 Task: Create new invoice with Date Opened :15-Apr-23, Select Customer: Dick's Sporting Goods, Terms: Payment Term 1. Make invoice entry for item-1 with Date: 15-Apr-23, Description: Nola Orleaner Weisse Salted Watermelon & Mint Sour Ale Cans (12 oz x 6 ct), Action: Material, Income Account: Income:Sales, Quantity: 1, Unit Price: 8.65, Discount $: 1.25. Make entry for item-2 with Date: 15-Apr-23, Description: Vanilla Almondmilk, Action: Material, Income Account: Income:Sales, Quantity: 1, Unit Price: 6.3, Discount $: 2.25. Make entry for item-3 with Date: 15-Apr-23, Description: Nesquik Chocolate_x000D_
, Action: Material, Income Account: Income:Sales, Quantity: 1, Unit Price: 7.3, Discount $: 2.75. Write Notes: 'Looking forward to serving you again.'. Post Invoice with Post Date: 15-Apr-23, Post to Accounts: Assets:Accounts Receivable. Pay / Process Payment with Transaction Date: 15-May-23, Amount: 16, Transfer Account: Checking Account. Print Invoice, display notes by going to Option, then go to Display Tab and check 'Invoice Notes'.
Action: Mouse moved to (170, 39)
Screenshot: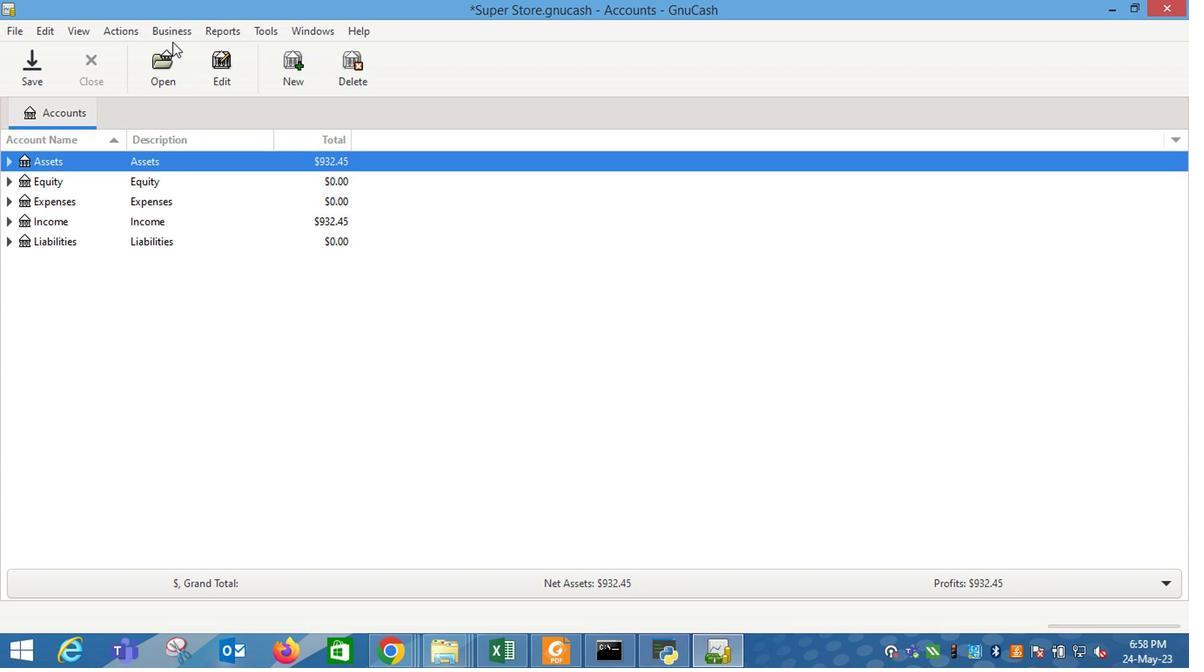 
Action: Mouse pressed left at (170, 39)
Screenshot: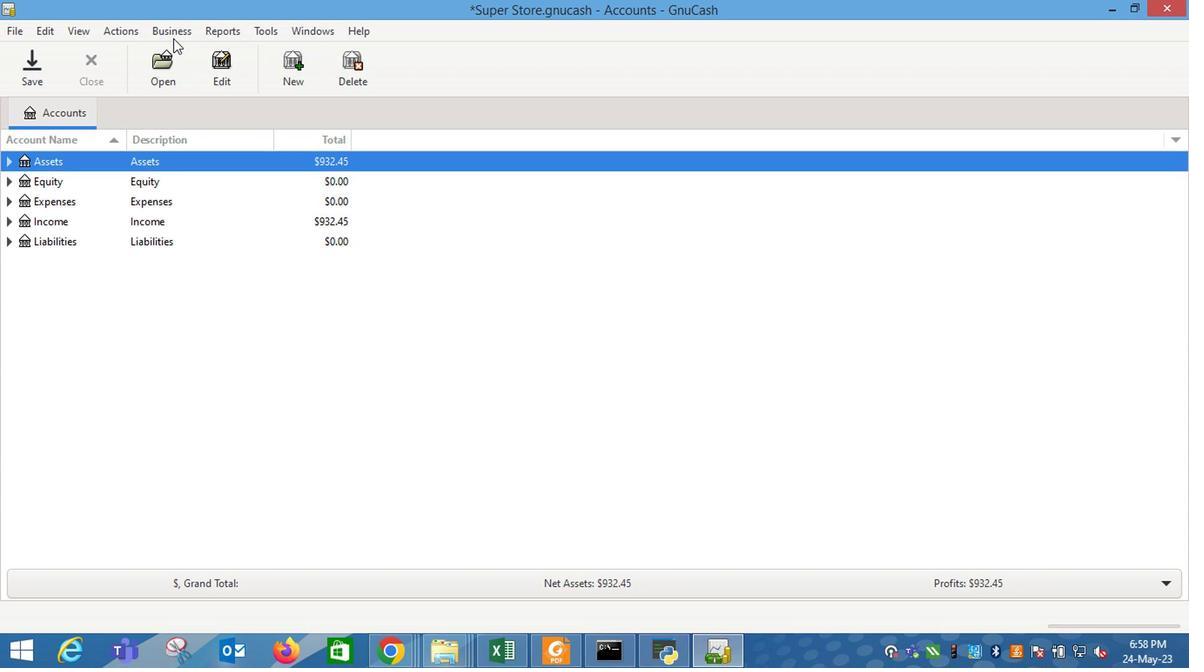 
Action: Mouse moved to (370, 125)
Screenshot: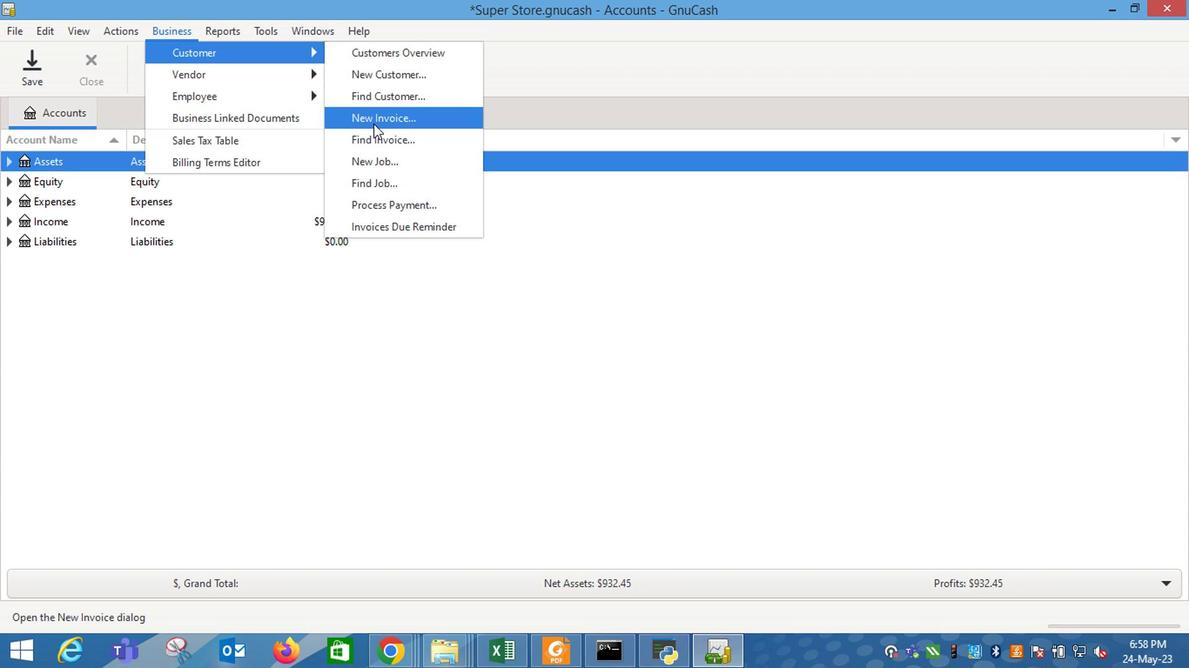 
Action: Mouse pressed left at (370, 125)
Screenshot: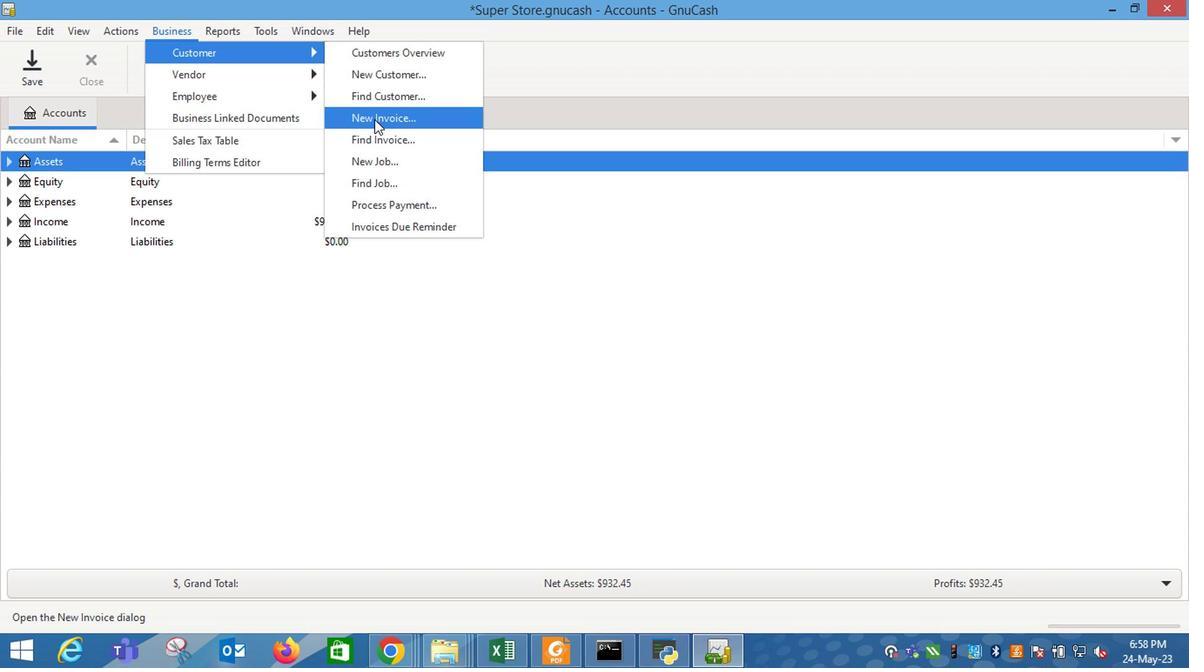 
Action: Mouse moved to (699, 275)
Screenshot: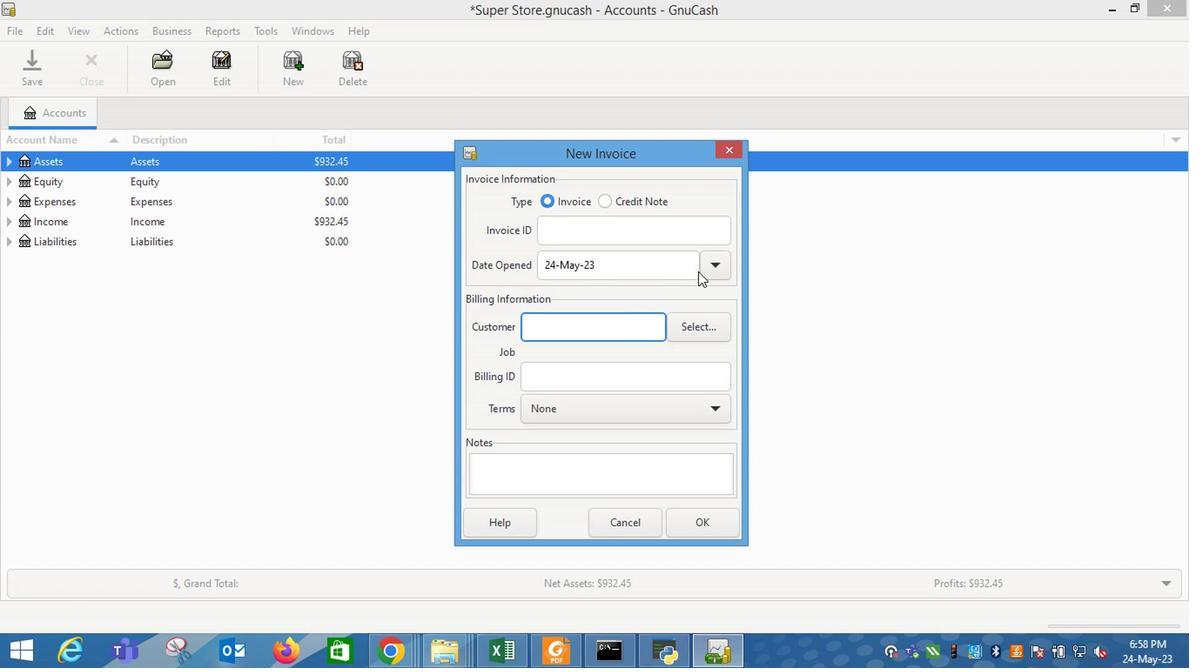 
Action: Mouse pressed left at (699, 275)
Screenshot: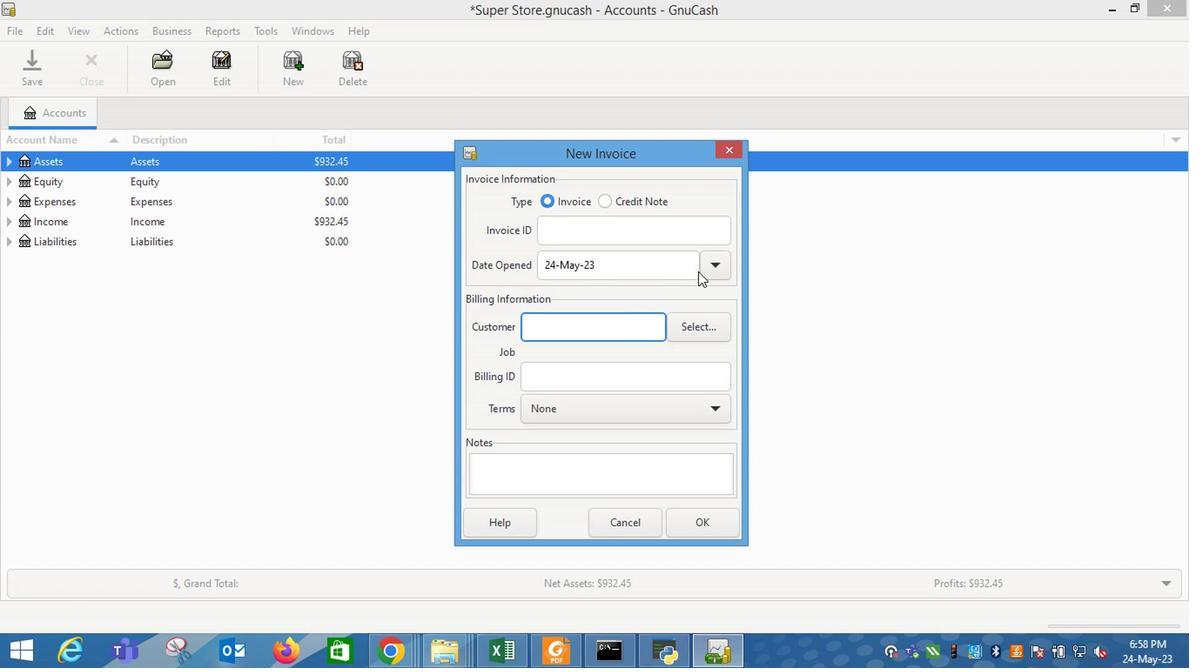 
Action: Mouse moved to (580, 299)
Screenshot: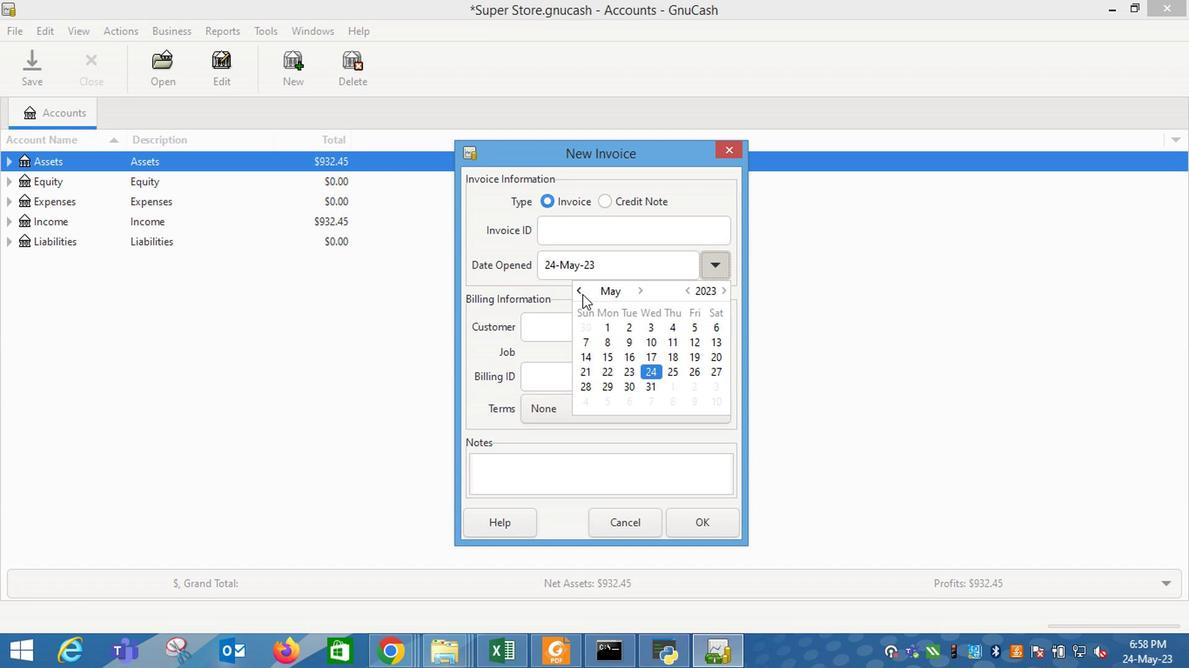 
Action: Mouse pressed left at (580, 299)
Screenshot: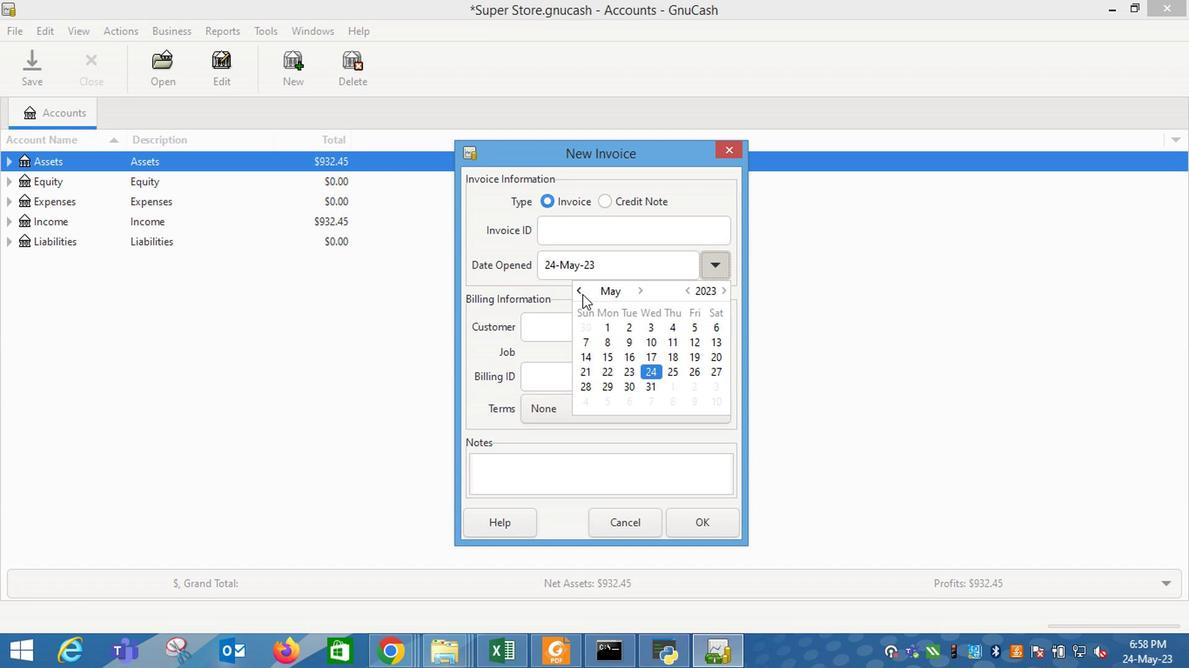 
Action: Mouse moved to (702, 360)
Screenshot: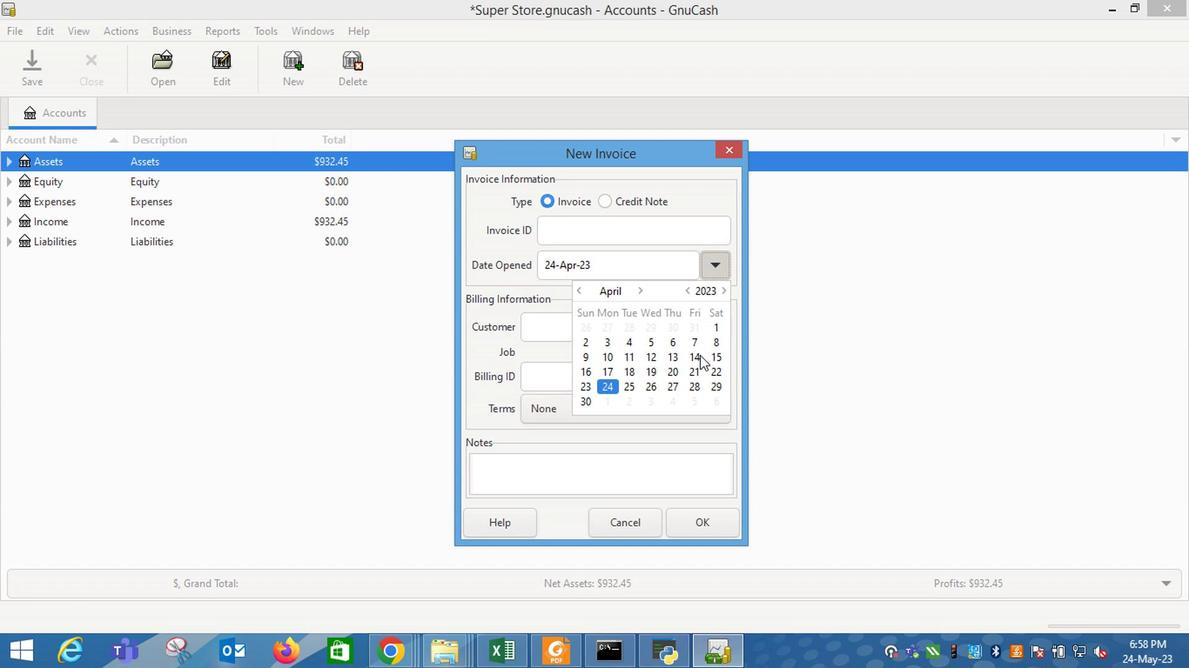
Action: Mouse pressed left at (702, 360)
Screenshot: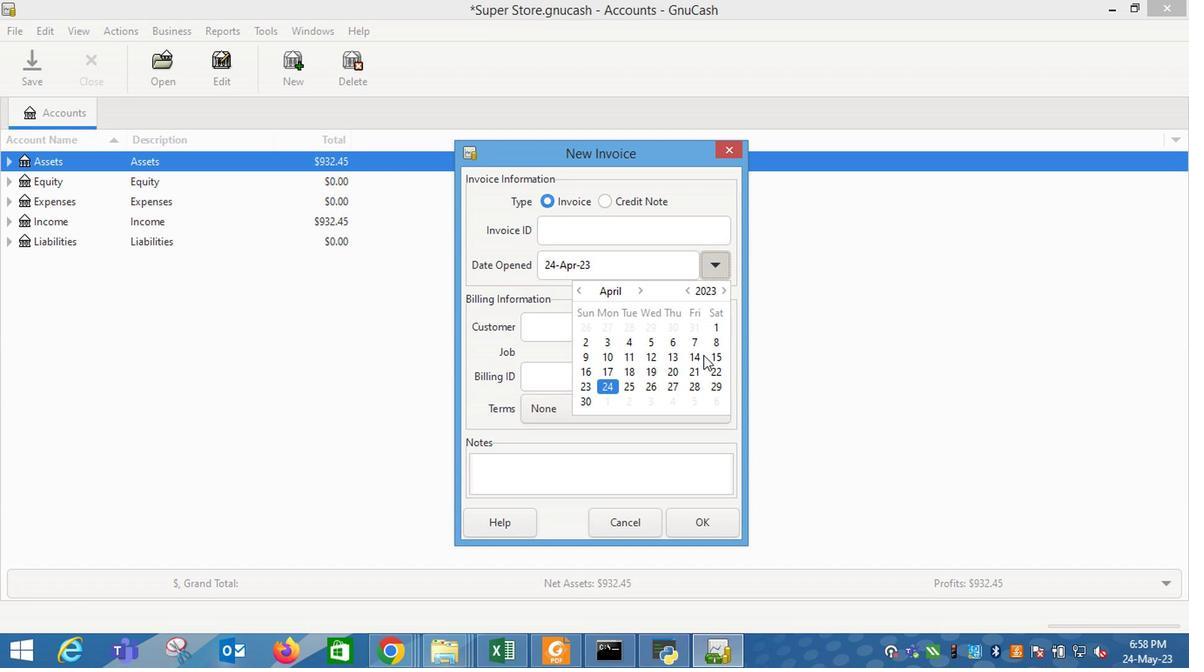 
Action: Mouse moved to (547, 340)
Screenshot: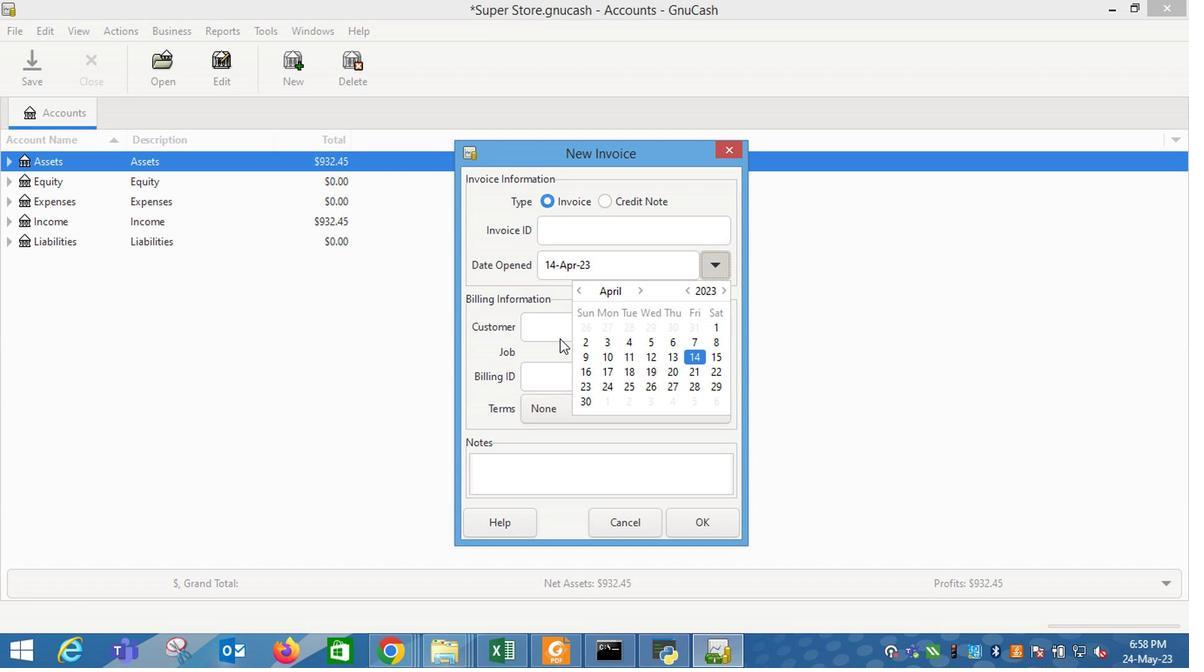
Action: Mouse pressed left at (547, 340)
Screenshot: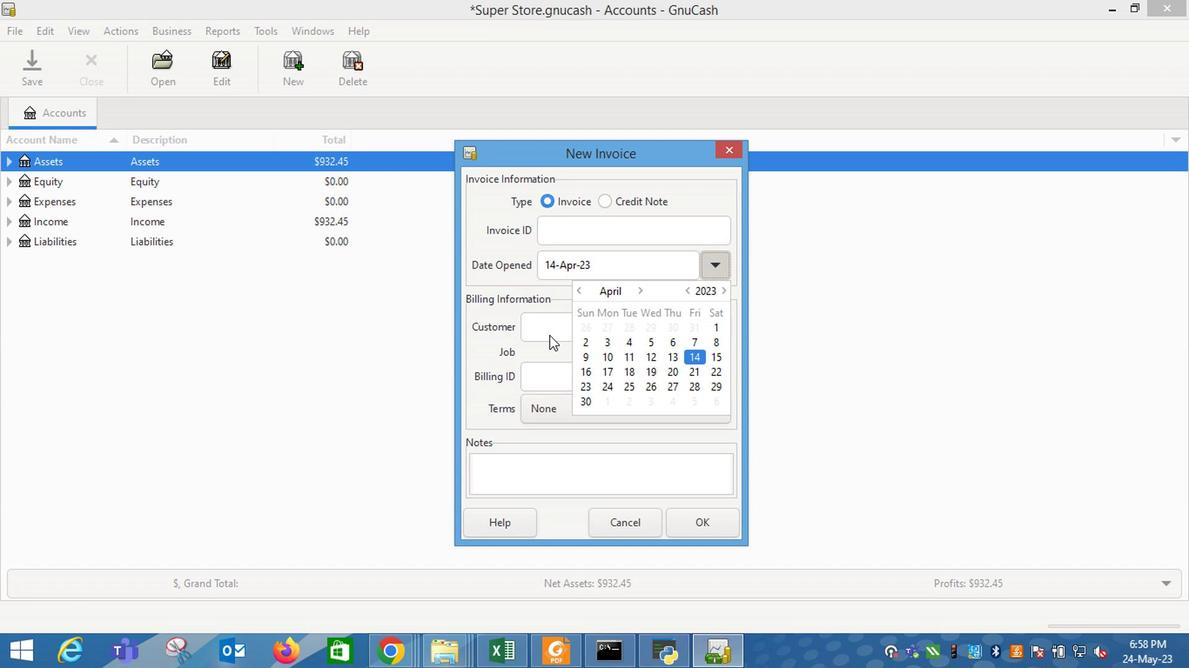 
Action: Mouse moved to (547, 338)
Screenshot: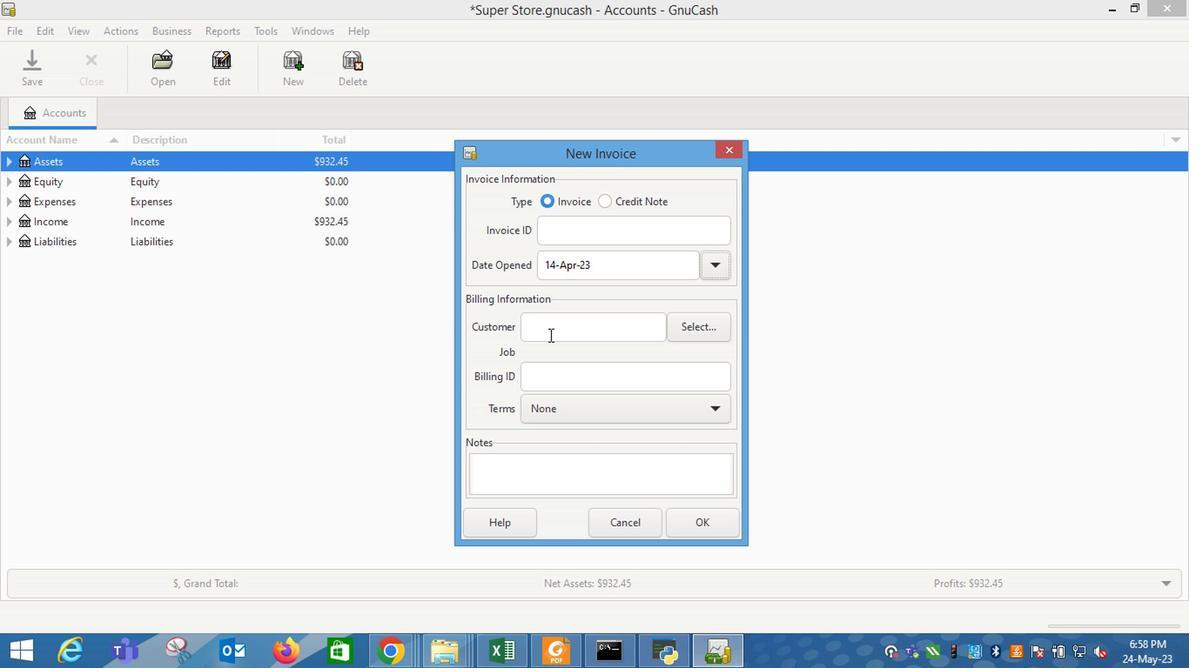 
Action: Mouse pressed left at (547, 338)
Screenshot: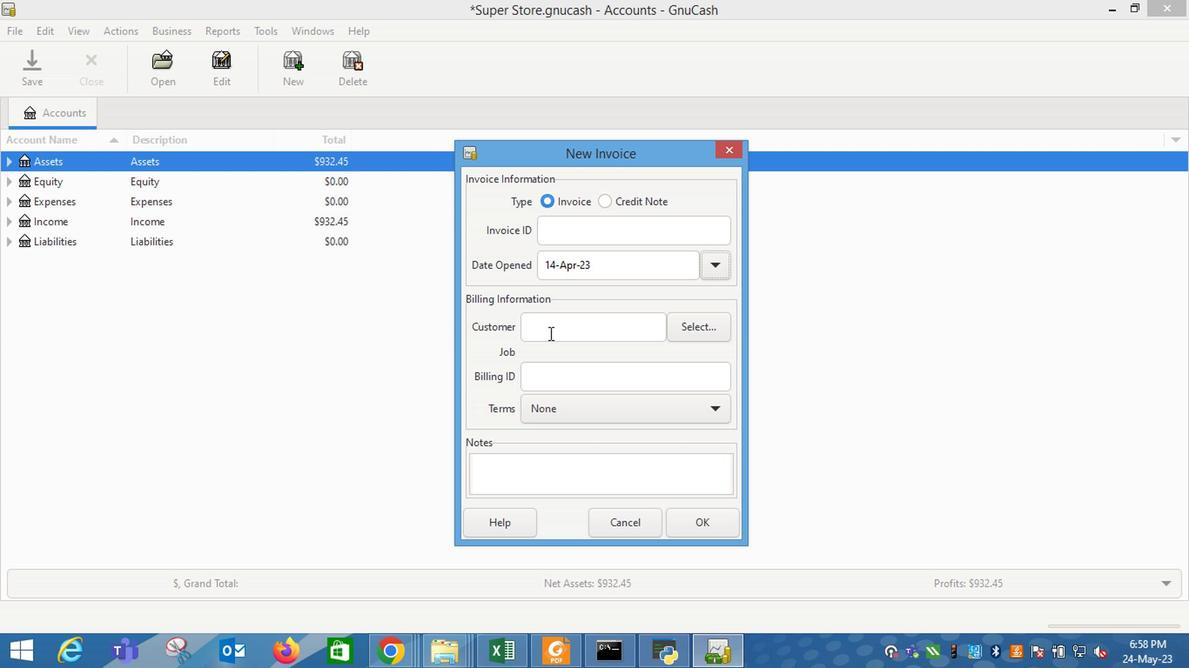 
Action: Key pressed di
Screenshot: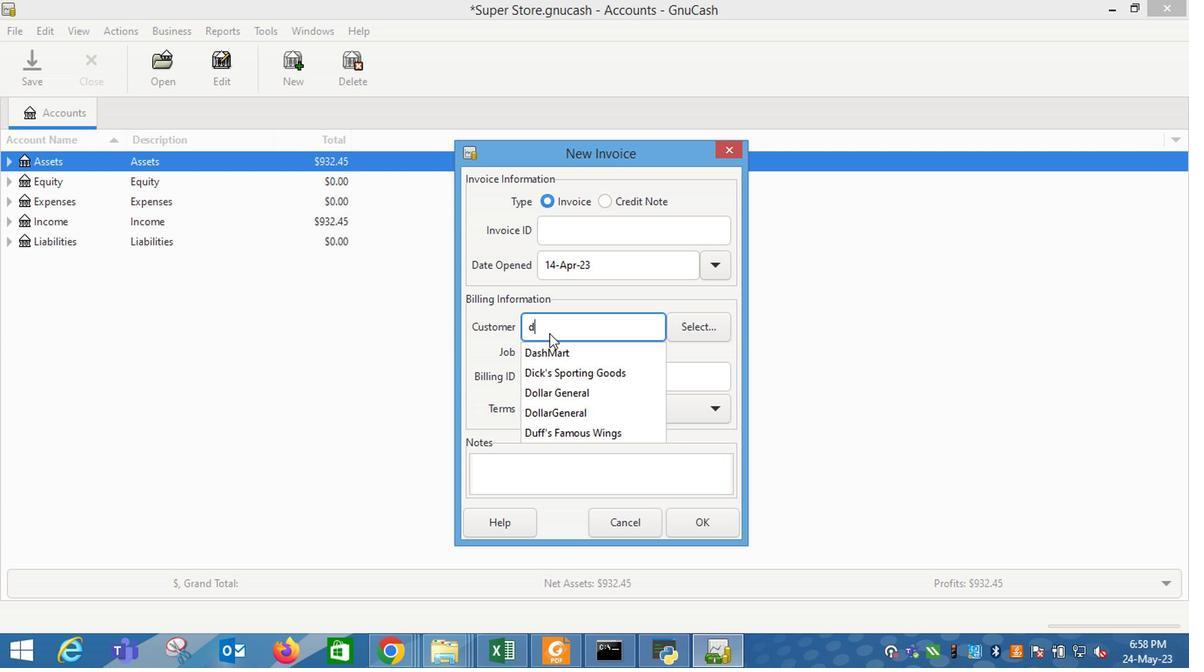 
Action: Mouse moved to (547, 357)
Screenshot: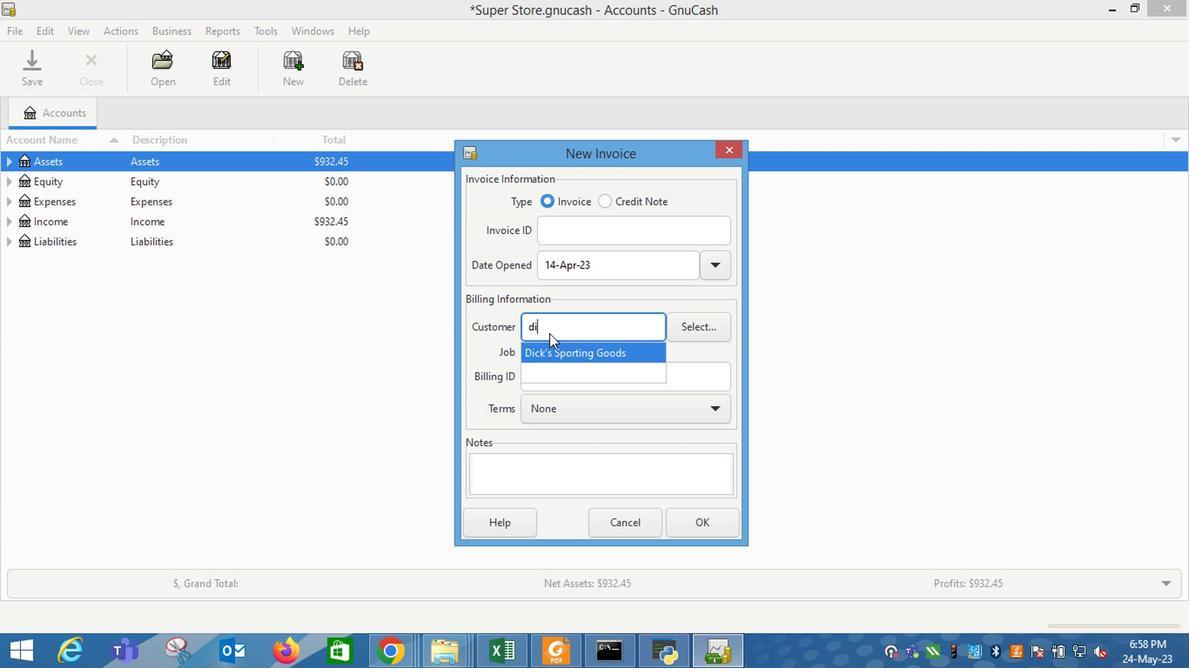 
Action: Mouse pressed left at (547, 357)
Screenshot: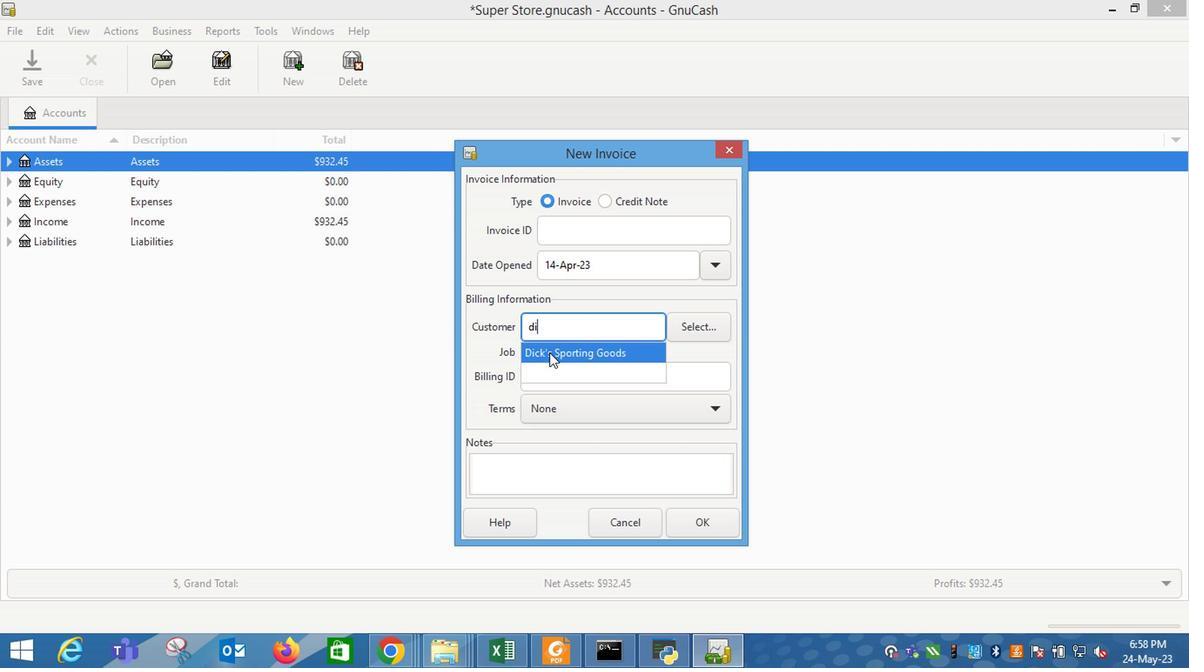 
Action: Mouse moved to (572, 434)
Screenshot: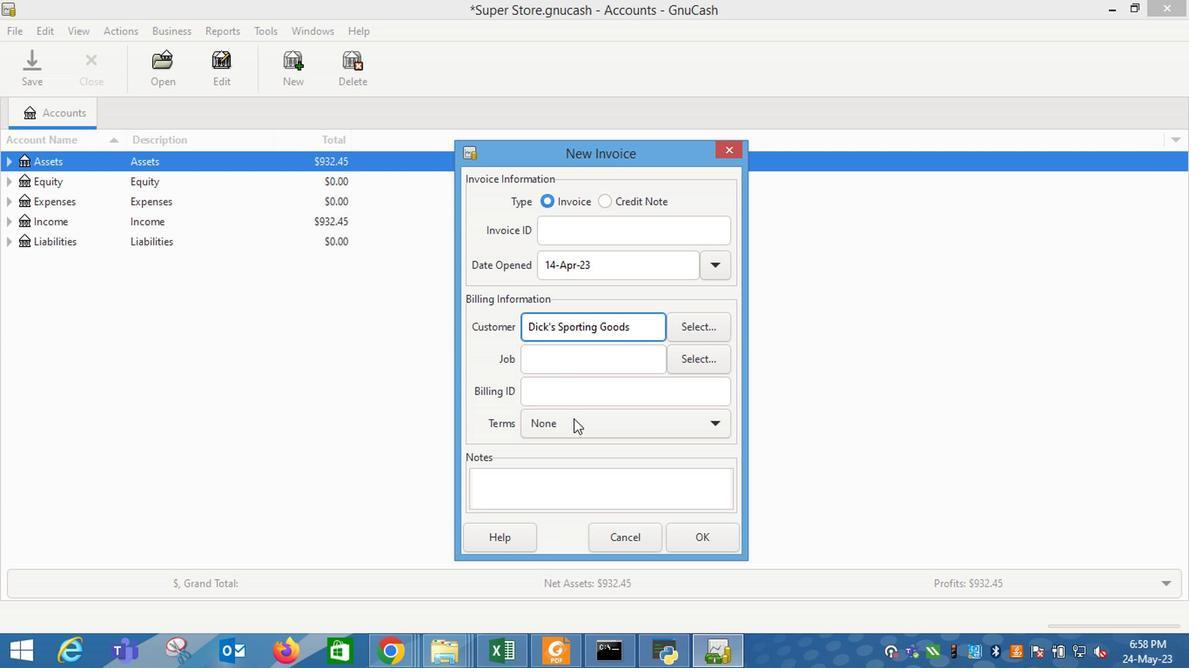 
Action: Mouse pressed left at (572, 434)
Screenshot: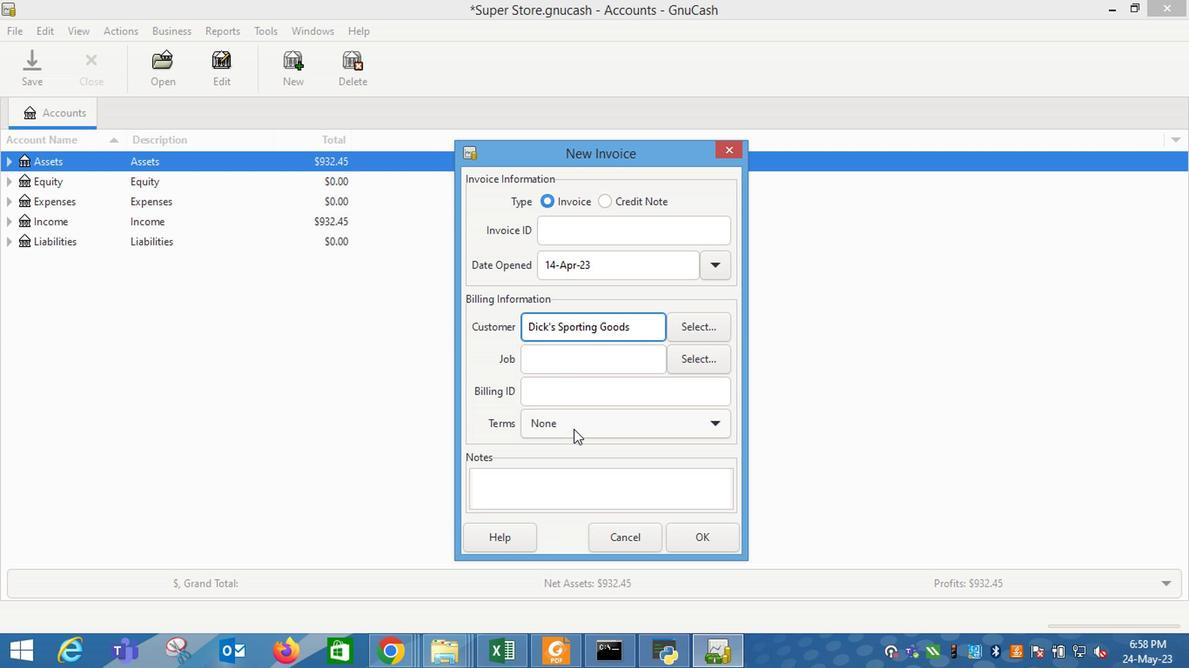 
Action: Mouse moved to (568, 453)
Screenshot: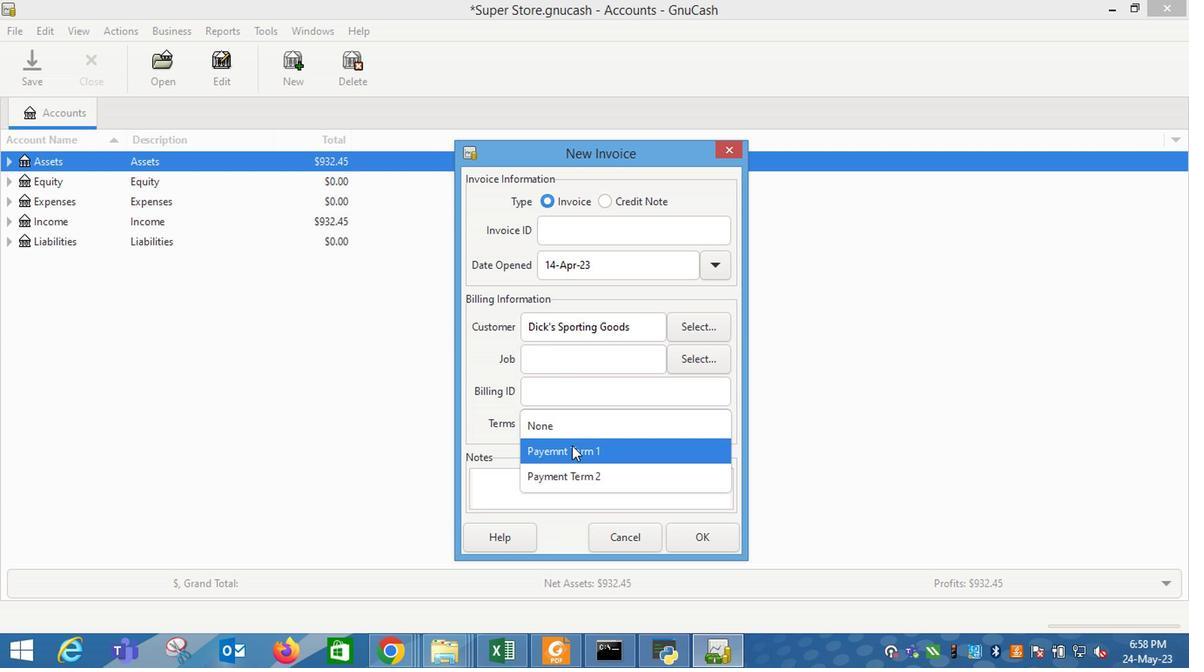 
Action: Mouse pressed left at (568, 453)
Screenshot: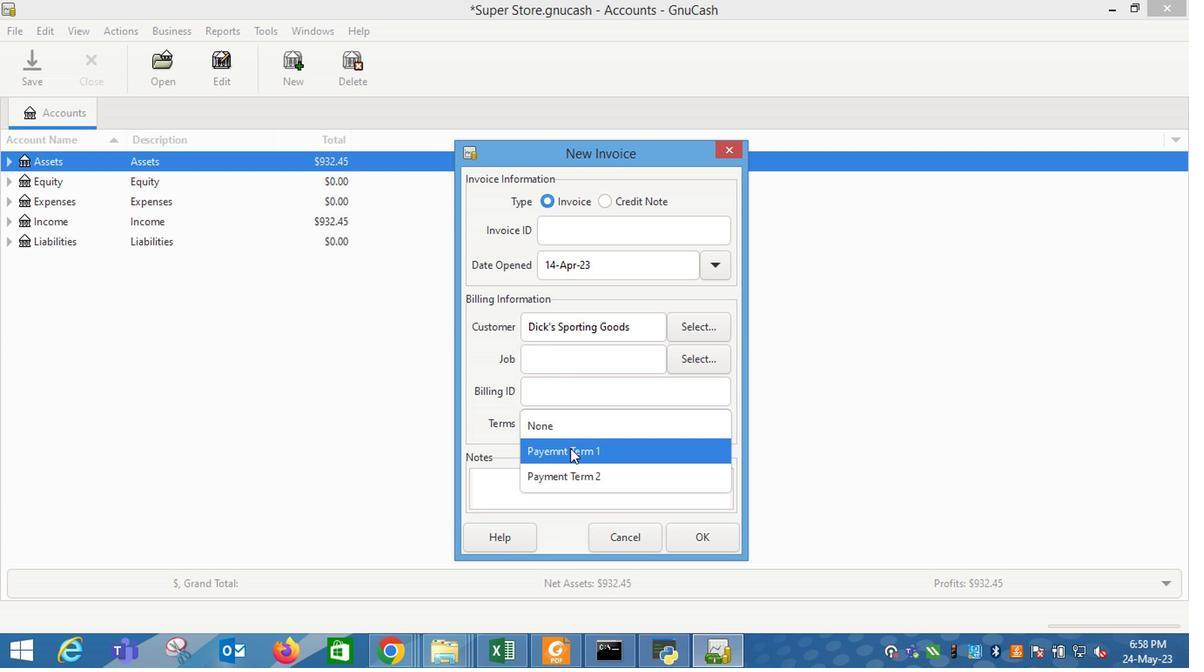 
Action: Mouse moved to (682, 545)
Screenshot: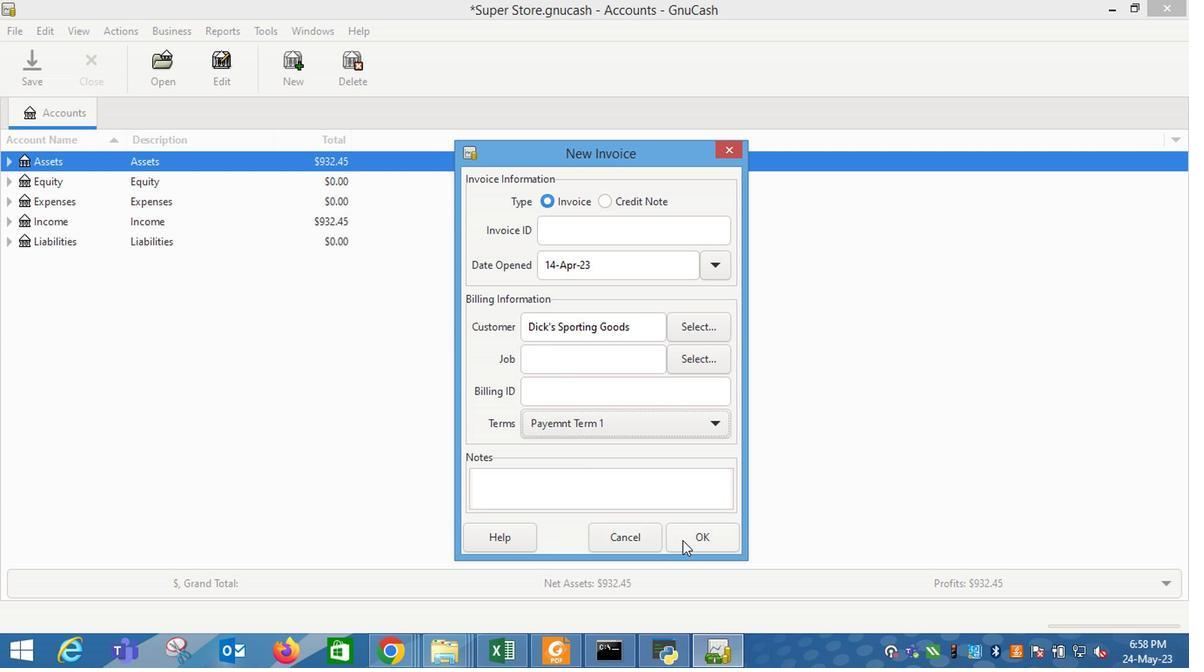
Action: Mouse pressed left at (682, 545)
Screenshot: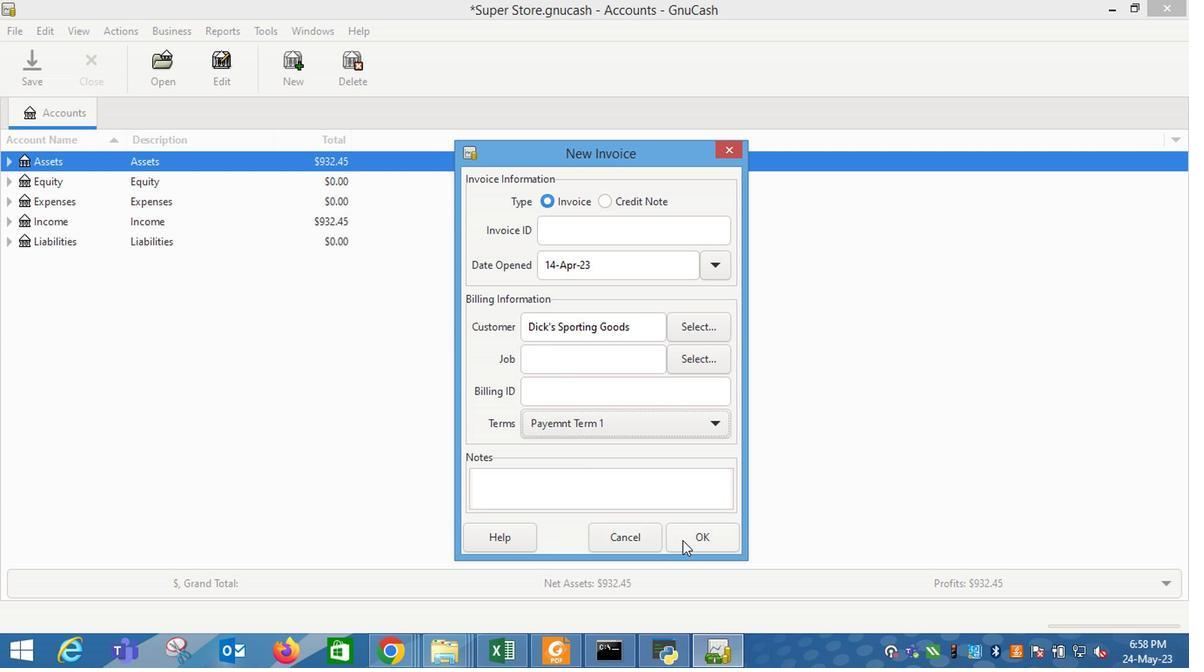 
Action: Mouse moved to (69, 348)
Screenshot: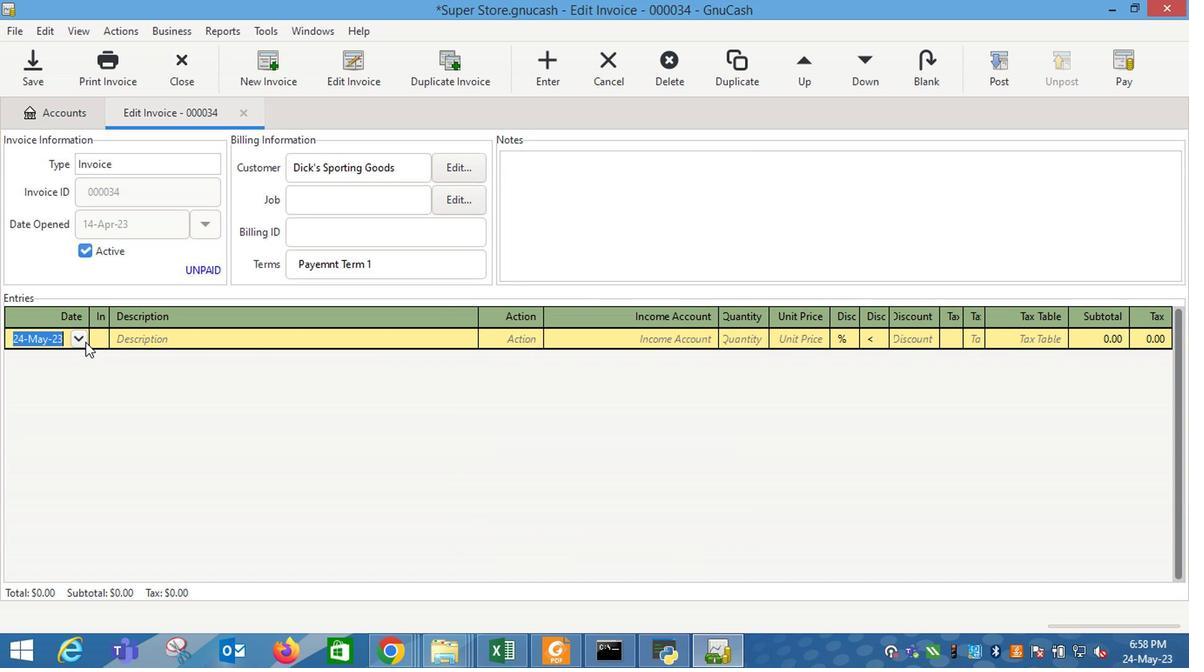 
Action: Mouse pressed left at (69, 348)
Screenshot: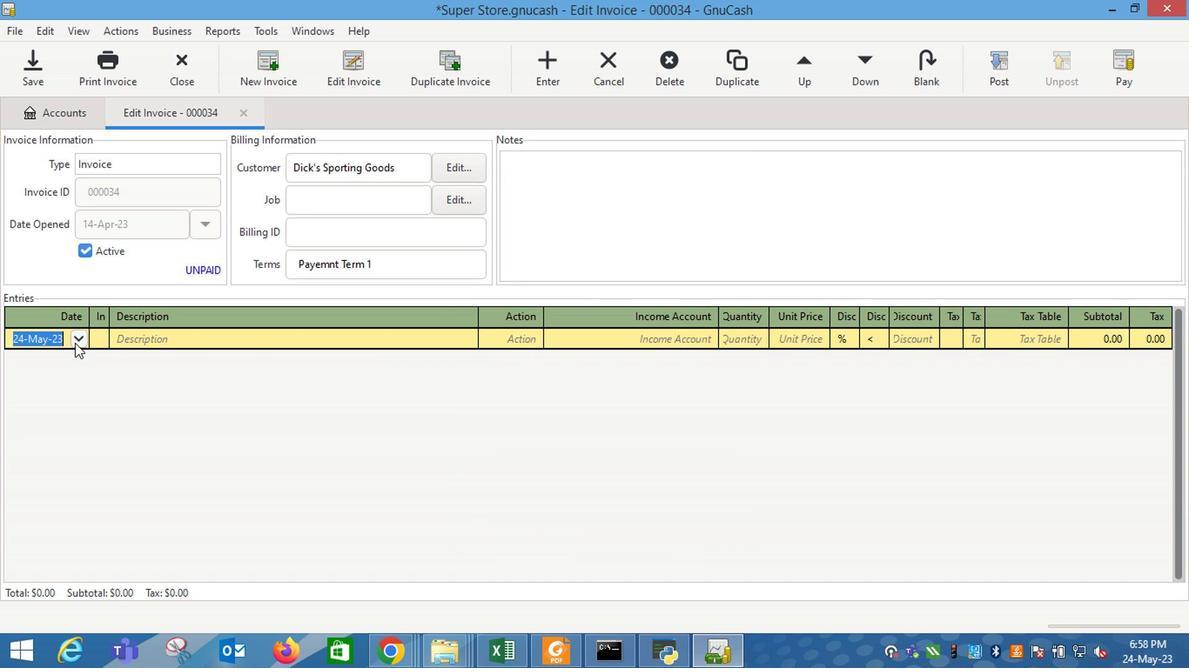 
Action: Mouse moved to (11, 367)
Screenshot: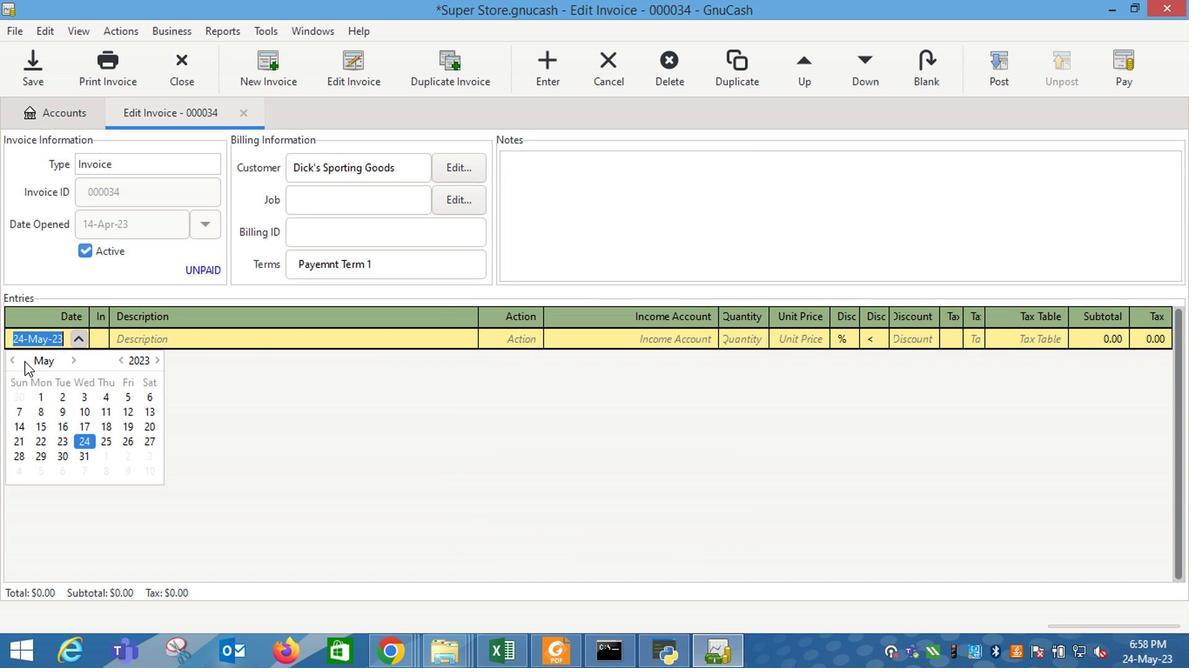 
Action: Mouse pressed left at (11, 367)
Screenshot: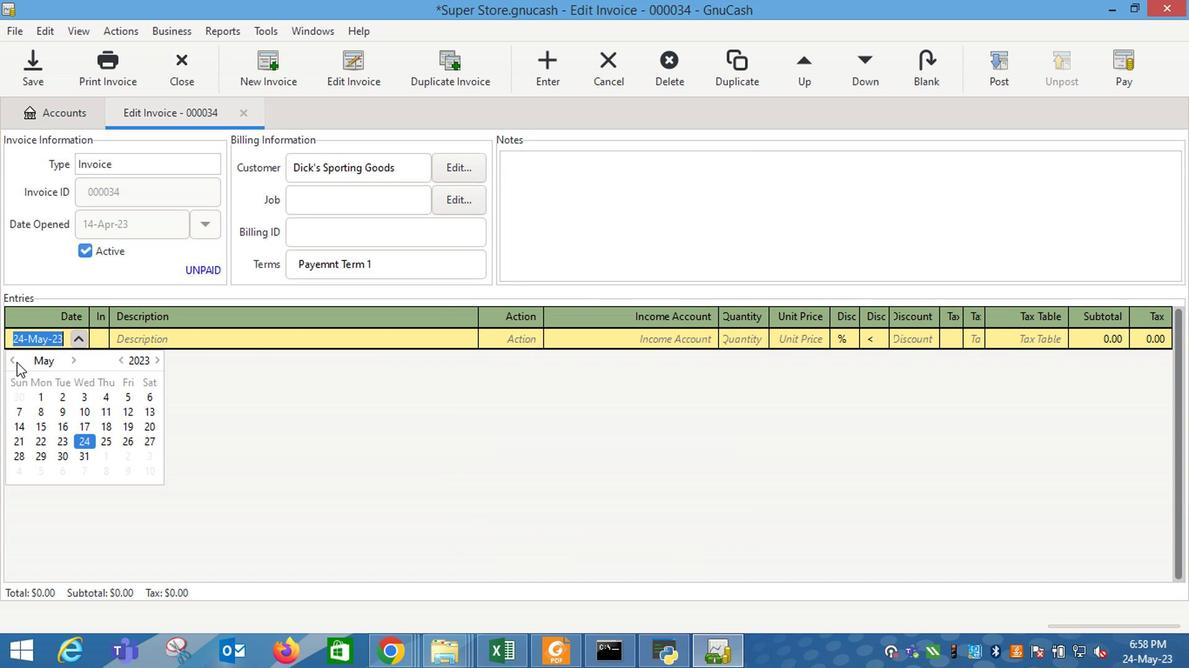 
Action: Mouse moved to (3, 370)
Screenshot: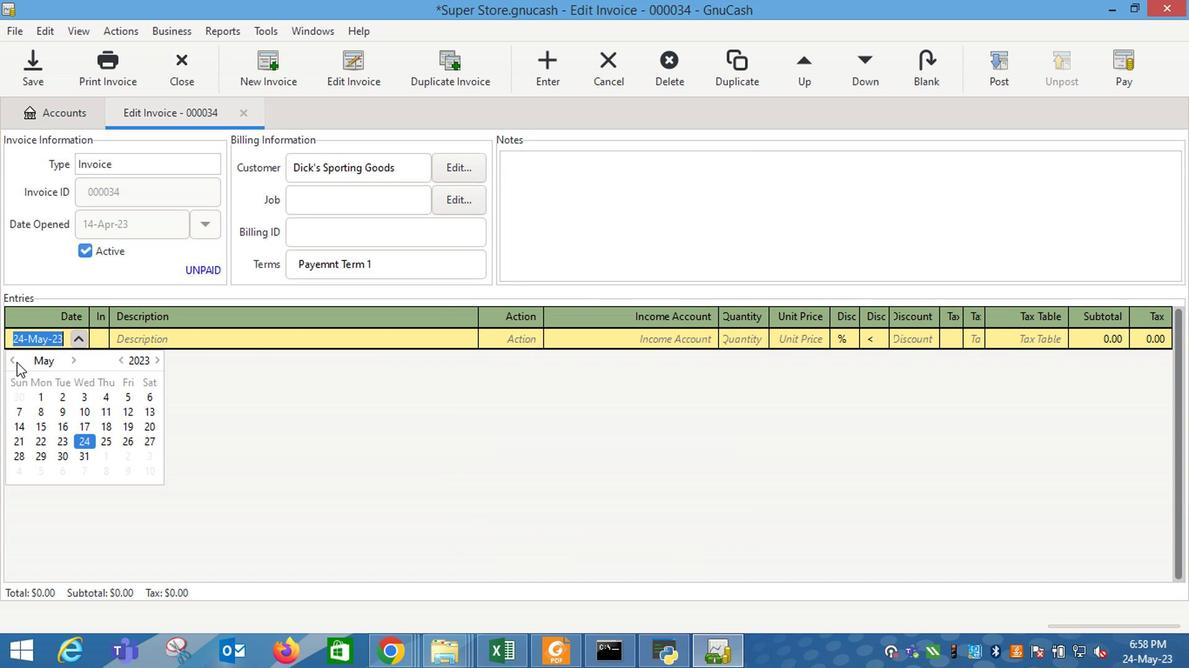 
Action: Mouse pressed left at (3, 370)
Screenshot: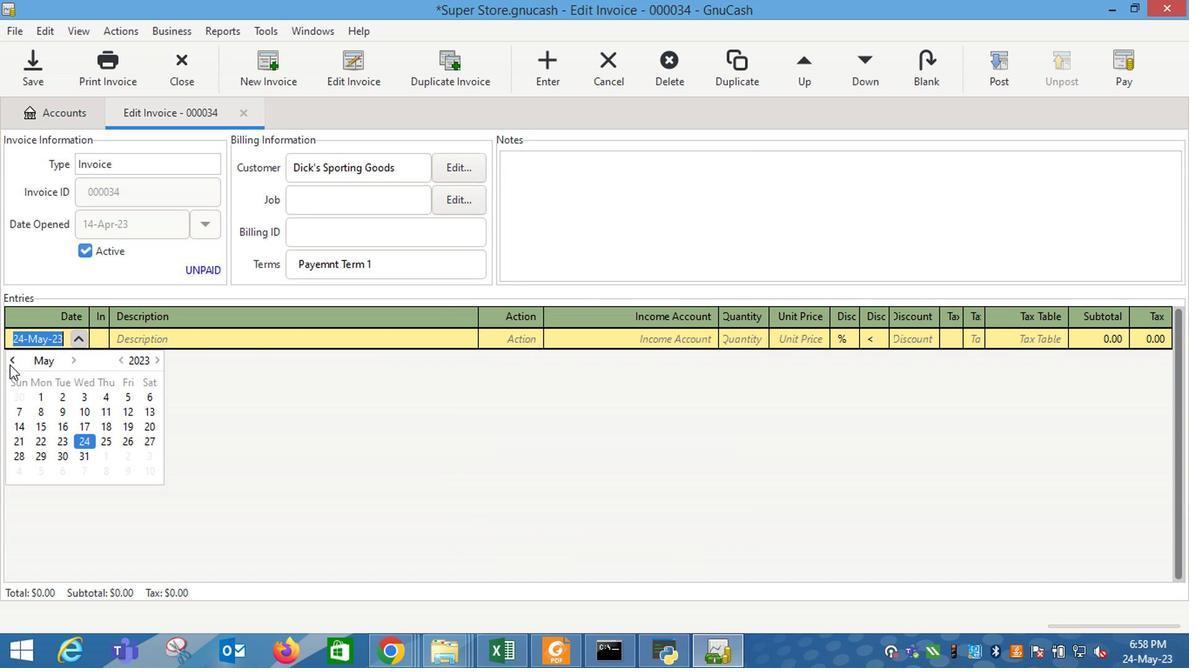 
Action: Mouse moved to (138, 431)
Screenshot: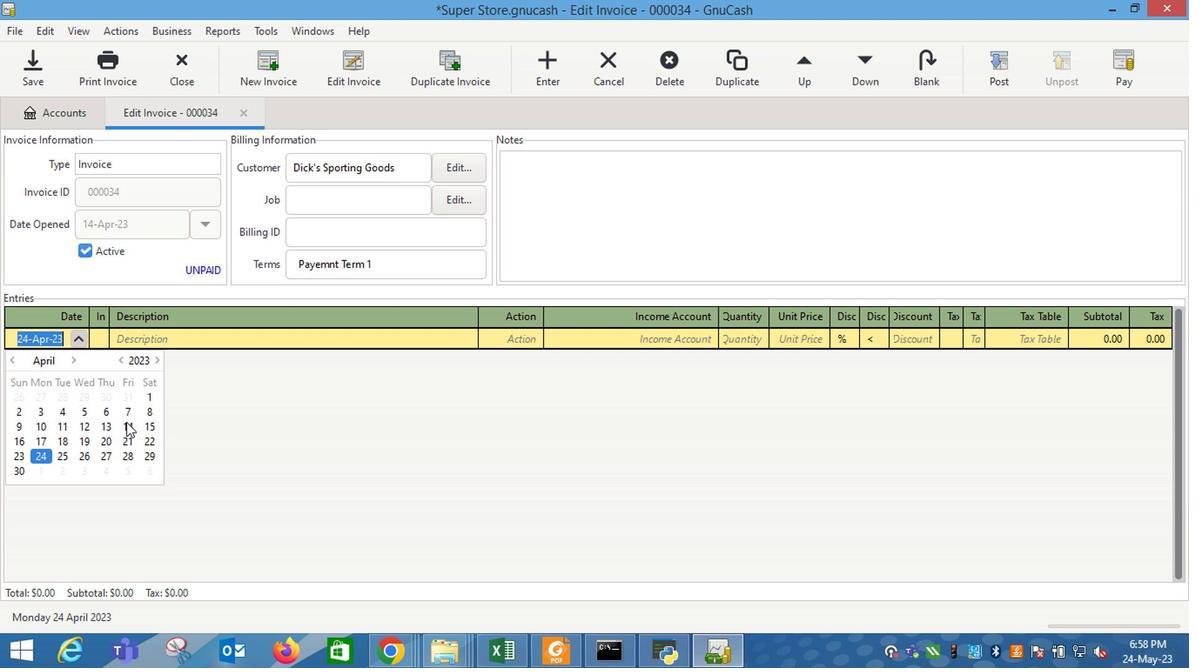 
Action: Mouse pressed left at (138, 431)
Screenshot: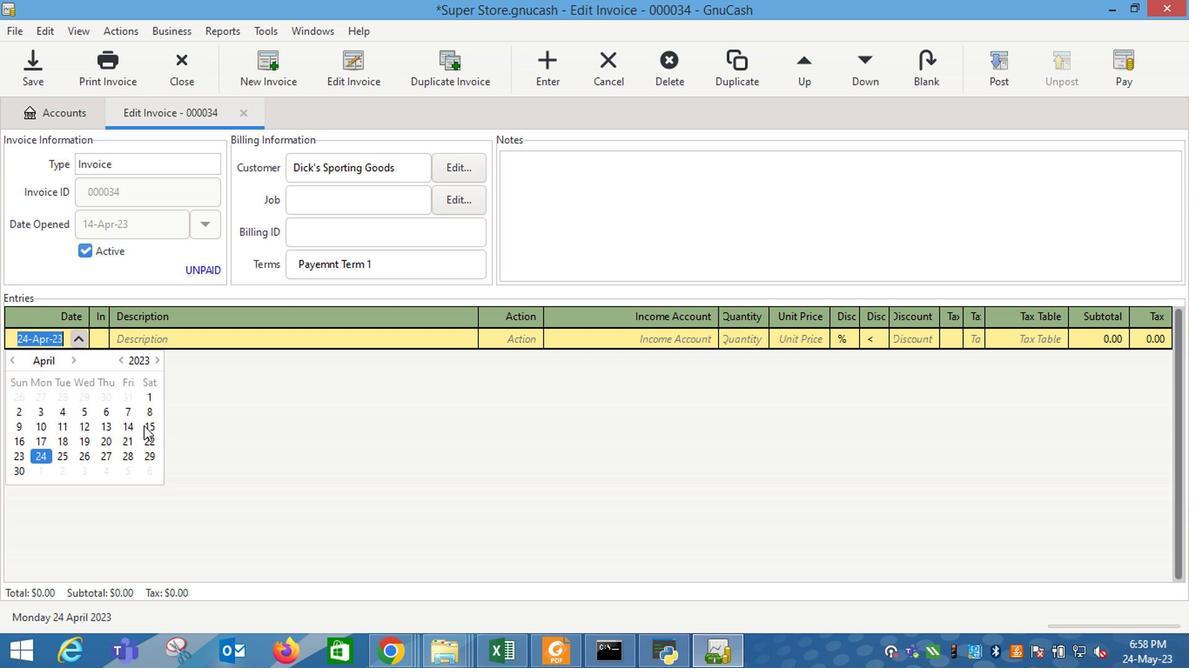 
Action: Mouse moved to (167, 349)
Screenshot: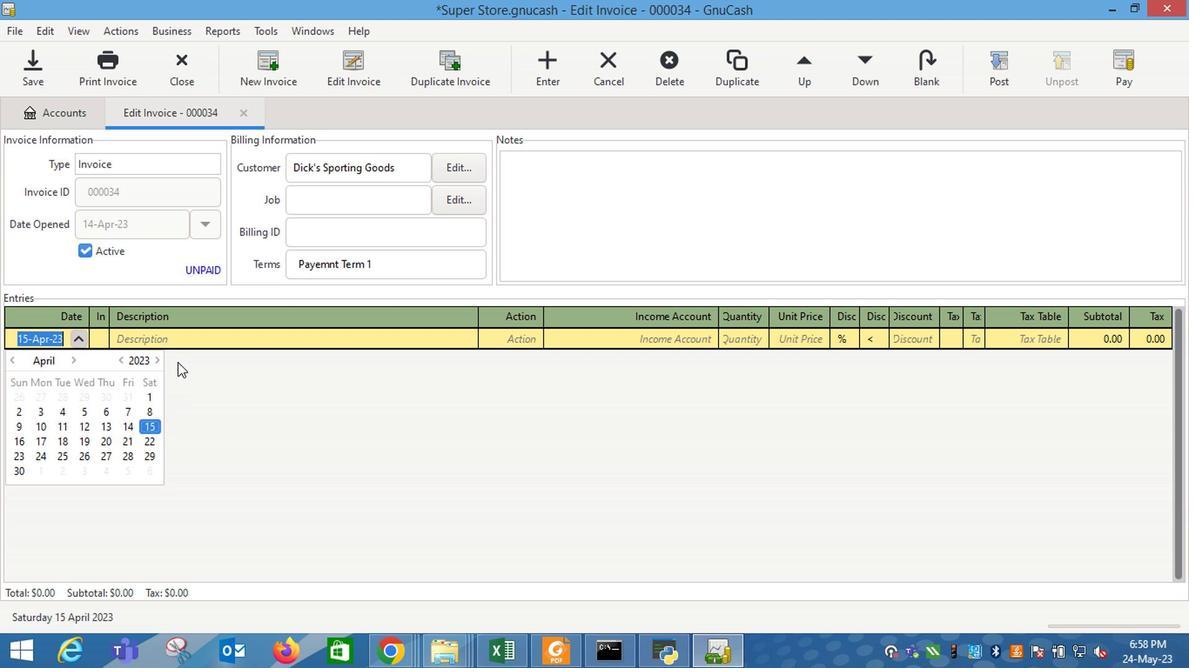 
Action: Mouse pressed left at (167, 349)
Screenshot: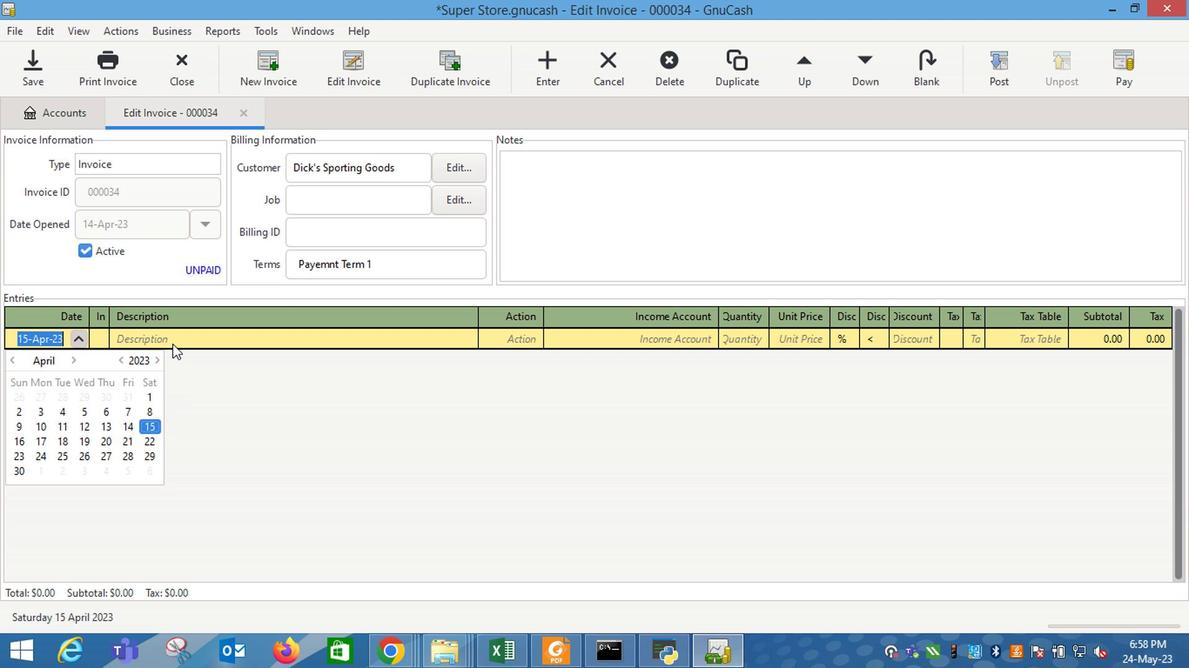 
Action: Key pressed <Key.shift_r>Nola
Screenshot: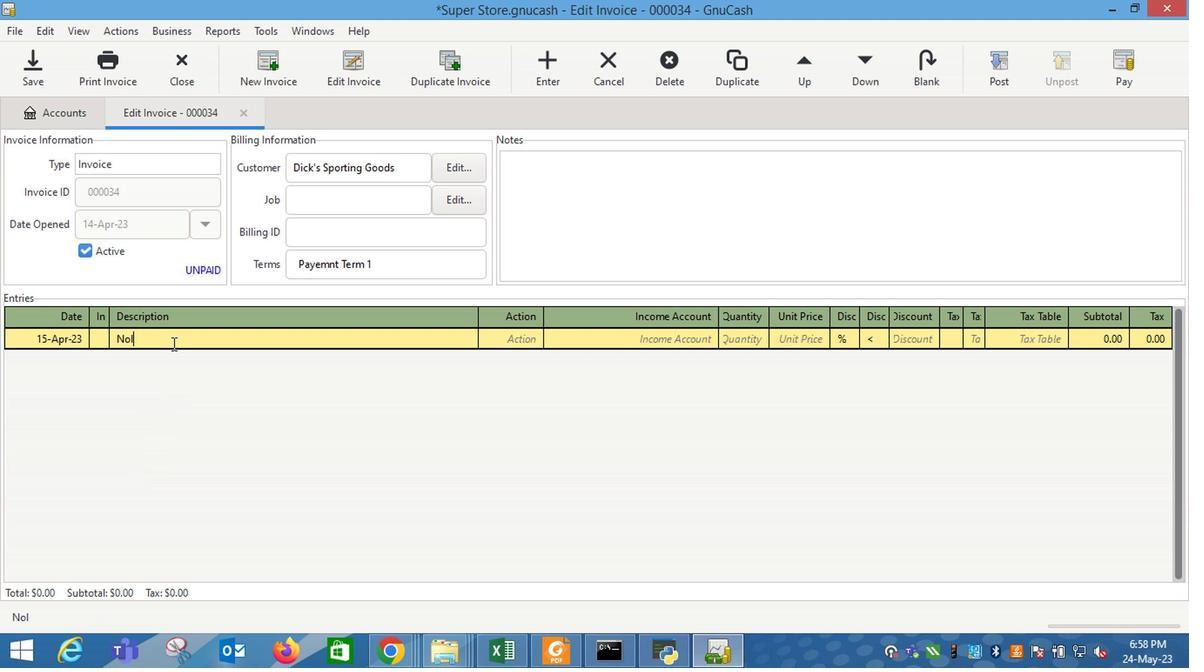 
Action: Mouse pressed left at (167, 349)
Screenshot: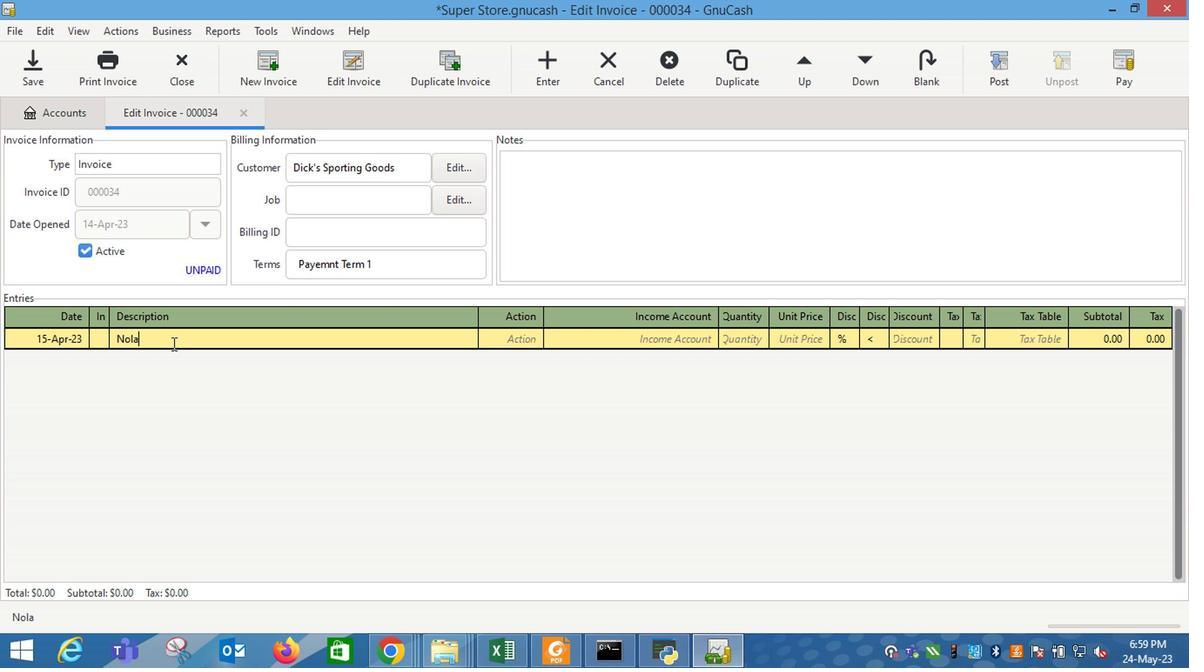 
Action: Mouse moved to (169, 353)
Screenshot: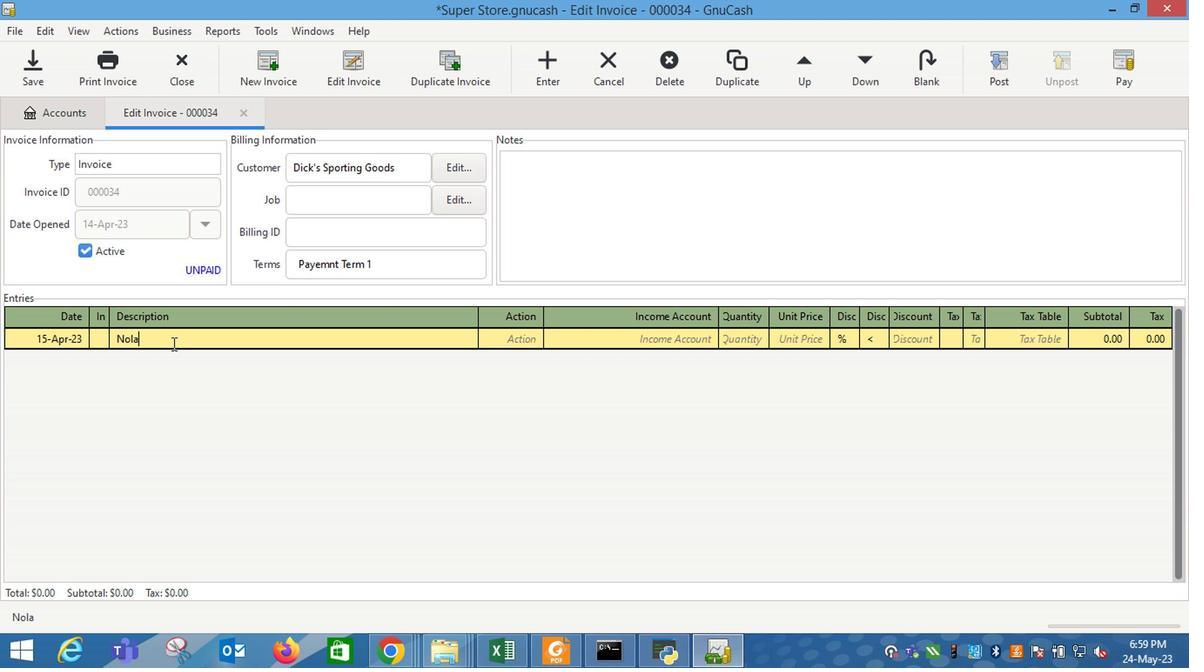
Action: Key pressed <Key.space><Key.shift_r><Key.shift_r>Orleaner<Key.space><Key.shift_r>Weisse<Key.space><Key.shift_r>Salted<Key.space><Key.shift_r>Watermelon<Key.space><Key.shift_r>&<Key.space><Key.shift_r>Mint<Key.space><Key.shift_r>Sour<Key.space><Key.shift_r>Ale<Key.space><Key.shift_r>Cans
Screenshot: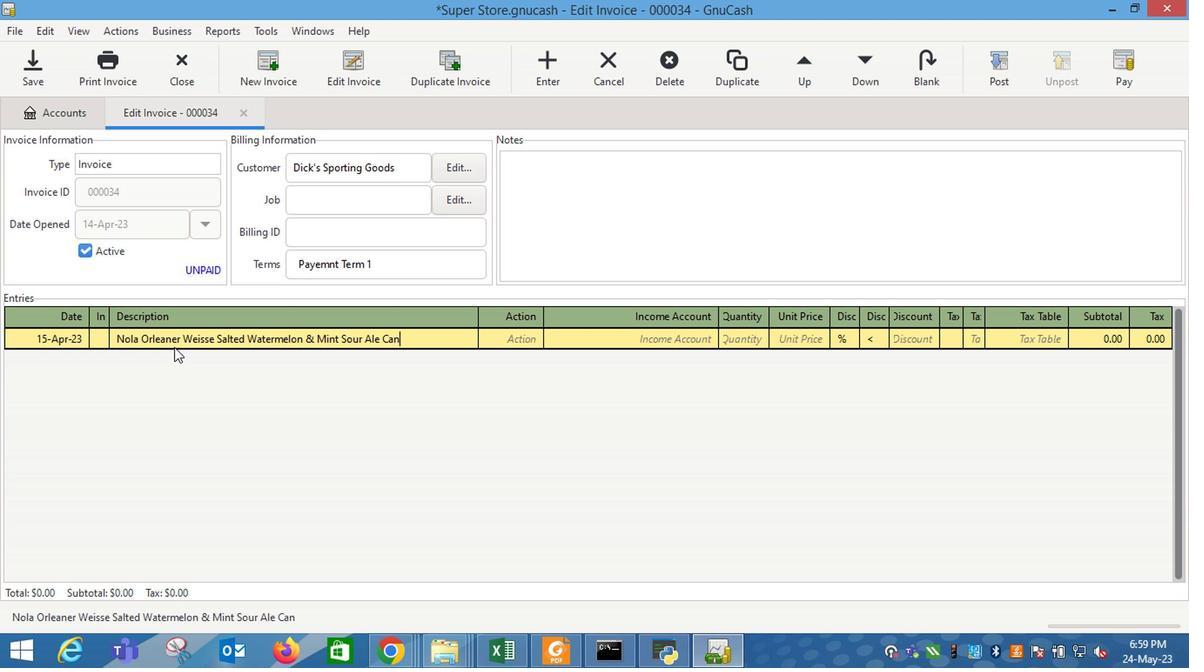 
Action: Mouse moved to (384, 309)
Screenshot: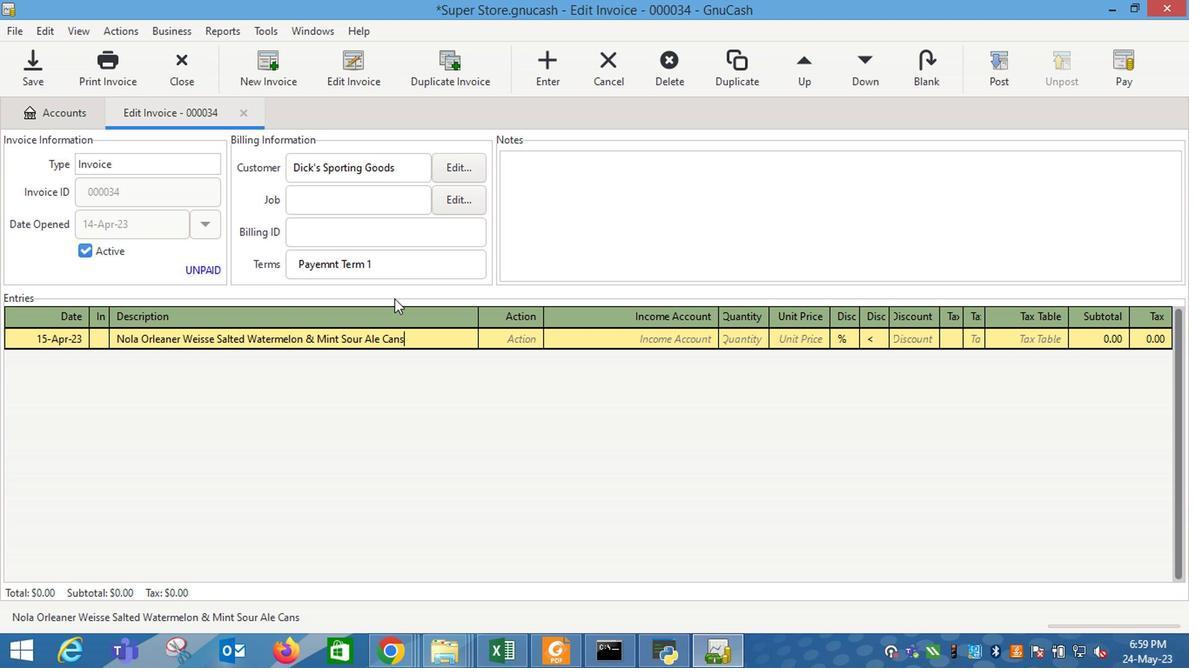 
Action: Key pressed <Key.space><Key.shift_r>(12<Key.space>oz<Key.space>s<Key.backspace>x<Key.space>6<Key.space>ct<Key.shift_r><Key.shift_r><Key.shift_r><Key.shift_r><Key.shift_r><Key.shift_r><Key.shift_r><Key.shift_r><Key.shift_r><Key.shift_r><Key.shift_r><Key.shift_r><Key.shift_r><Key.shift_r><Key.shift_r>)
Screenshot: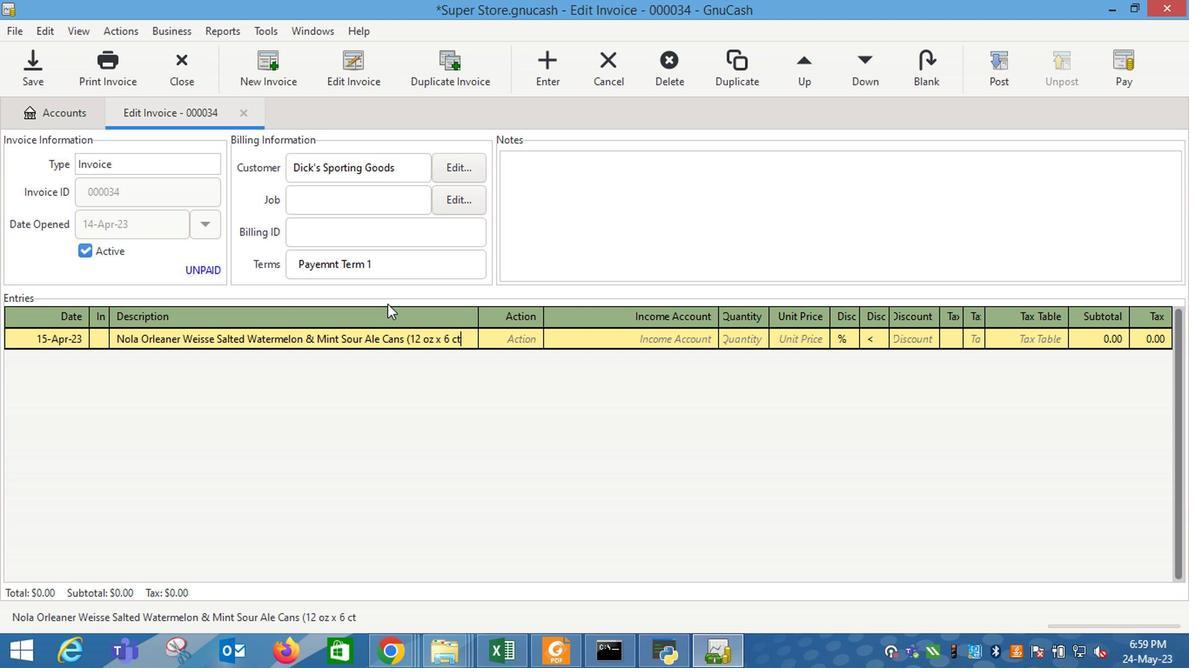 
Action: Mouse moved to (538, 351)
Screenshot: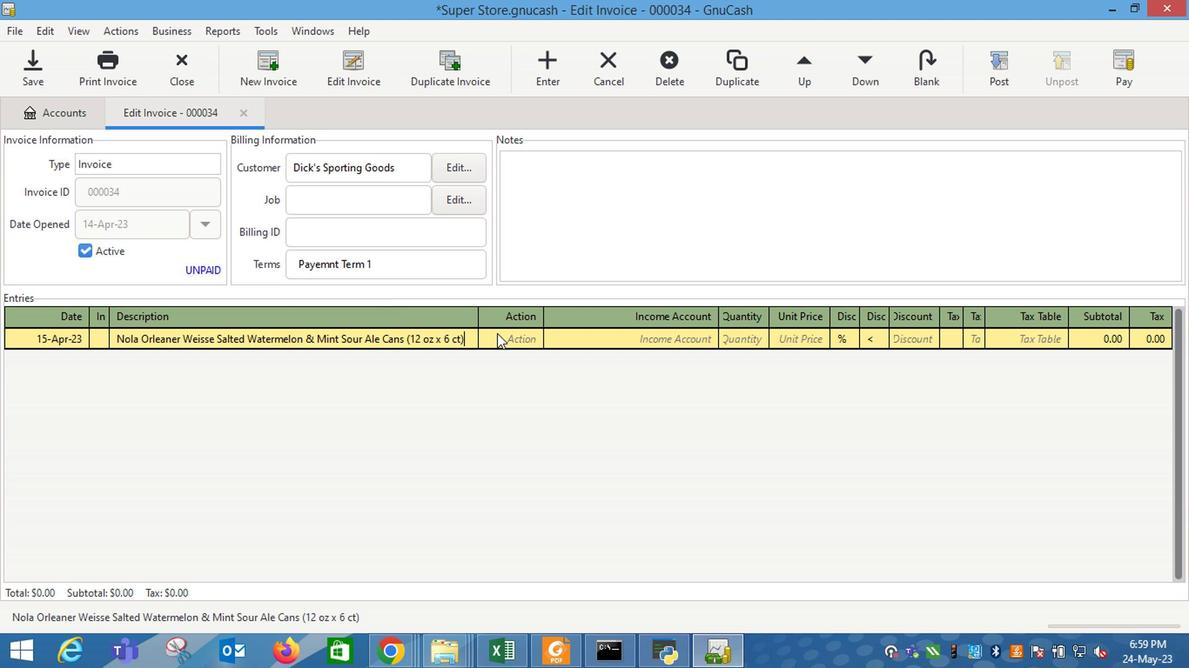 
Action: Mouse pressed left at (538, 351)
Screenshot: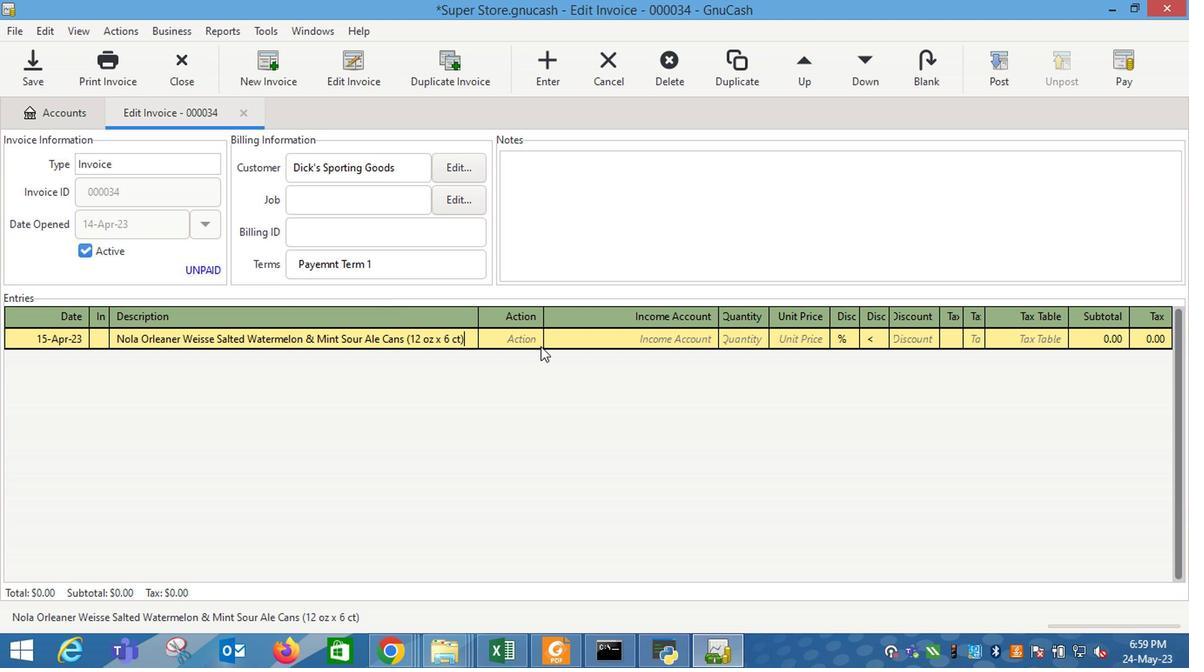 
Action: Mouse moved to (530, 341)
Screenshot: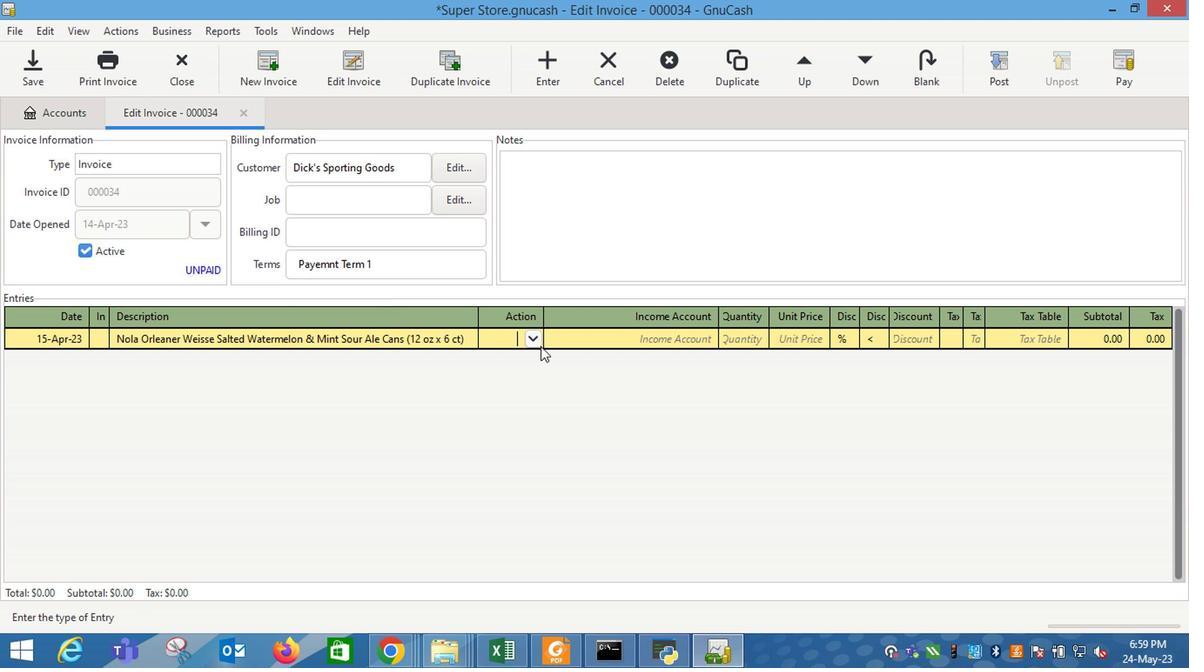 
Action: Mouse pressed left at (530, 341)
Screenshot: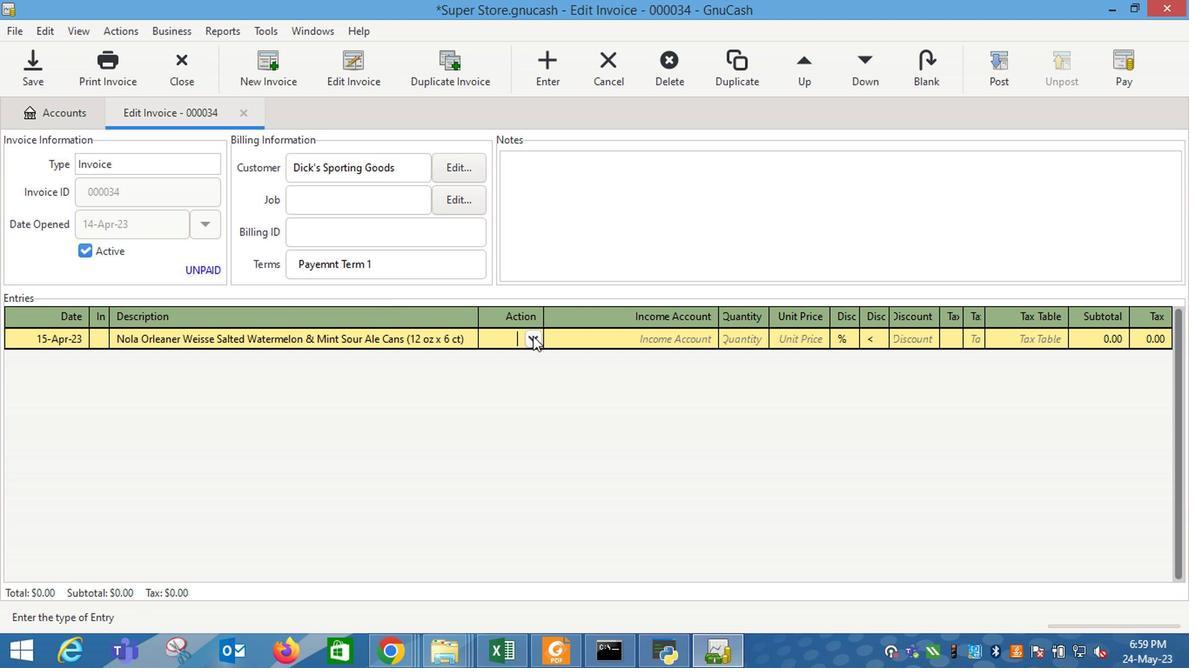 
Action: Mouse moved to (509, 386)
Screenshot: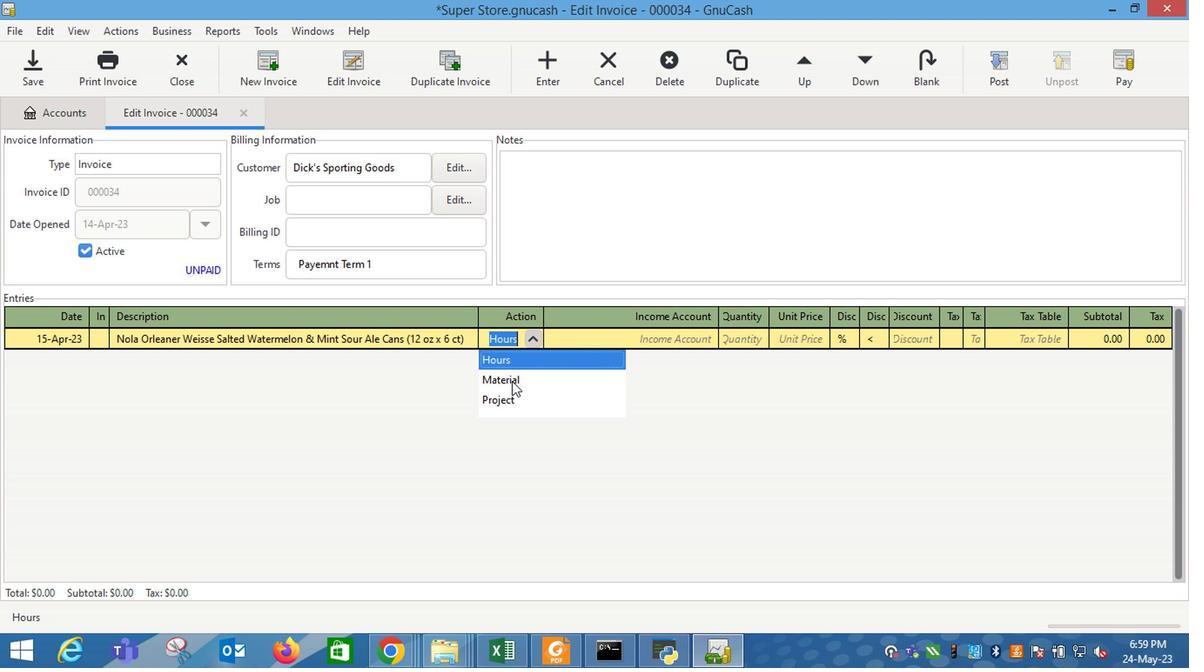 
Action: Mouse pressed left at (509, 386)
Screenshot: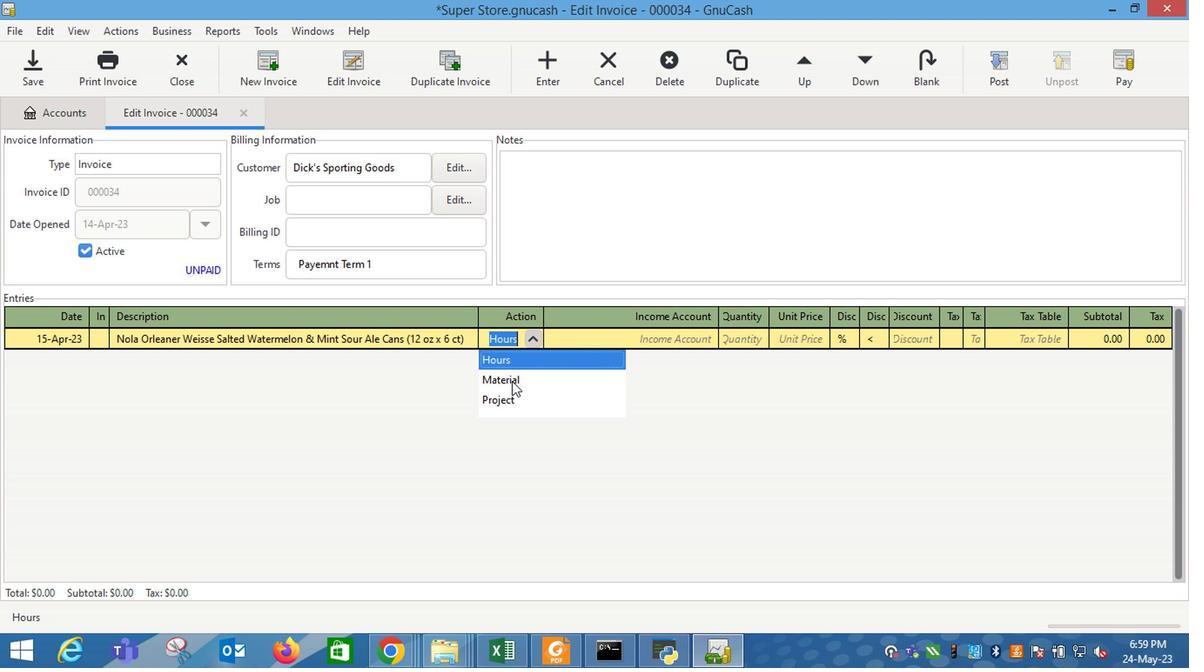 
Action: Mouse moved to (648, 343)
Screenshot: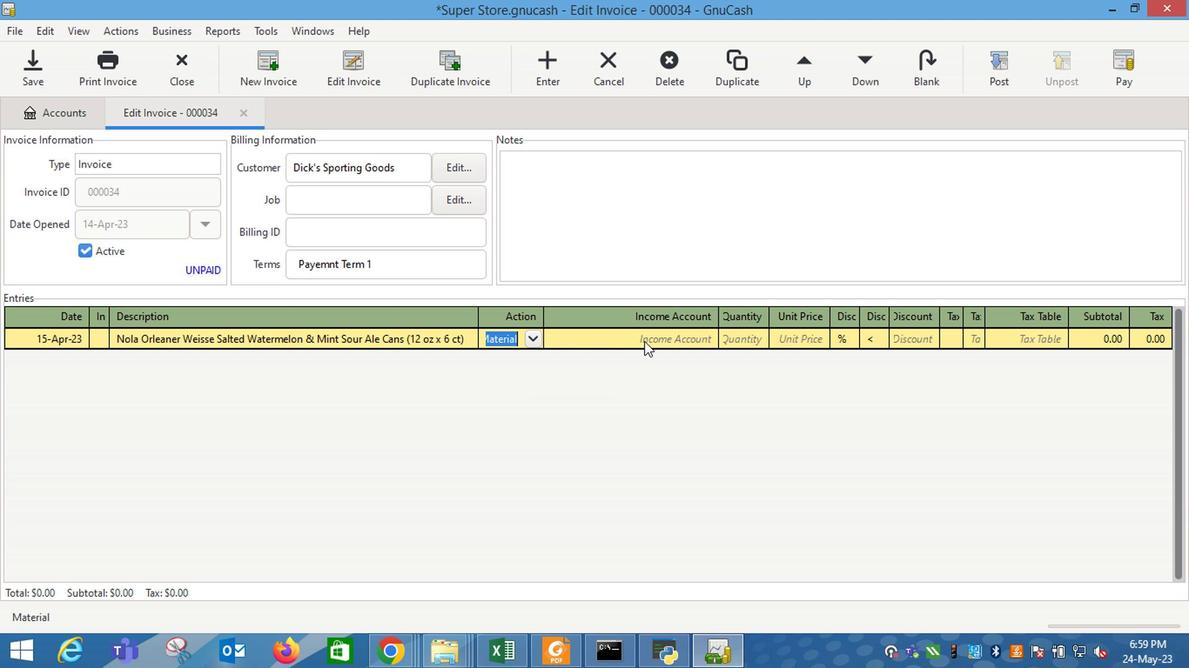 
Action: Mouse pressed left at (648, 343)
Screenshot: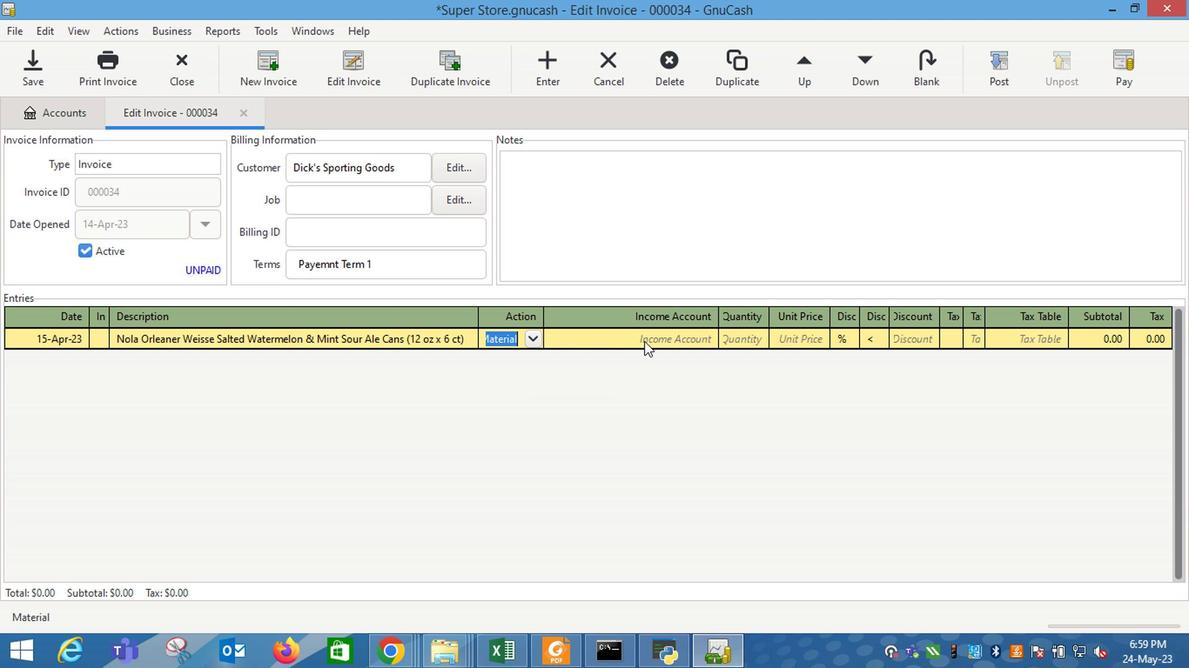 
Action: Mouse moved to (707, 341)
Screenshot: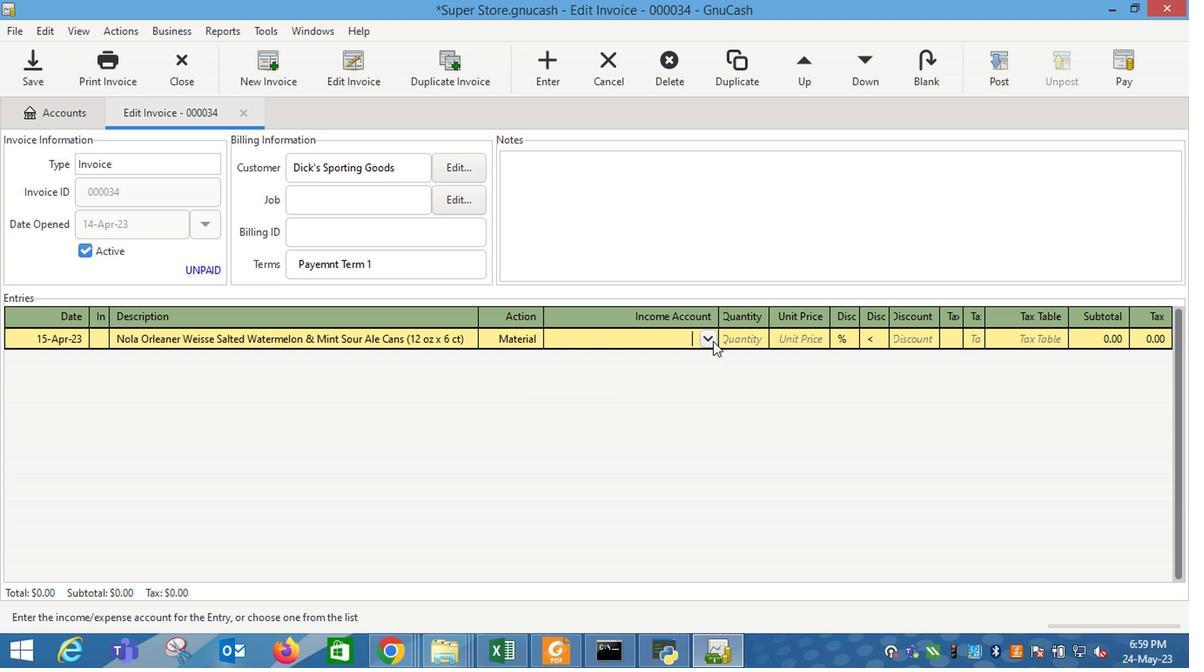 
Action: Mouse pressed left at (707, 341)
Screenshot: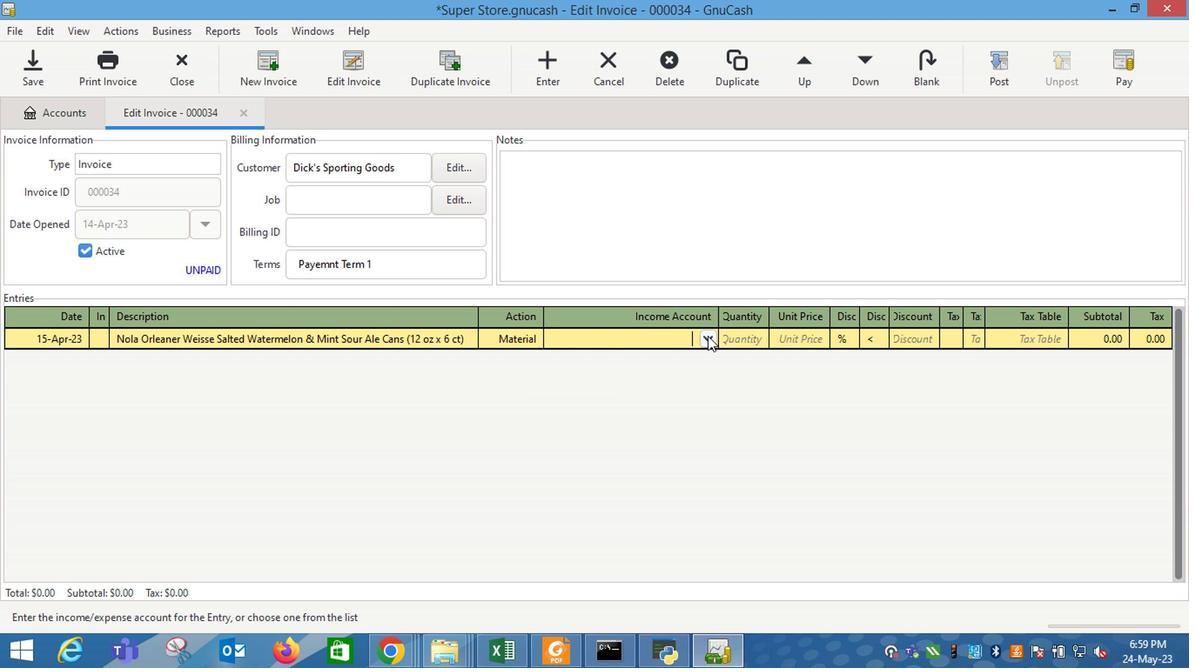 
Action: Mouse moved to (619, 424)
Screenshot: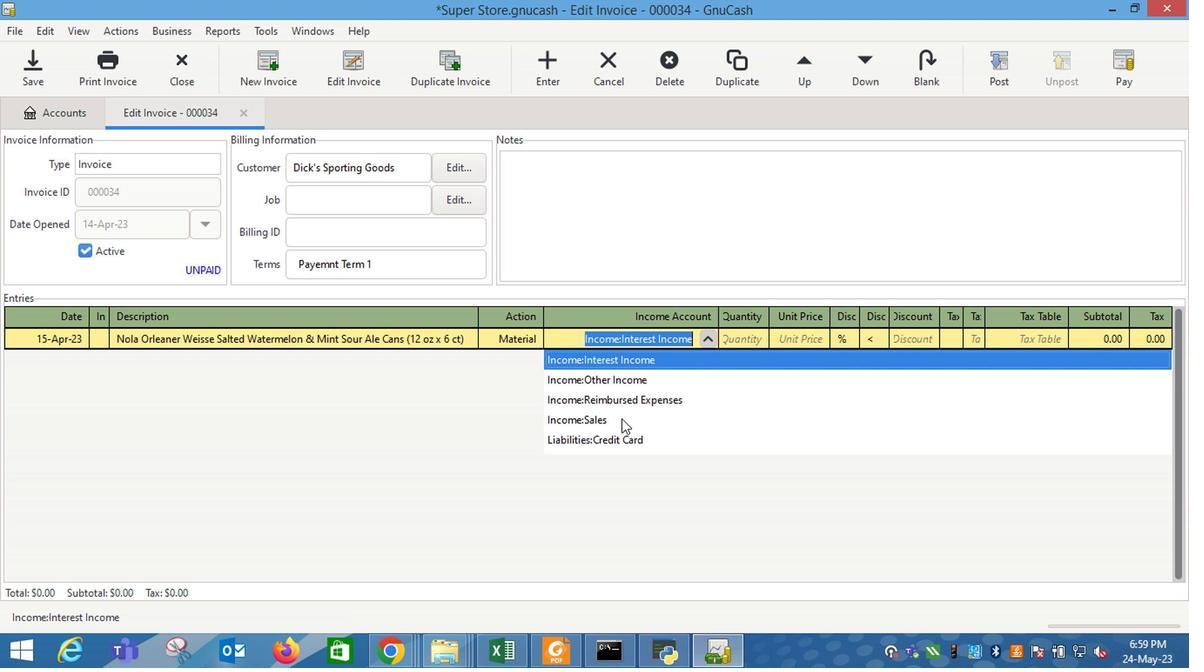
Action: Mouse pressed left at (619, 424)
Screenshot: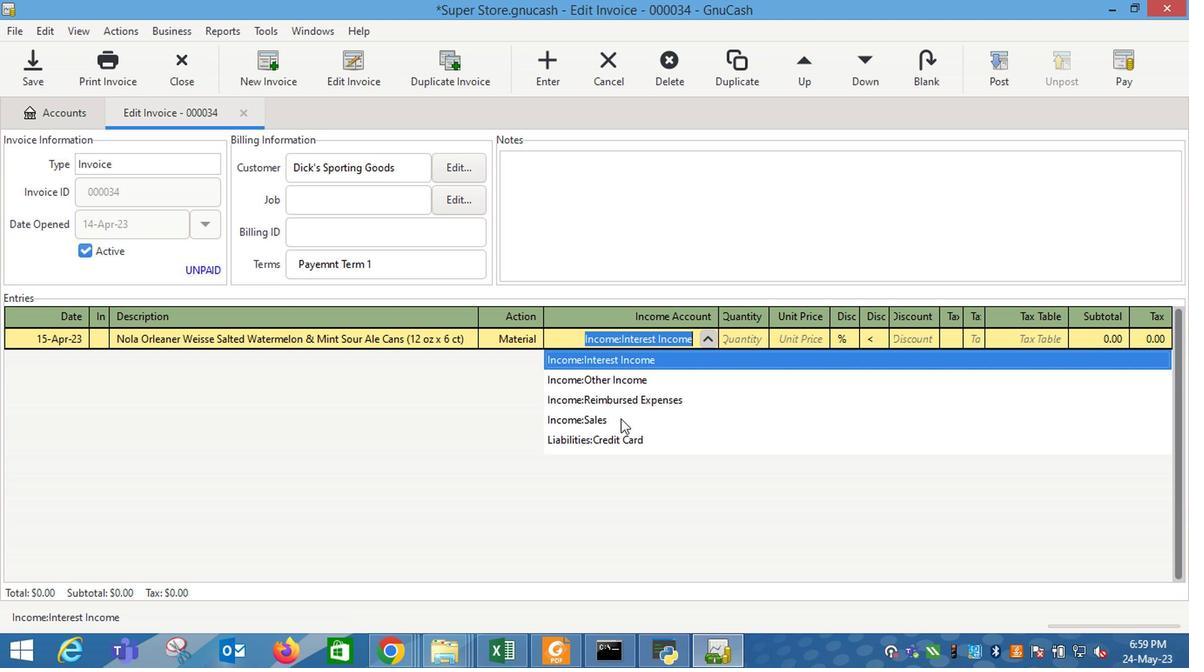 
Action: Mouse moved to (740, 348)
Screenshot: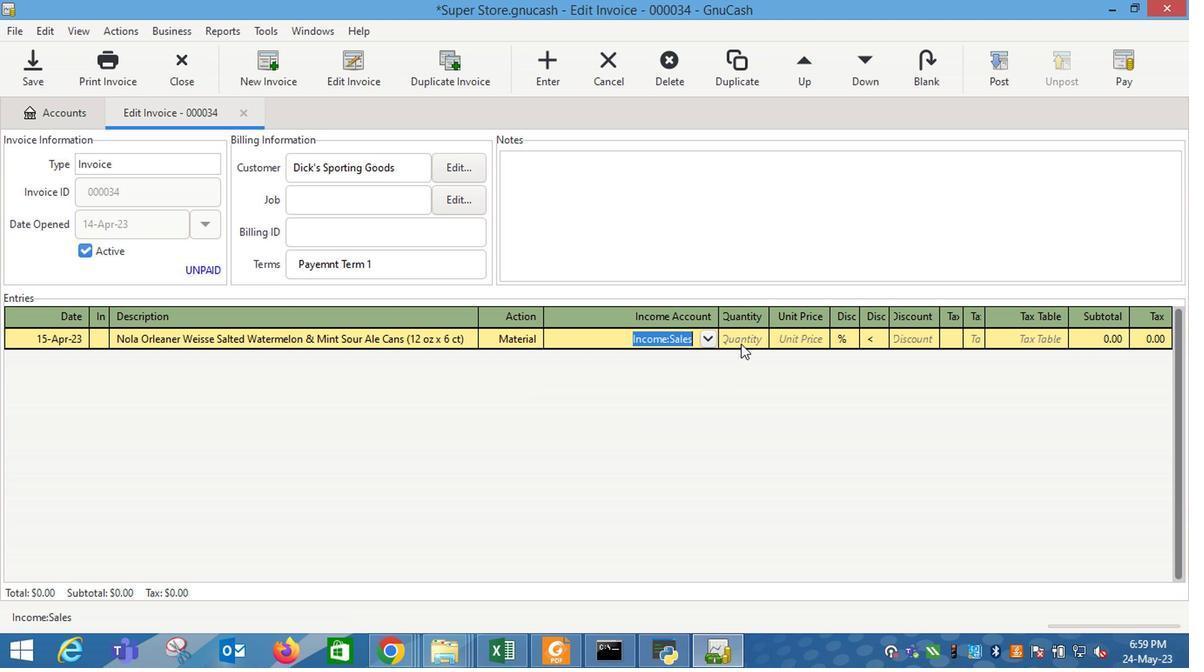 
Action: Mouse pressed left at (740, 348)
Screenshot: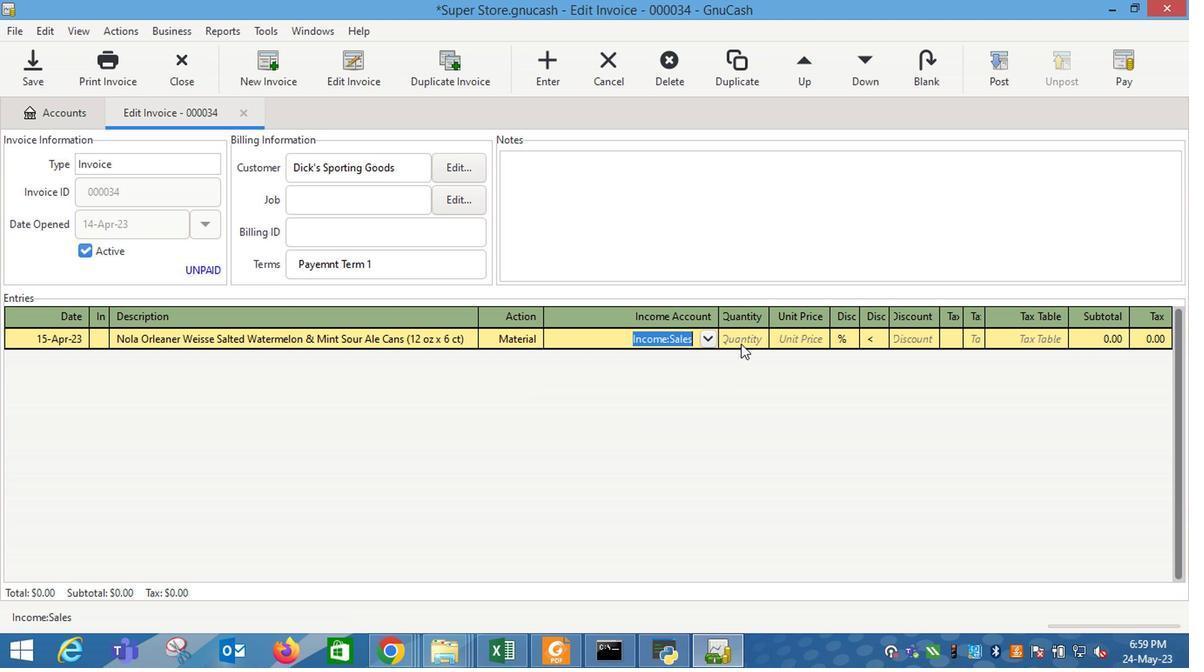 
Action: Mouse moved to (732, 345)
Screenshot: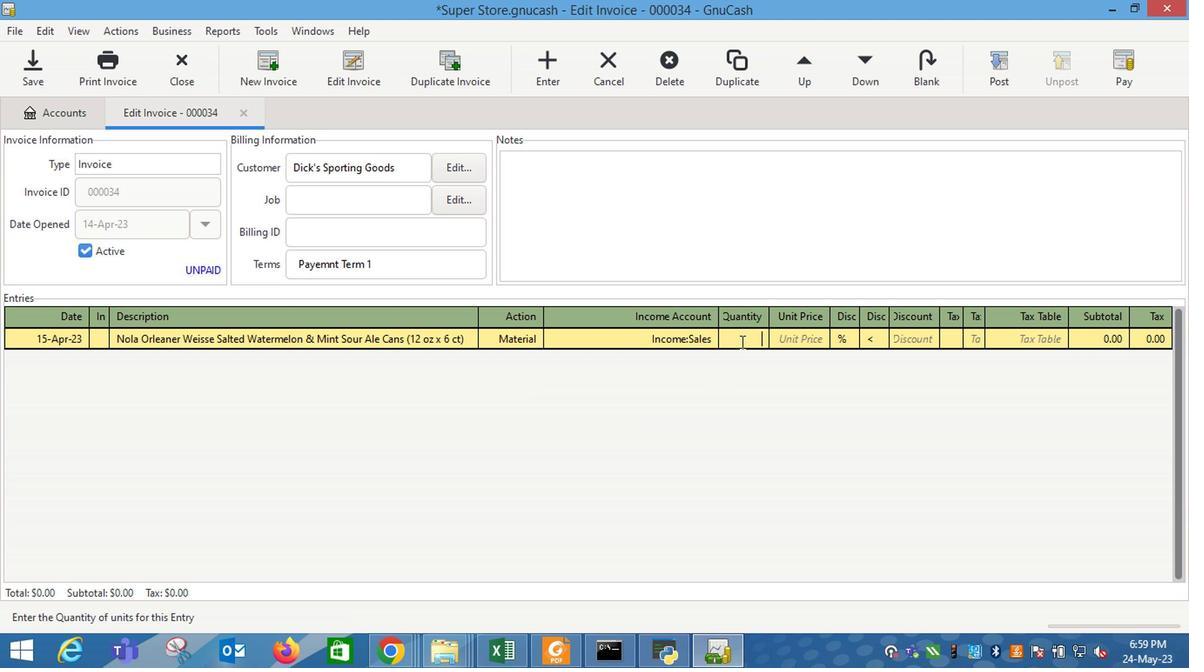 
Action: Key pressed 1
Screenshot: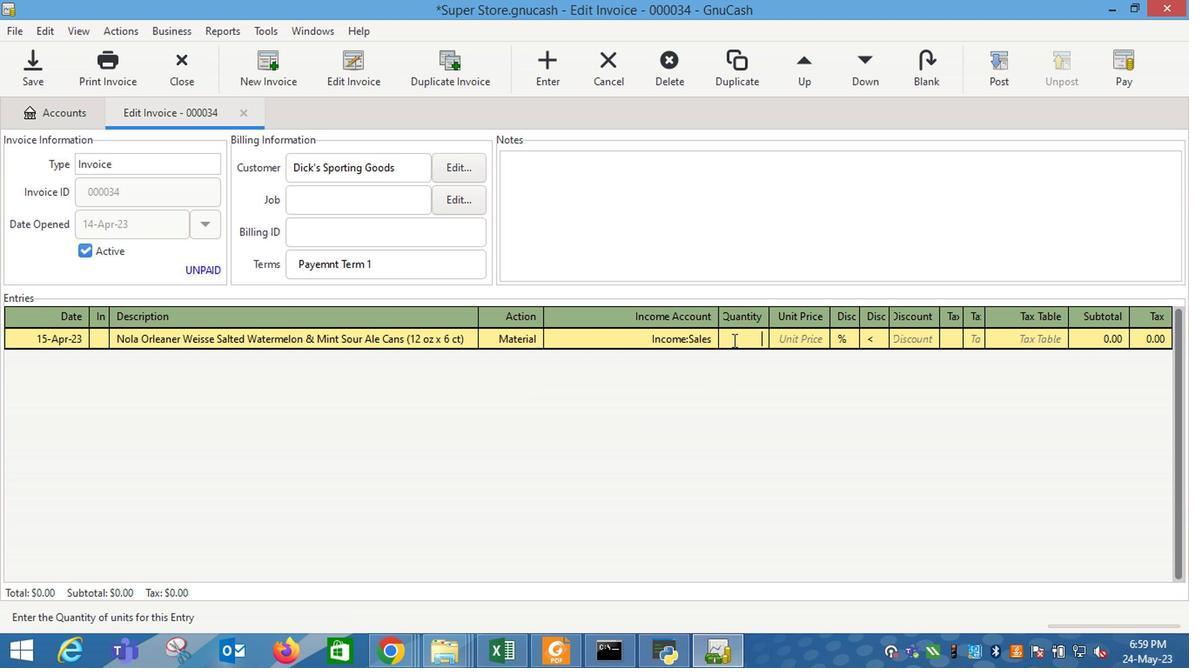 
Action: Mouse moved to (815, 351)
Screenshot: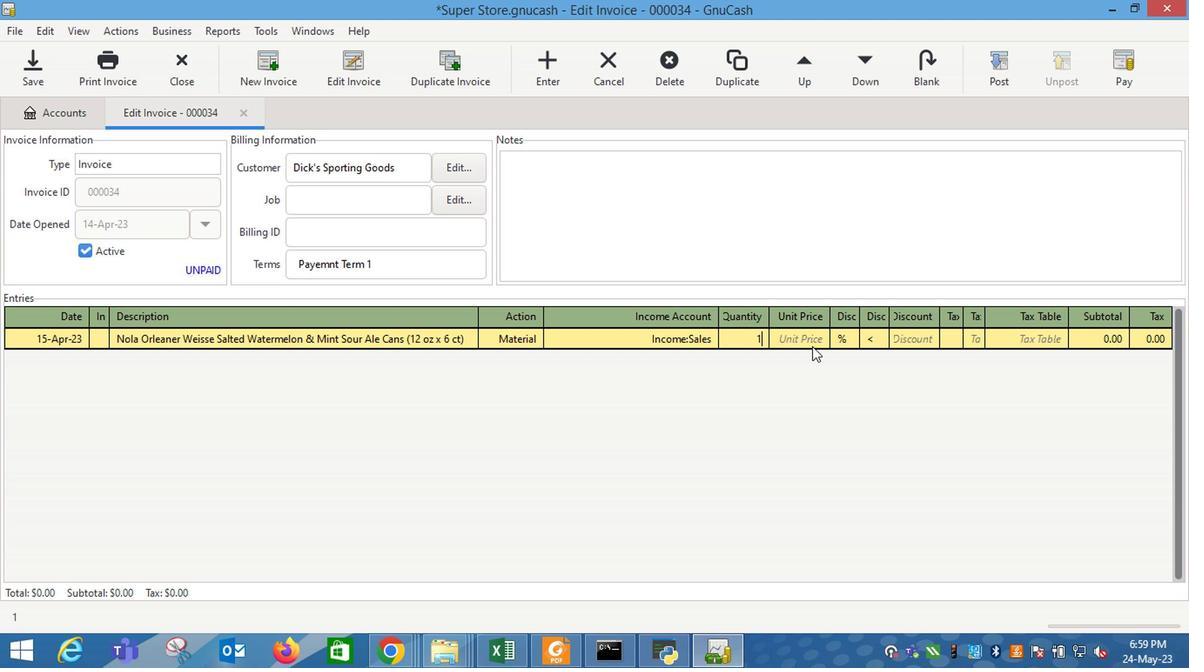 
Action: Mouse pressed left at (815, 351)
Screenshot: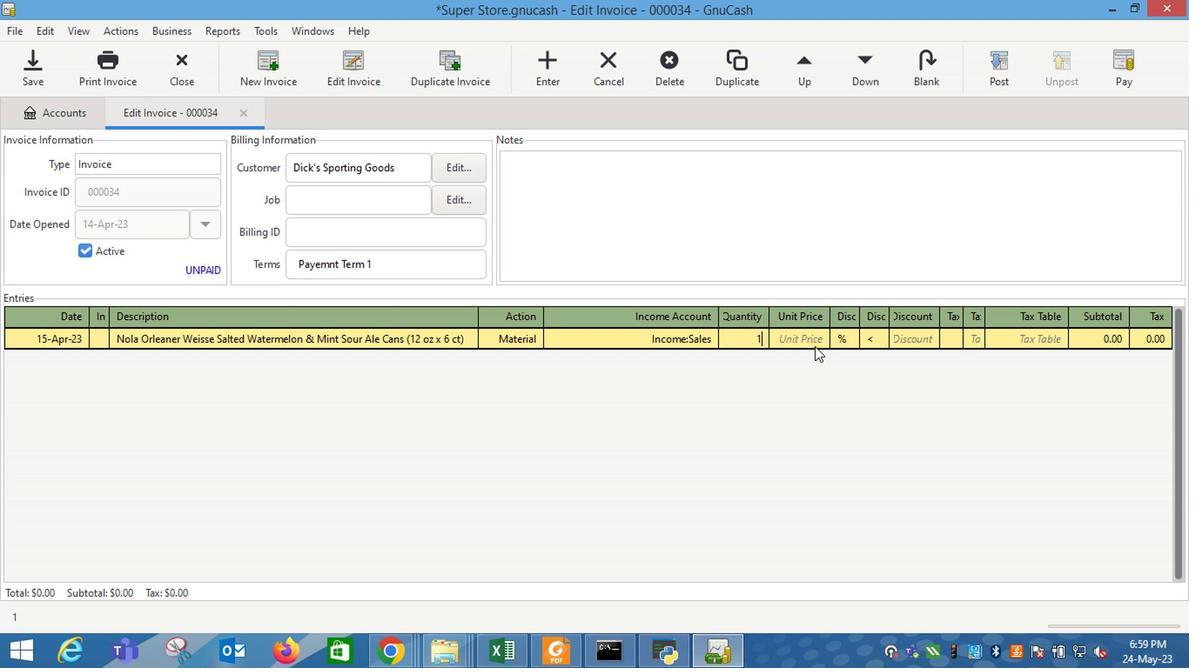 
Action: Key pressed 8.65
Screenshot: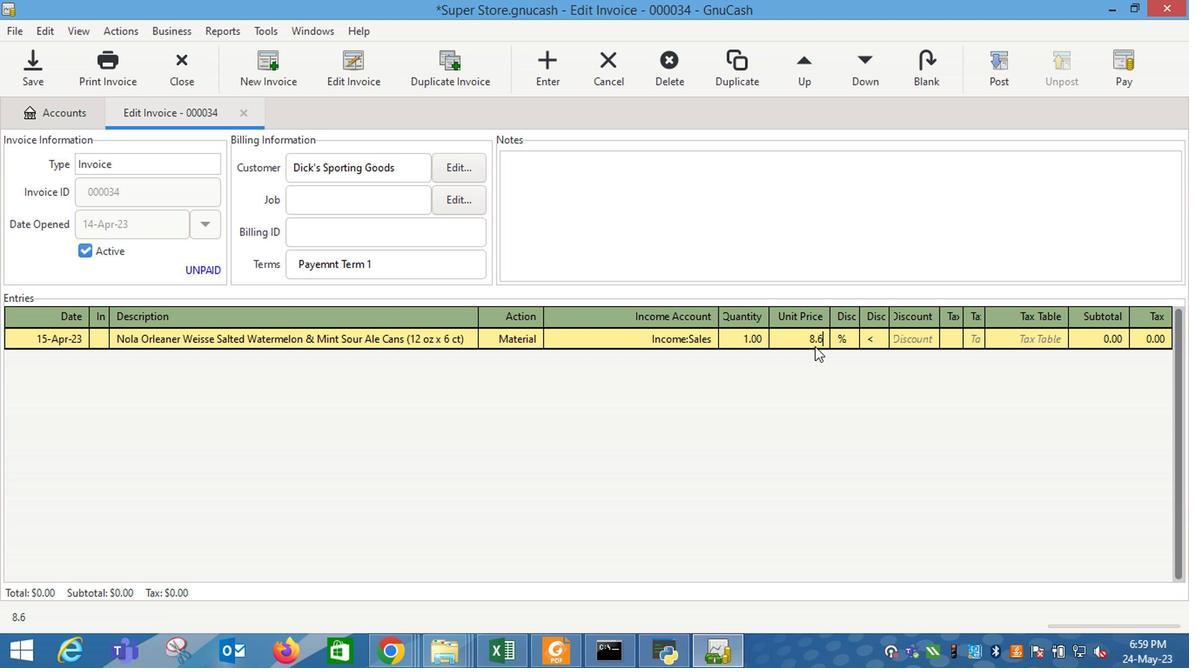 
Action: Mouse moved to (836, 345)
Screenshot: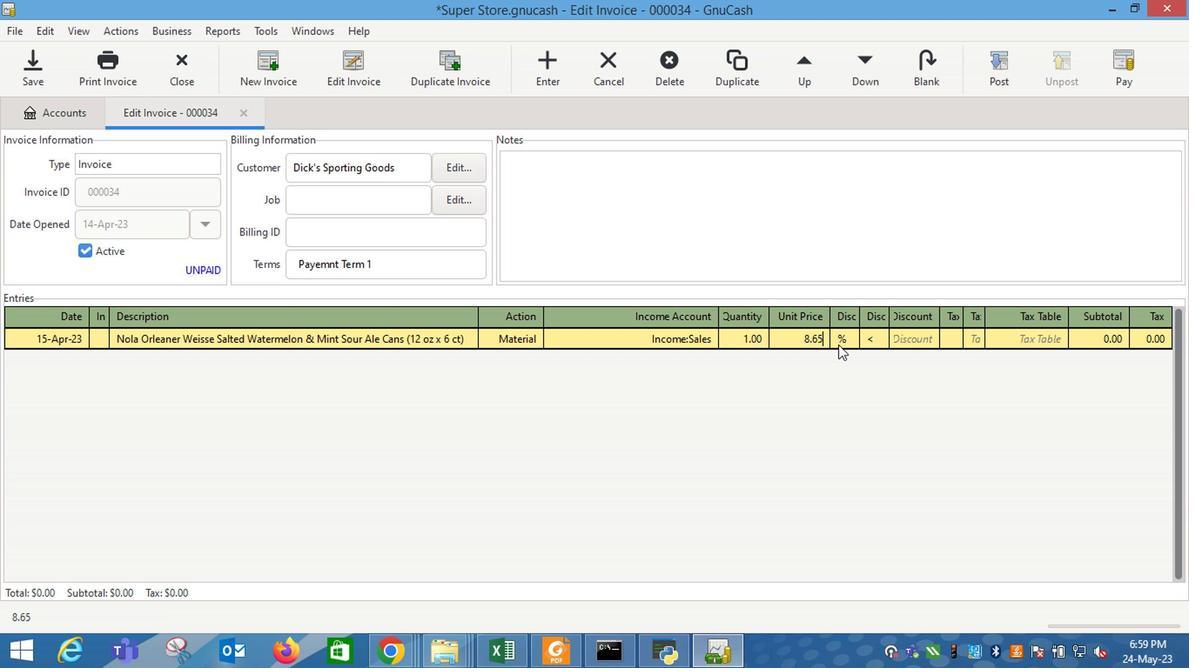 
Action: Mouse pressed left at (836, 345)
Screenshot: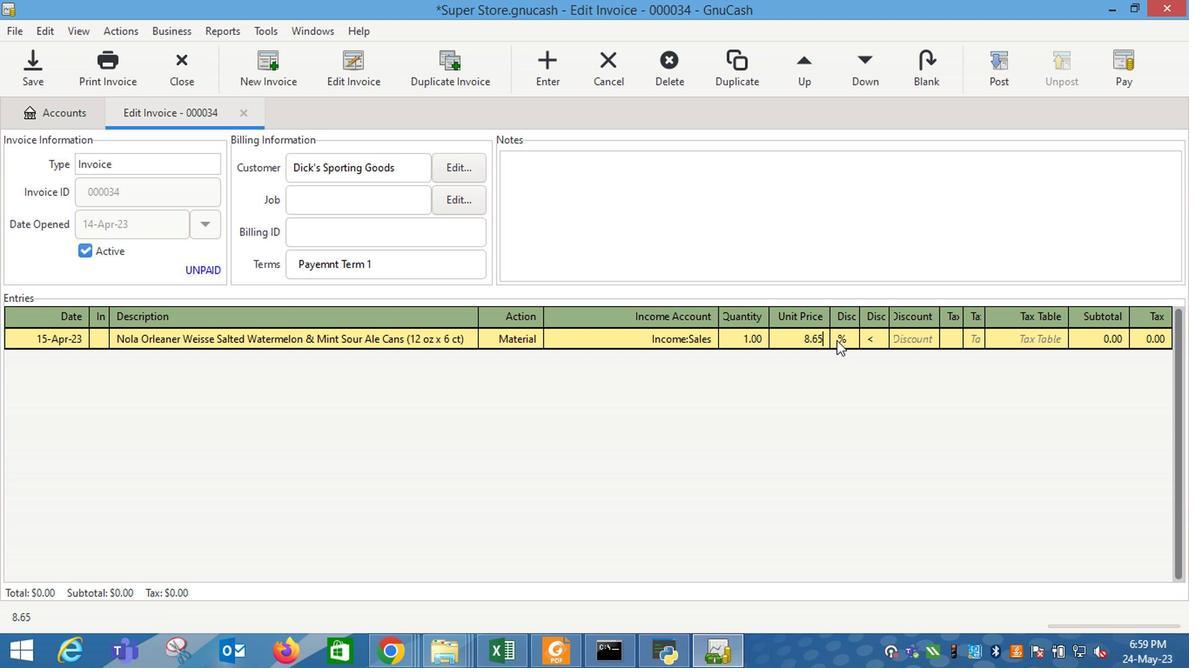 
Action: Mouse moved to (866, 344)
Screenshot: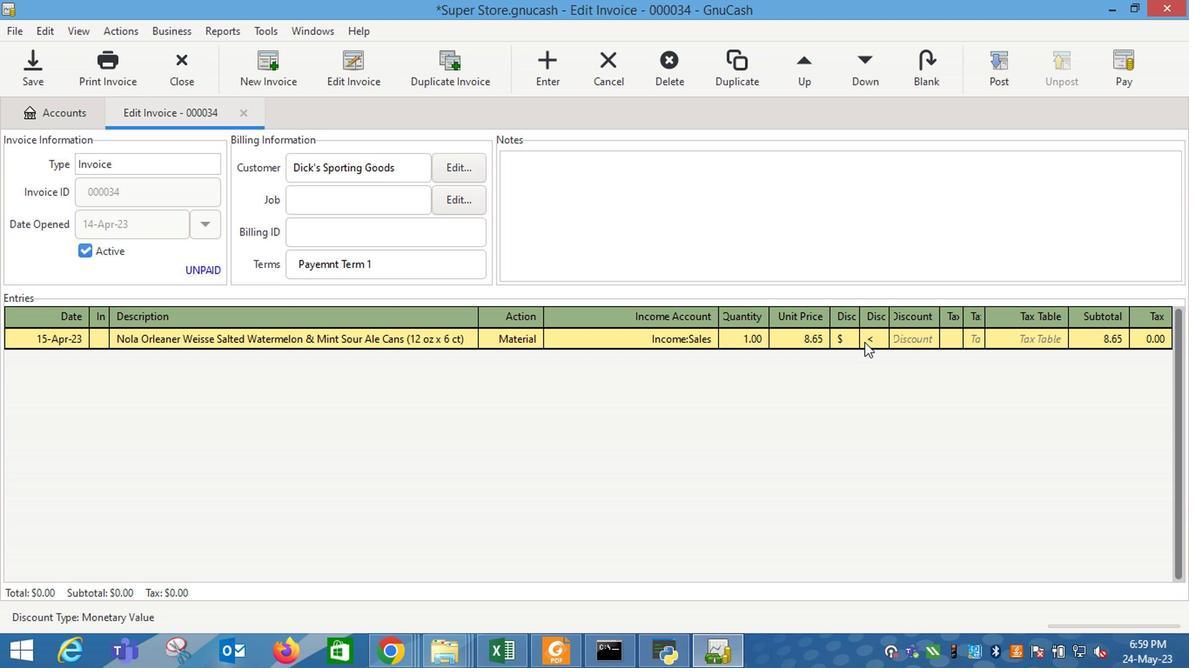 
Action: Mouse pressed left at (866, 344)
Screenshot: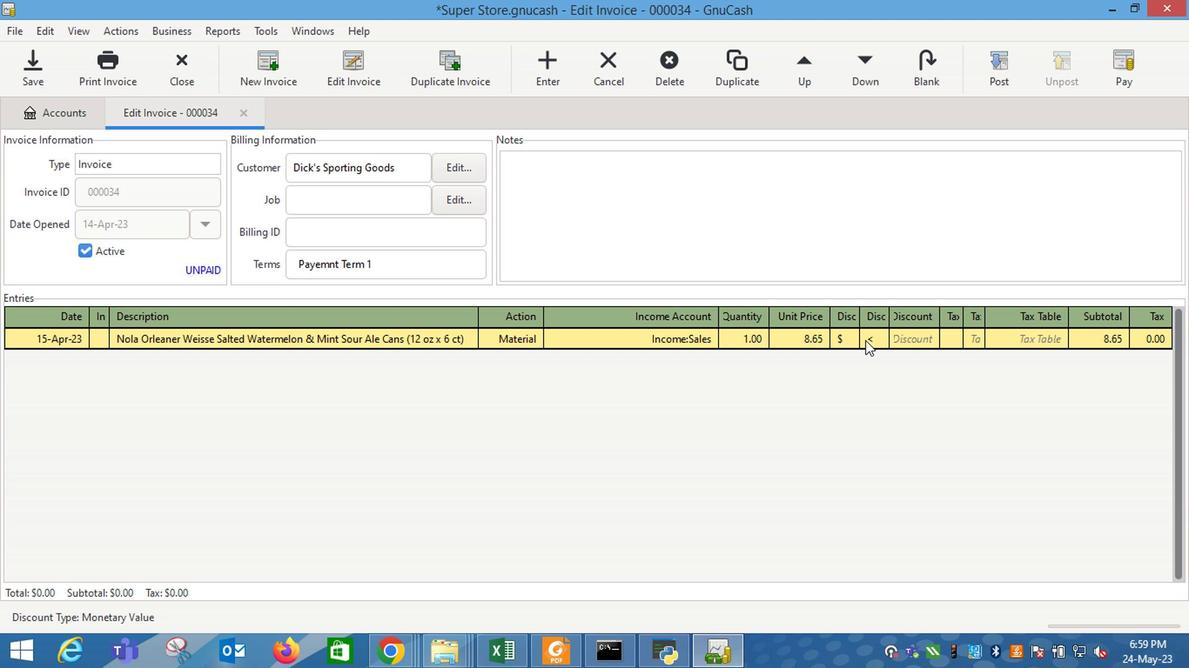 
Action: Mouse moved to (899, 342)
Screenshot: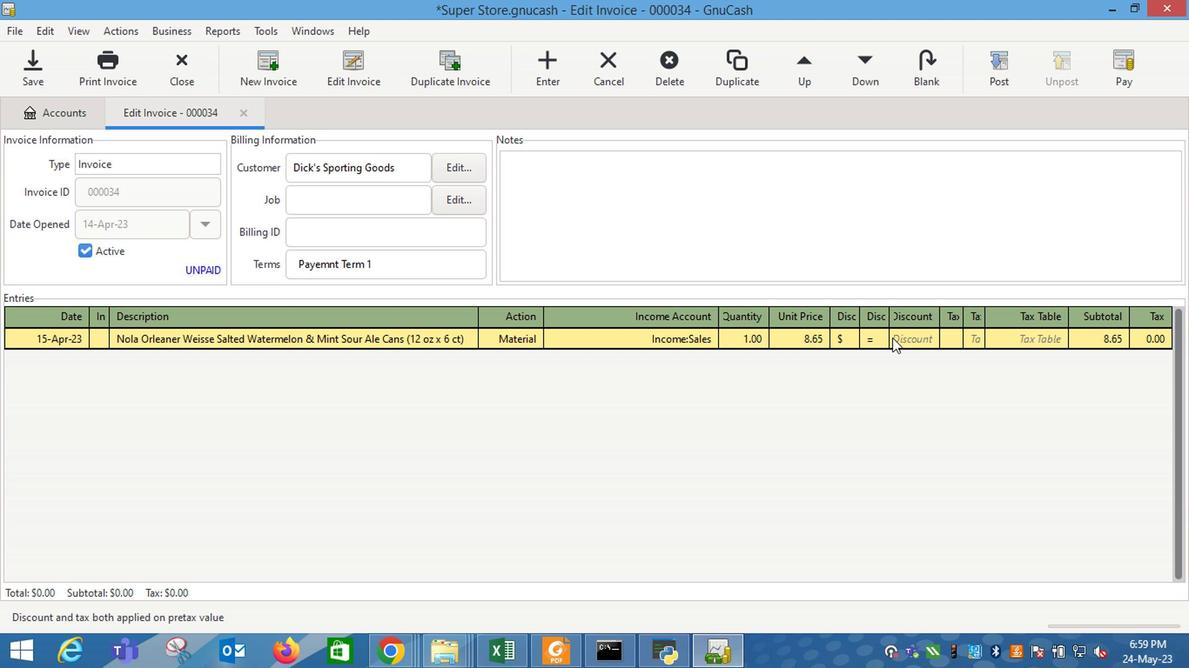 
Action: Mouse pressed left at (899, 342)
Screenshot: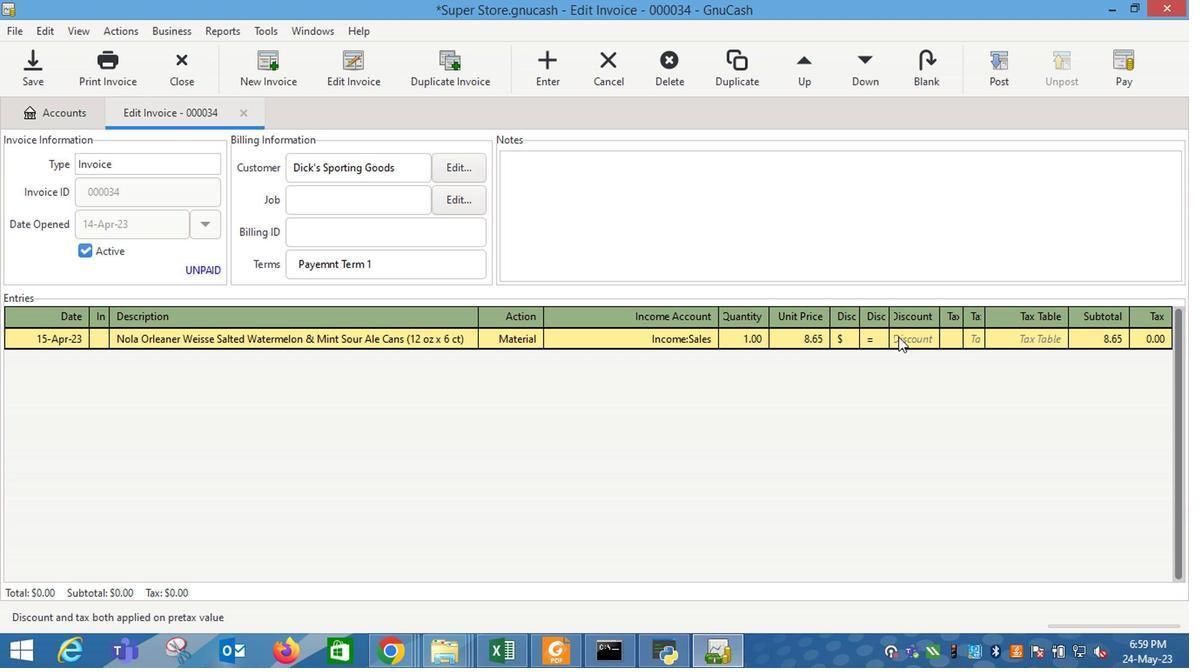 
Action: Mouse moved to (889, 382)
Screenshot: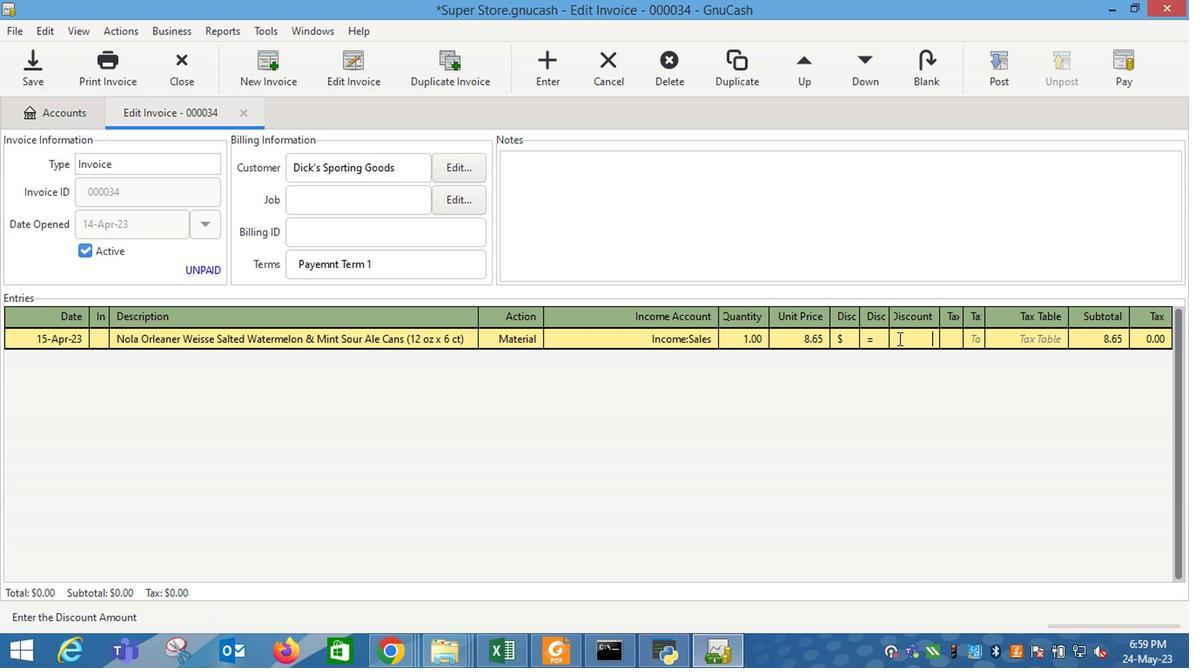 
Action: Key pressed 1.25
Screenshot: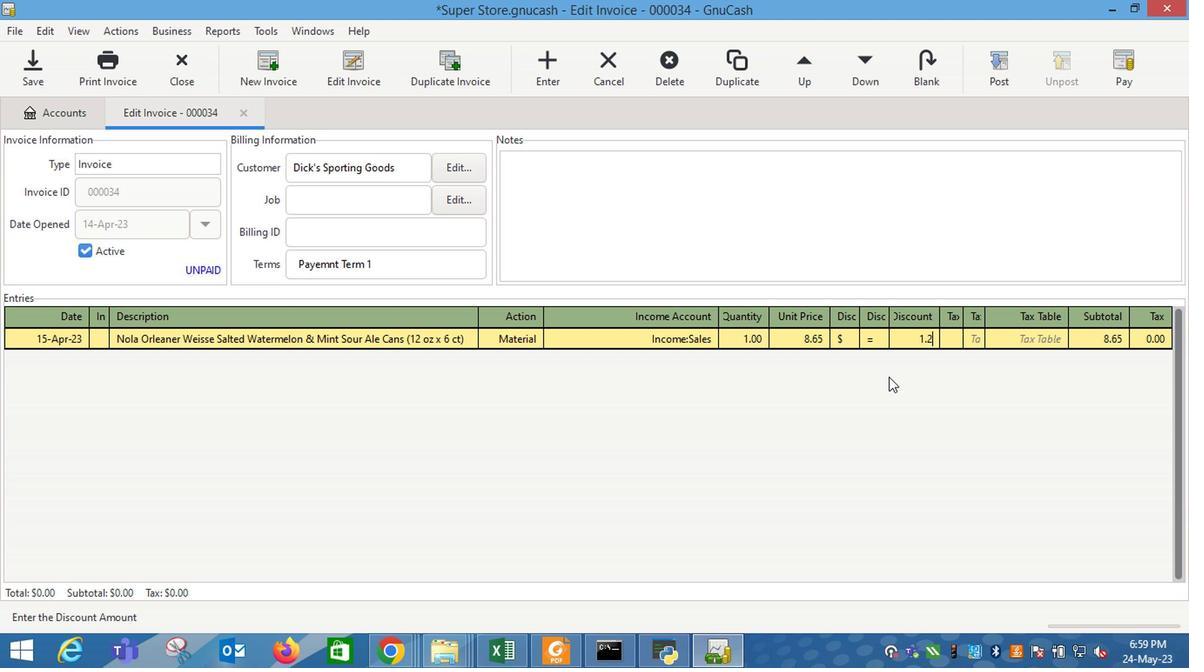 
Action: Mouse moved to (969, 351)
Screenshot: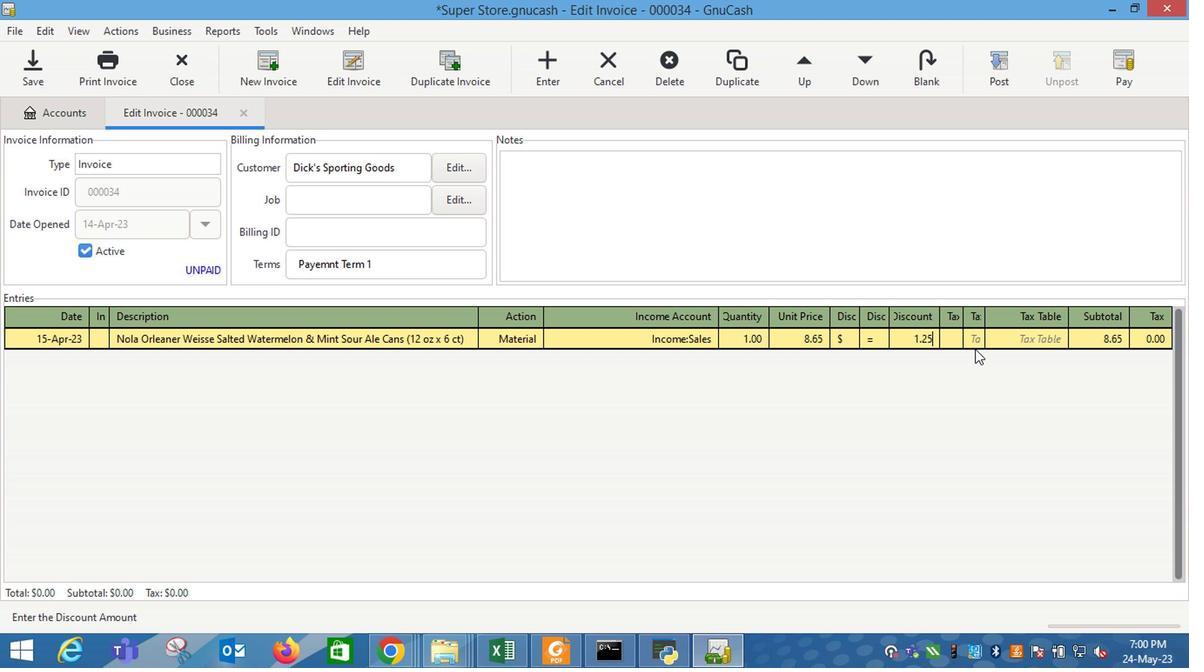 
Action: Key pressed <Key.enter><Key.shift_r>Vanill
Screenshot: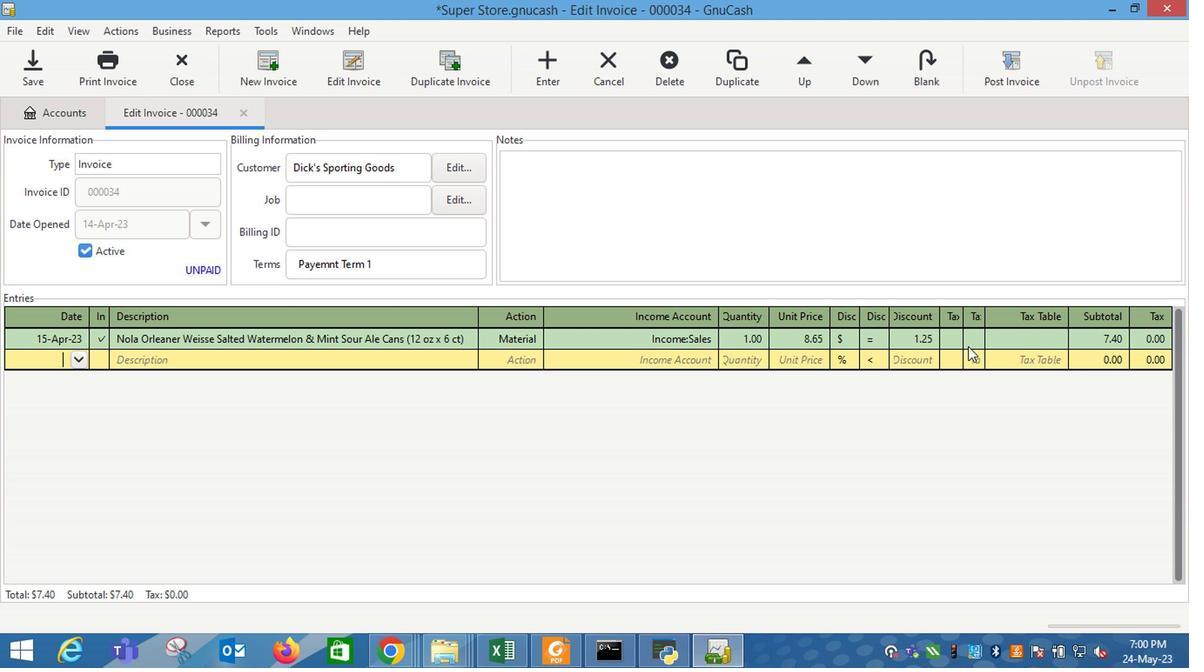 
Action: Mouse moved to (68, 359)
Screenshot: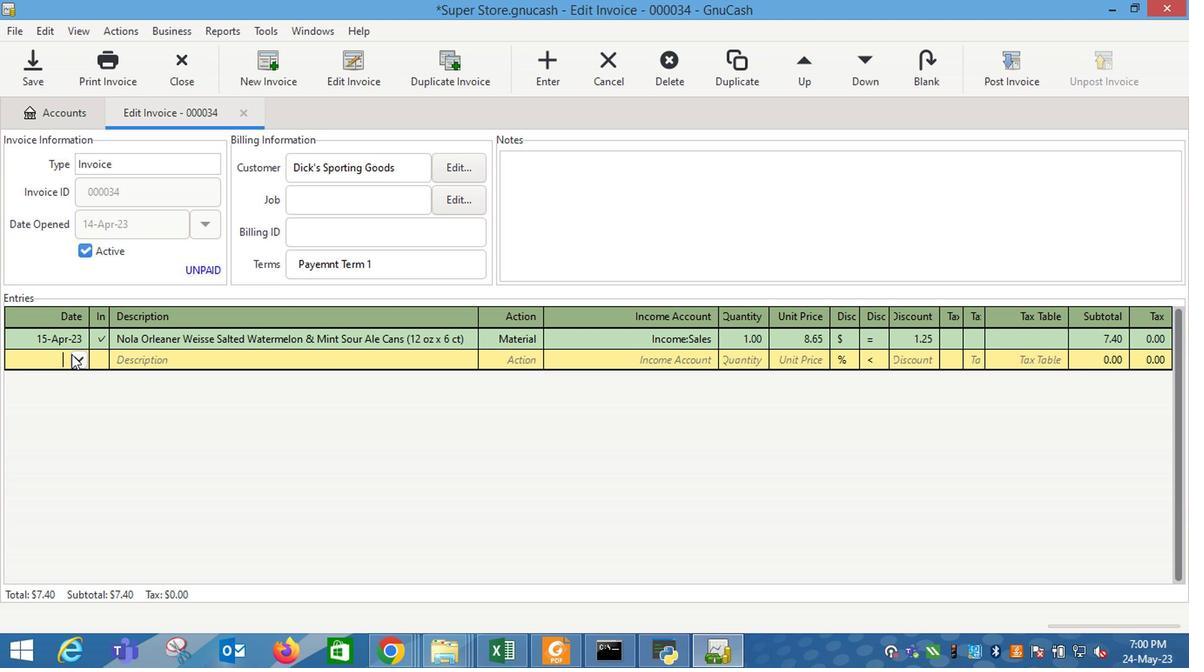 
Action: Mouse pressed left at (68, 359)
Screenshot: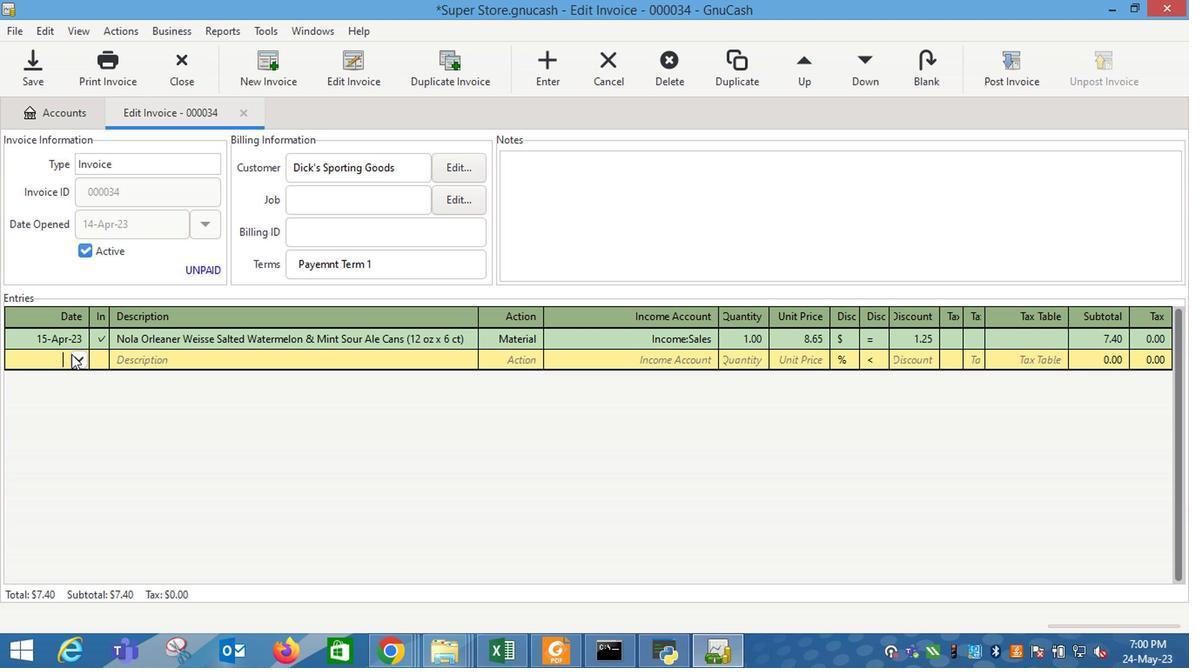 
Action: Mouse moved to (11, 386)
Screenshot: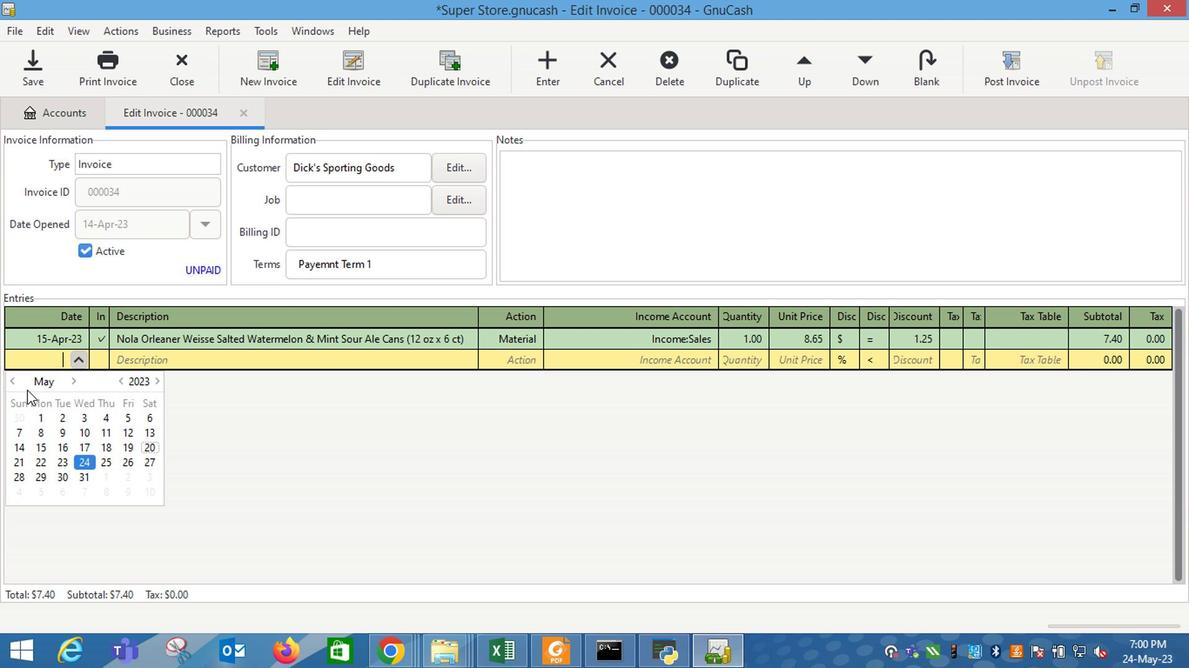 
Action: Mouse pressed left at (11, 386)
Screenshot: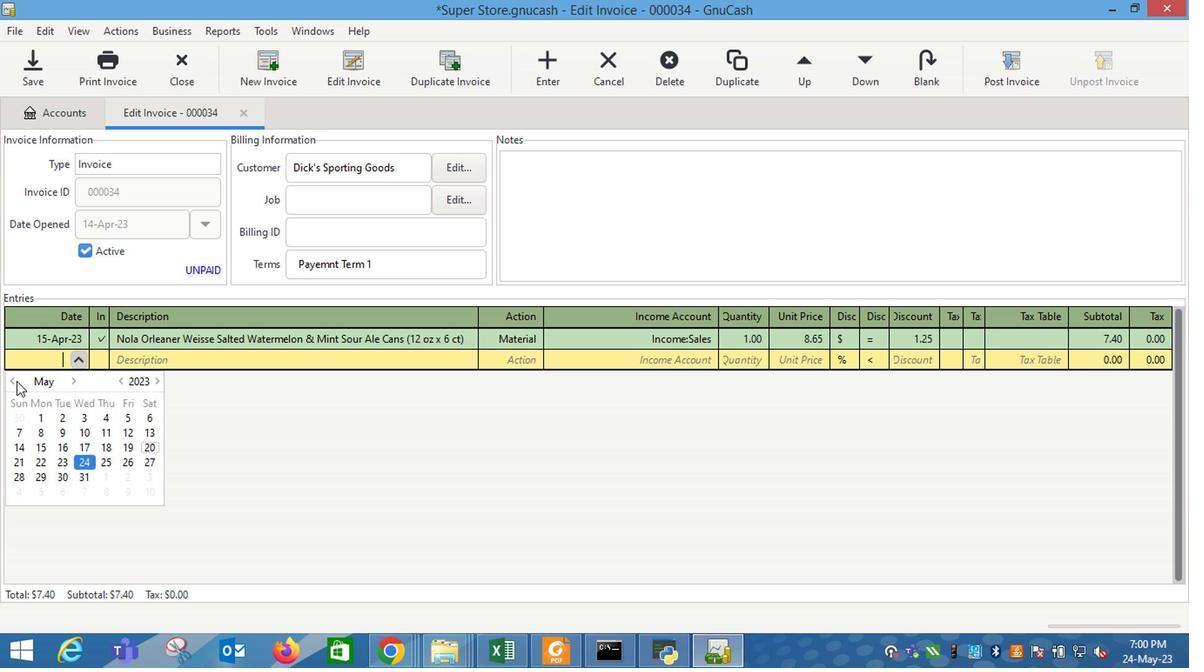 
Action: Mouse moved to (7, 388)
Screenshot: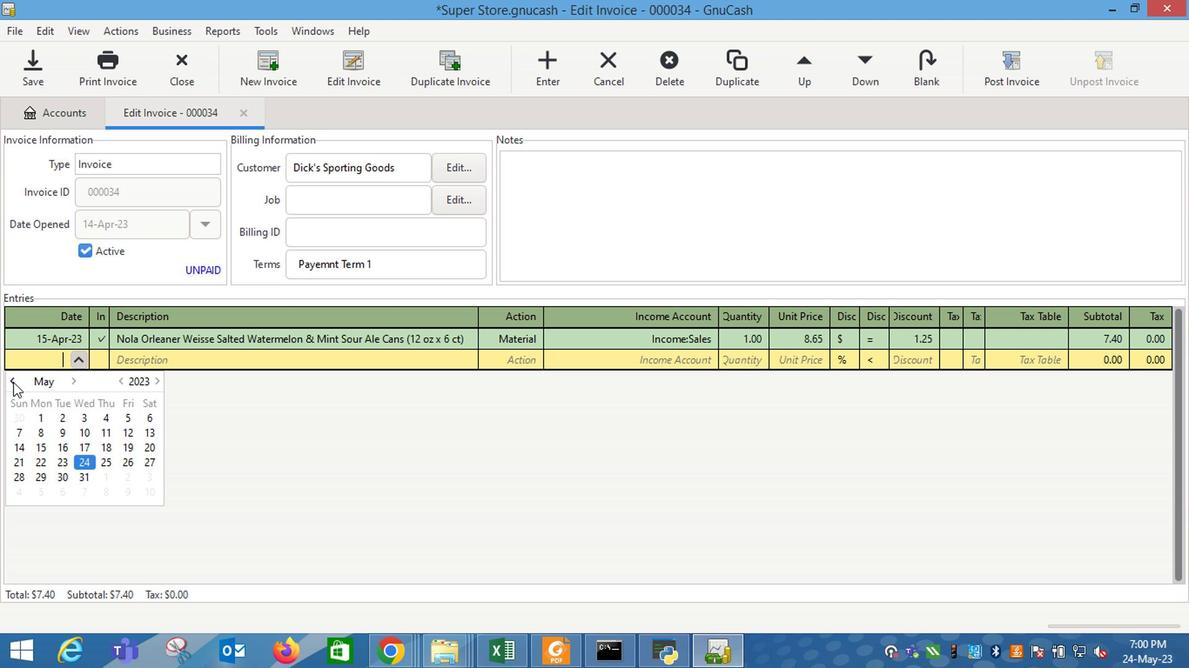 
Action: Mouse pressed left at (7, 388)
Screenshot: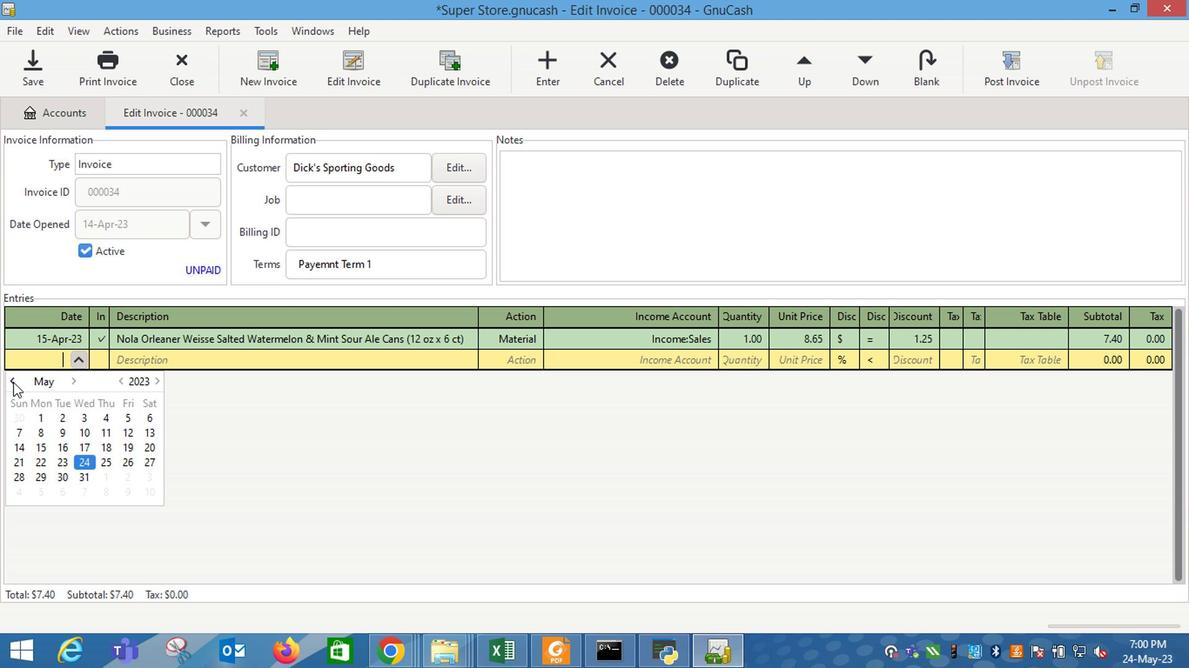 
Action: Mouse moved to (140, 452)
Screenshot: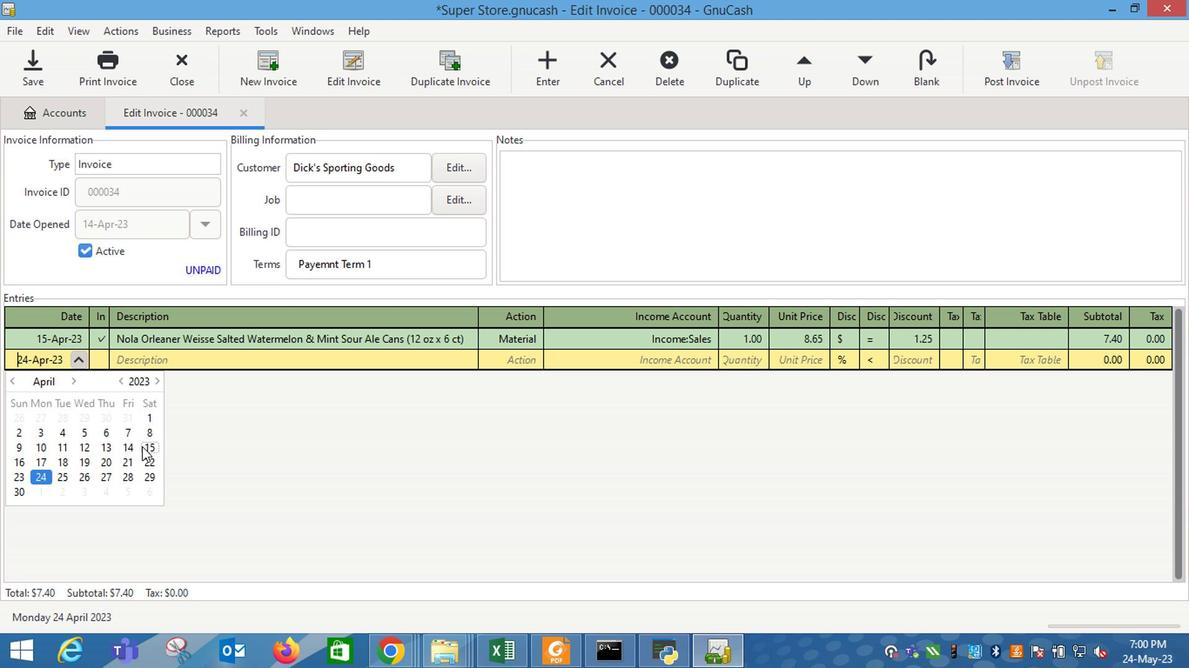 
Action: Mouse pressed left at (140, 452)
Screenshot: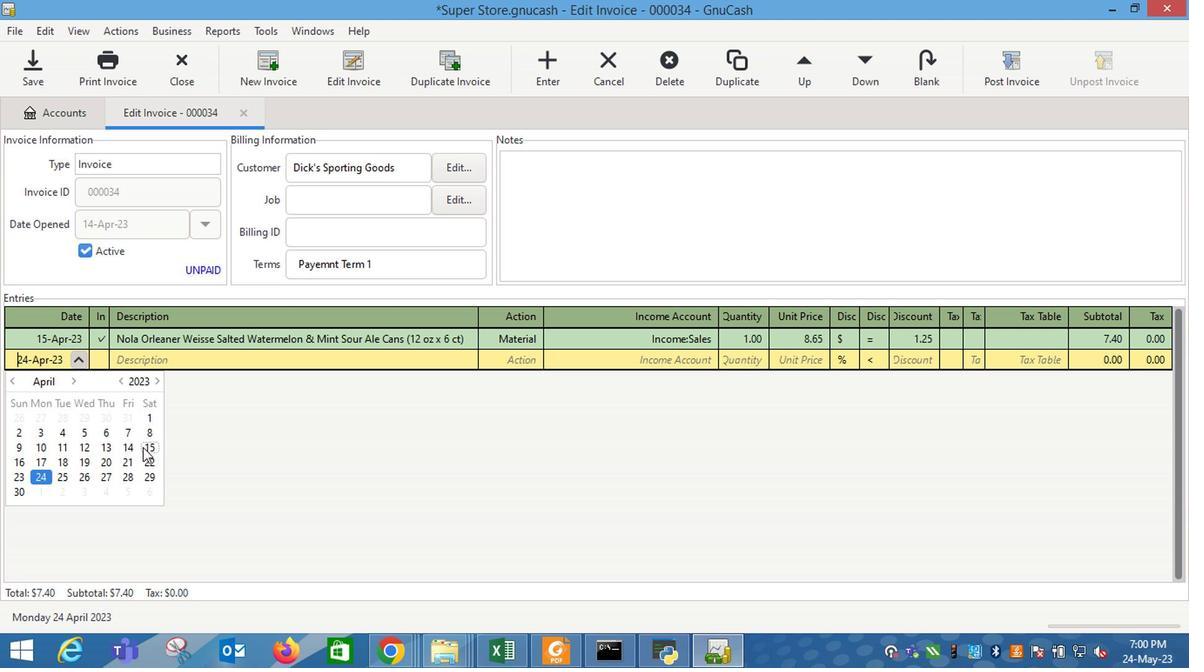 
Action: Mouse moved to (149, 366)
Screenshot: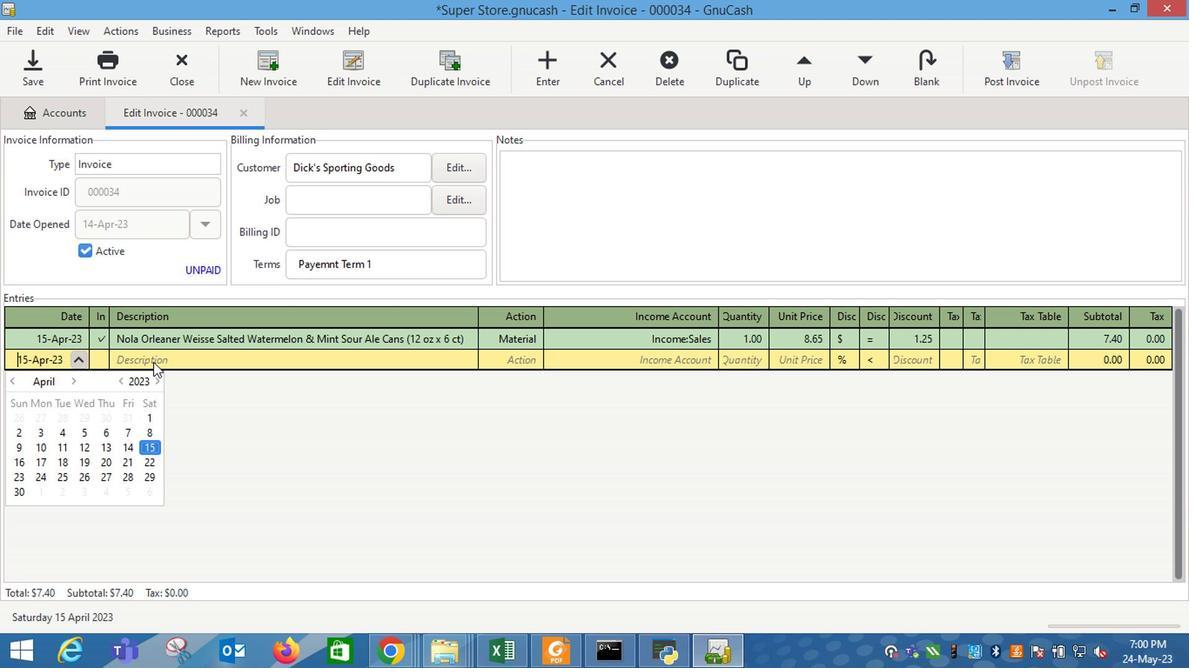 
Action: Mouse pressed left at (149, 366)
Screenshot: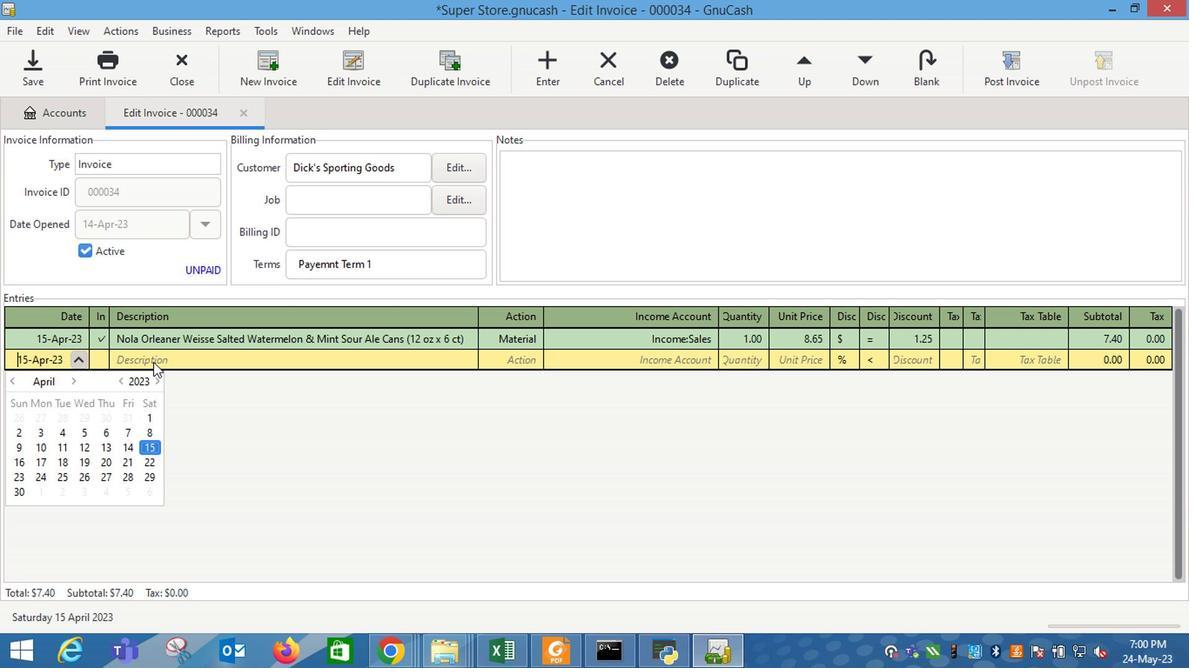 
Action: Key pressed <Key.shift_r>Vanilla<Key.space><Key.shift_r>Almondmilk
Screenshot: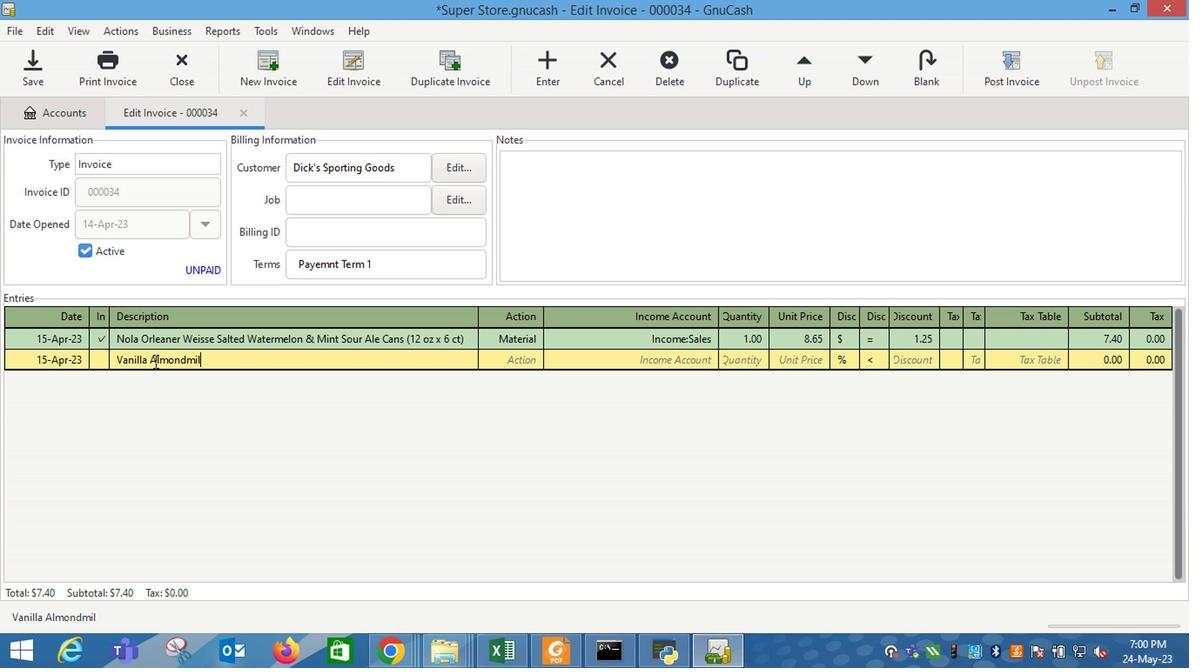 
Action: Mouse moved to (522, 361)
Screenshot: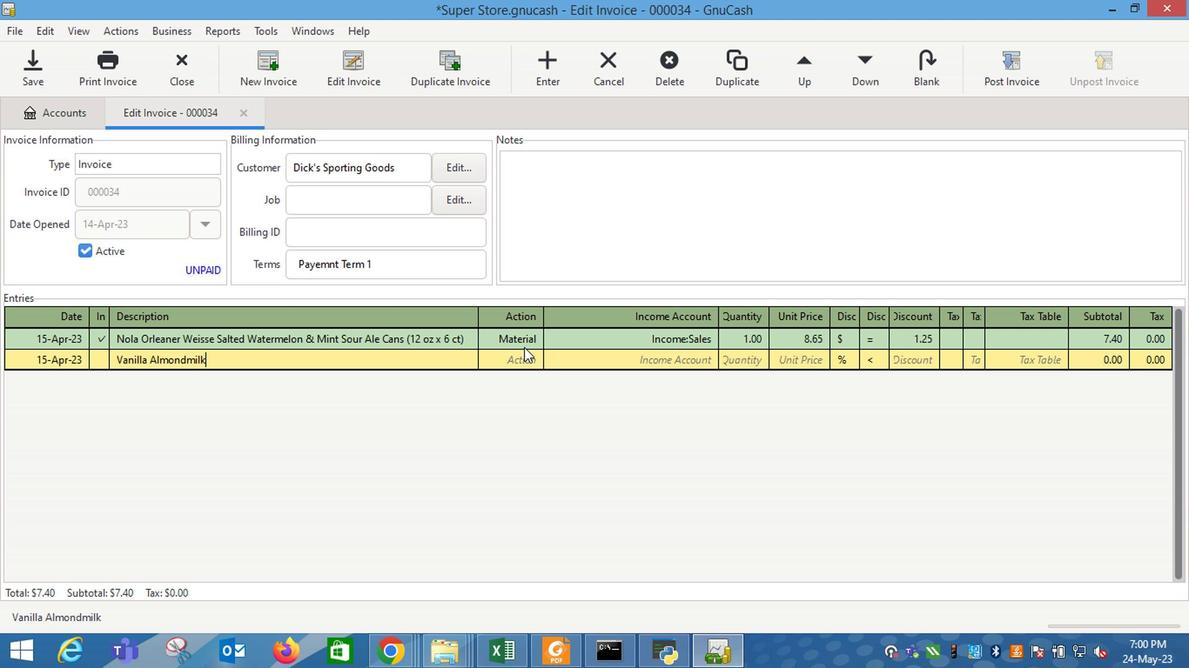 
Action: Mouse pressed left at (522, 361)
Screenshot: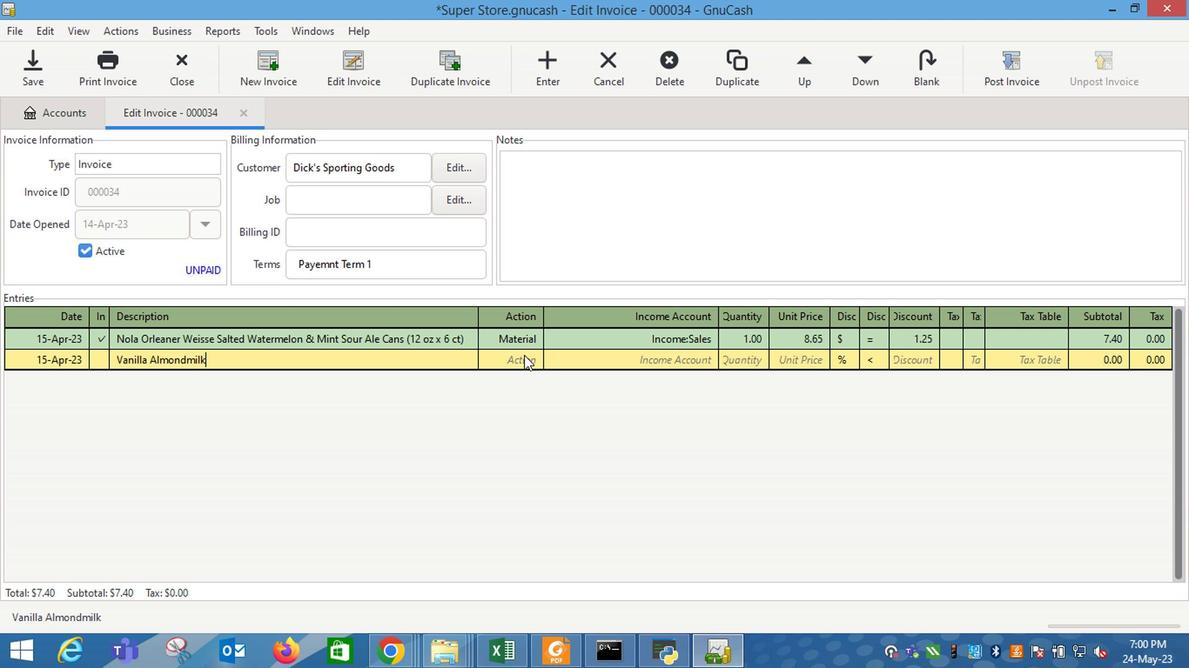 
Action: Mouse moved to (525, 364)
Screenshot: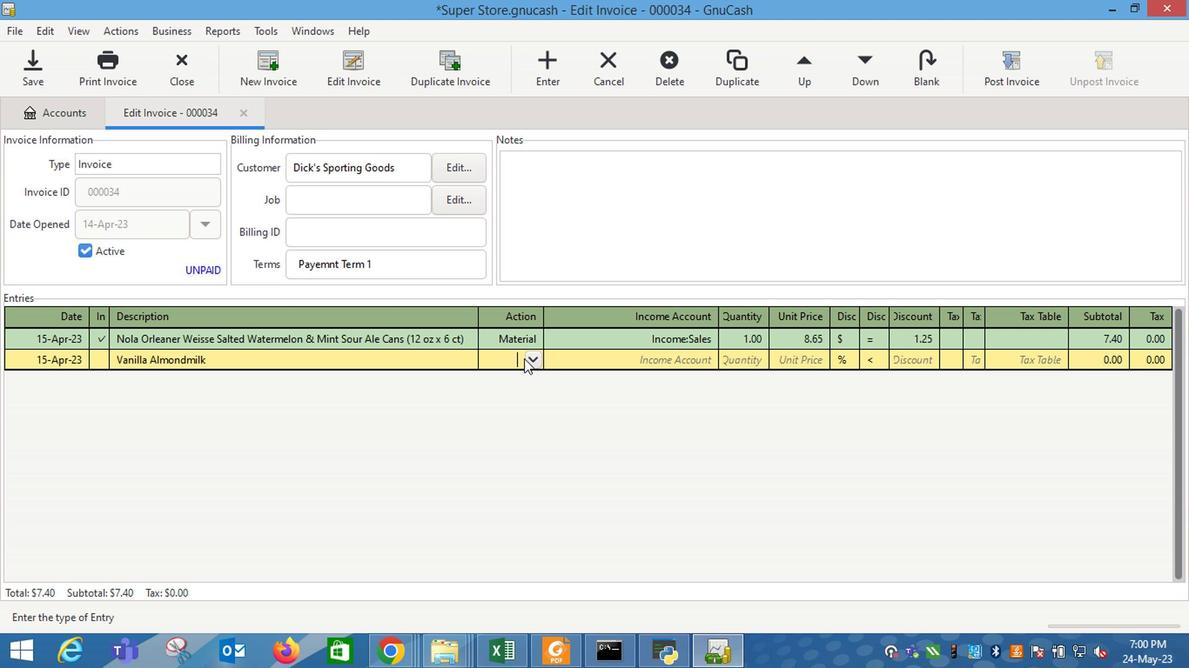 
Action: Mouse pressed left at (525, 364)
Screenshot: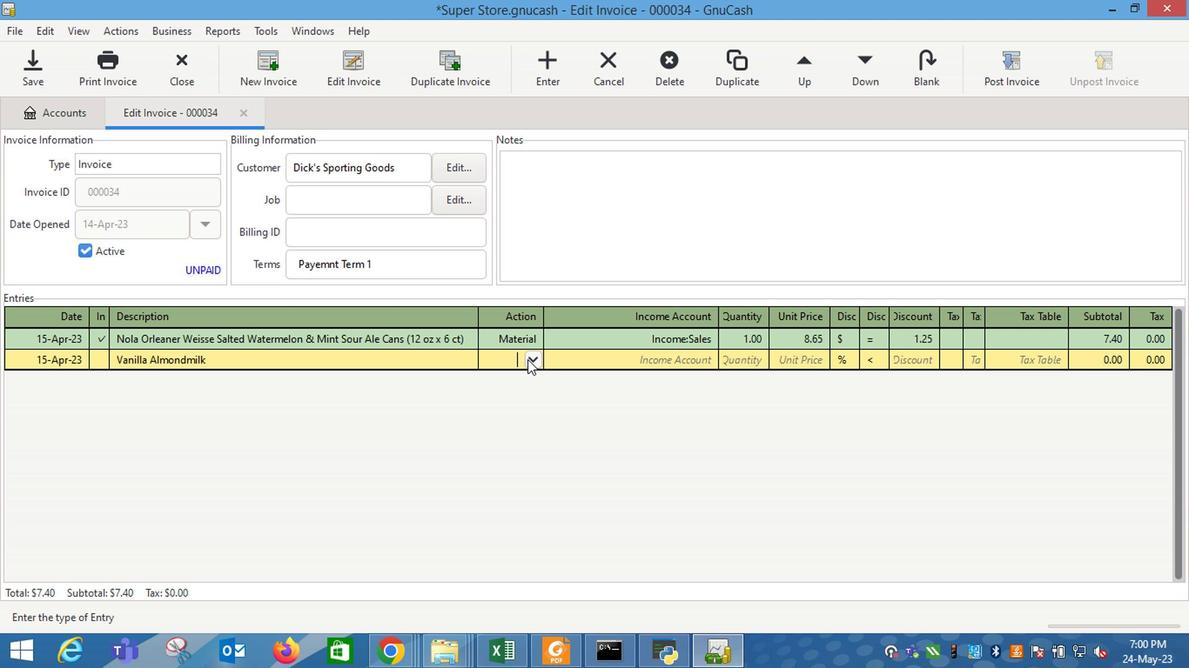 
Action: Mouse moved to (510, 405)
Screenshot: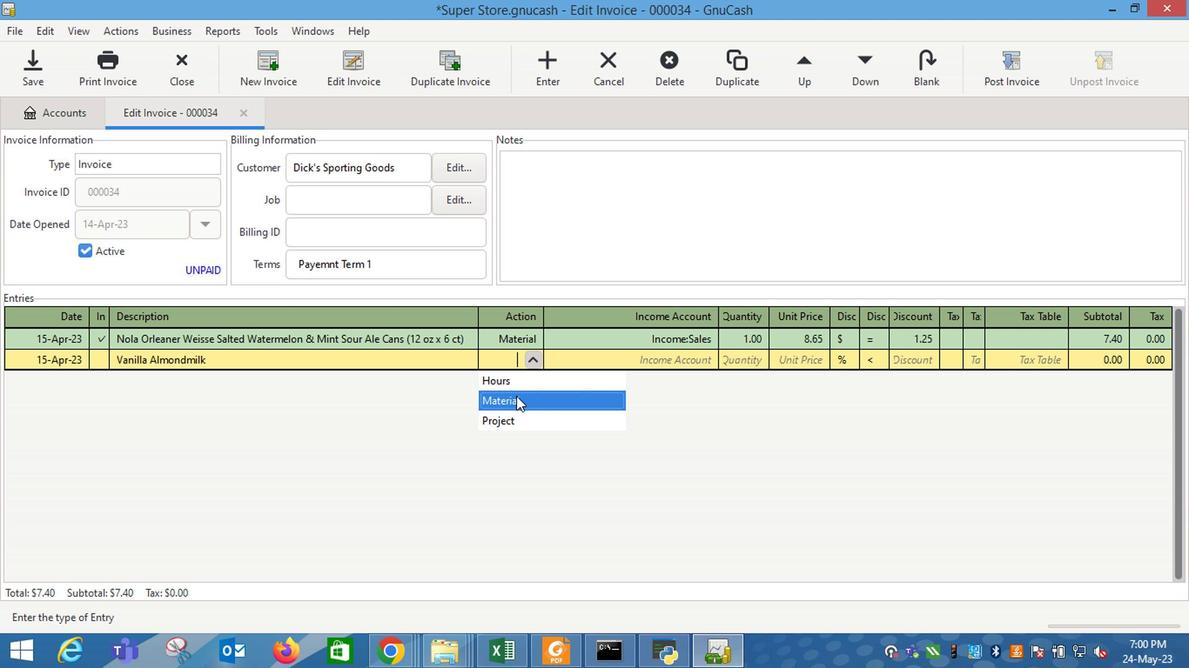 
Action: Mouse pressed left at (510, 405)
Screenshot: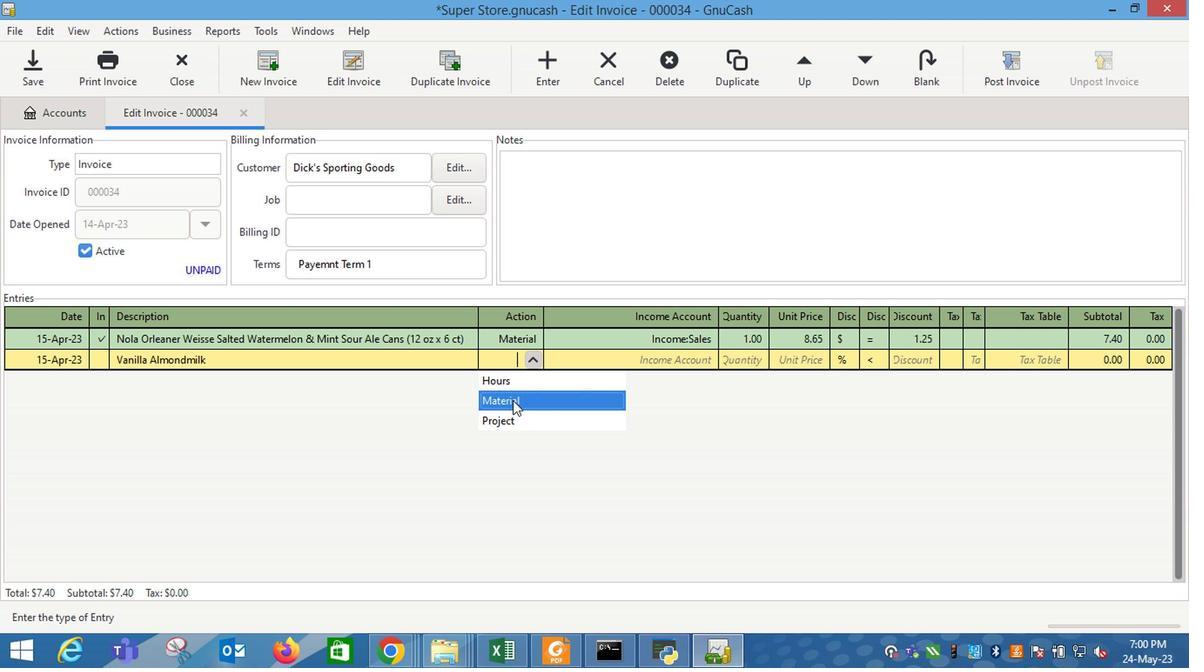 
Action: Mouse moved to (641, 370)
Screenshot: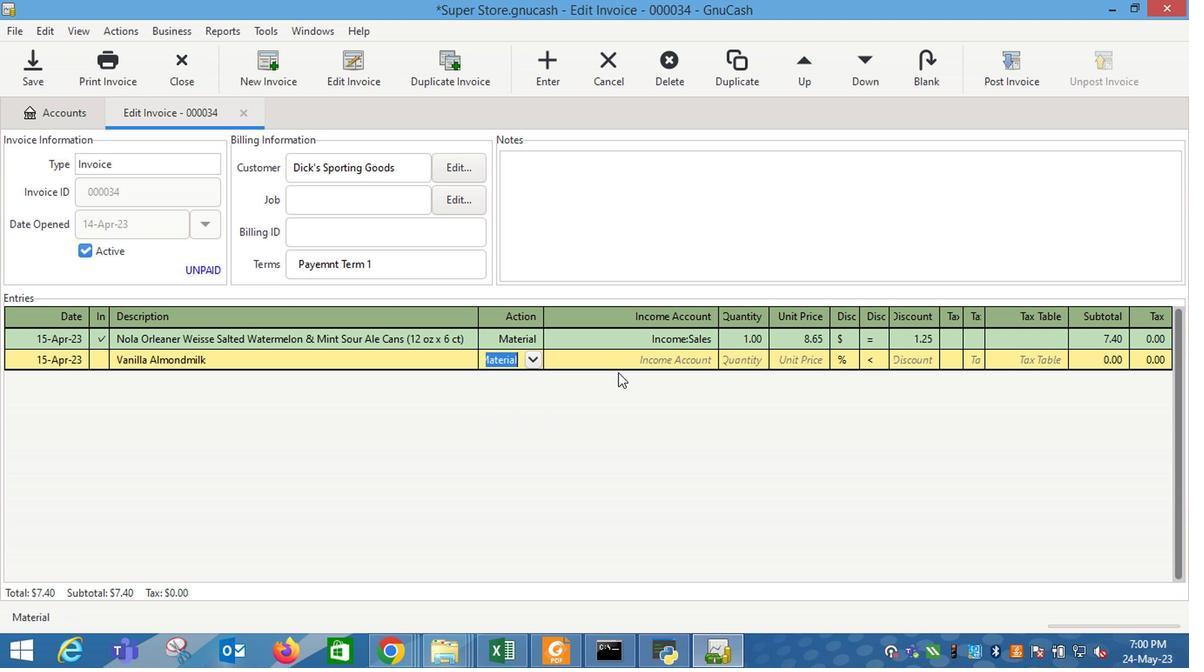 
Action: Mouse pressed left at (641, 370)
Screenshot: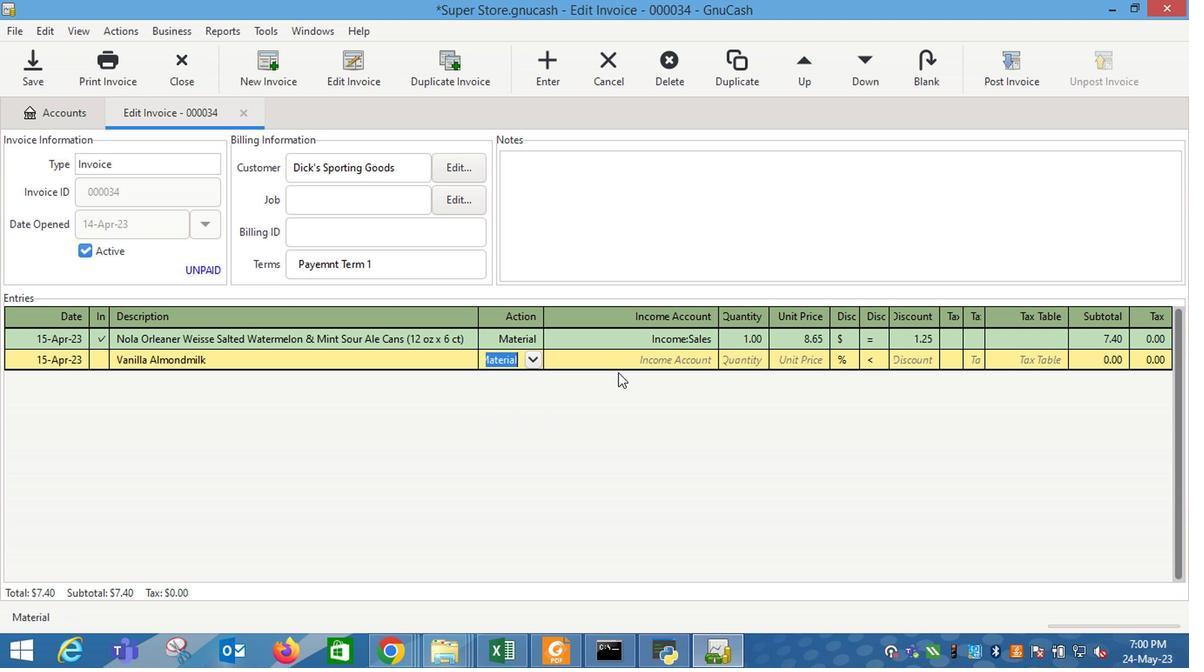 
Action: Mouse moved to (699, 369)
Screenshot: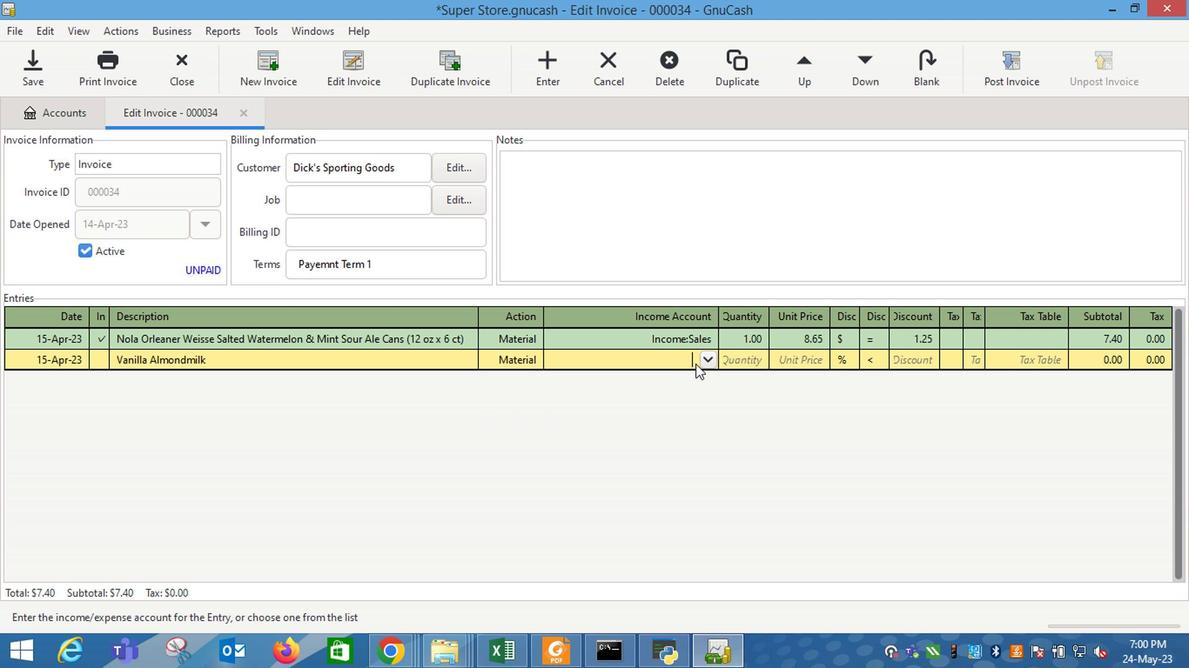 
Action: Mouse pressed left at (699, 369)
Screenshot: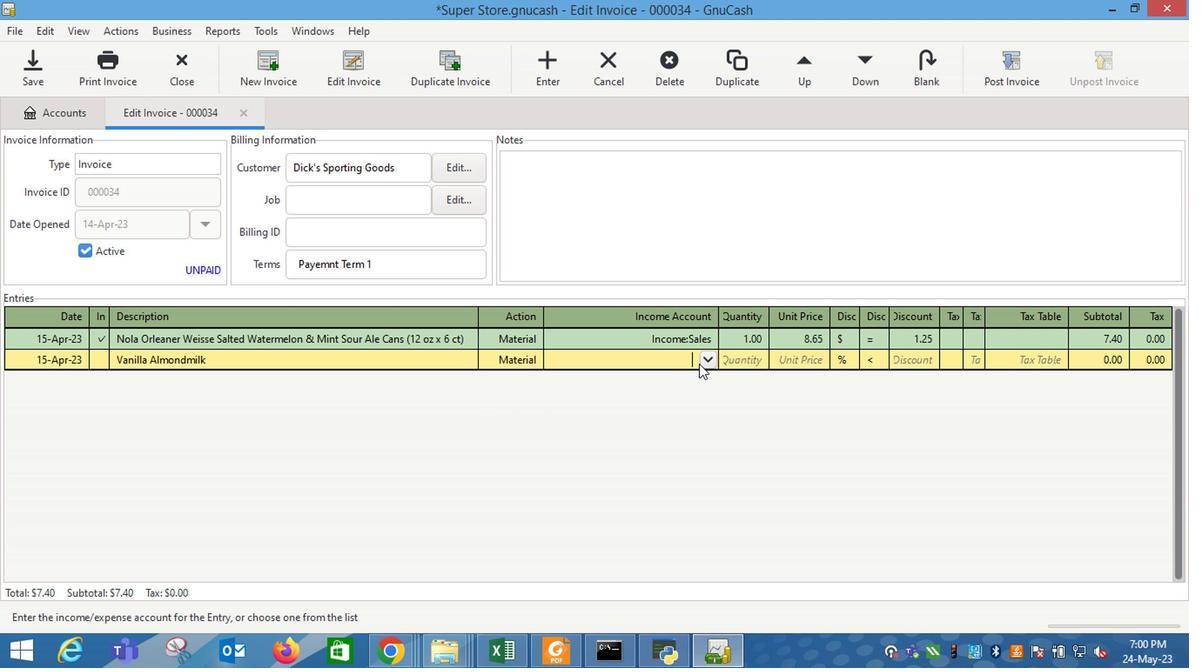 
Action: Mouse moved to (593, 444)
Screenshot: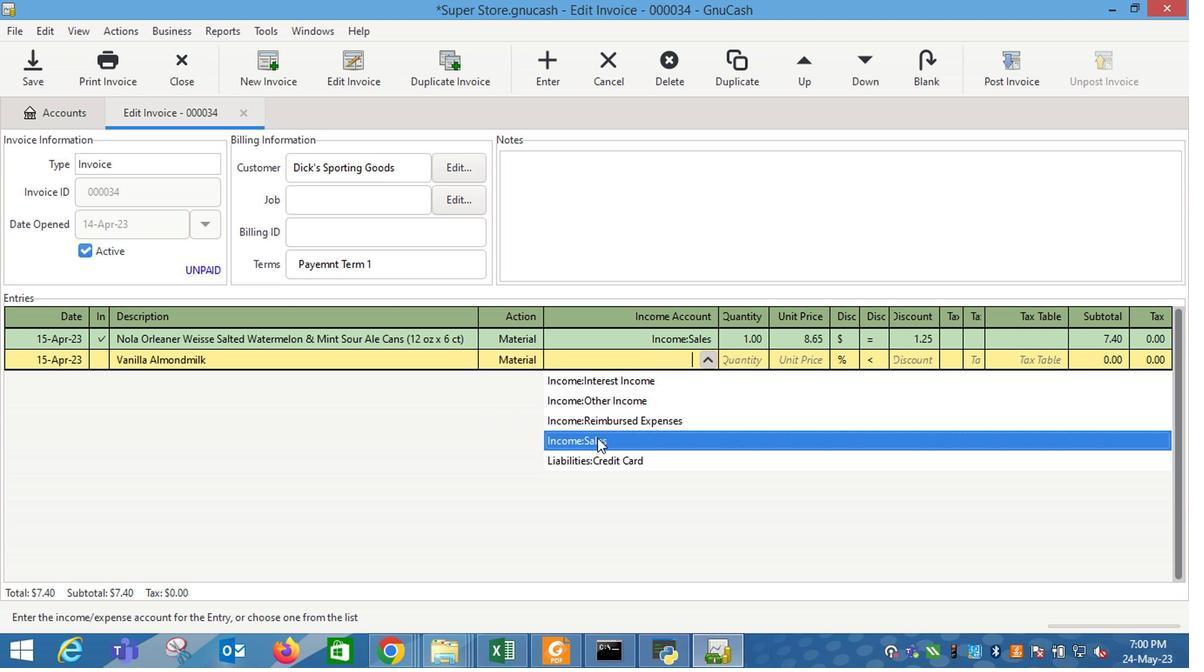 
Action: Mouse pressed left at (593, 444)
Screenshot: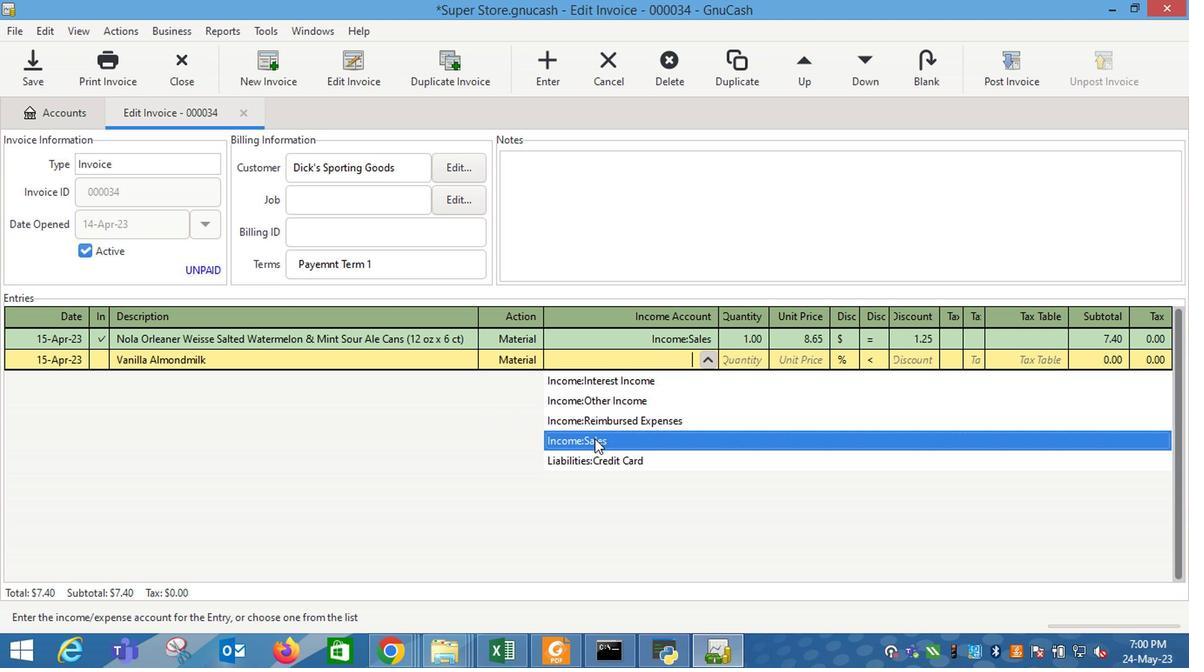
Action: Mouse moved to (730, 372)
Screenshot: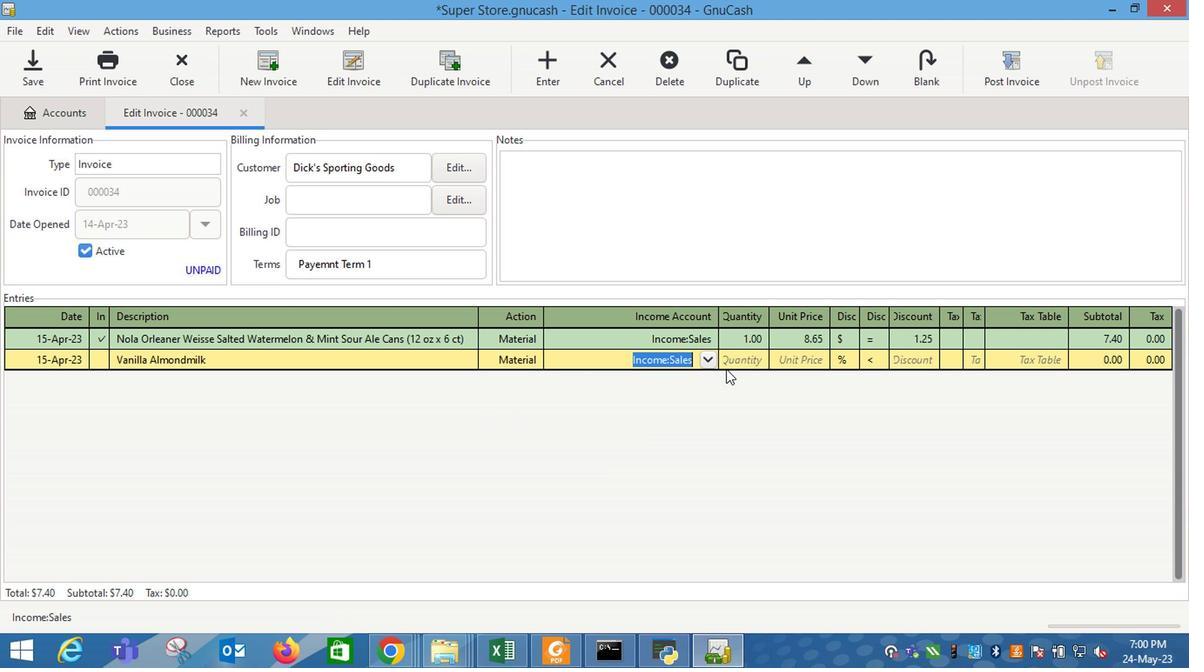 
Action: Mouse pressed left at (730, 372)
Screenshot: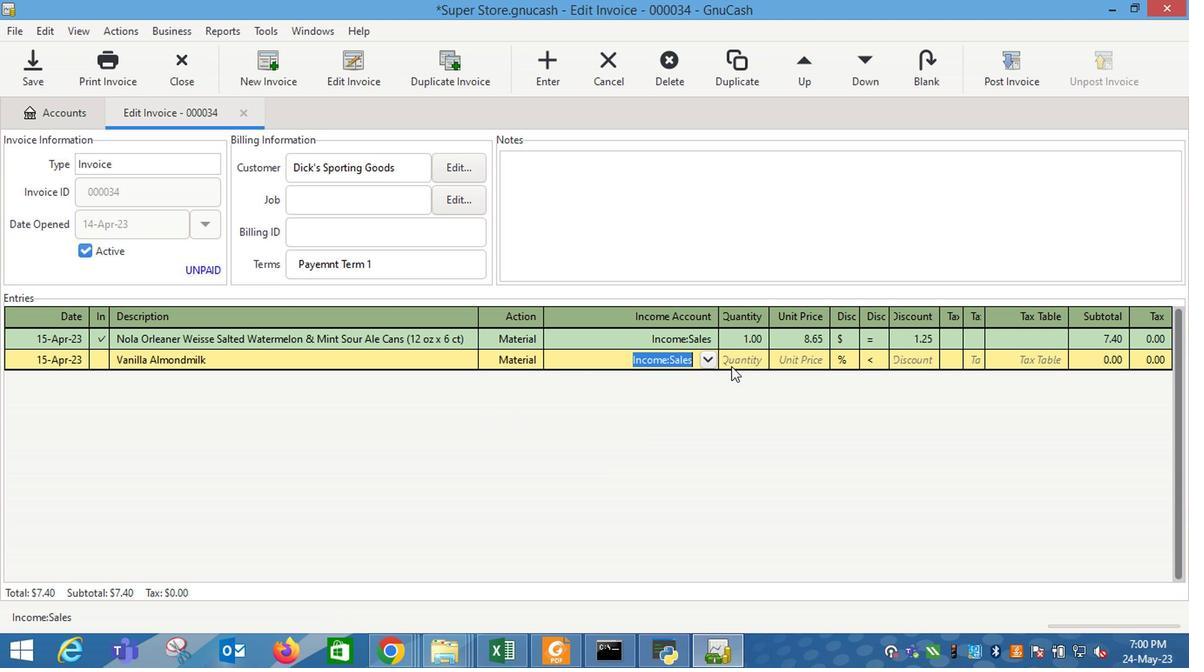 
Action: Mouse moved to (732, 372)
Screenshot: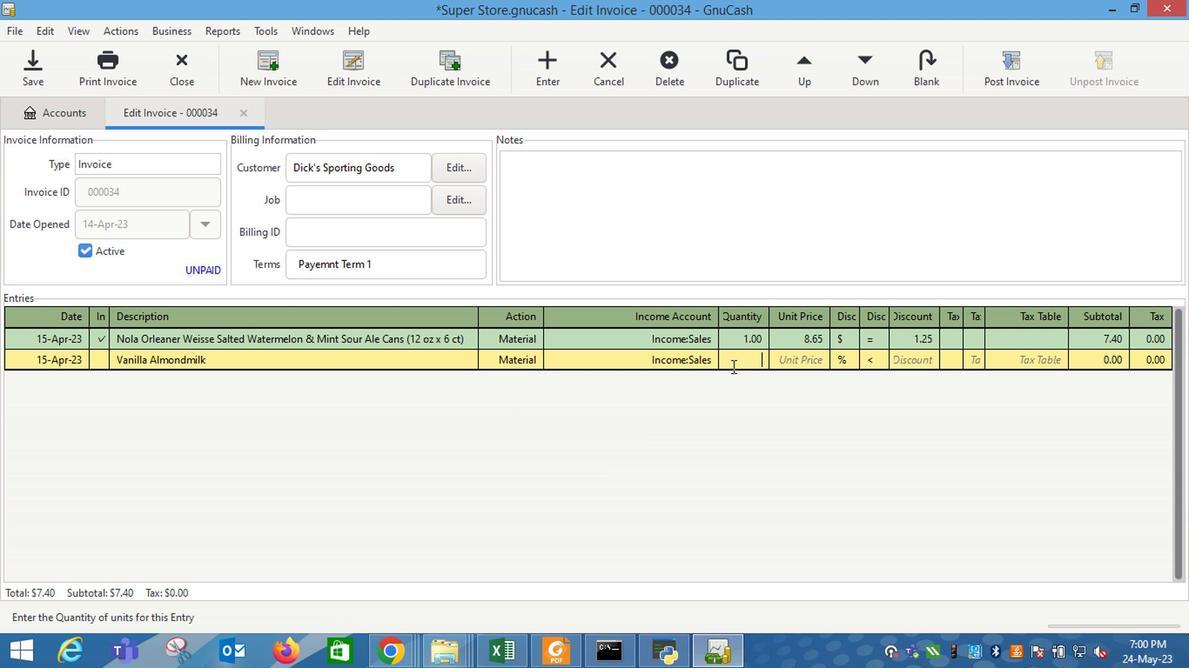 
Action: Key pressed 1
Screenshot: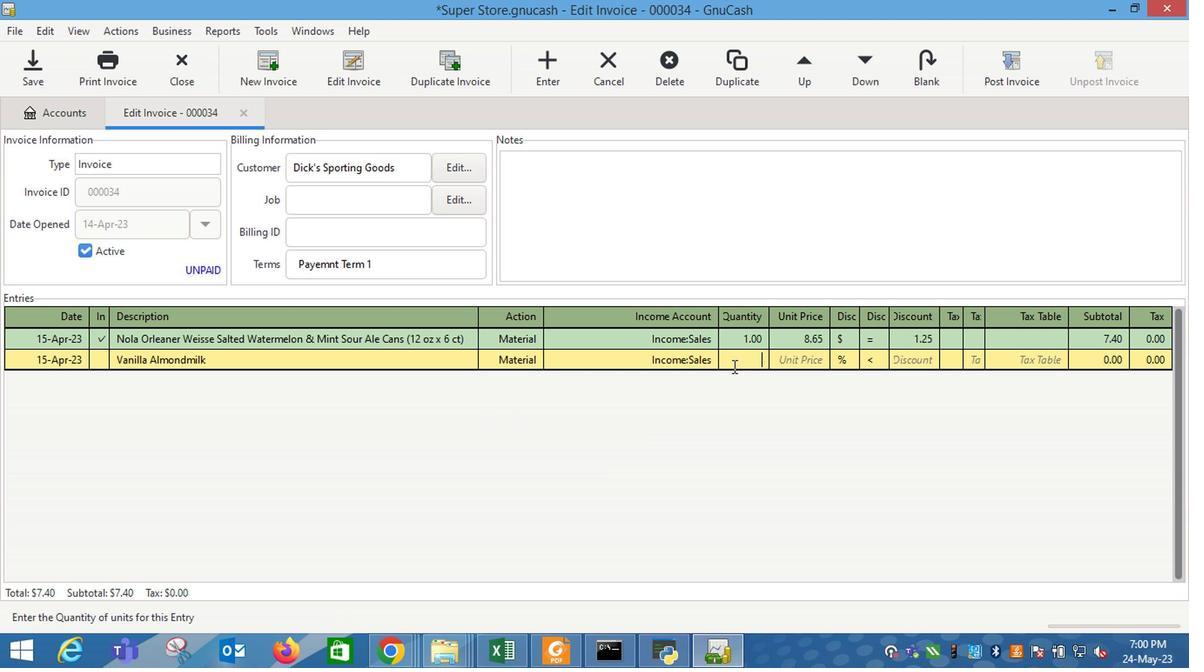 
Action: Mouse moved to (832, 368)
Screenshot: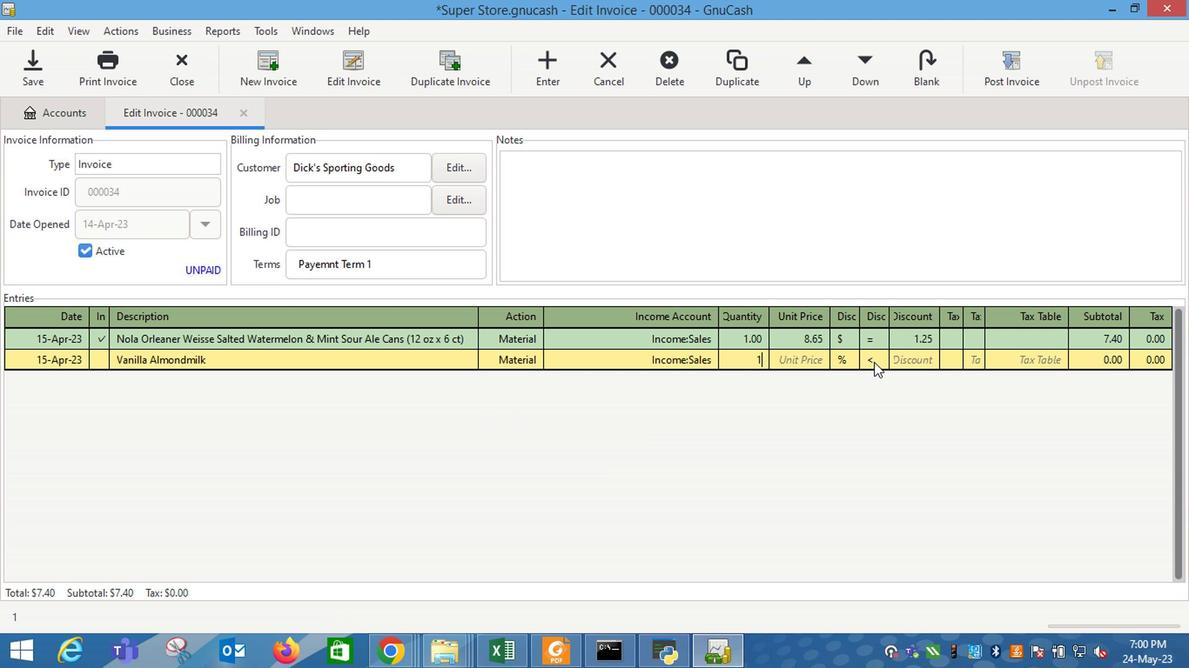 
Action: Mouse pressed left at (832, 368)
Screenshot: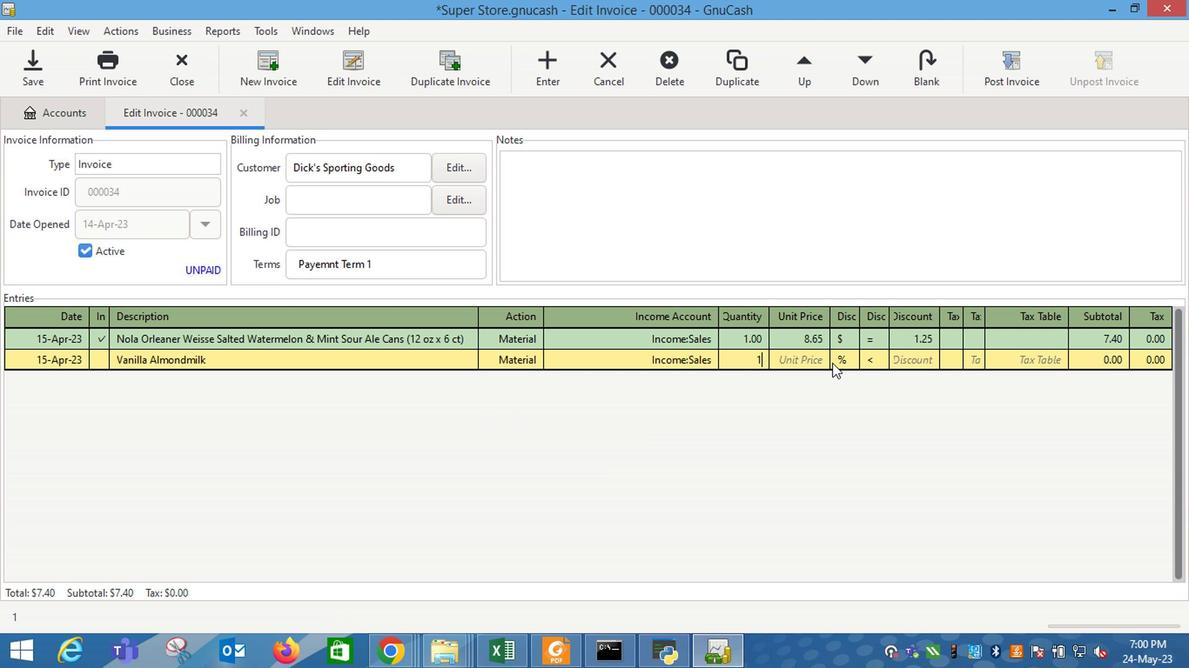 
Action: Mouse moved to (811, 367)
Screenshot: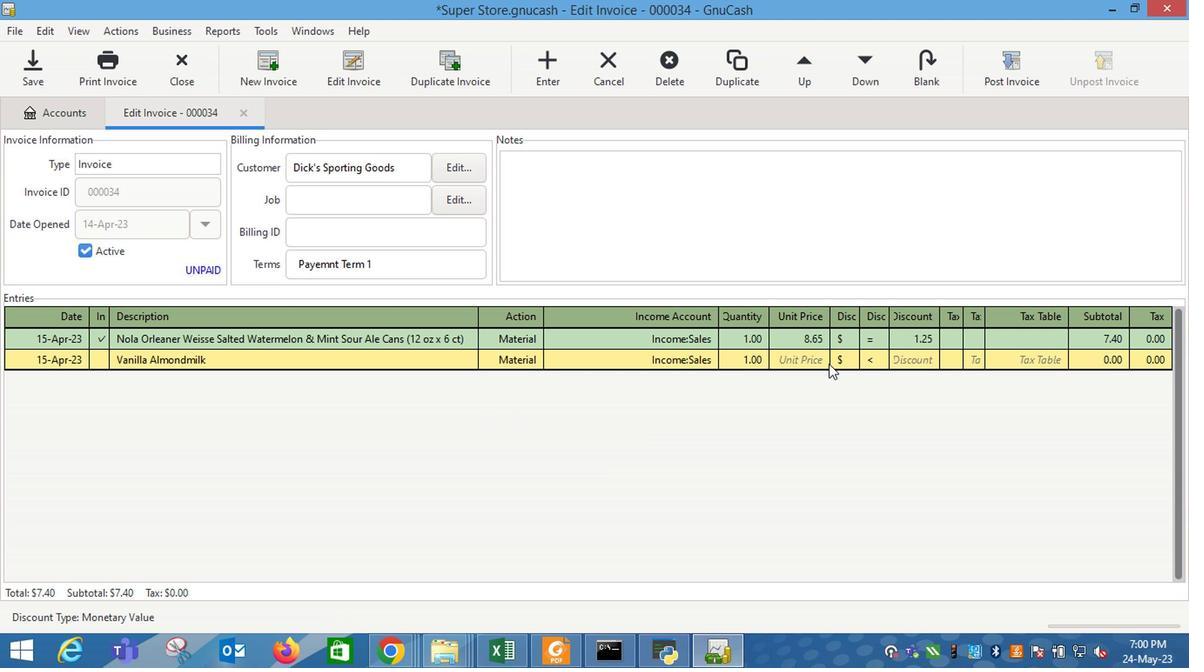 
Action: Mouse pressed left at (811, 367)
Screenshot: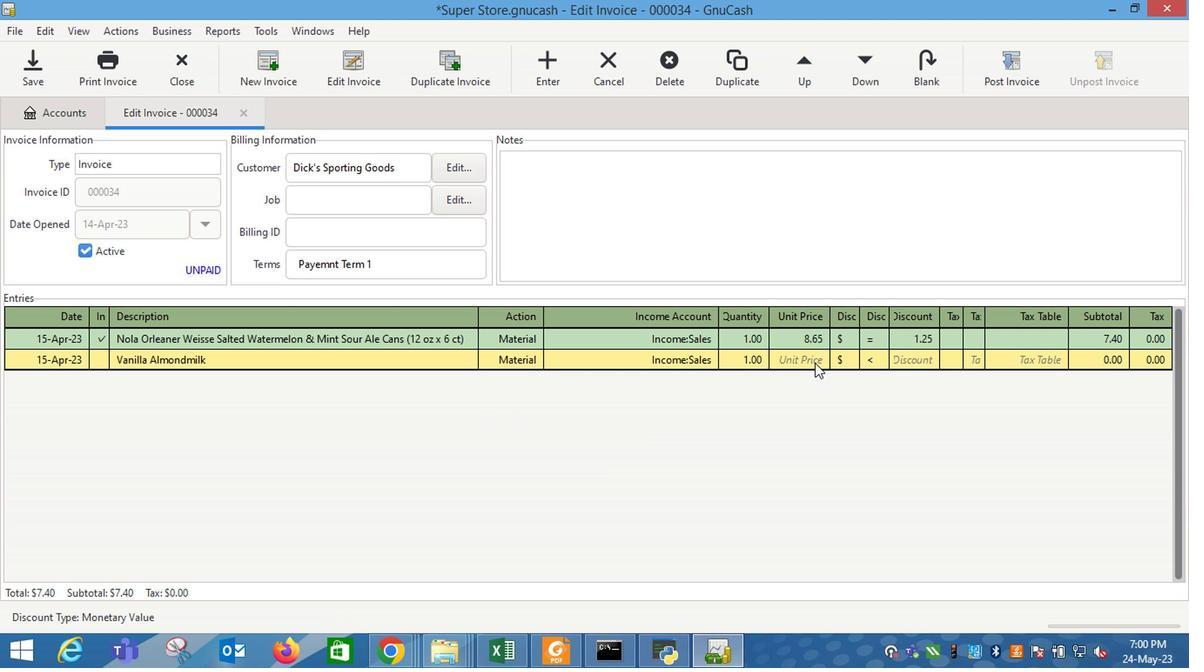 
Action: Key pressed 6.3
Screenshot: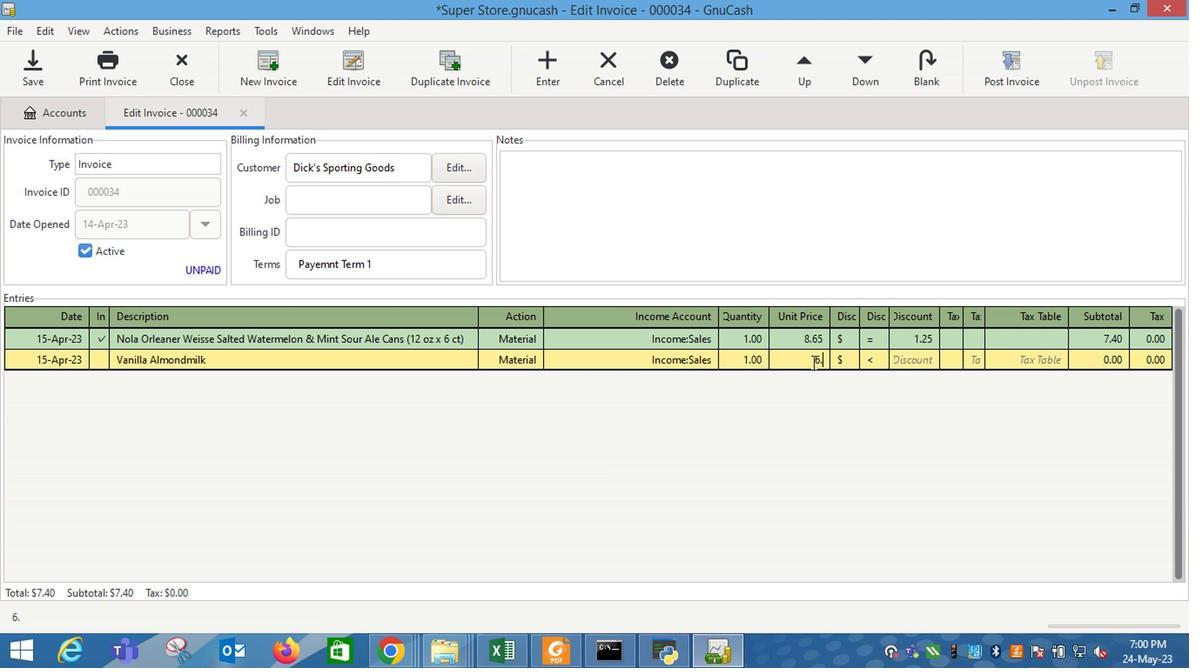 
Action: Mouse moved to (868, 364)
Screenshot: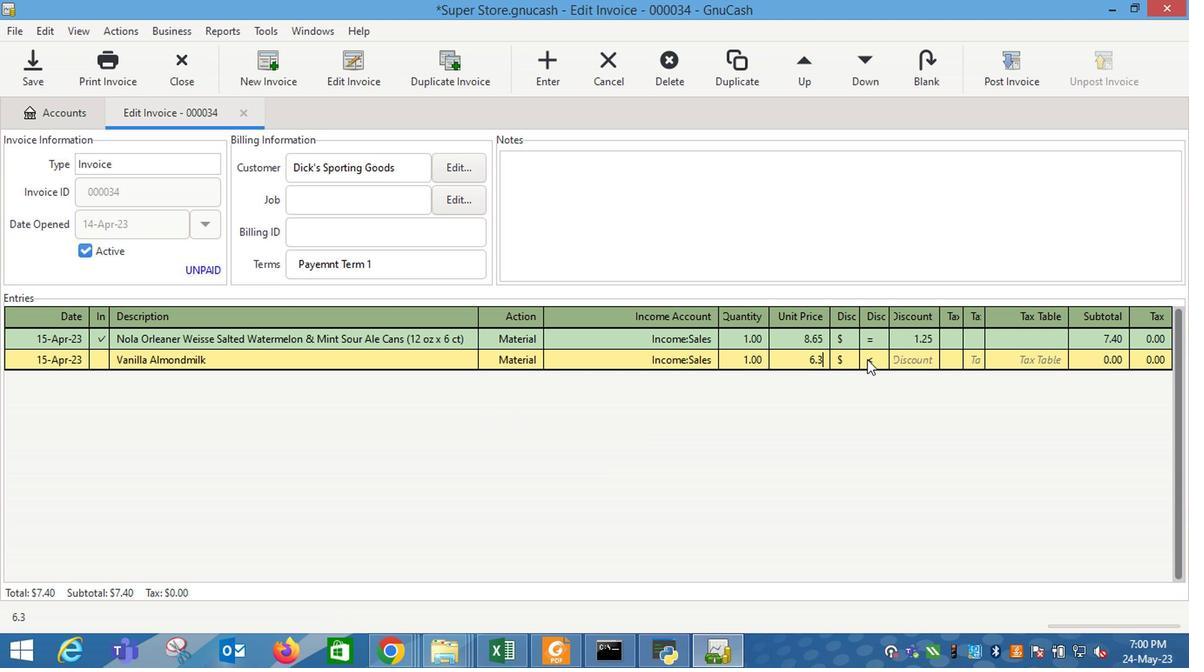 
Action: Mouse pressed left at (868, 364)
Screenshot: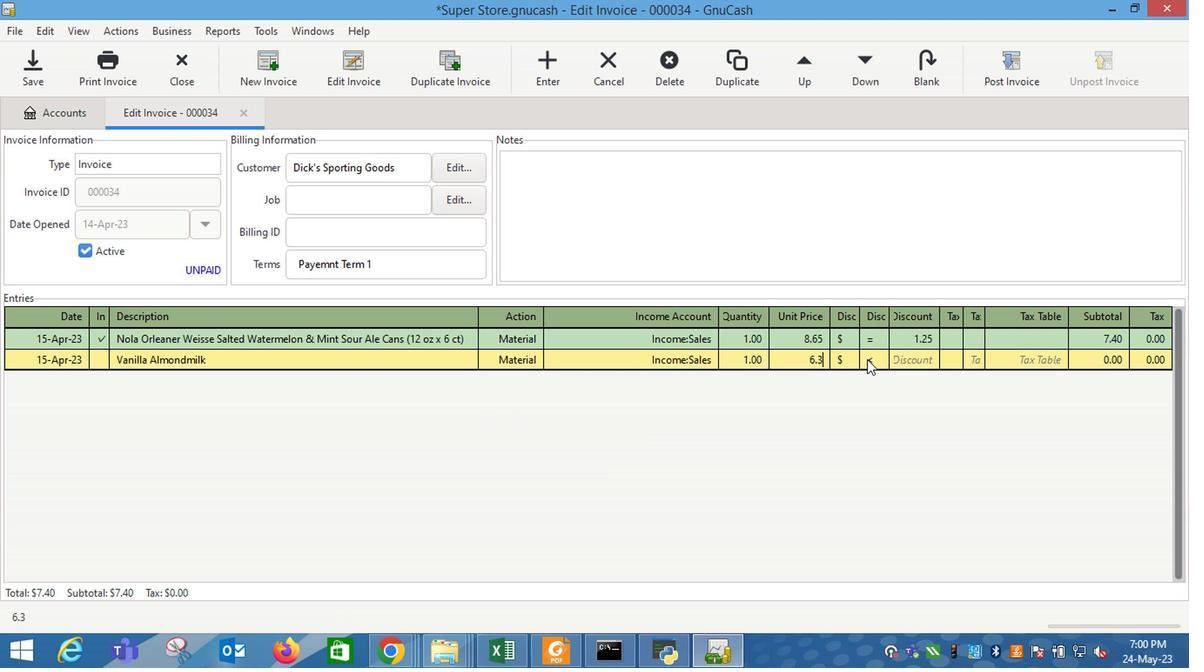 
Action: Mouse moved to (941, 370)
Screenshot: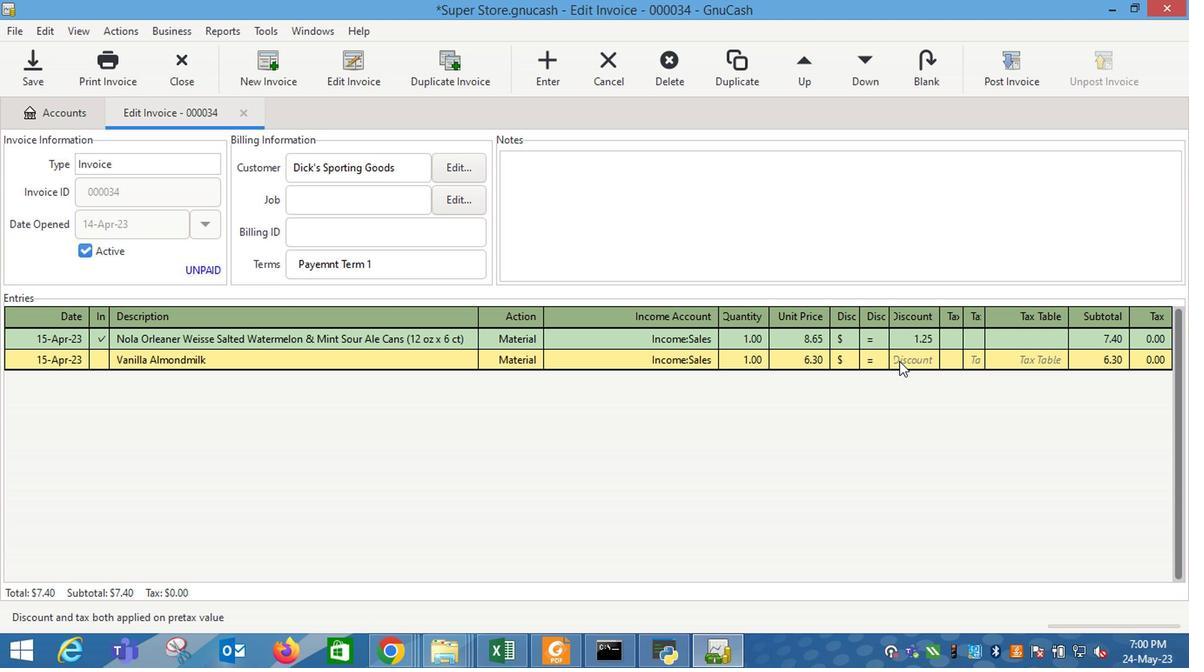 
Action: Mouse pressed left at (941, 370)
Screenshot: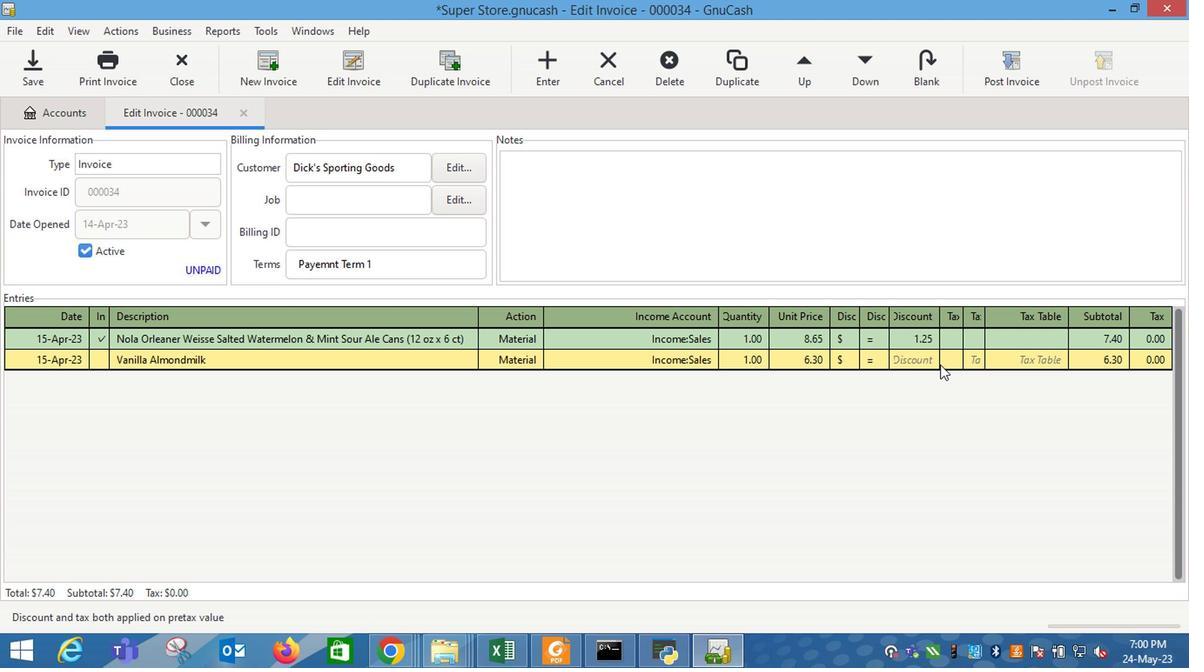 
Action: Mouse moved to (954, 364)
Screenshot: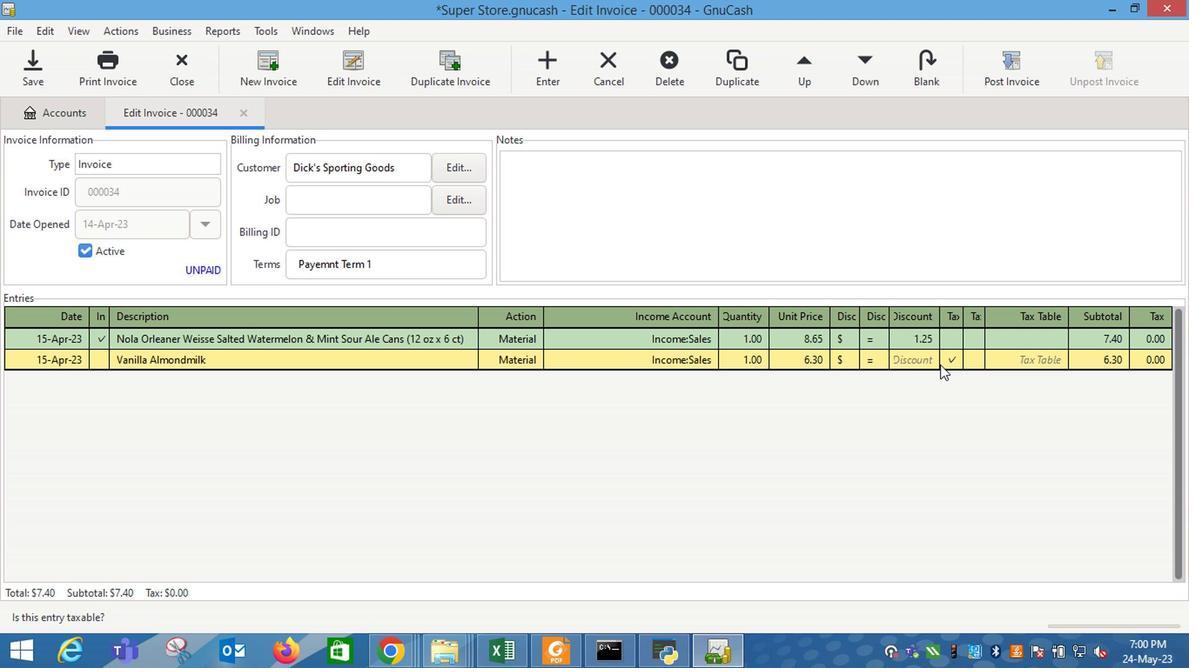 
Action: Mouse pressed left at (954, 364)
Screenshot: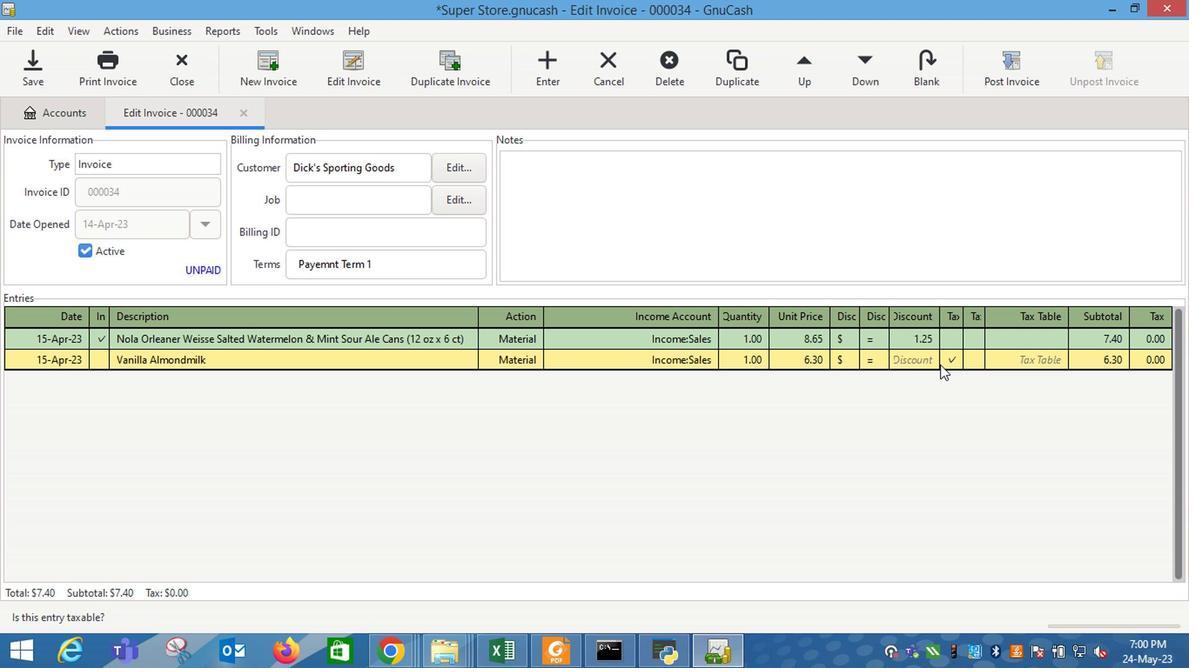
Action: Mouse moved to (904, 374)
Screenshot: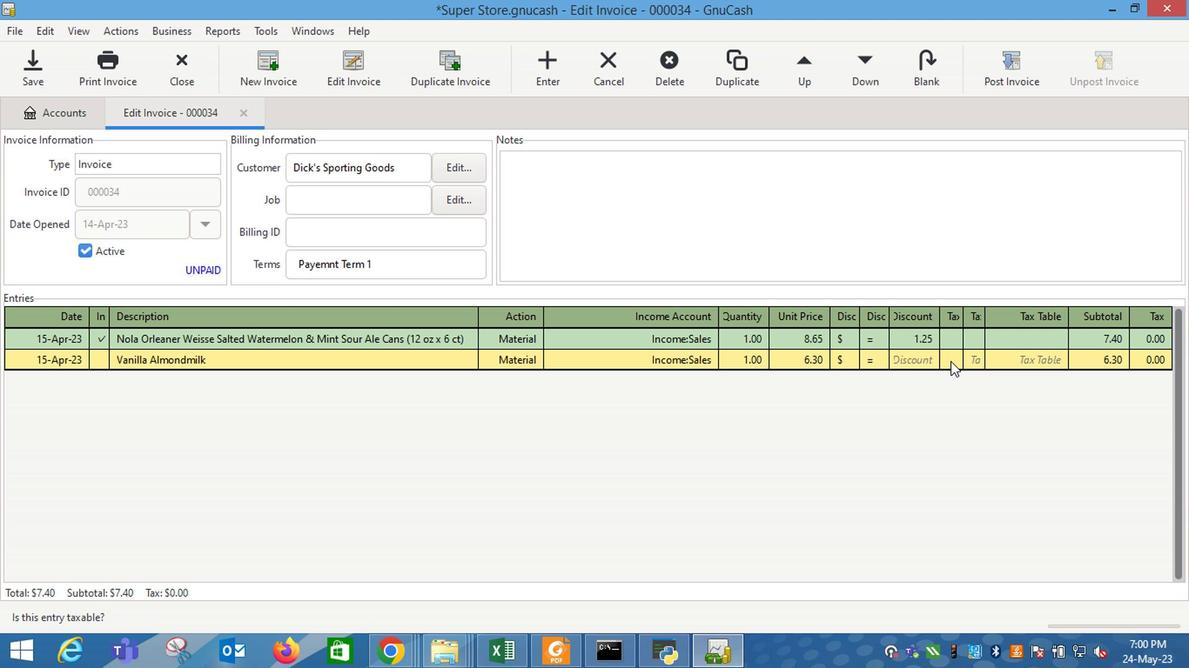 
Action: Mouse pressed left at (904, 374)
Screenshot: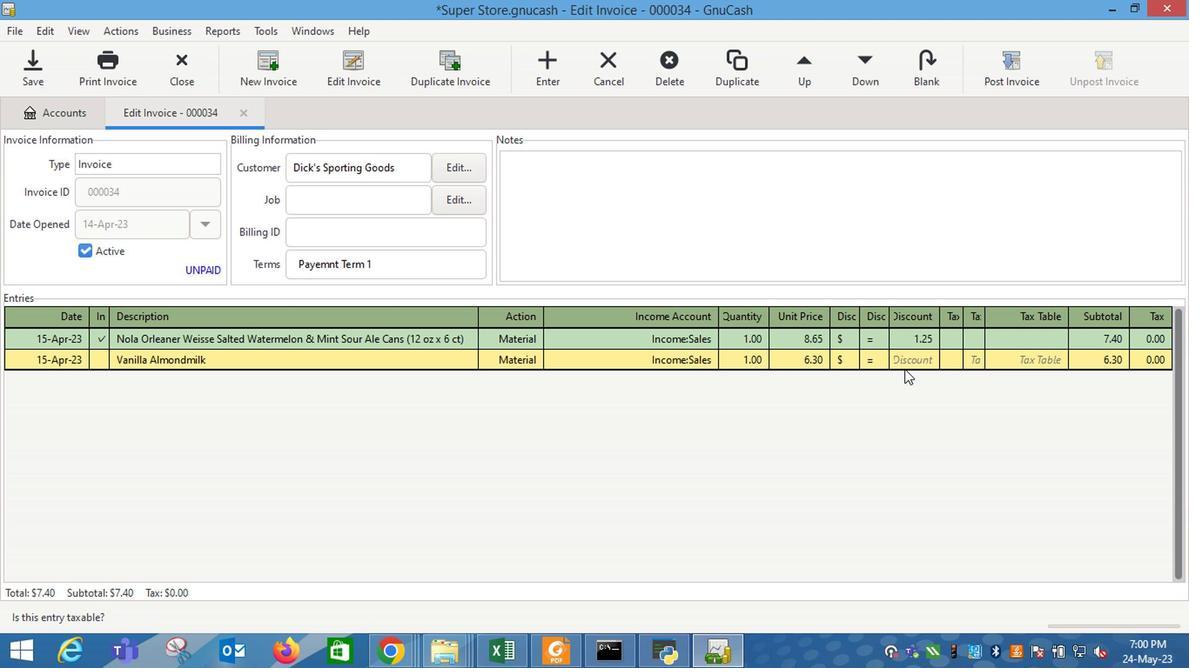 
Action: Mouse moved to (906, 362)
Screenshot: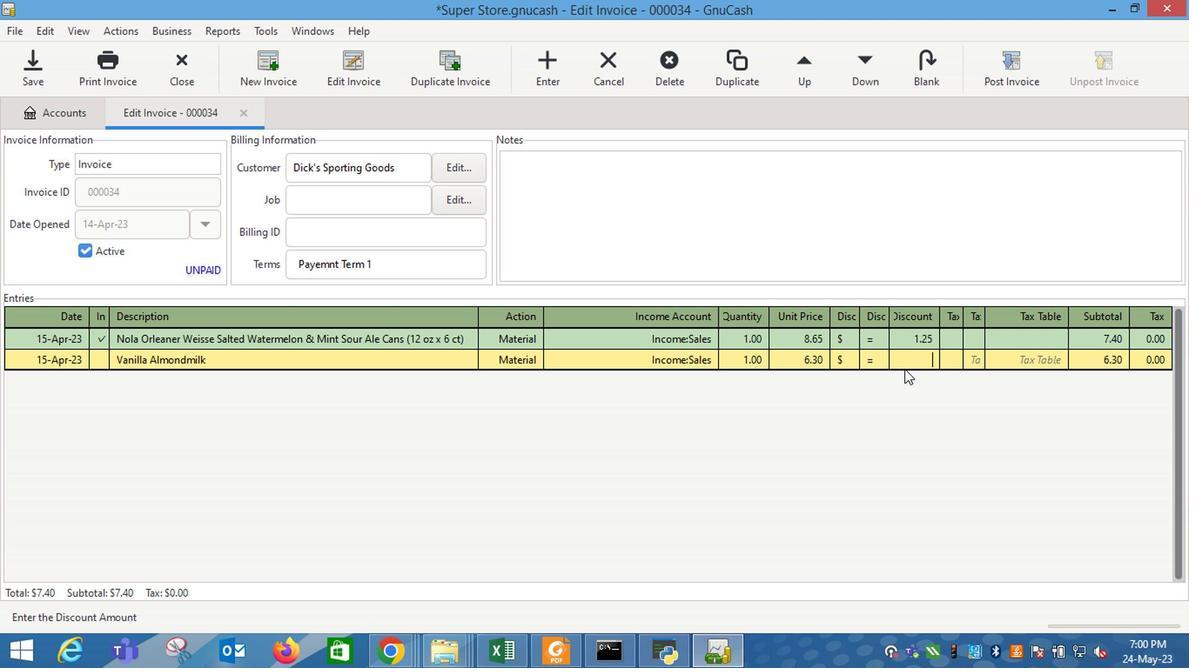 
Action: Key pressed 2.25<Key.enter>
Screenshot: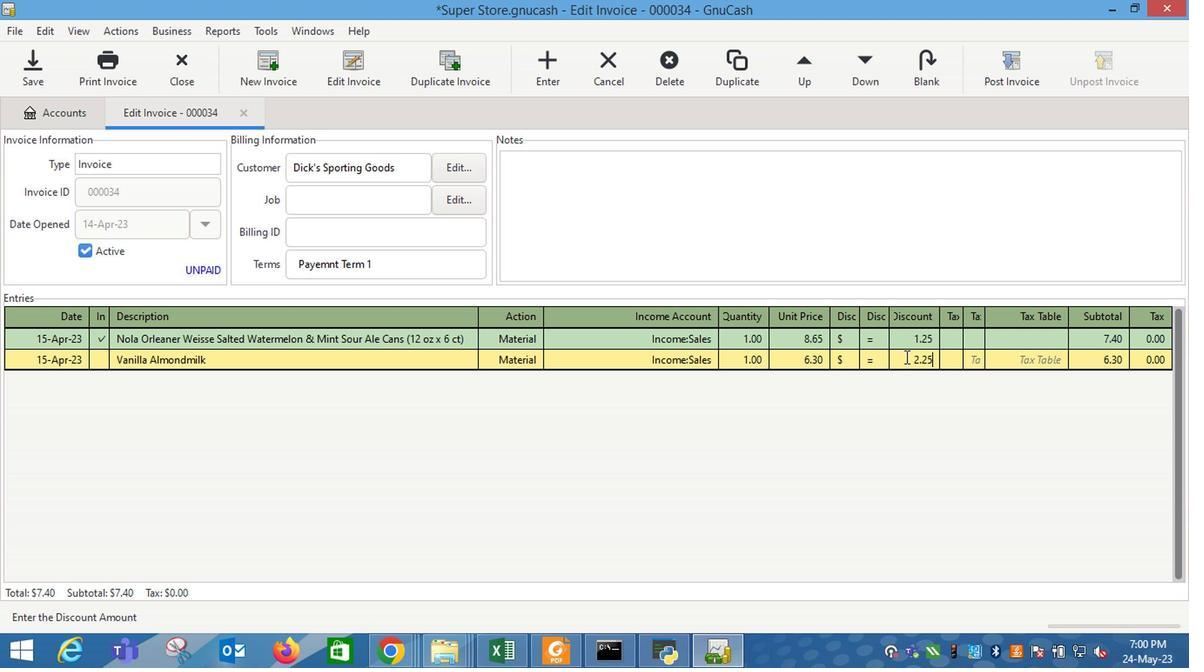 
Action: Mouse moved to (150, 386)
Screenshot: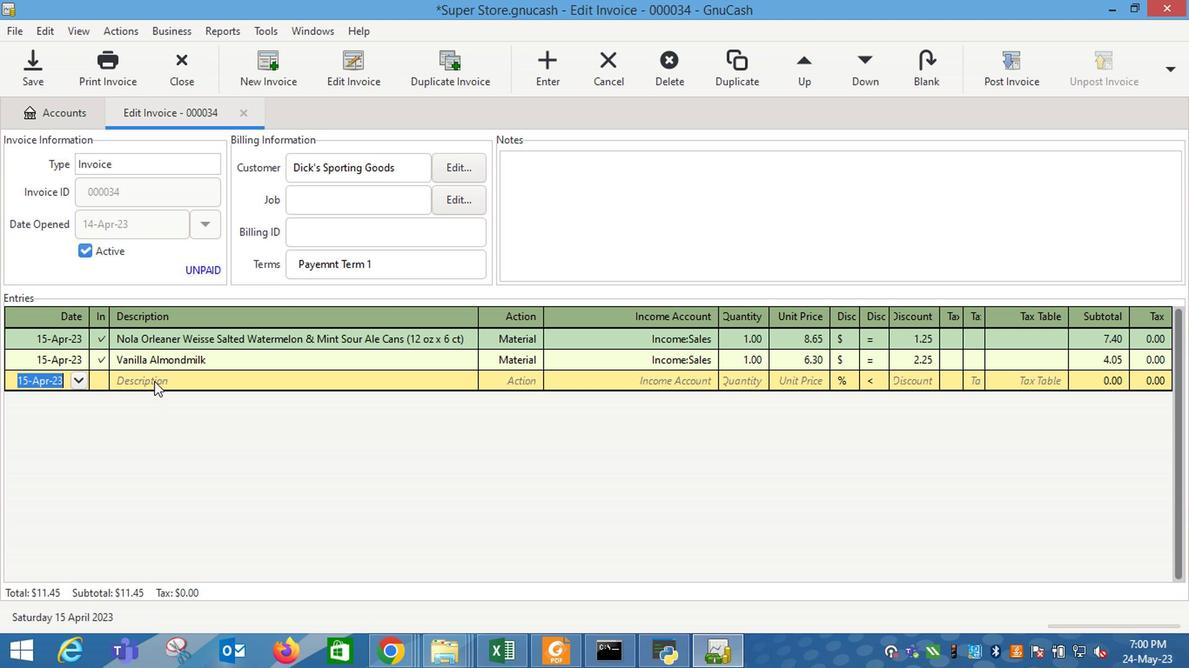 
Action: Mouse pressed left at (150, 386)
Screenshot: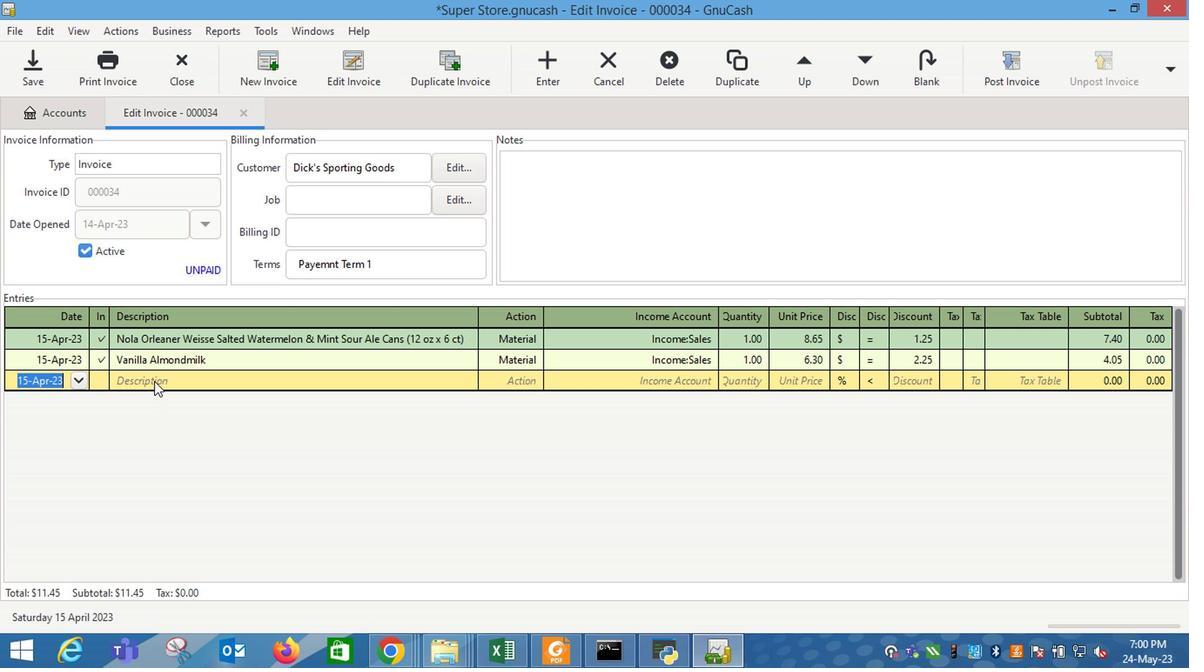 
Action: Key pressed <Key.shift_r>Nesquick<Key.space><Key.shift_r>Choco
Screenshot: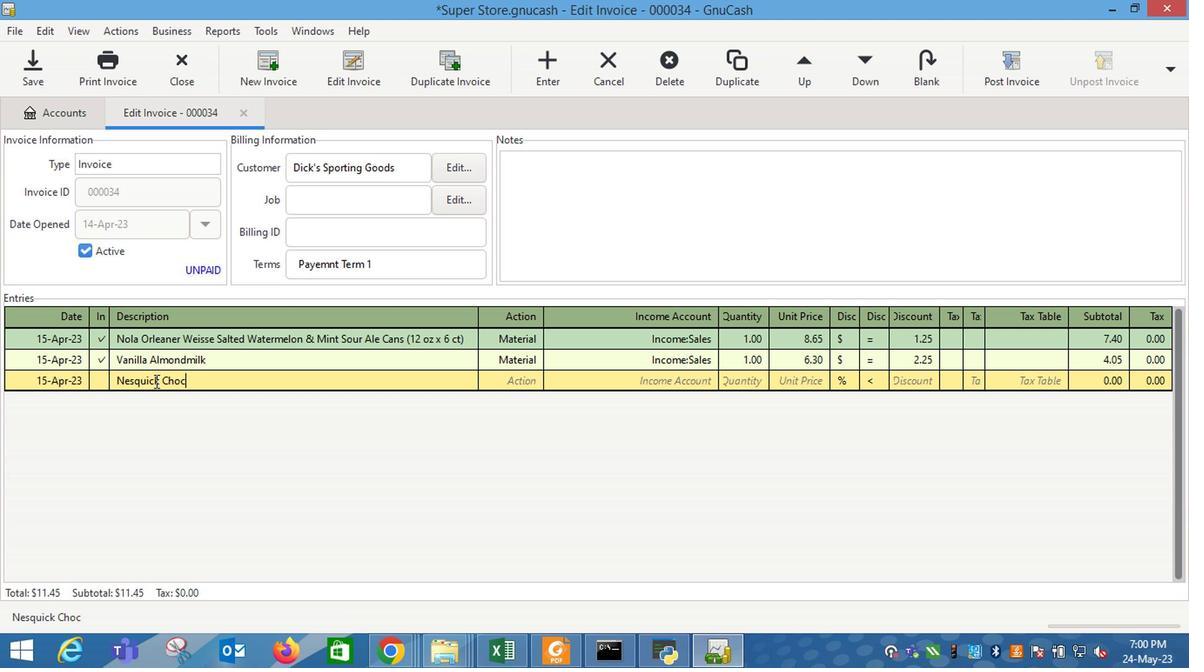 
Action: Mouse moved to (150, 385)
Screenshot: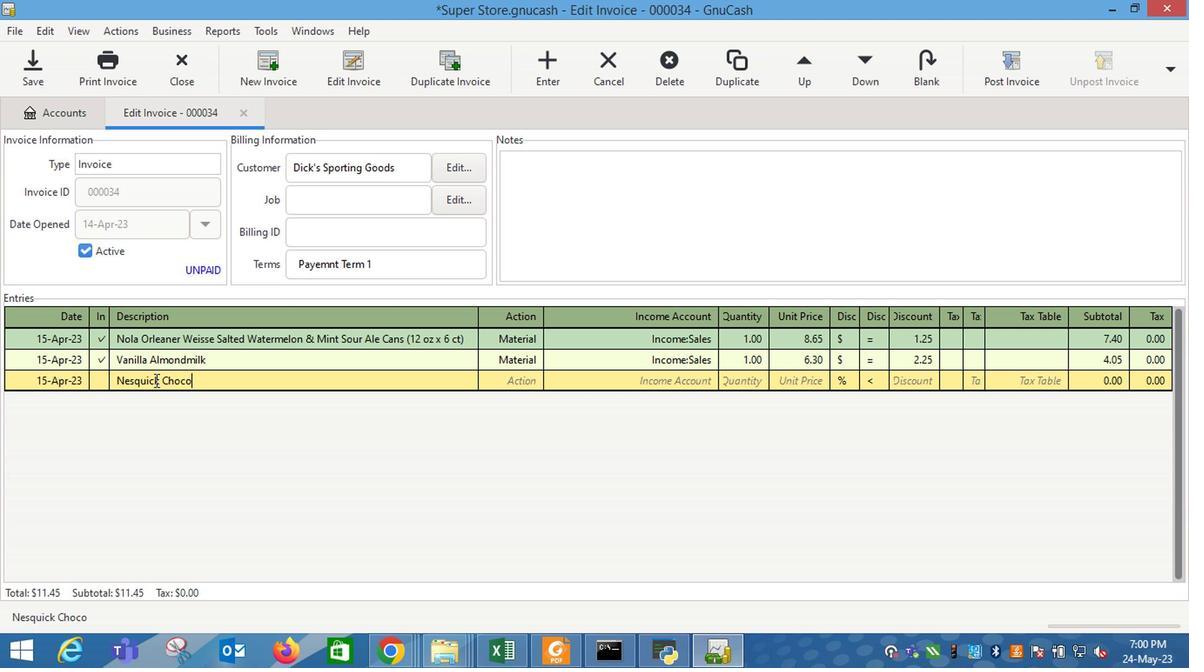 
Action: Key pressed late
Screenshot: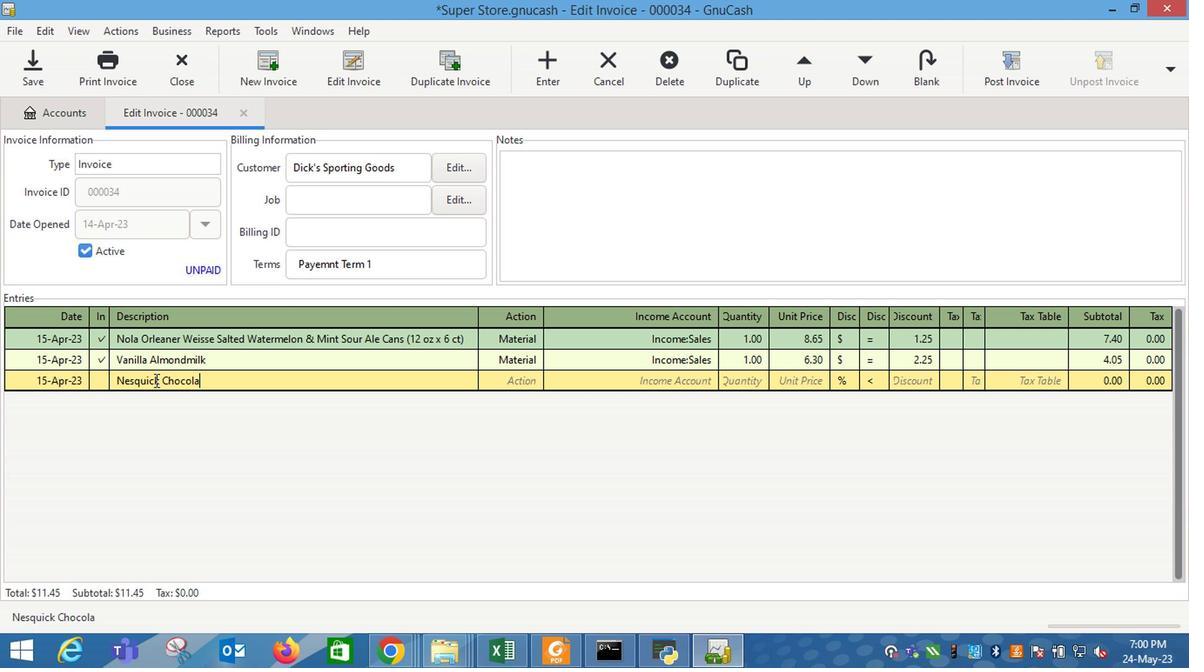 
Action: Mouse moved to (510, 390)
Screenshot: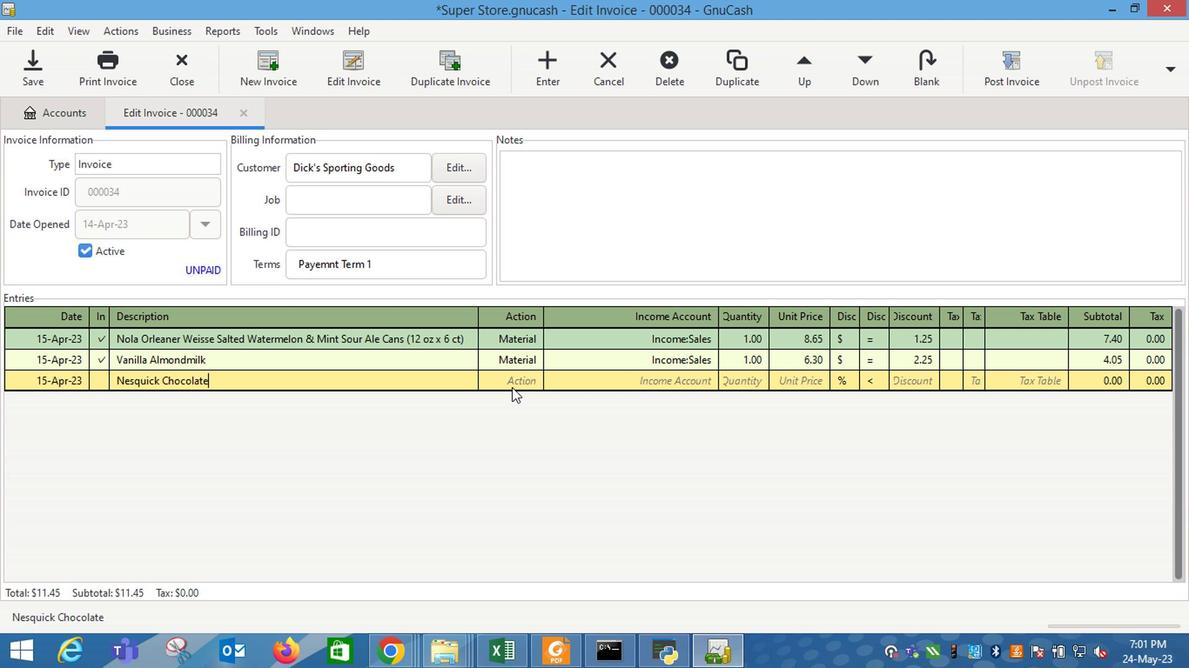 
Action: Mouse pressed left at (510, 390)
Screenshot: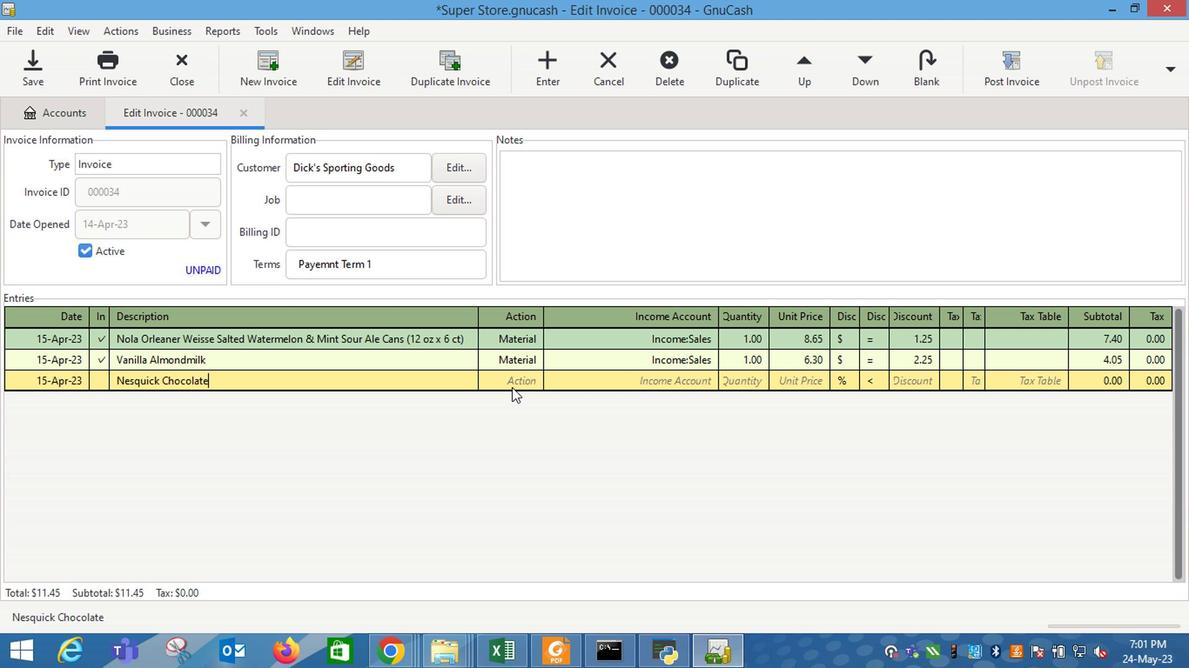 
Action: Mouse moved to (528, 386)
Screenshot: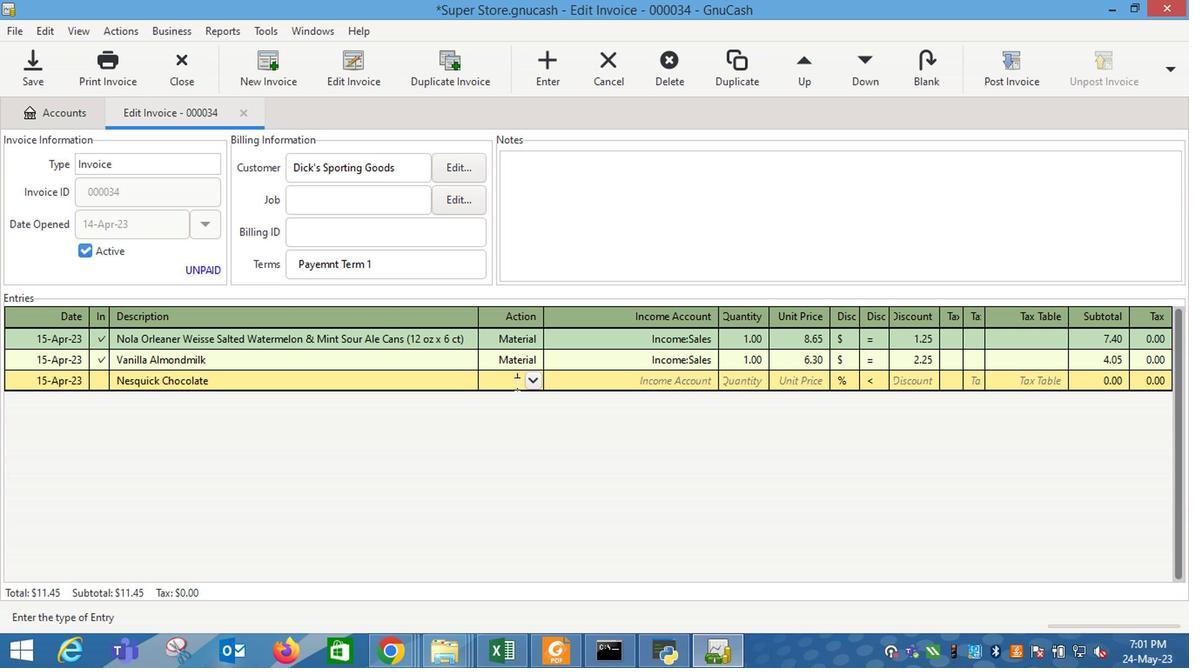 
Action: Mouse pressed left at (528, 386)
Screenshot: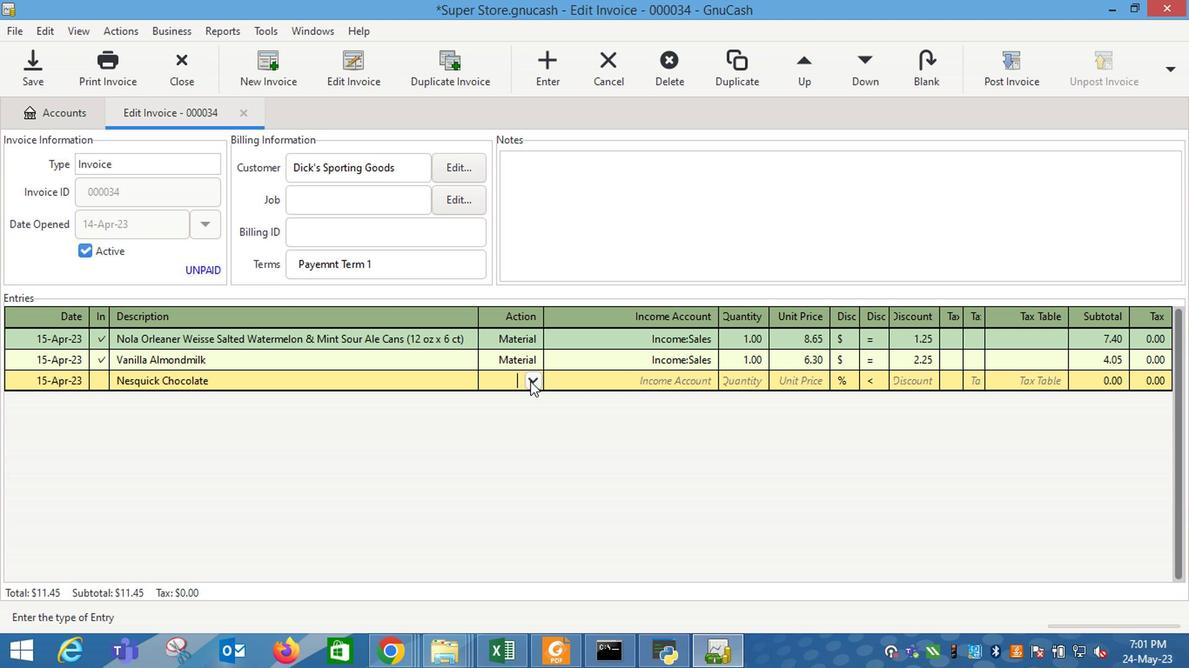 
Action: Mouse moved to (483, 426)
Screenshot: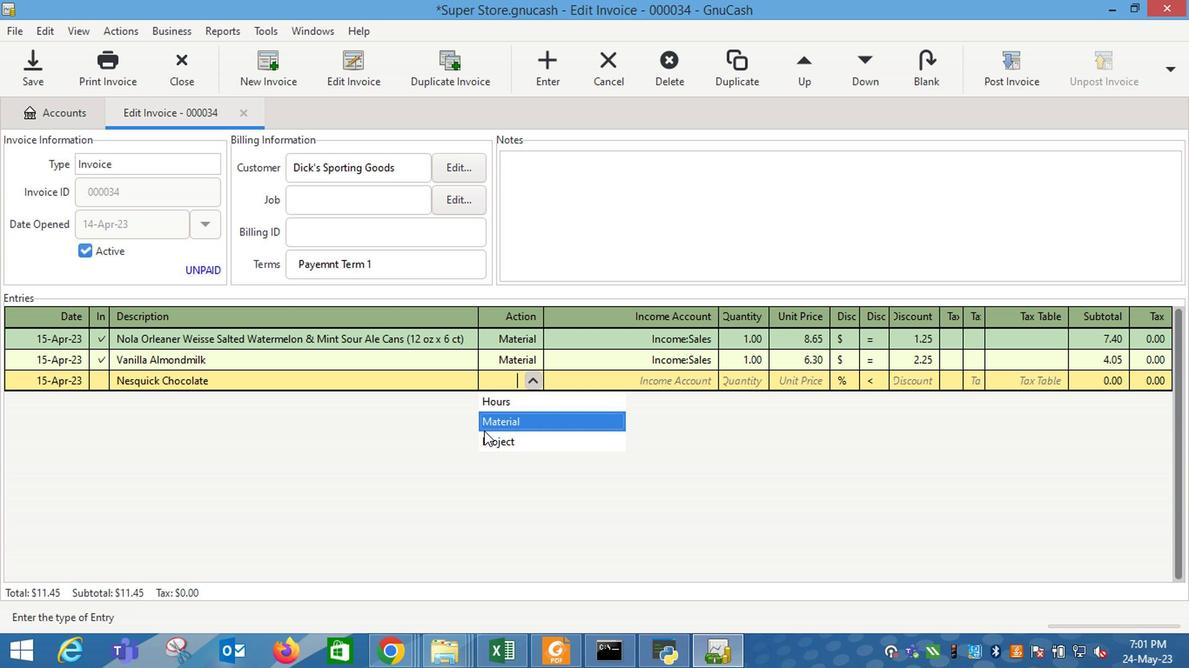 
Action: Mouse pressed left at (483, 426)
Screenshot: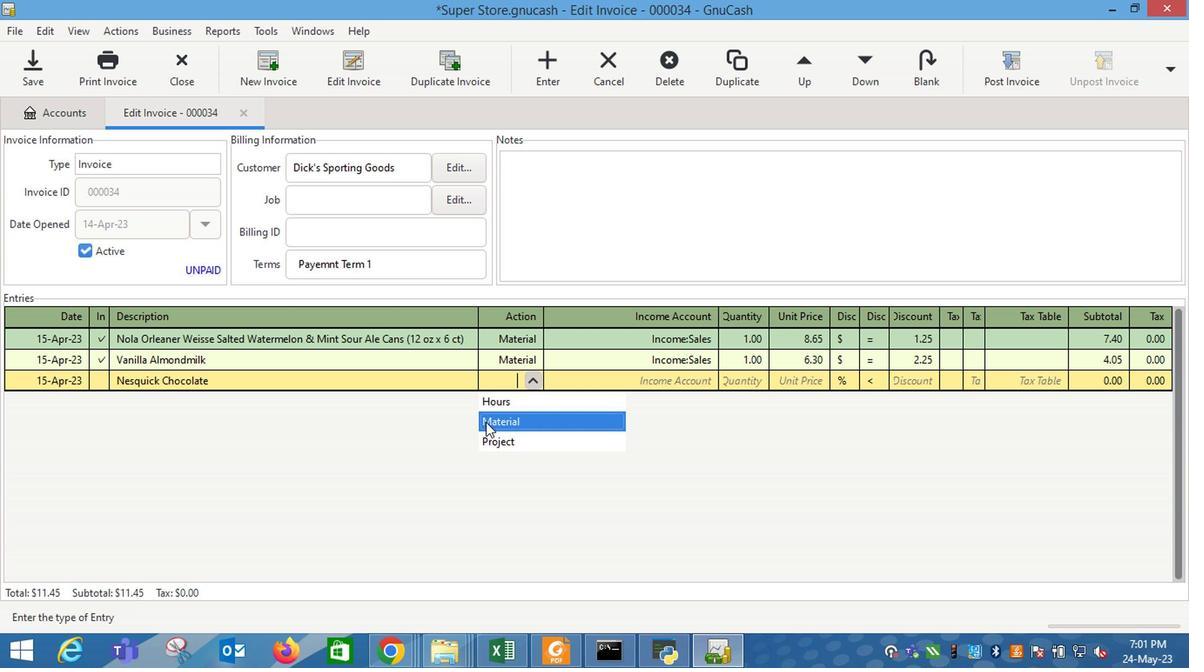 
Action: Mouse moved to (653, 386)
Screenshot: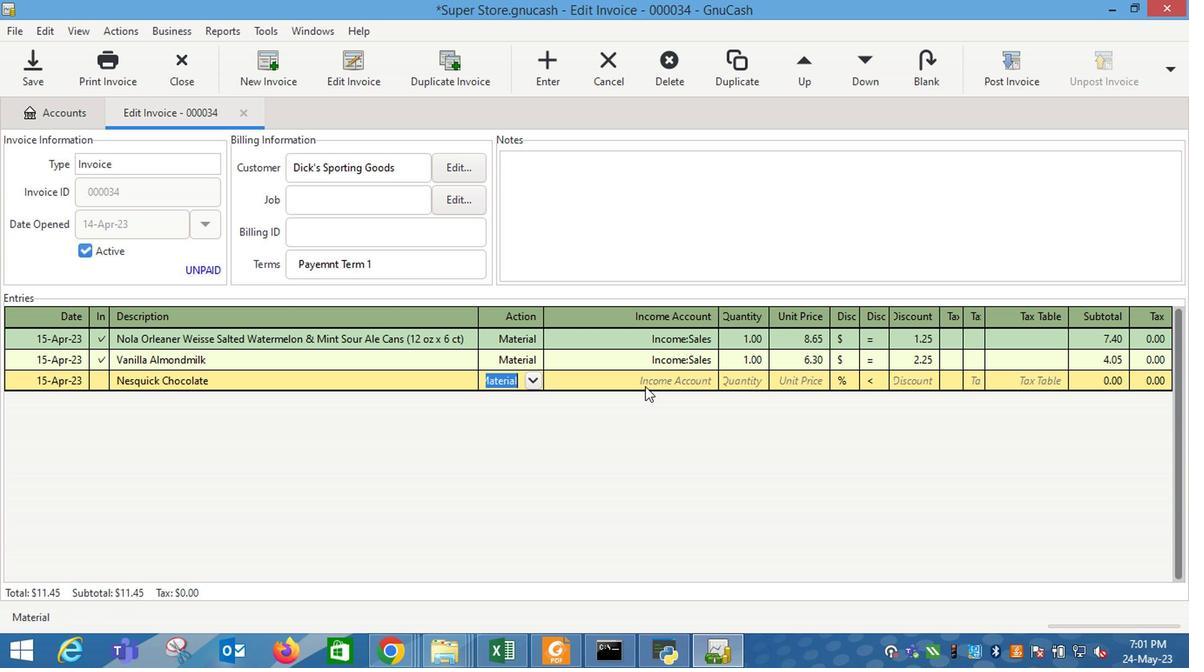 
Action: Mouse pressed left at (653, 386)
Screenshot: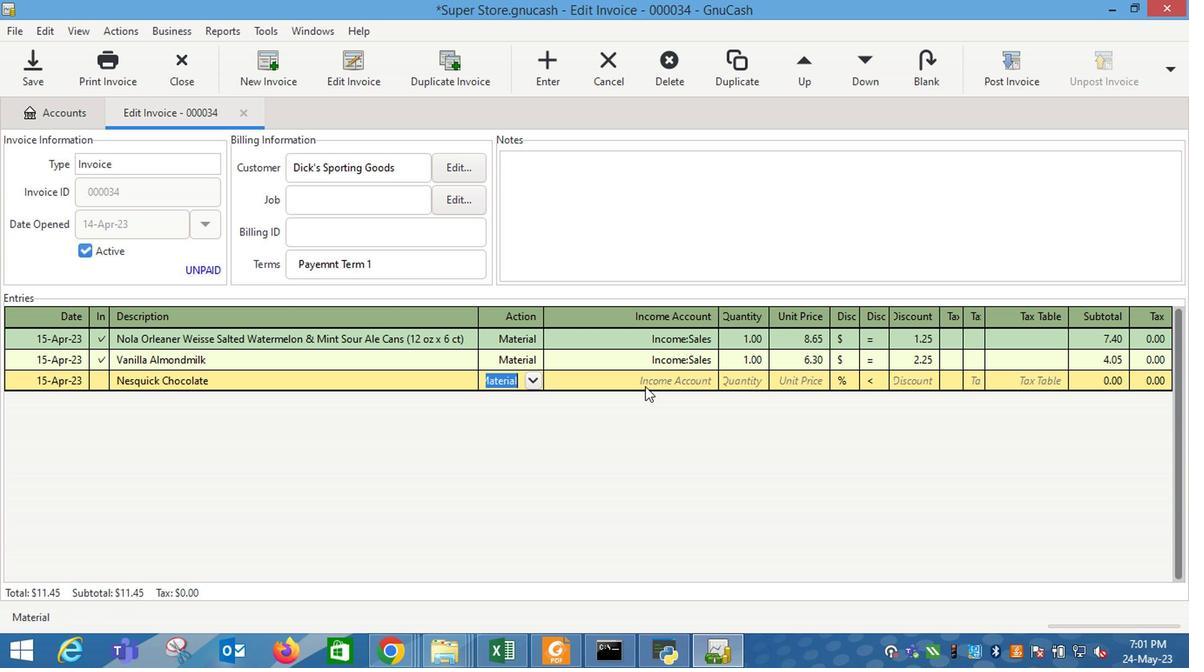 
Action: Mouse moved to (701, 385)
Screenshot: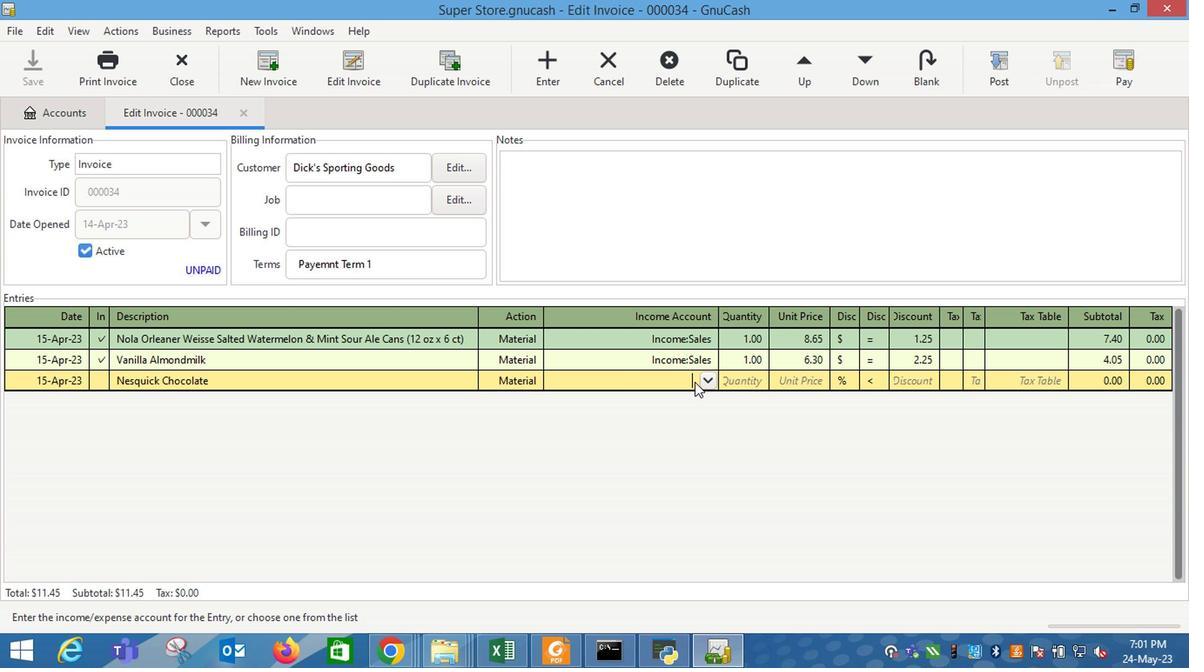 
Action: Mouse pressed left at (701, 385)
Screenshot: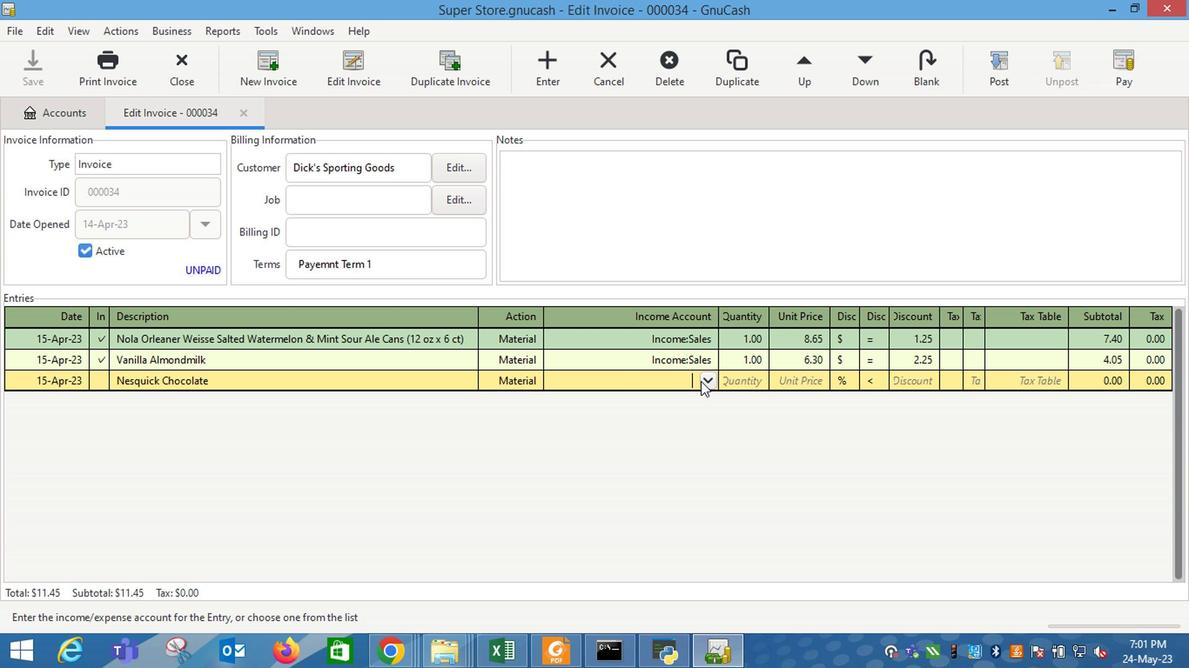 
Action: Mouse moved to (585, 471)
Screenshot: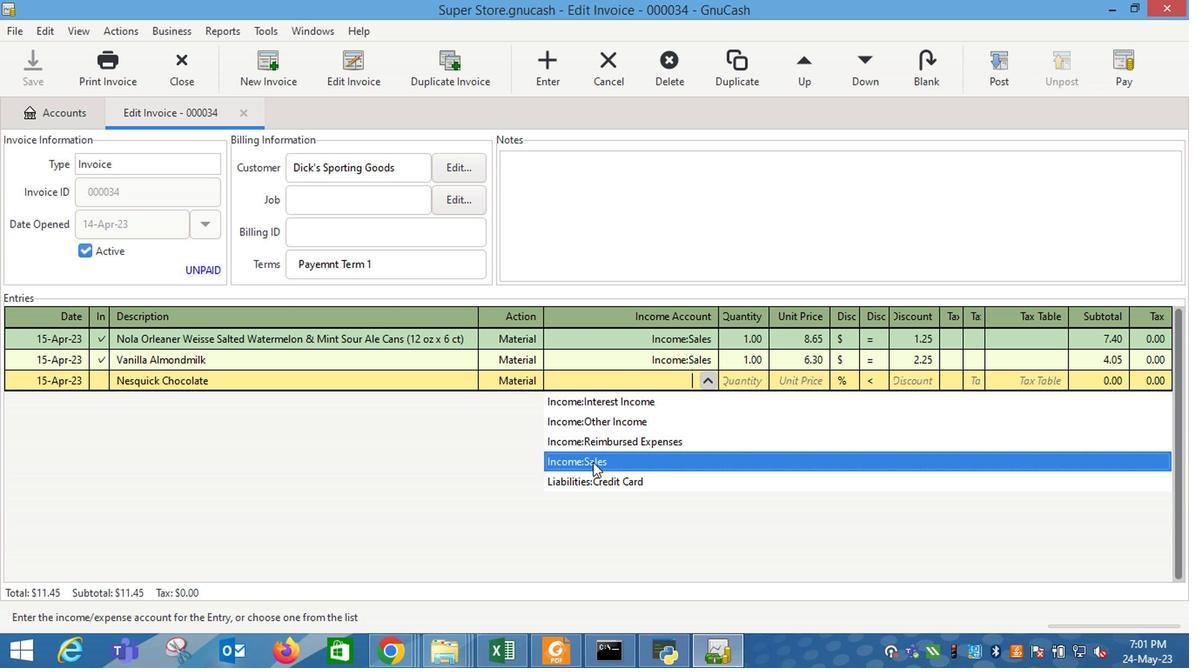 
Action: Mouse pressed left at (585, 471)
Screenshot: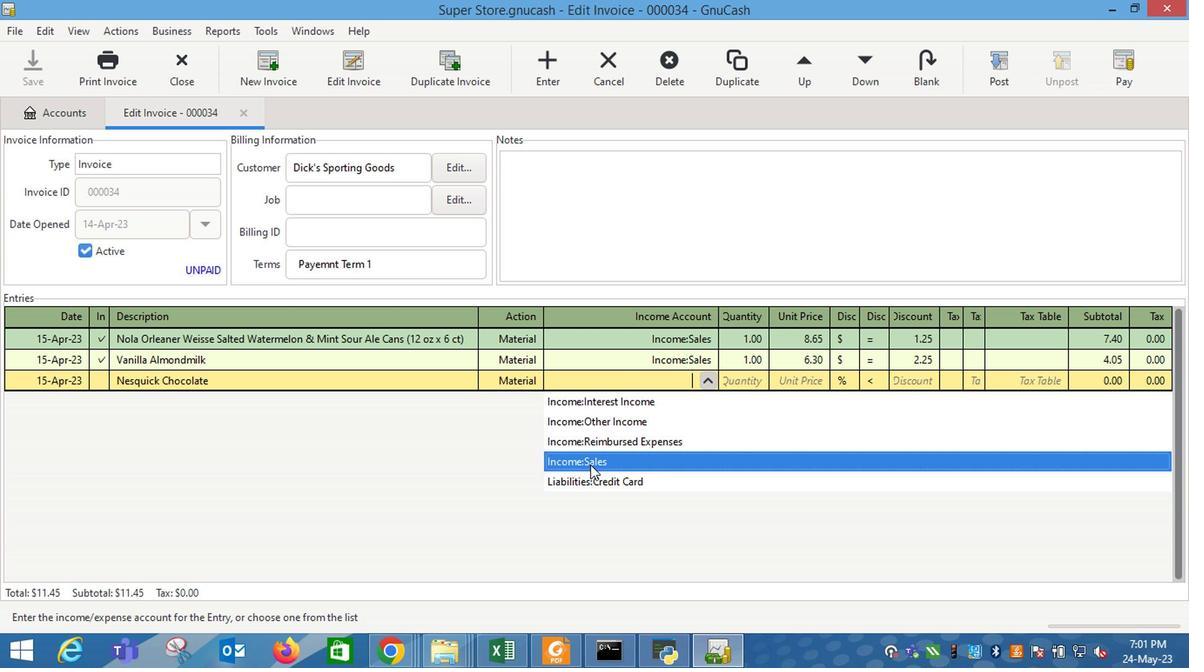 
Action: Mouse moved to (741, 389)
Screenshot: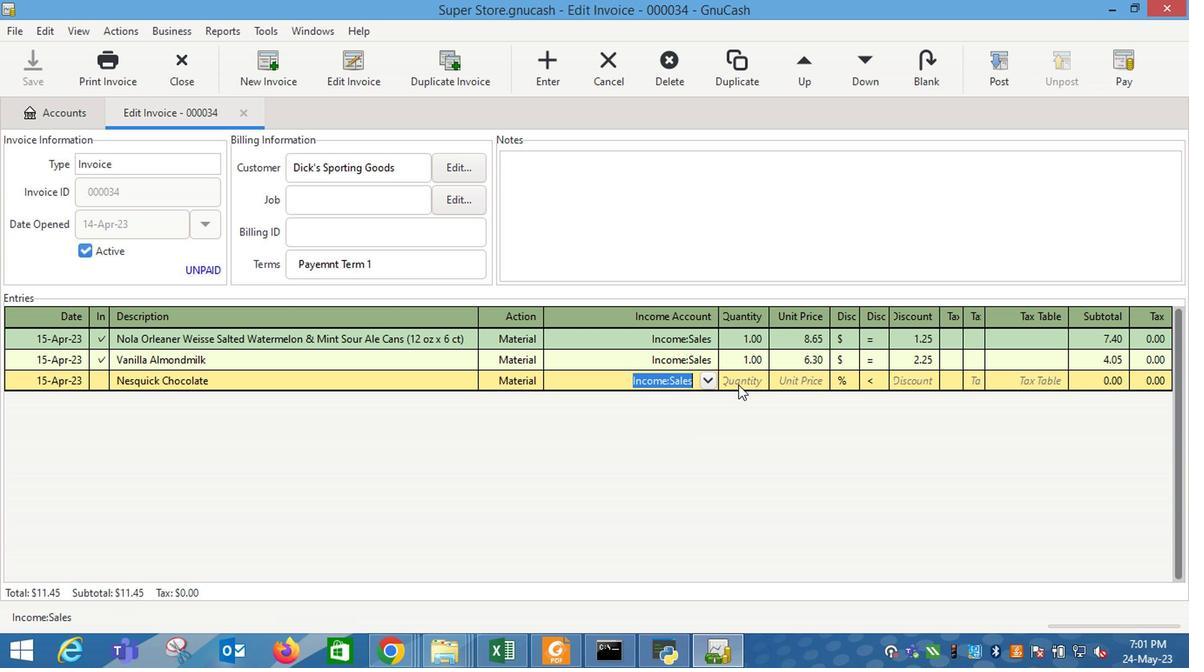 
Action: Mouse pressed left at (741, 389)
Screenshot: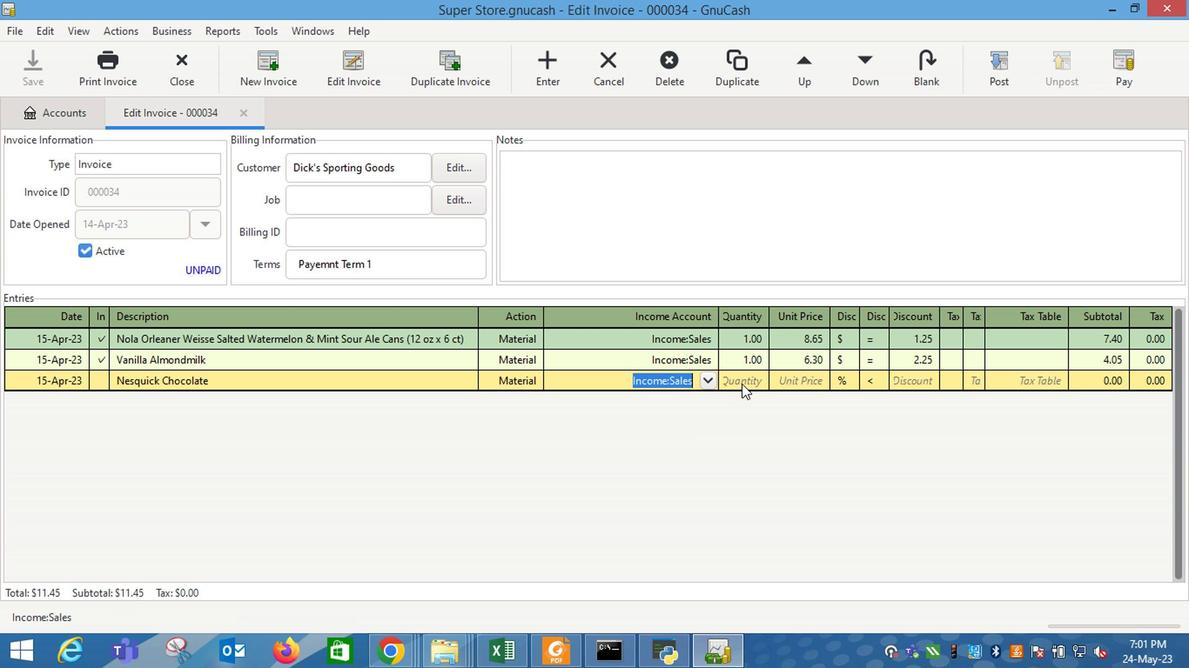 
Action: Mouse moved to (741, 389)
Screenshot: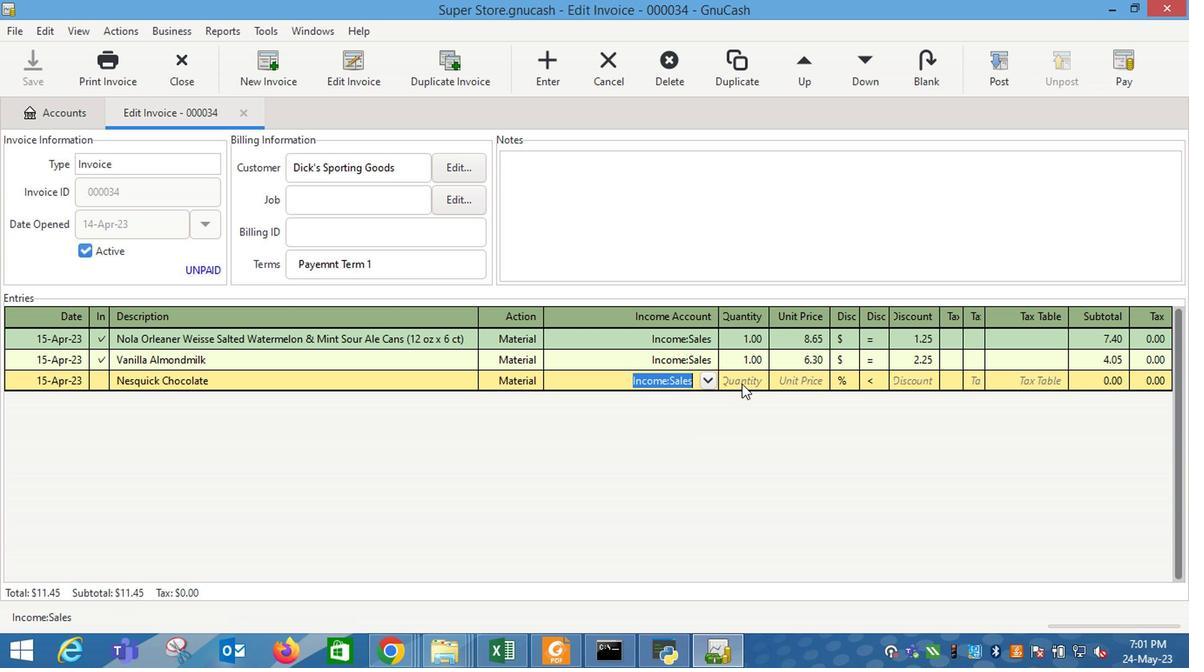 
Action: Key pressed 1
Screenshot: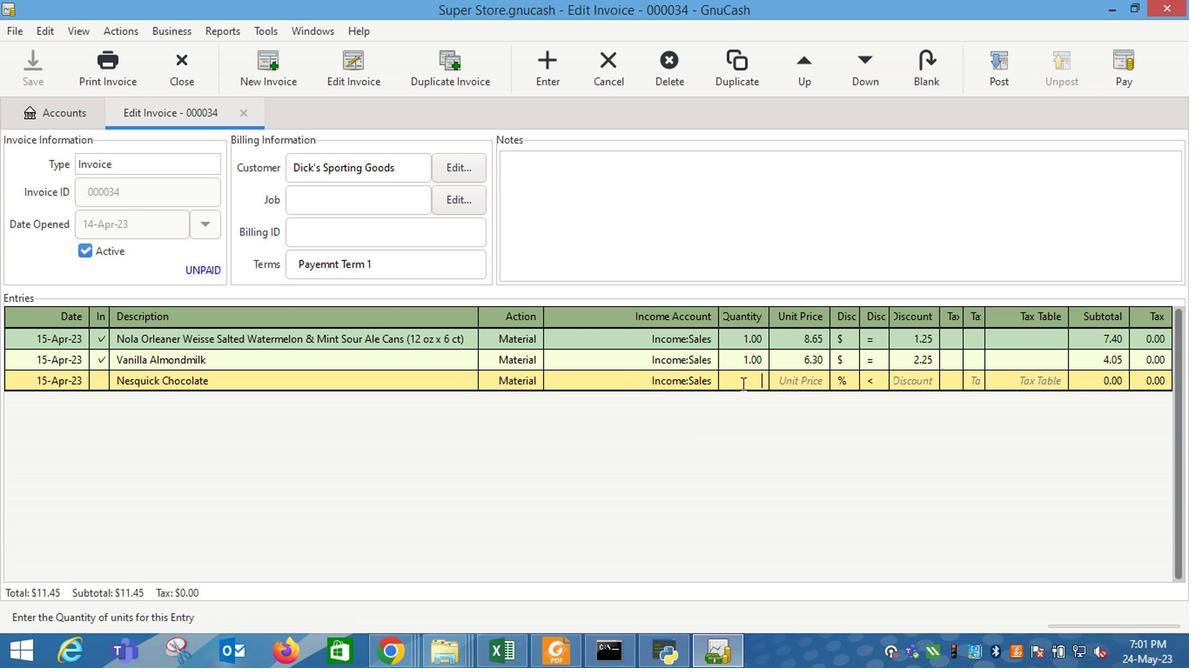
Action: Mouse moved to (796, 384)
Screenshot: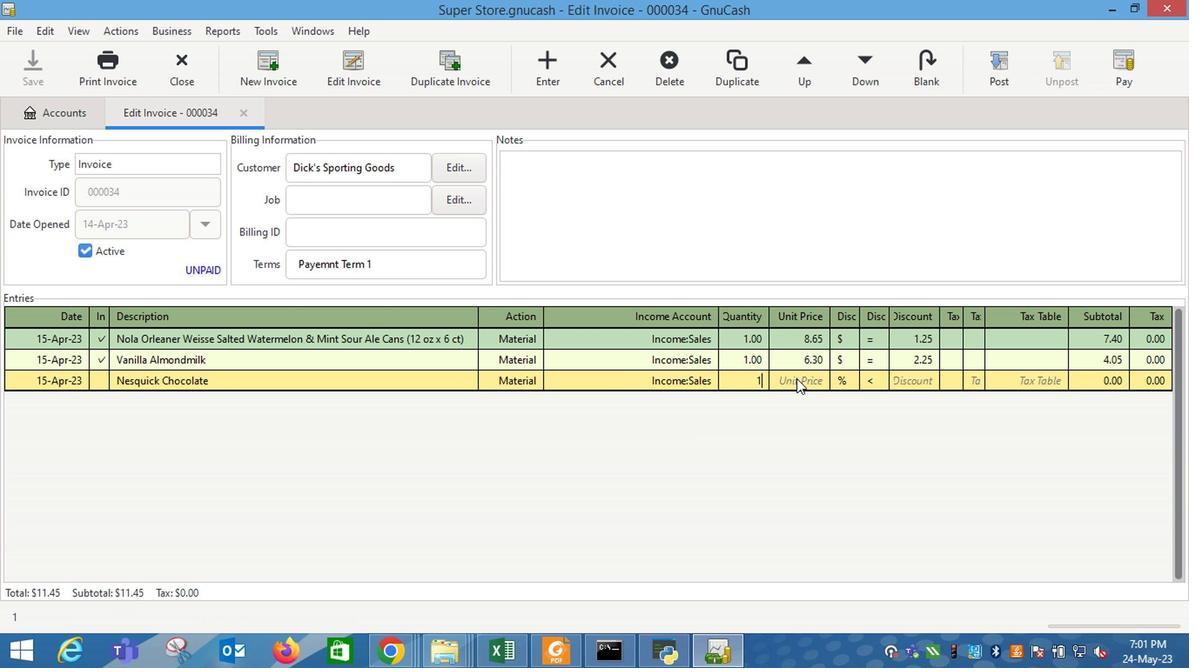 
Action: Mouse pressed left at (796, 384)
Screenshot: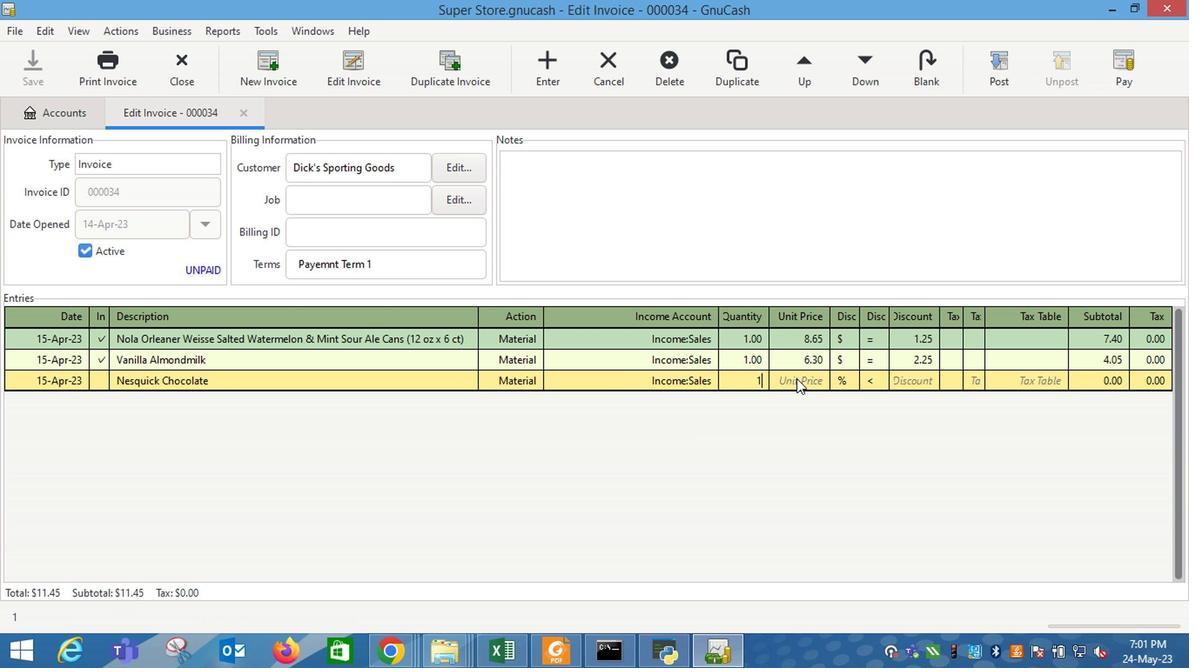 
Action: Key pressed 7.3
Screenshot: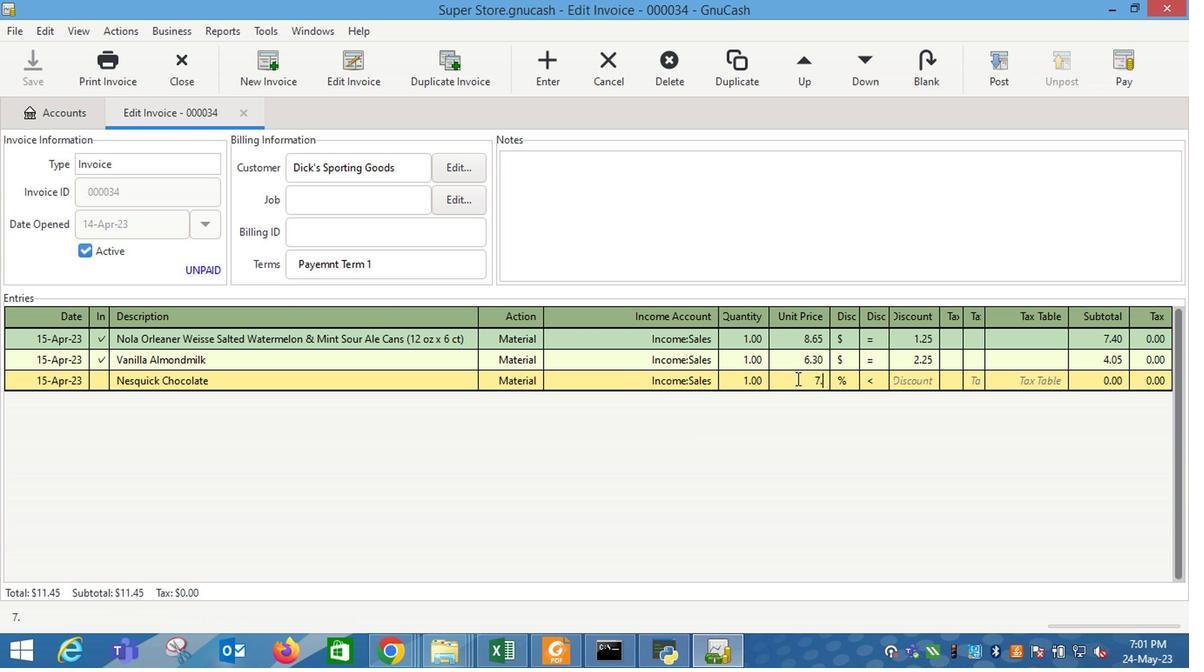 
Action: Mouse moved to (840, 390)
Screenshot: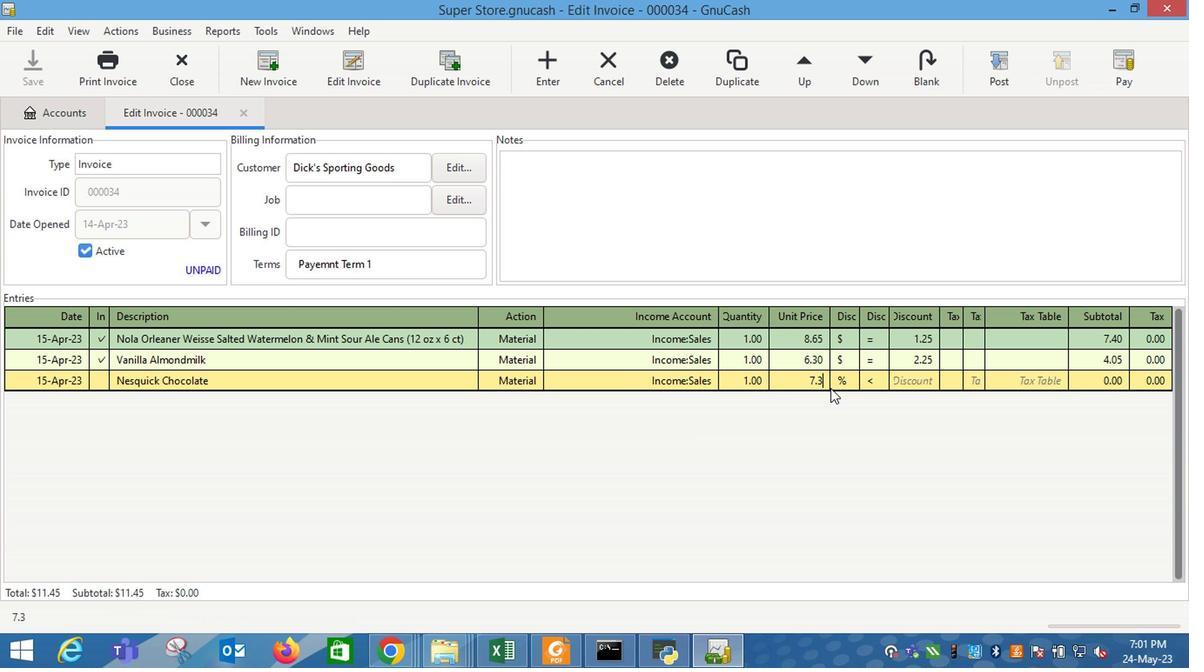 
Action: Mouse pressed left at (840, 390)
Screenshot: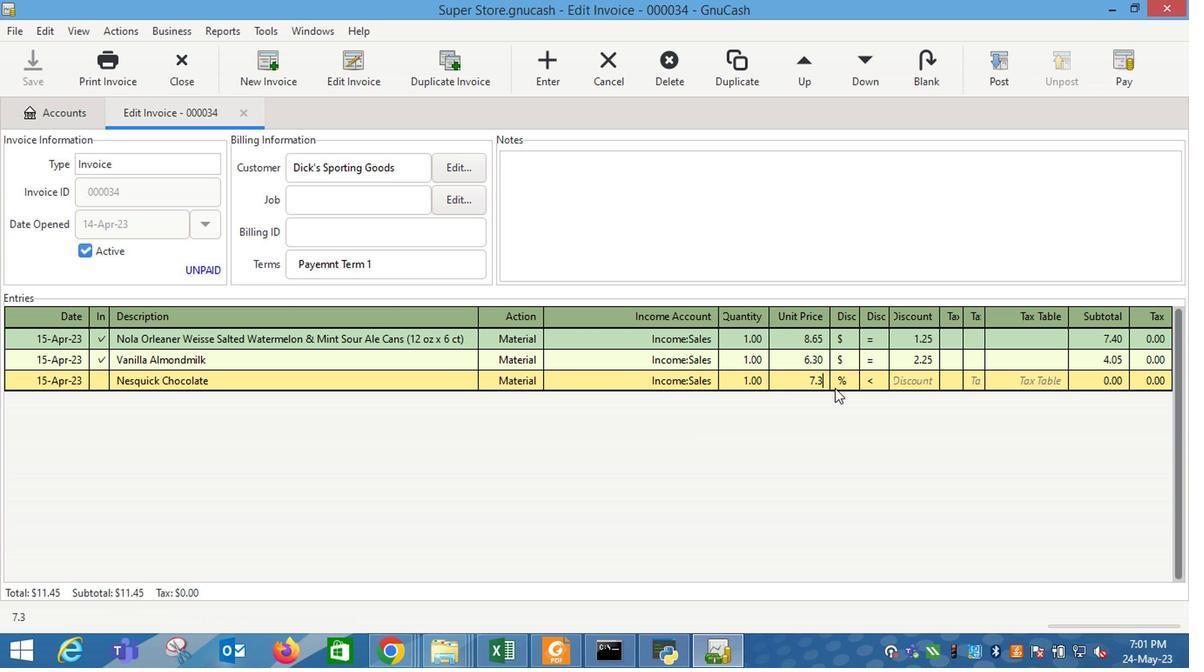 
Action: Mouse moved to (867, 387)
Screenshot: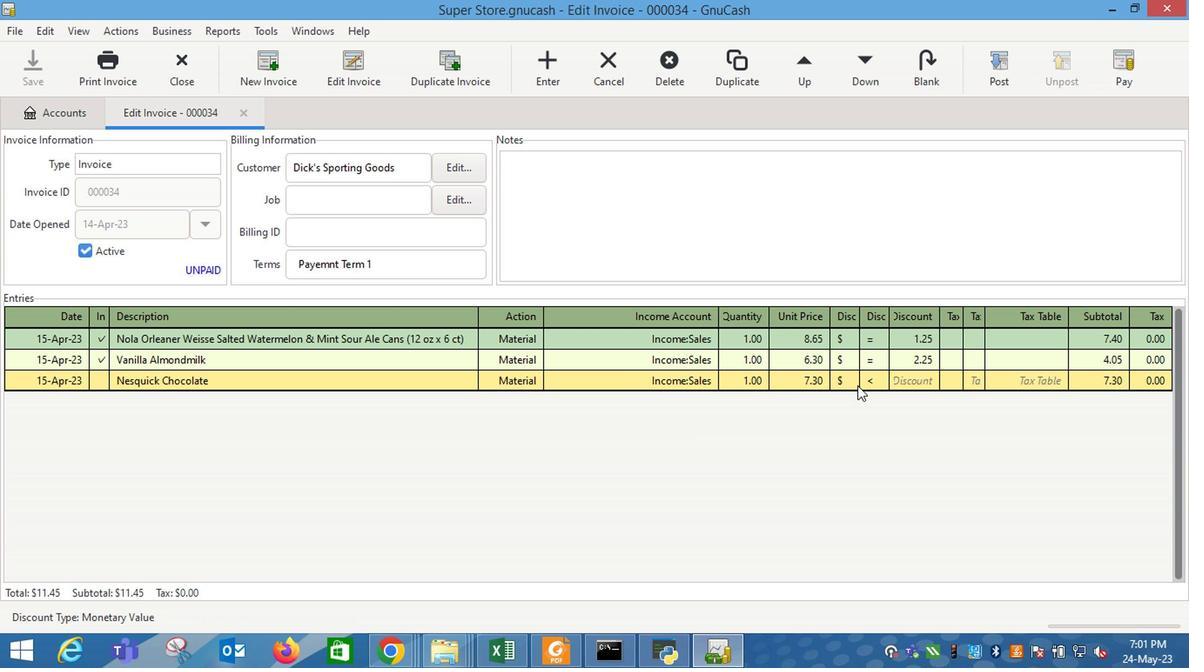 
Action: Mouse pressed left at (867, 387)
Screenshot: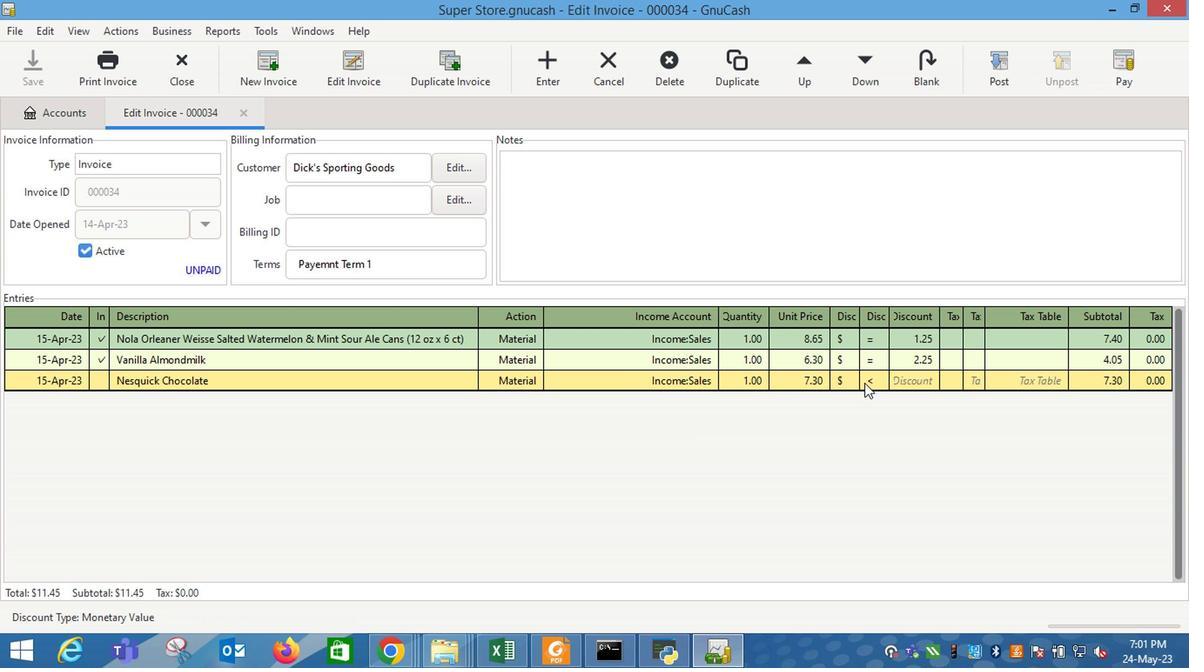 
Action: Mouse moved to (915, 384)
Screenshot: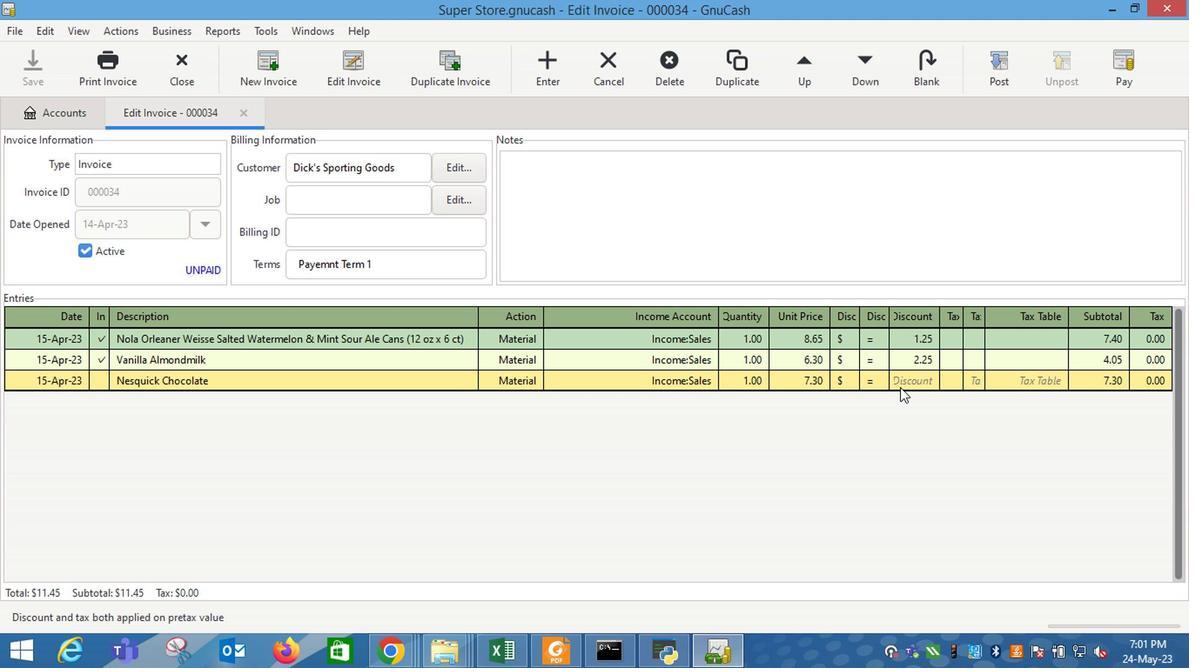 
Action: Mouse pressed left at (915, 384)
Screenshot: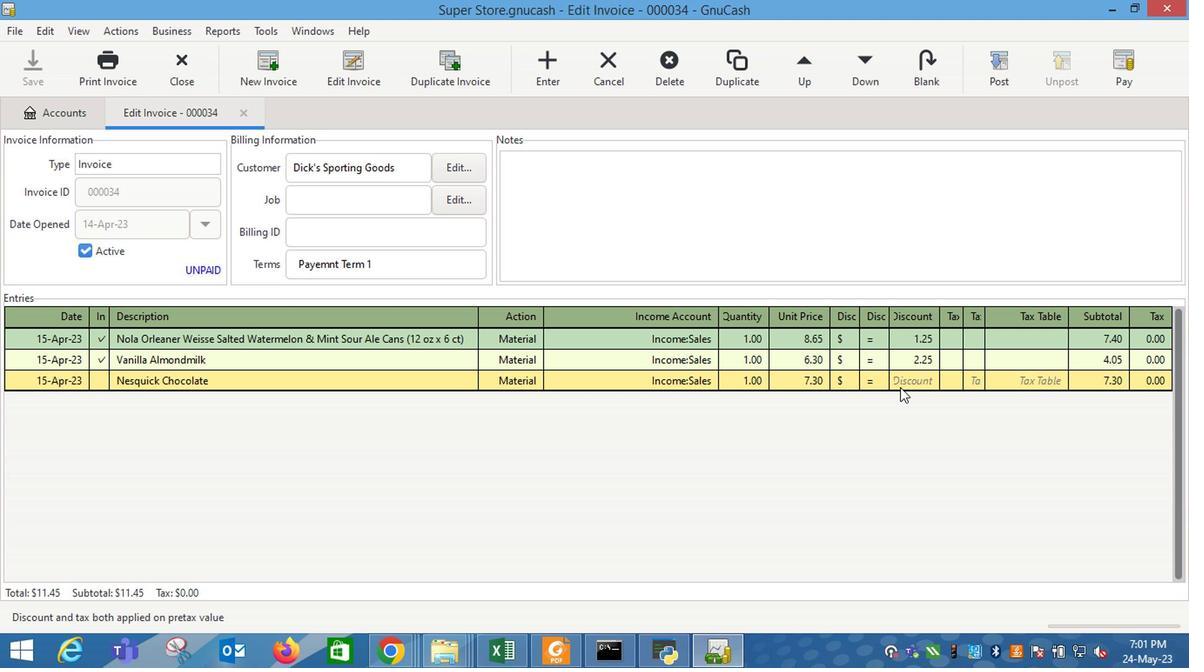 
Action: Key pressed 2.75<Key.enter>
Screenshot: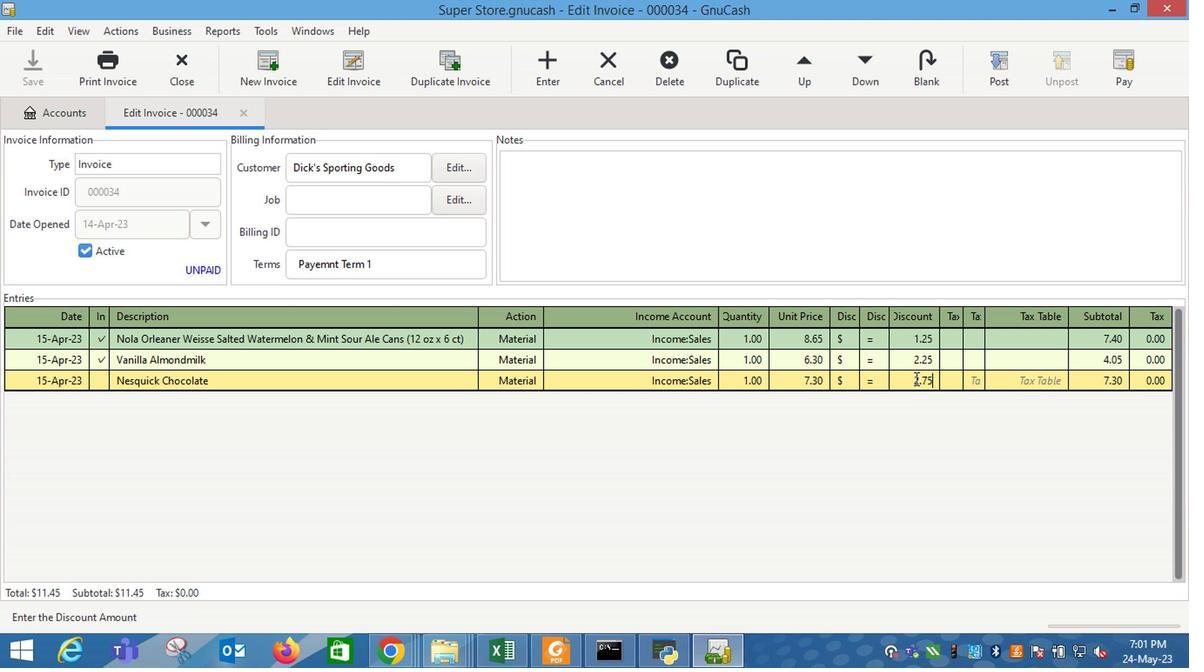 
Action: Mouse moved to (696, 228)
Screenshot: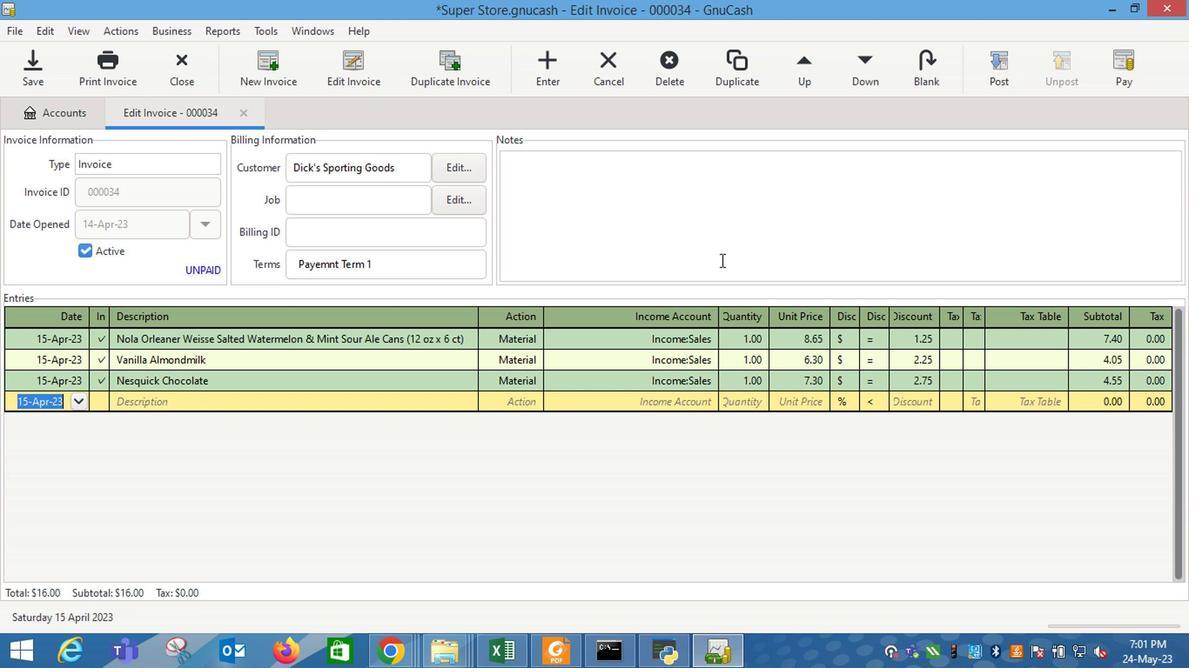 
Action: Mouse pressed left at (696, 228)
Screenshot: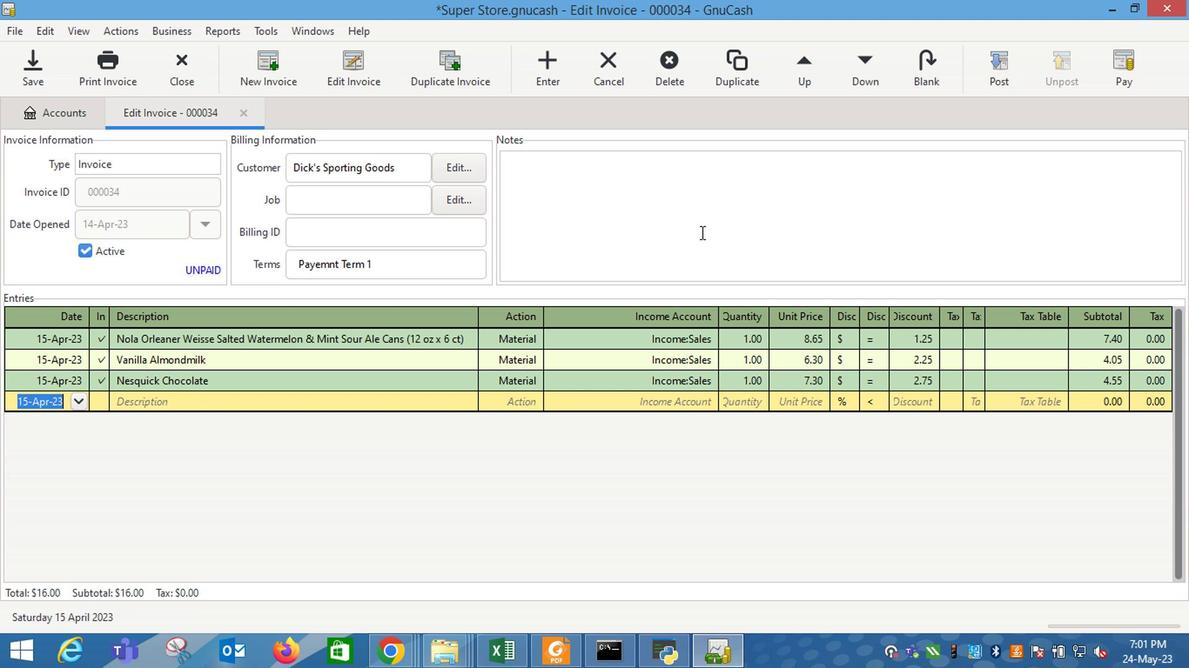 
Action: Key pressed <Key.shift_r>Looking<Key.space>forward<Key.space>to<Key.space>serving<Key.space>you<Key.space>again.
Screenshot: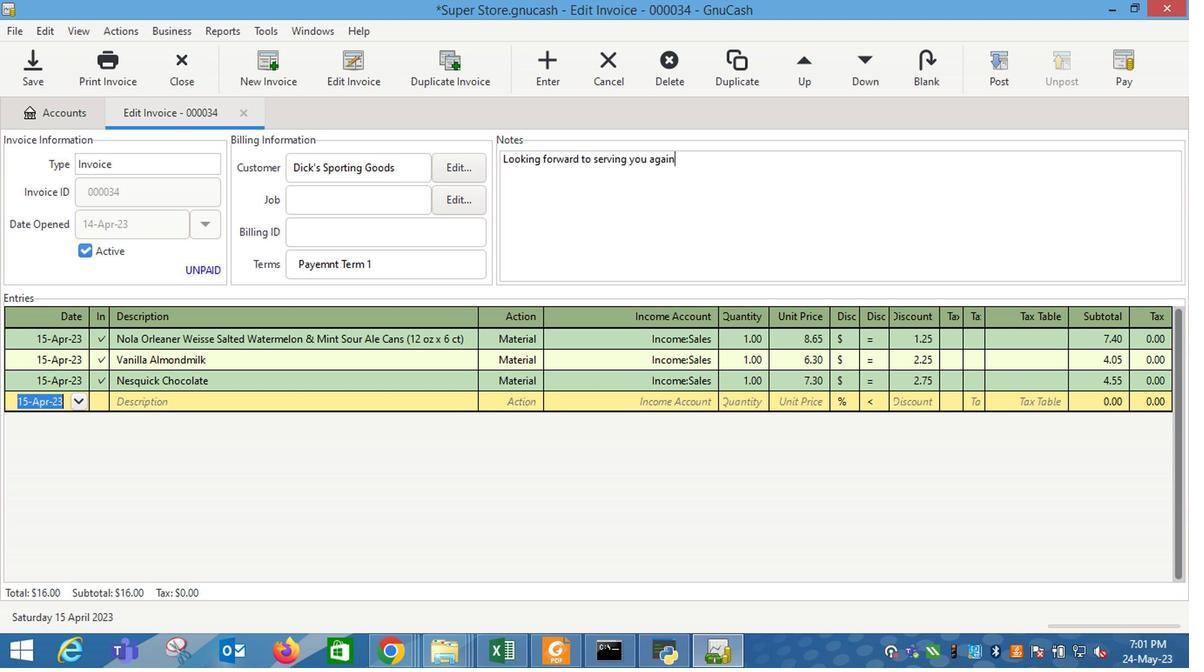 
Action: Mouse moved to (998, 78)
Screenshot: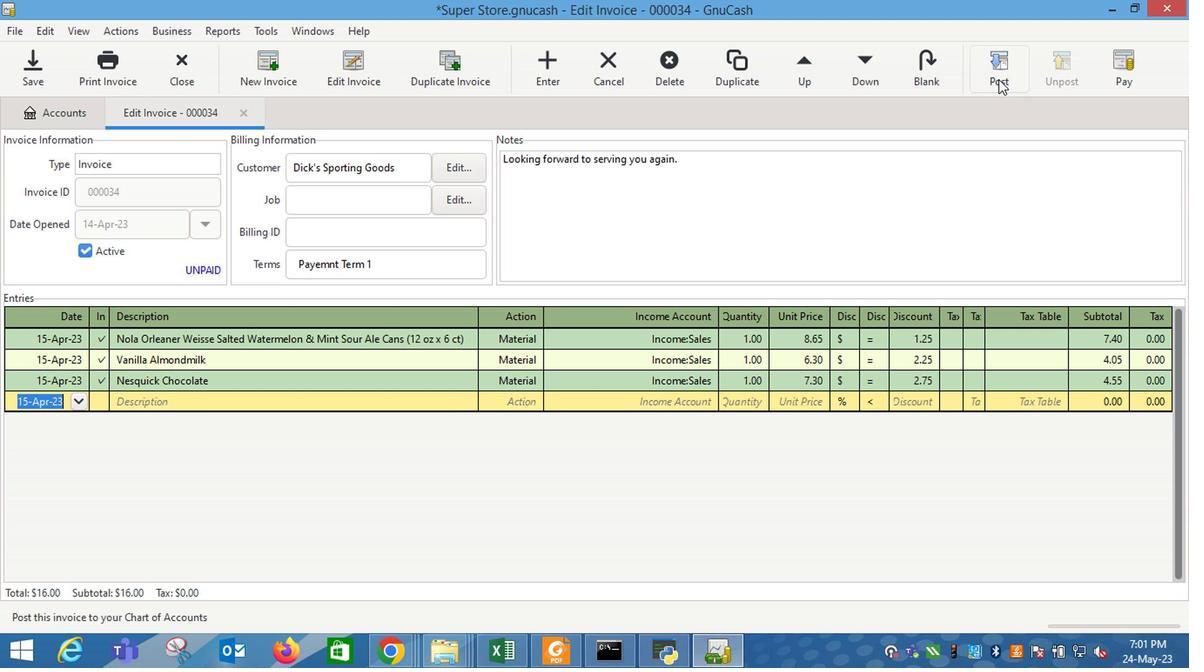 
Action: Mouse pressed left at (998, 78)
Screenshot: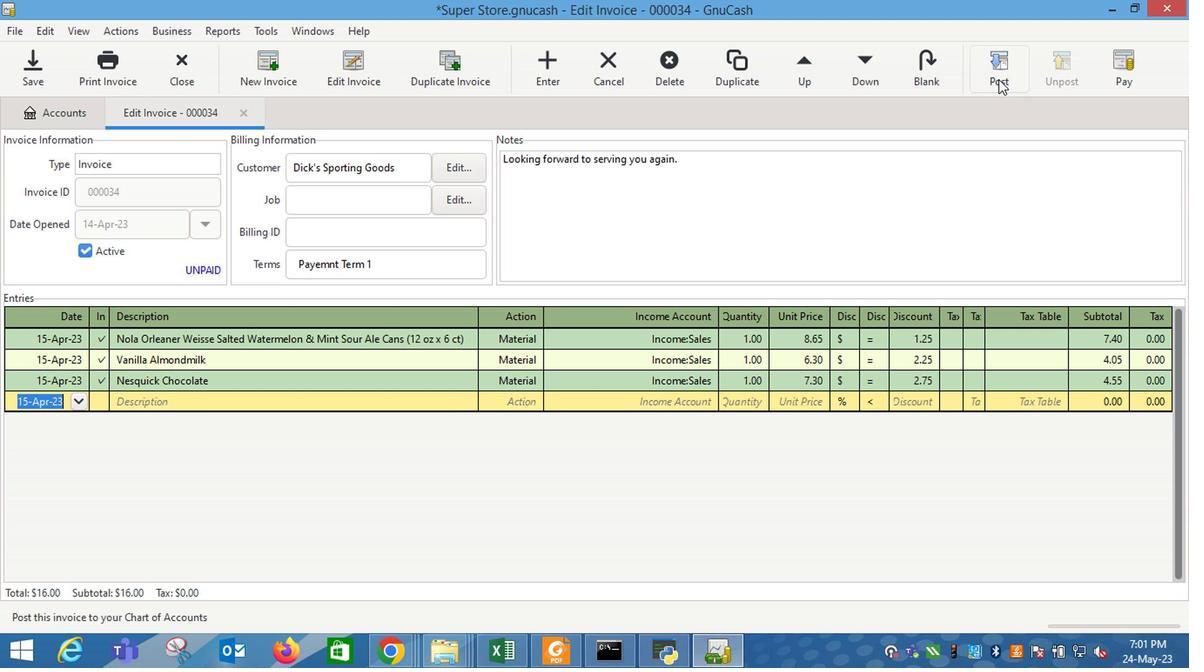
Action: Mouse moved to (741, 294)
Screenshot: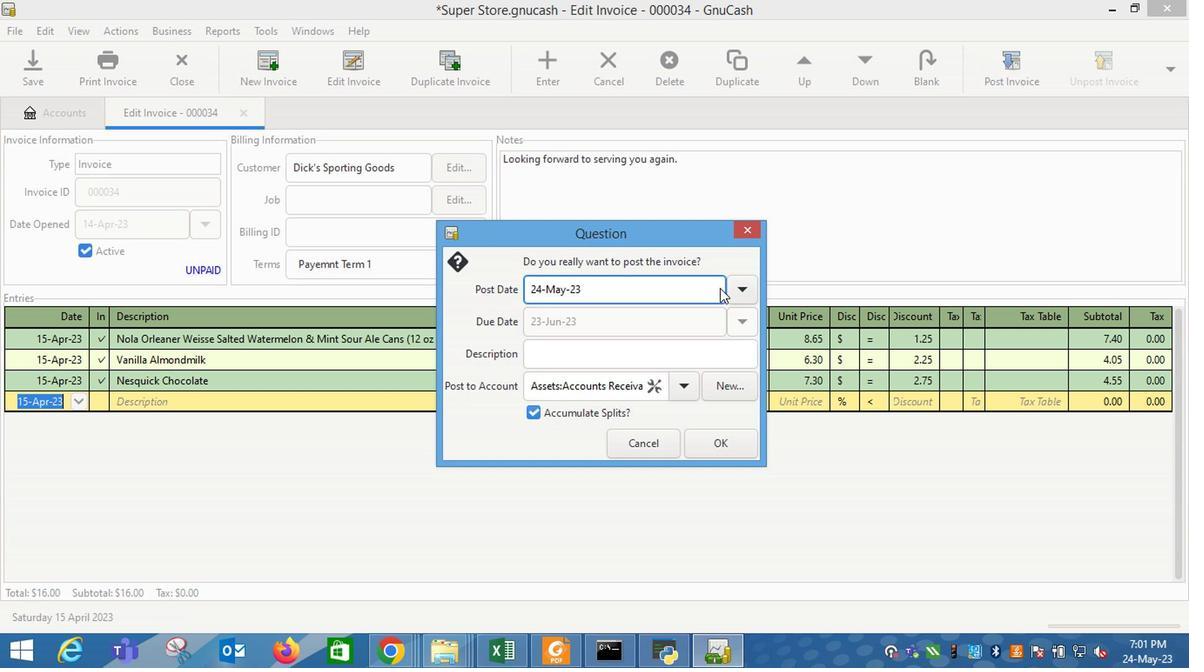 
Action: Mouse pressed left at (741, 294)
Screenshot: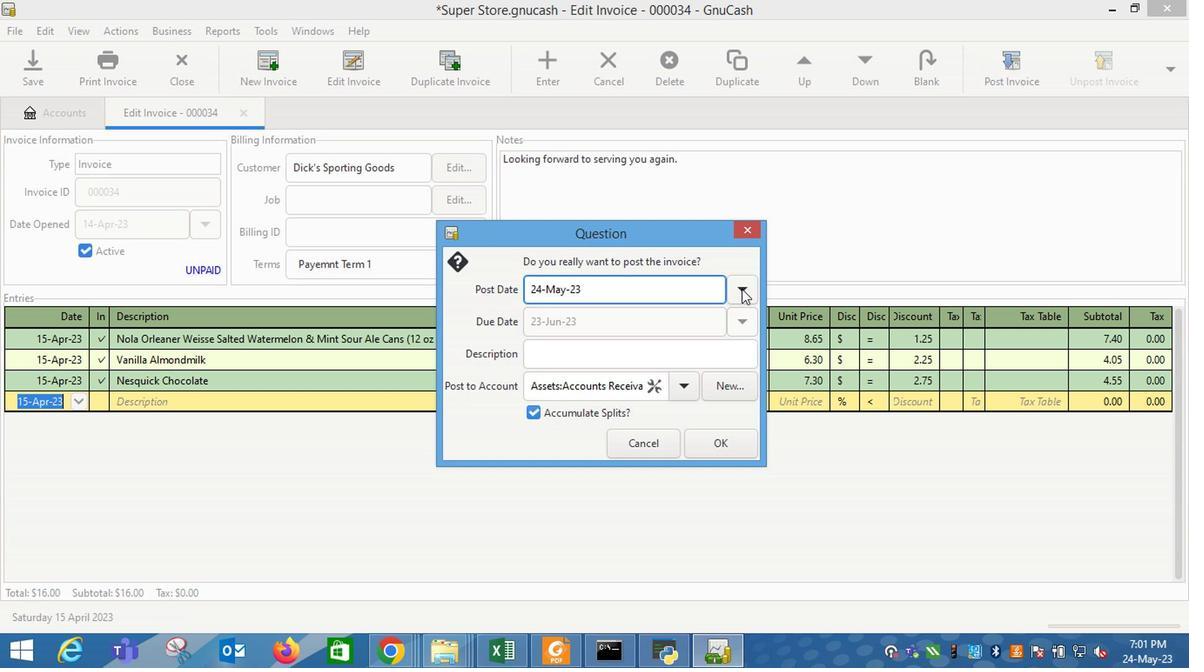 
Action: Mouse moved to (603, 321)
Screenshot: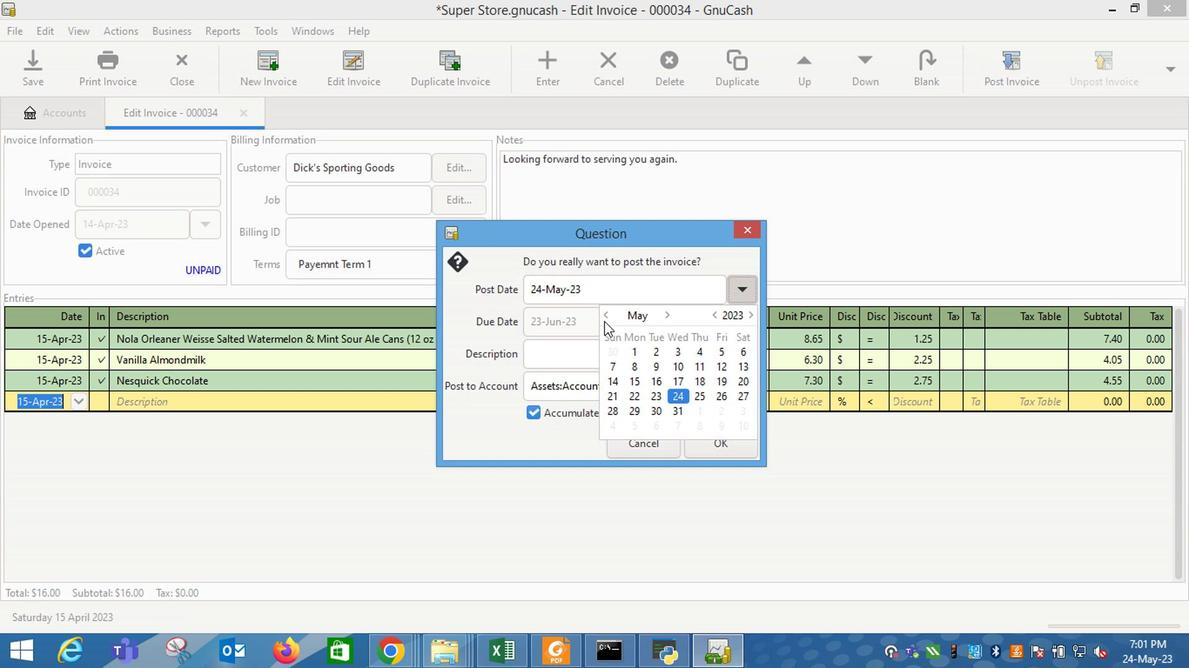 
Action: Mouse pressed left at (603, 321)
Screenshot: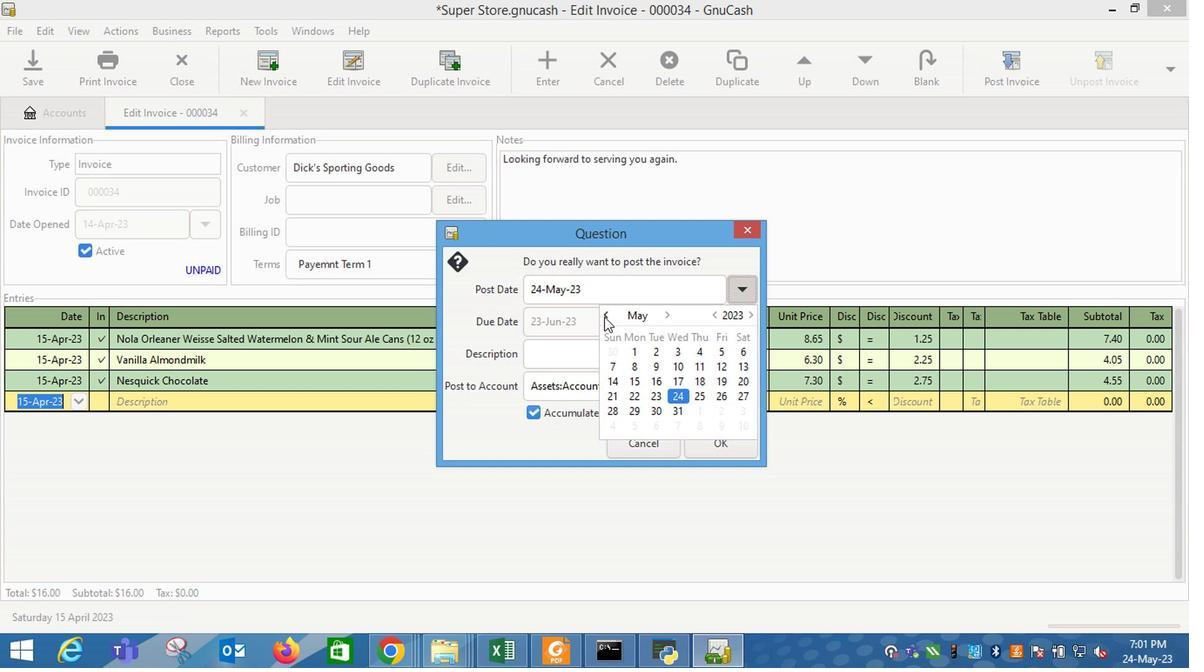 
Action: Mouse moved to (749, 390)
Screenshot: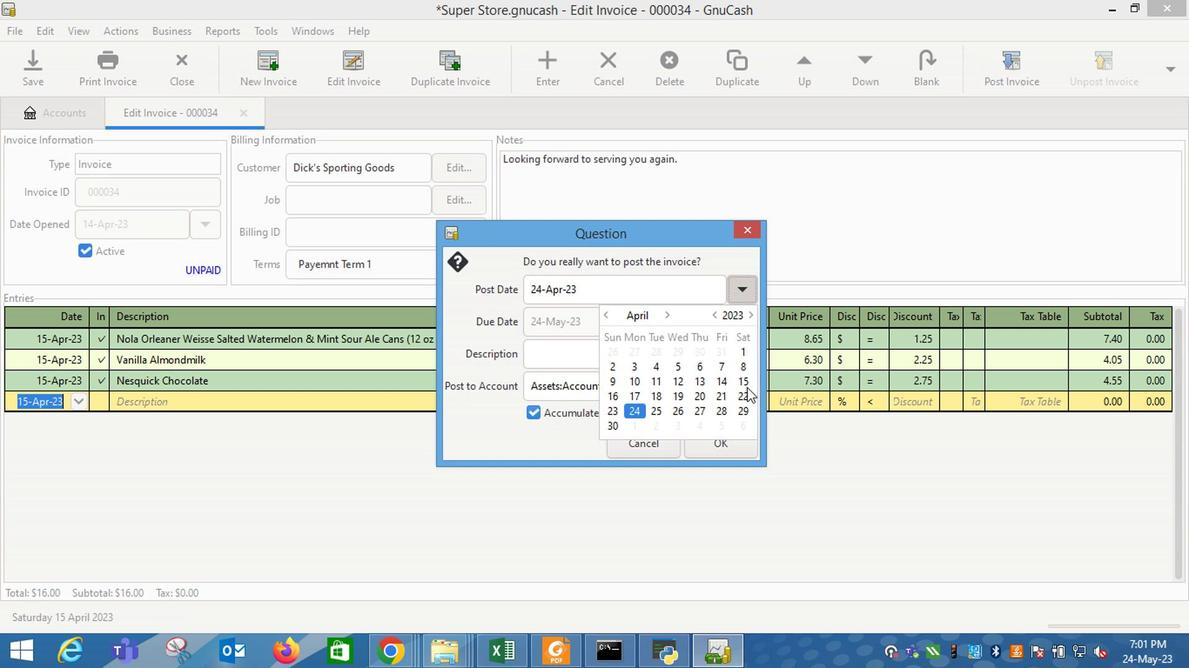 
Action: Mouse pressed left at (749, 390)
Screenshot: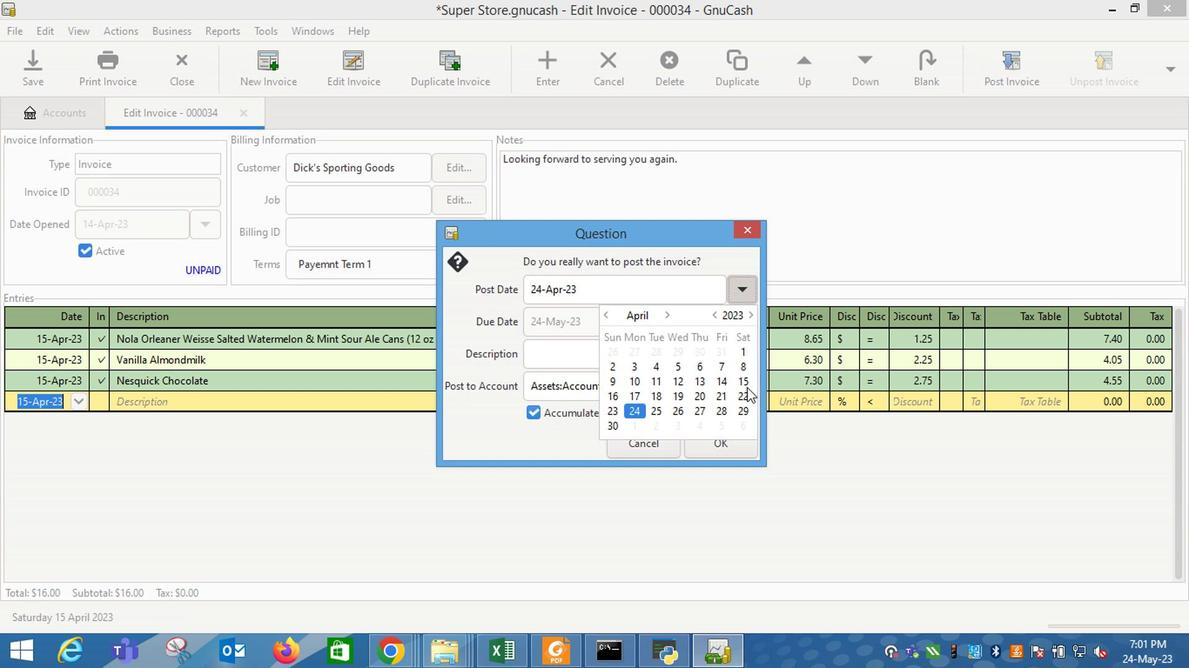 
Action: Mouse moved to (587, 437)
Screenshot: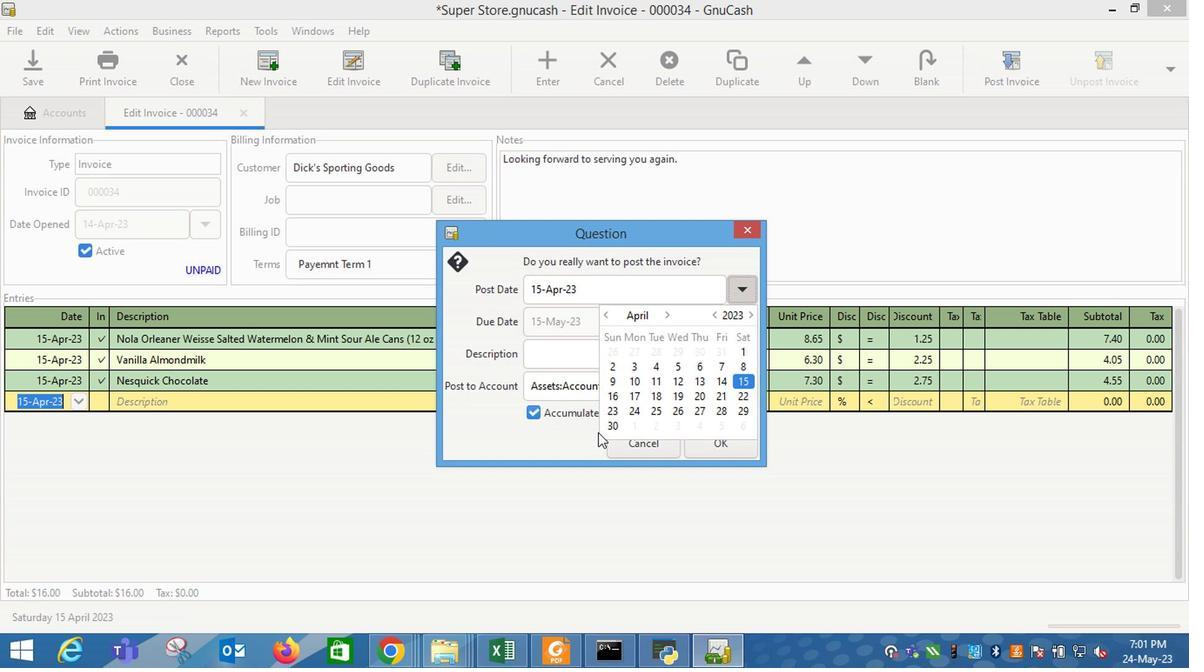 
Action: Mouse pressed left at (587, 437)
Screenshot: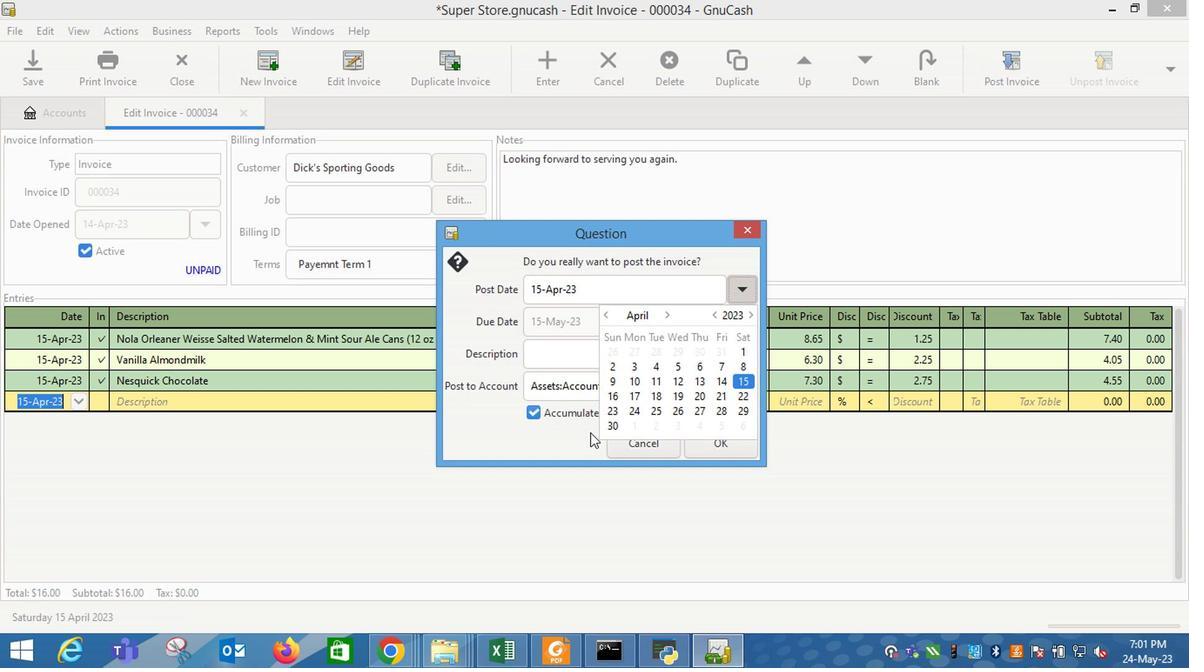 
Action: Mouse moved to (741, 452)
Screenshot: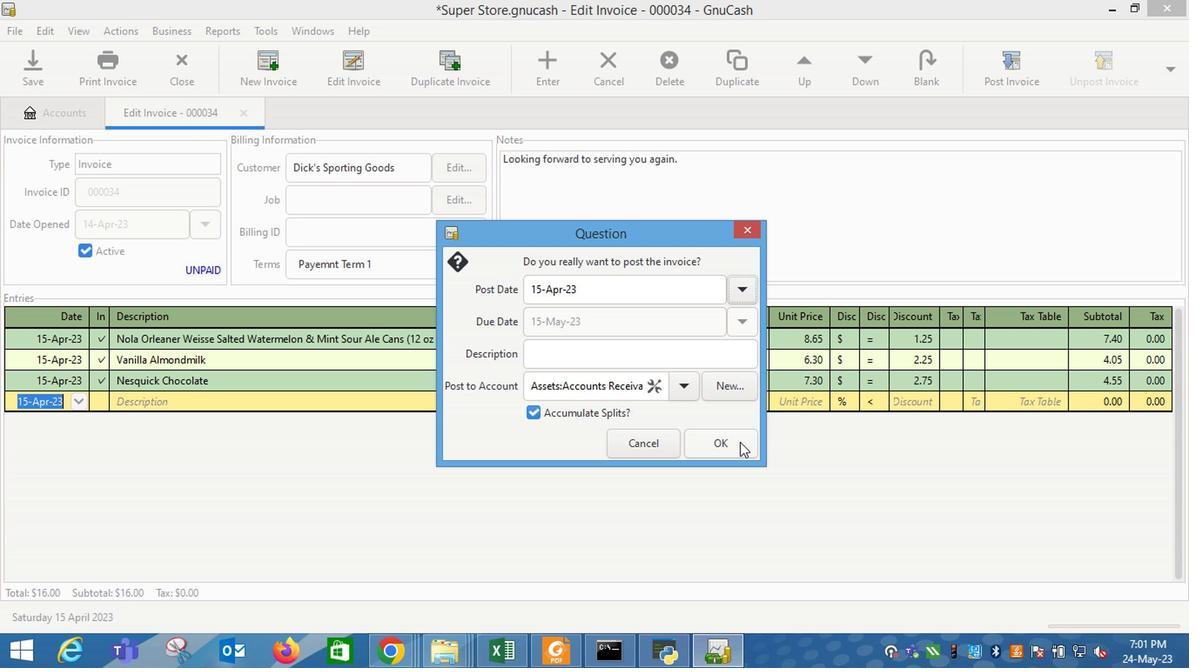 
Action: Mouse pressed left at (741, 452)
Screenshot: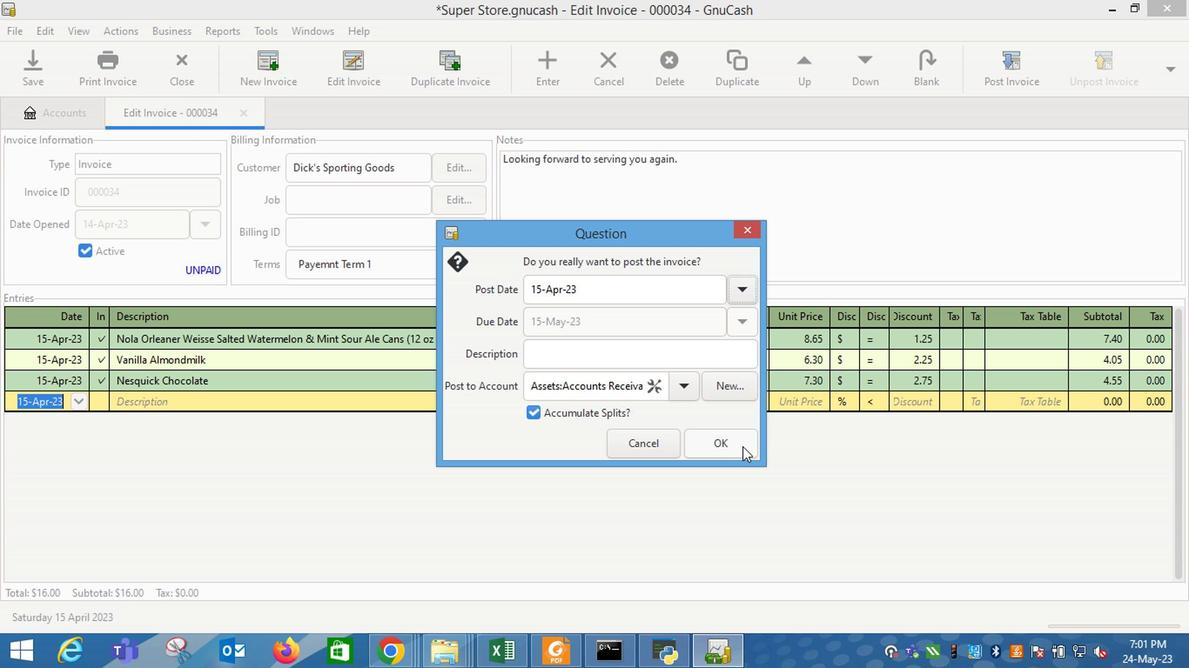 
Action: Mouse moved to (1134, 79)
Screenshot: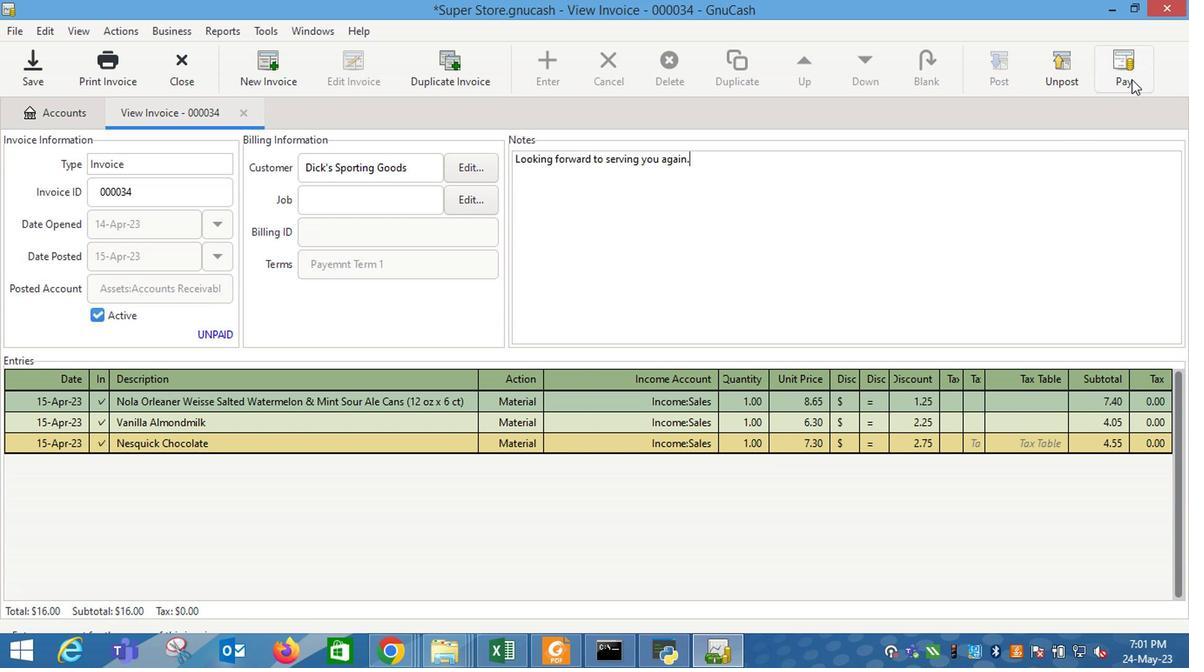 
Action: Mouse pressed left at (1134, 79)
Screenshot: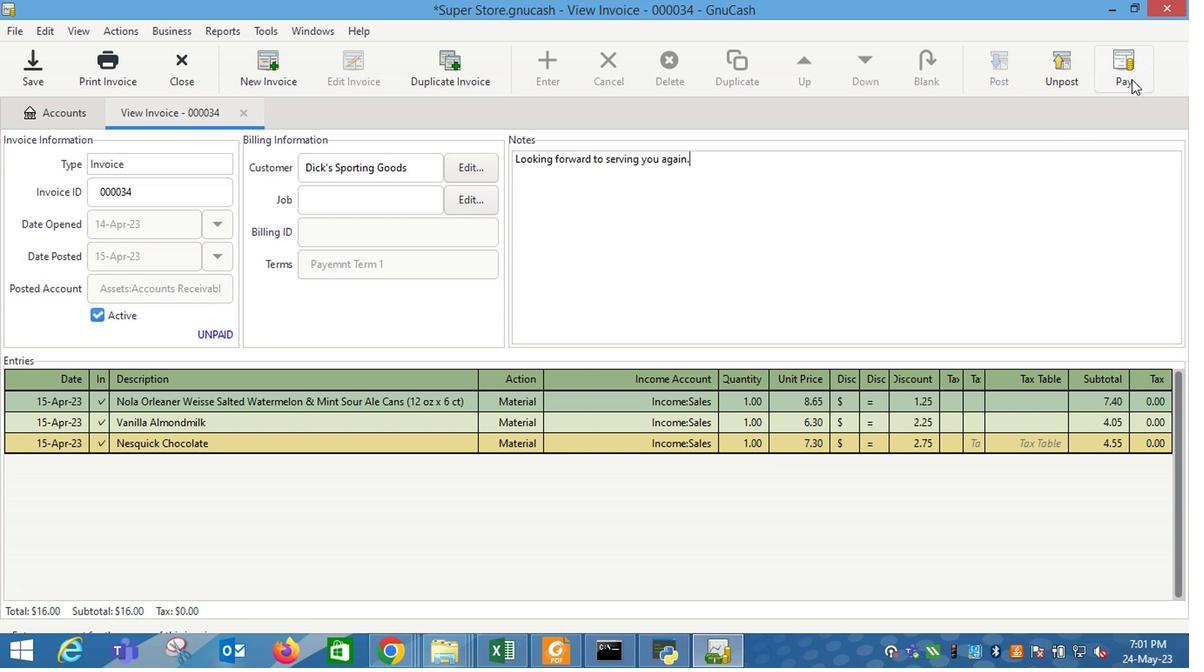
Action: Mouse moved to (527, 345)
Screenshot: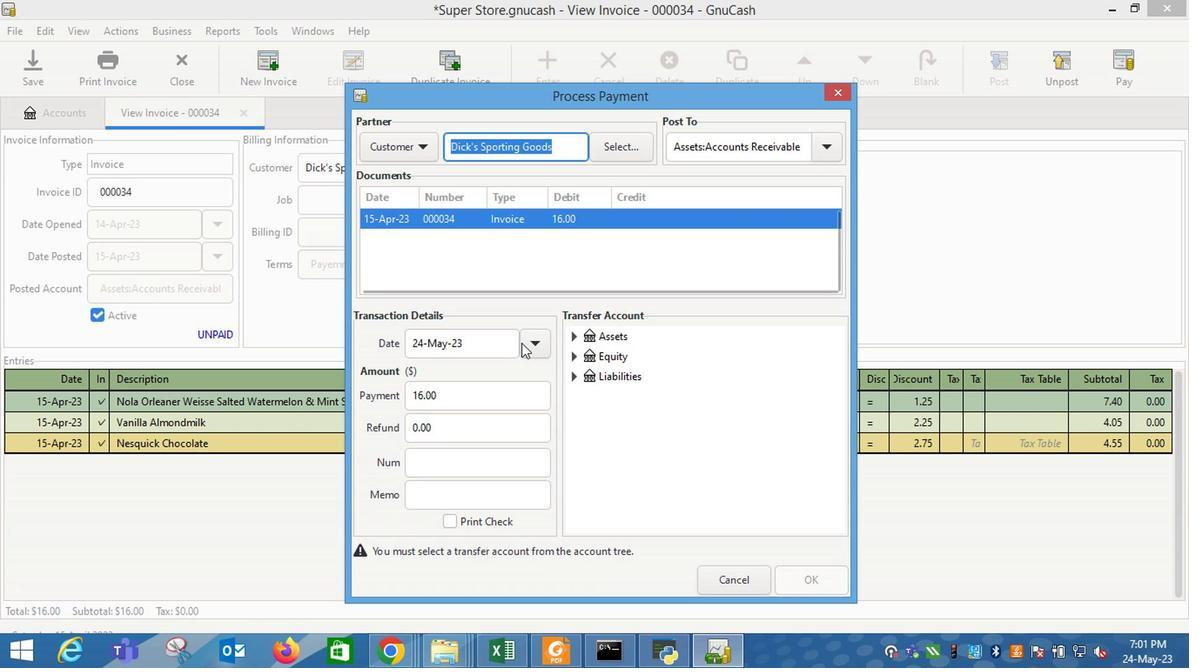 
Action: Mouse pressed left at (527, 345)
Screenshot: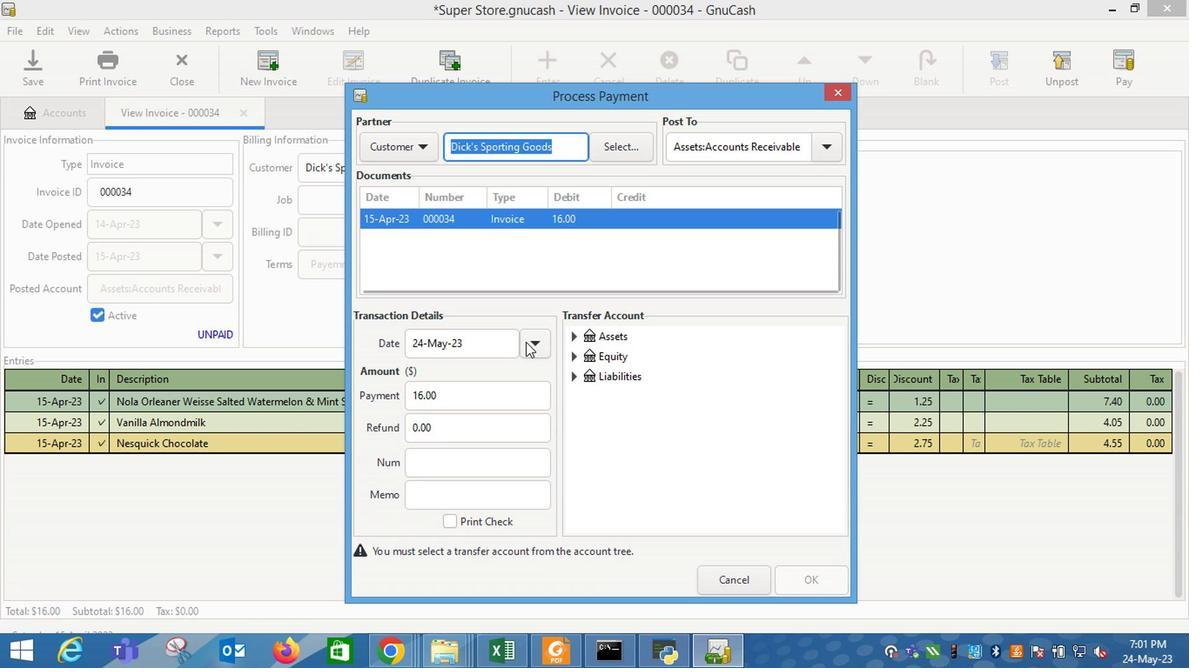 
Action: Mouse moved to (427, 441)
Screenshot: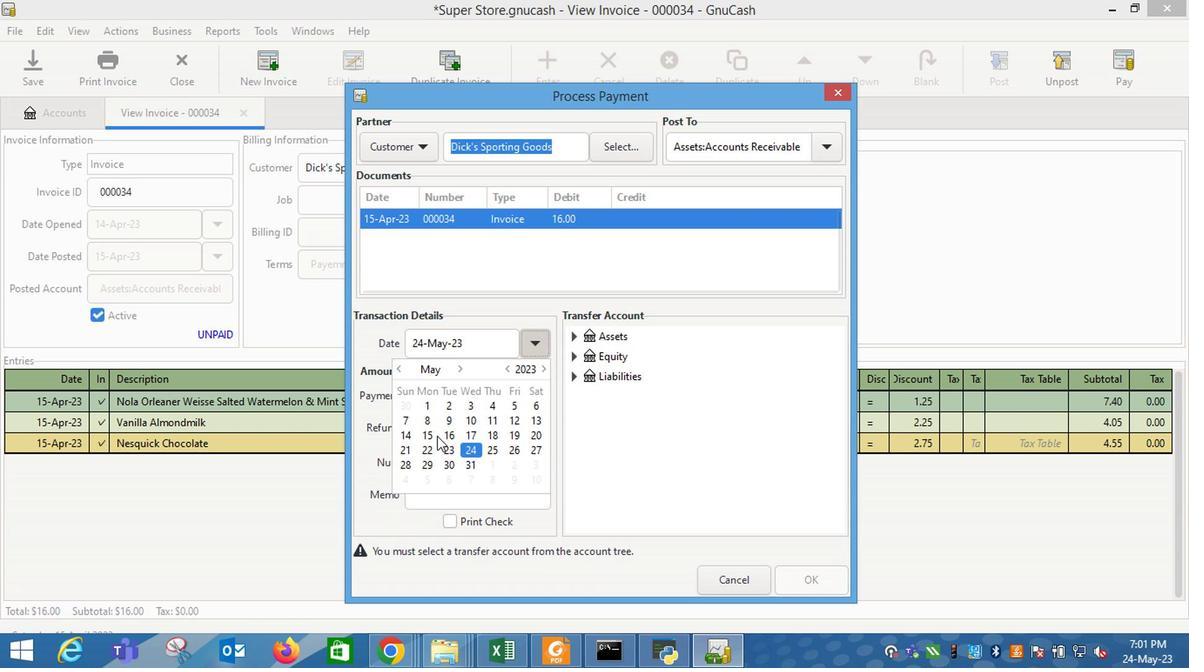 
Action: Mouse pressed left at (427, 441)
Screenshot: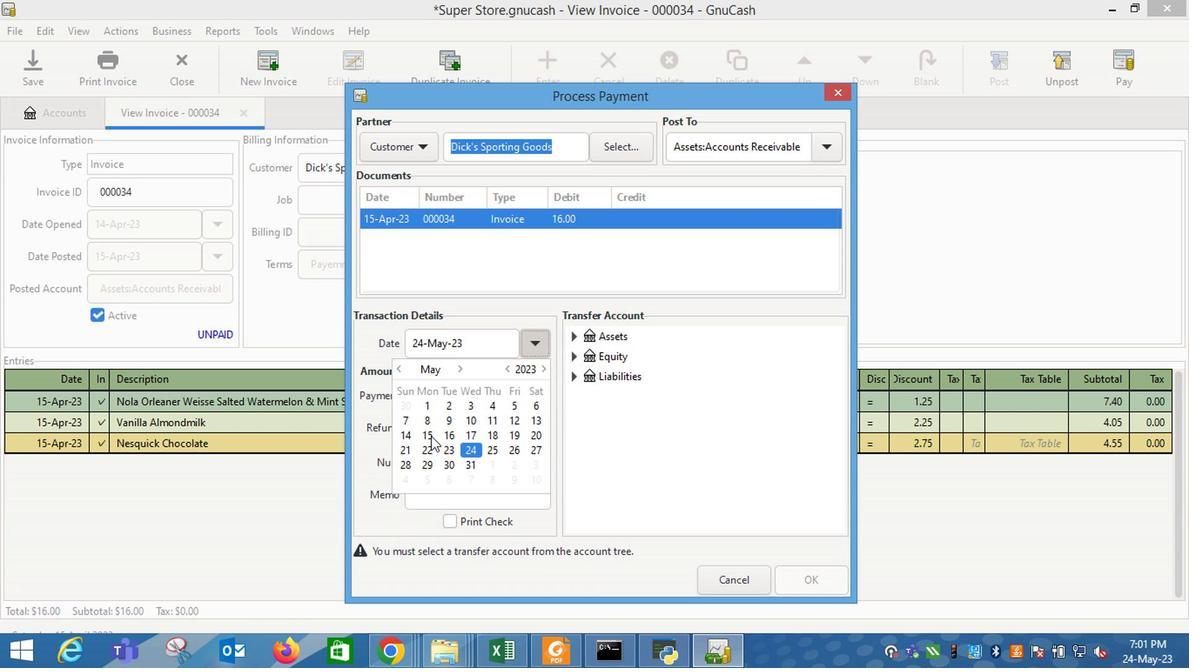 
Action: Mouse moved to (652, 457)
Screenshot: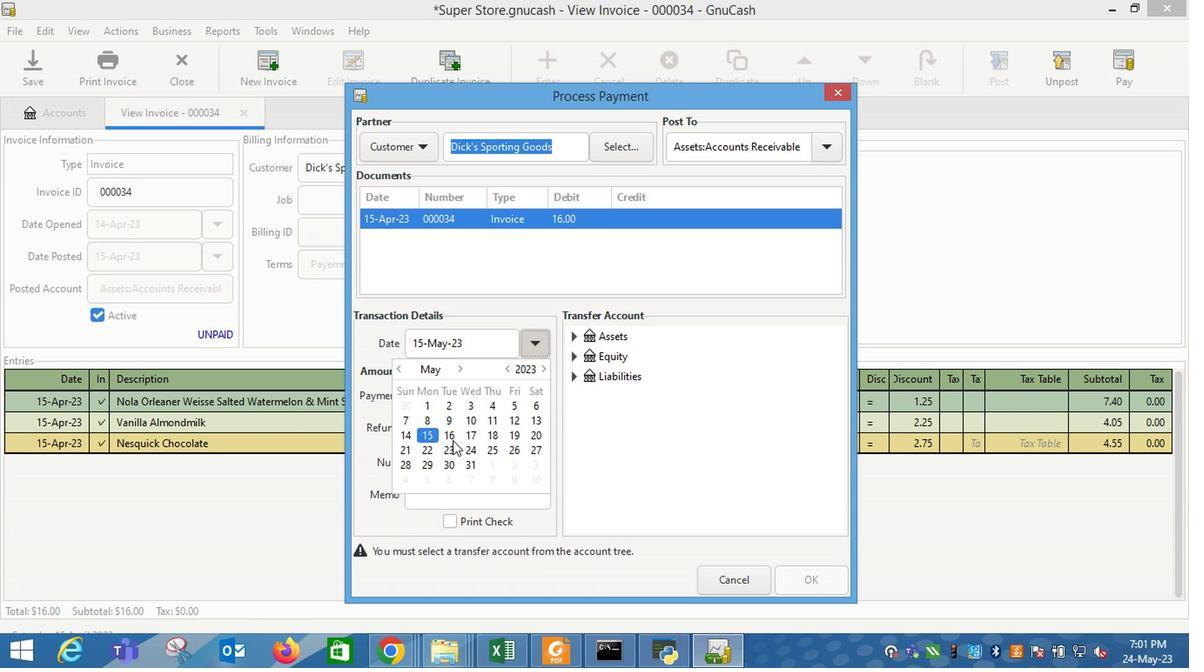 
Action: Mouse pressed left at (652, 457)
Screenshot: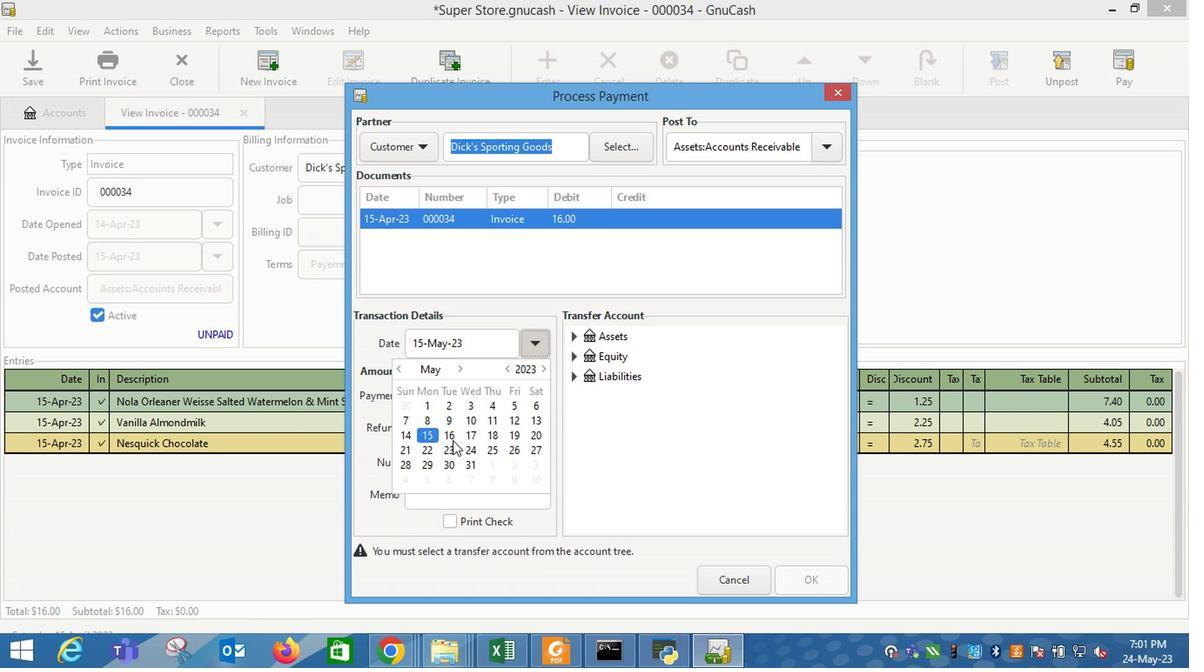 
Action: Mouse moved to (573, 340)
Screenshot: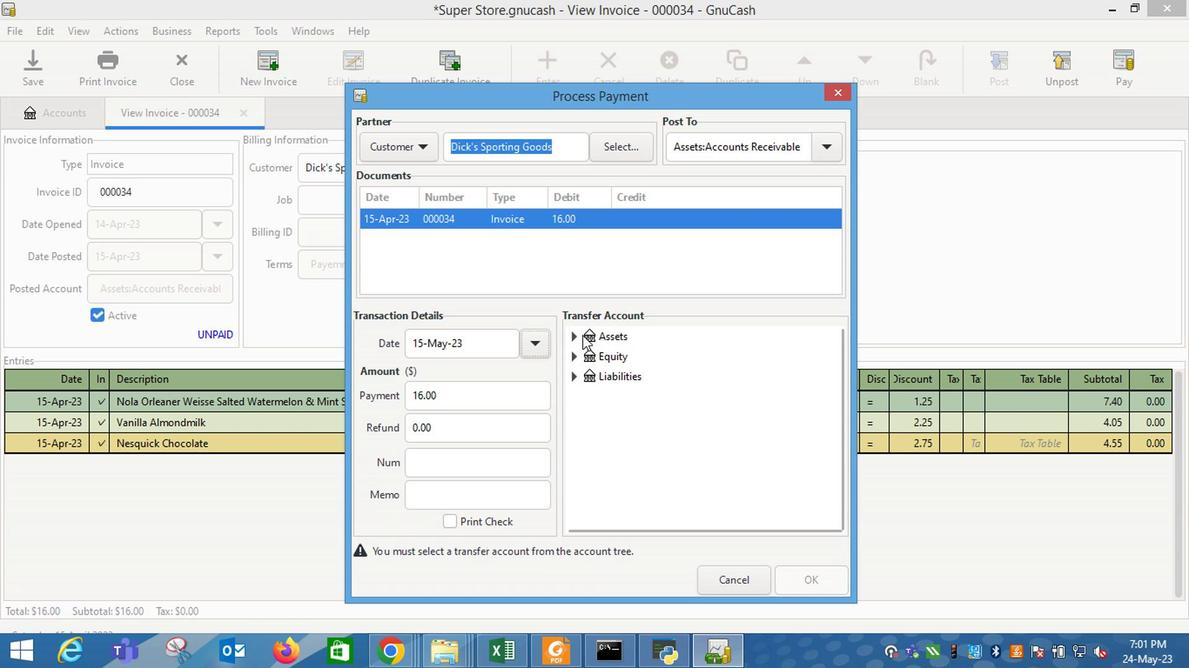 
Action: Mouse pressed left at (573, 340)
Screenshot: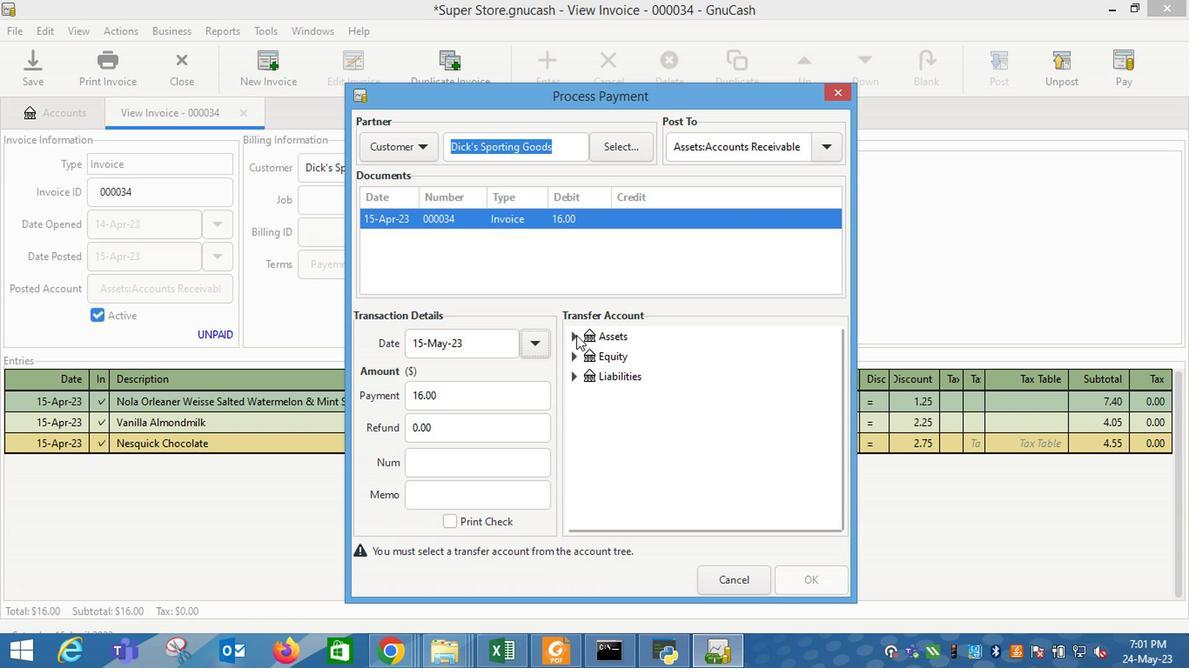 
Action: Mouse moved to (593, 357)
Screenshot: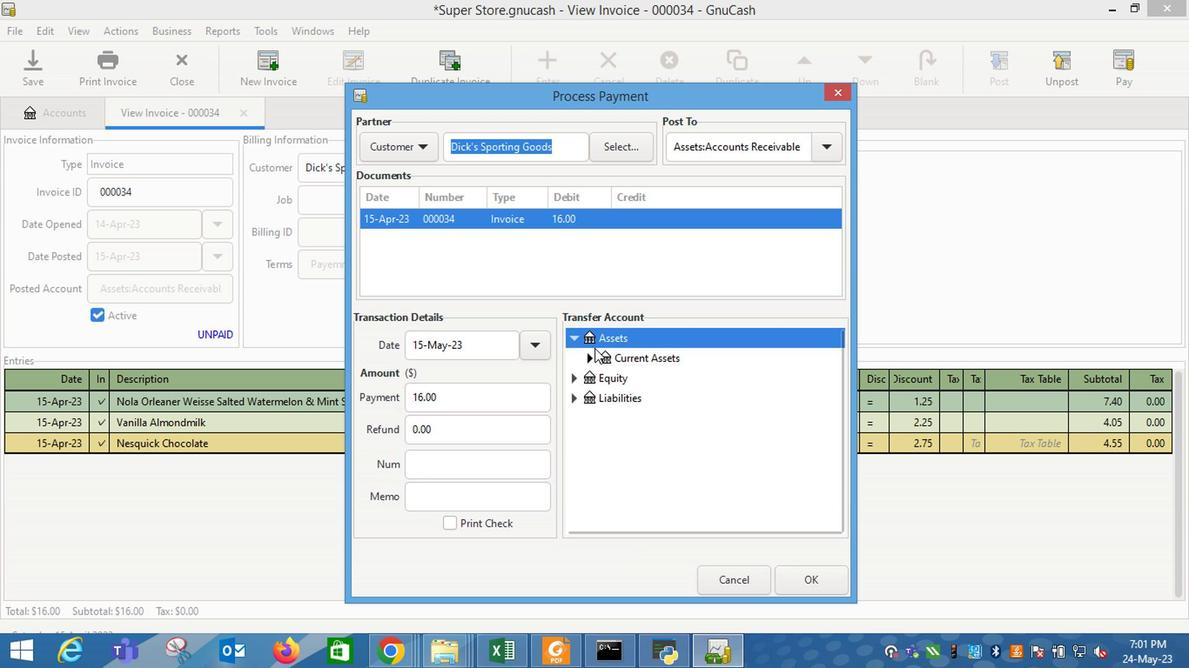 
Action: Mouse pressed left at (593, 357)
Screenshot: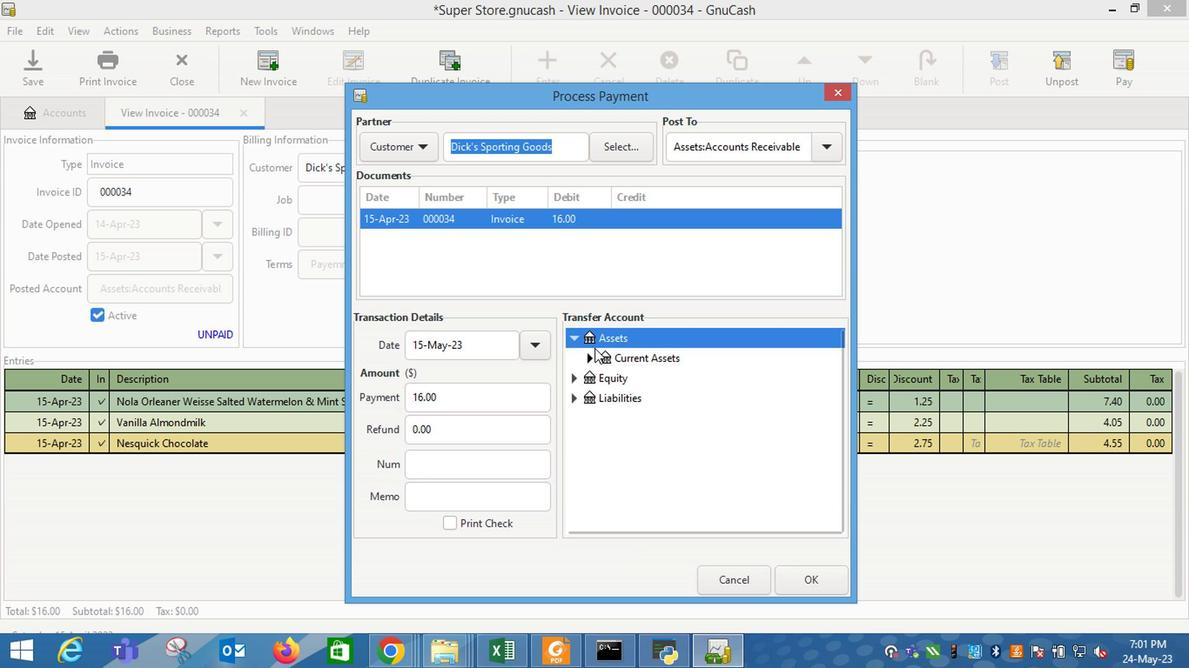 
Action: Mouse moved to (637, 383)
Screenshot: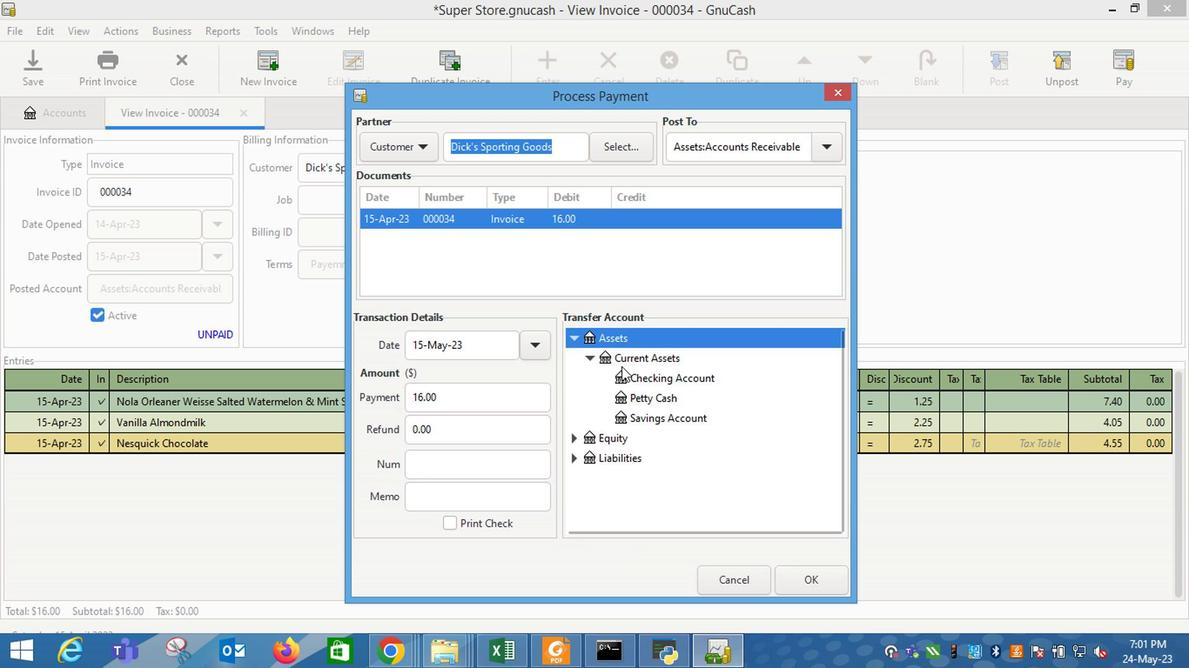 
Action: Mouse pressed left at (637, 383)
Screenshot: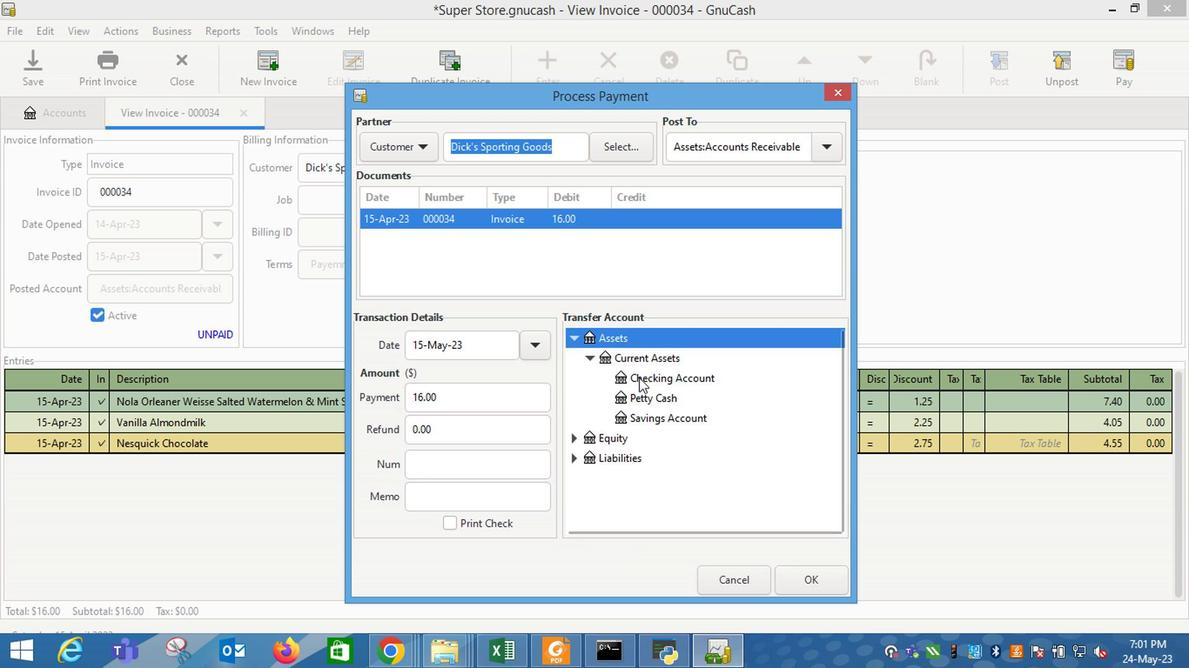
Action: Mouse moved to (786, 582)
Screenshot: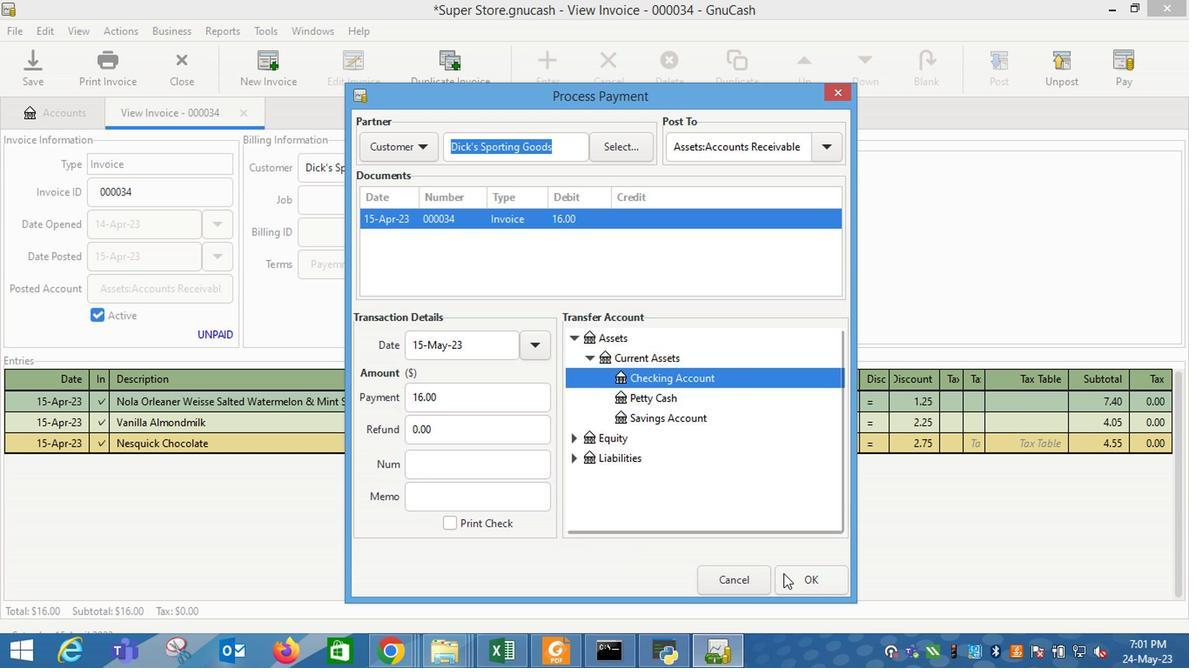 
Action: Mouse pressed left at (786, 582)
Screenshot: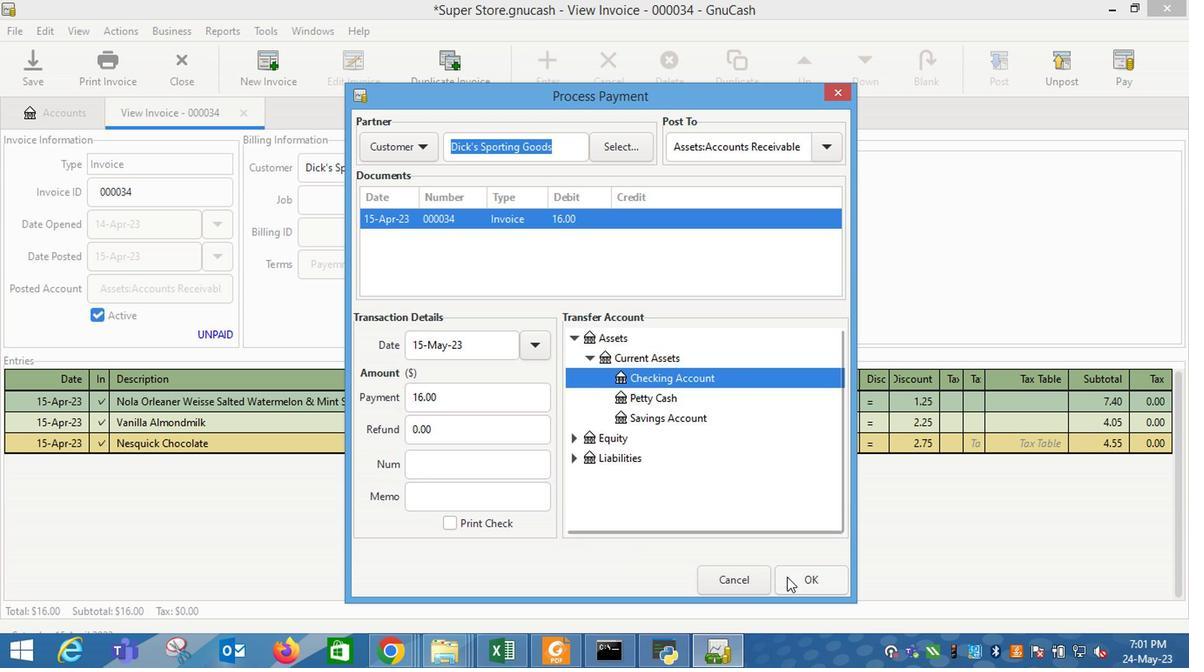 
Action: Mouse moved to (105, 64)
Screenshot: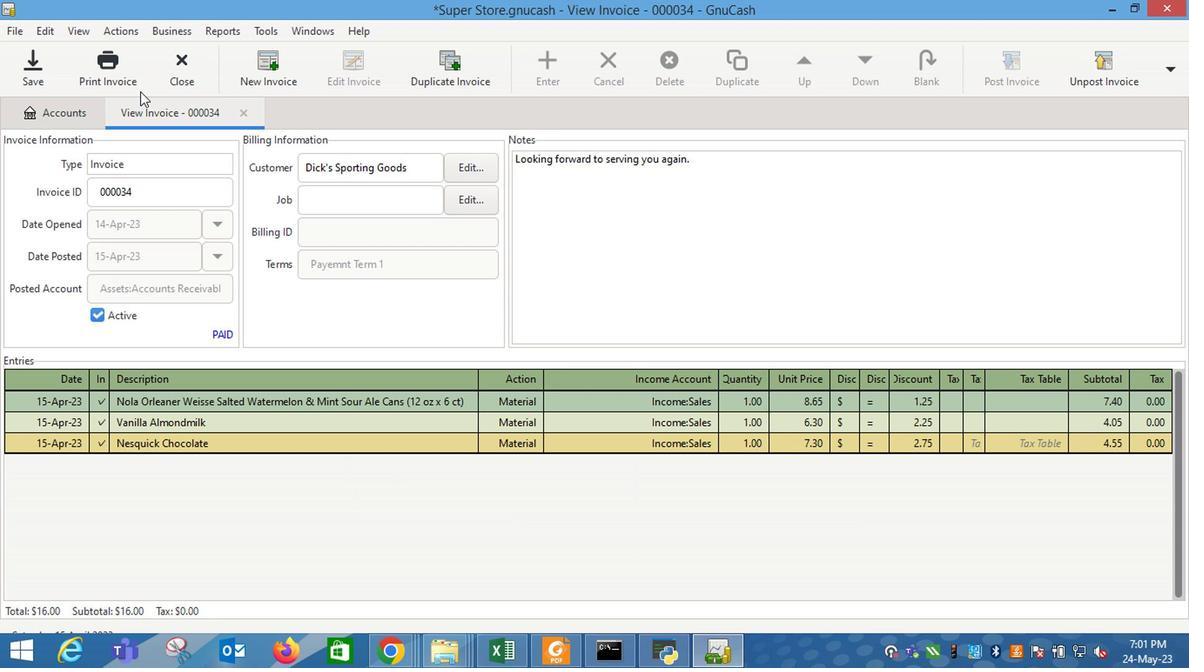 
Action: Mouse pressed left at (105, 64)
Screenshot: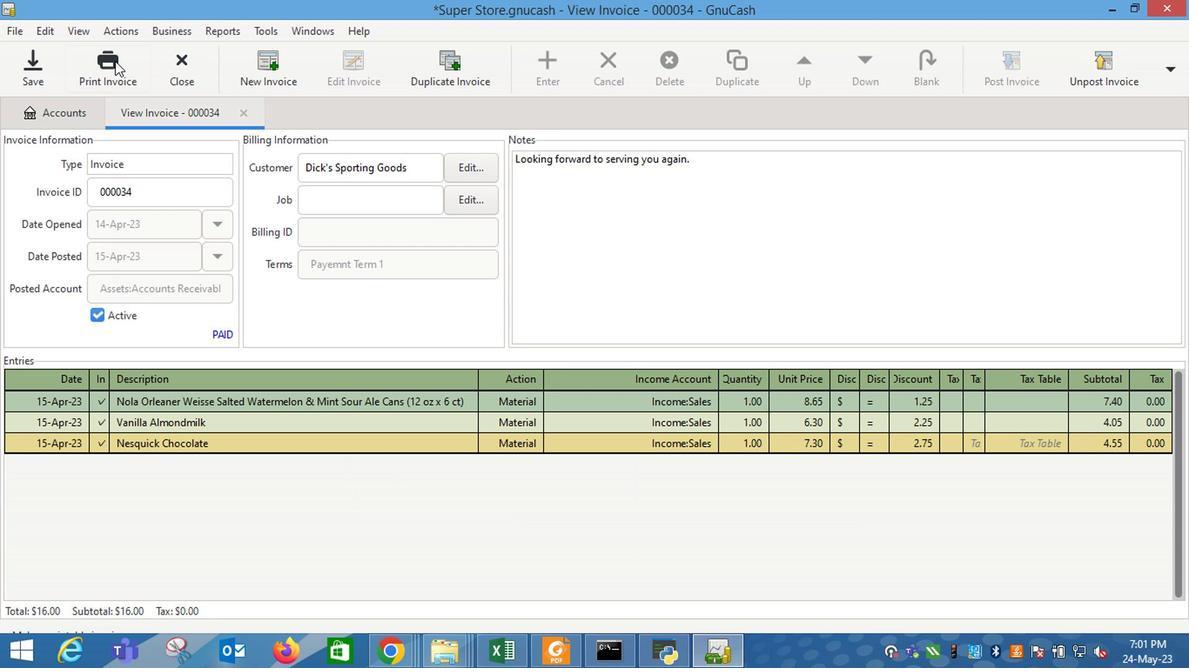 
Action: Mouse moved to (425, 75)
Screenshot: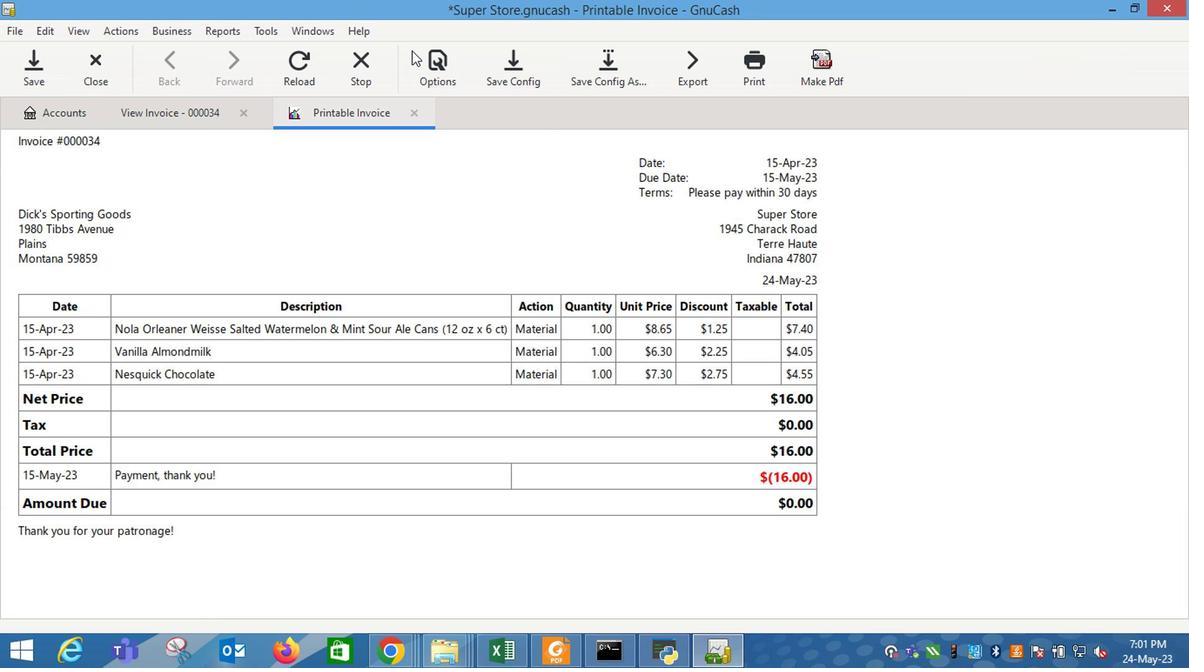 
Action: Mouse pressed left at (425, 75)
Screenshot: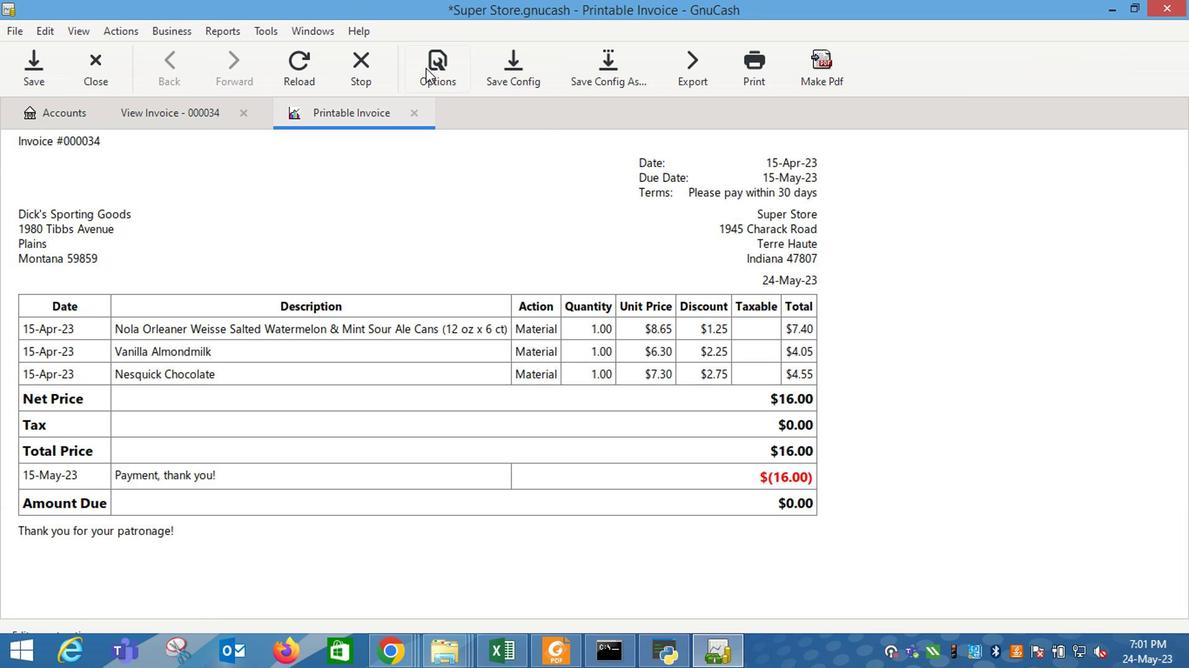 
Action: Mouse moved to (336, 174)
Screenshot: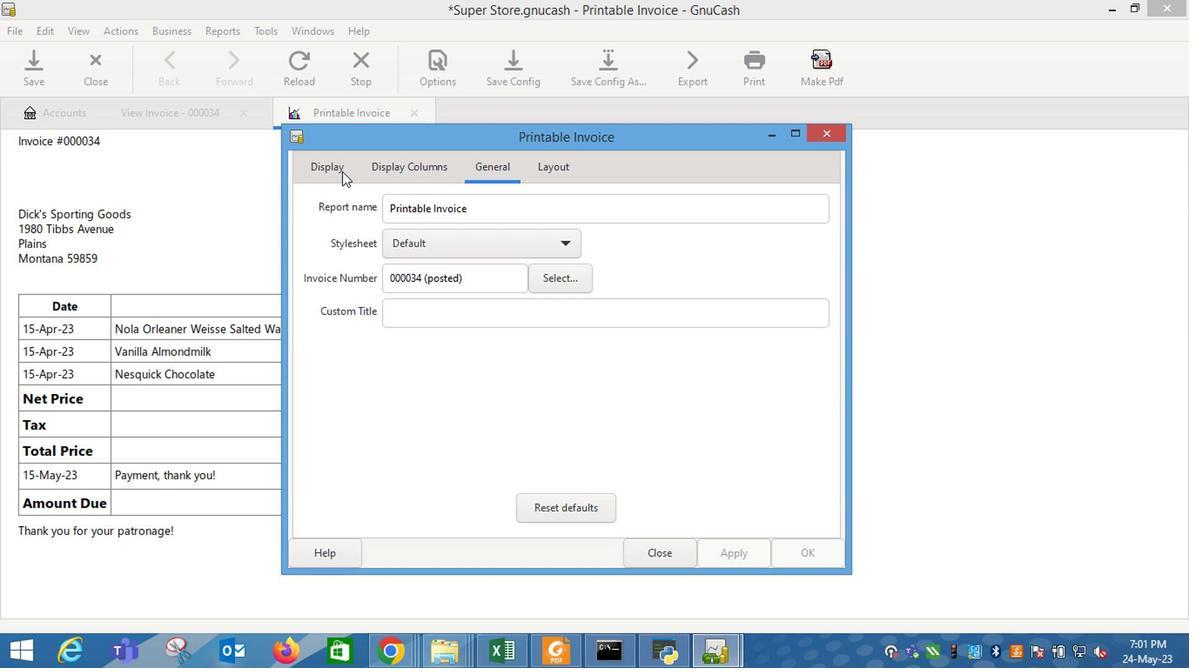 
Action: Mouse pressed left at (336, 174)
Screenshot: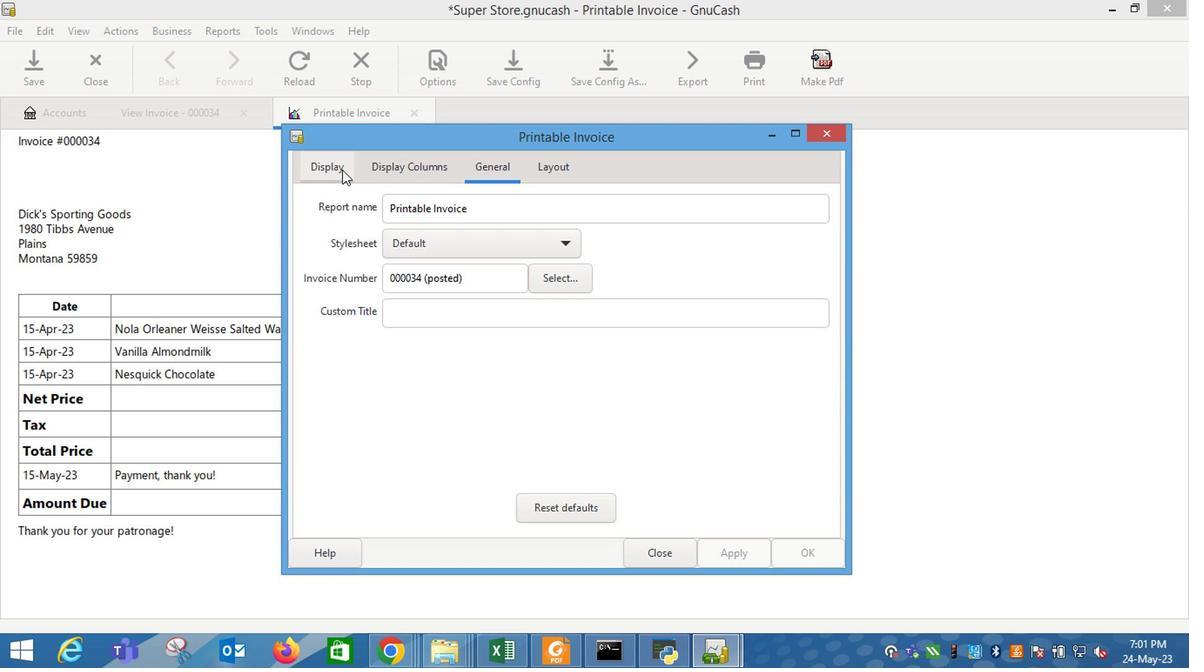 
Action: Mouse moved to (475, 375)
Screenshot: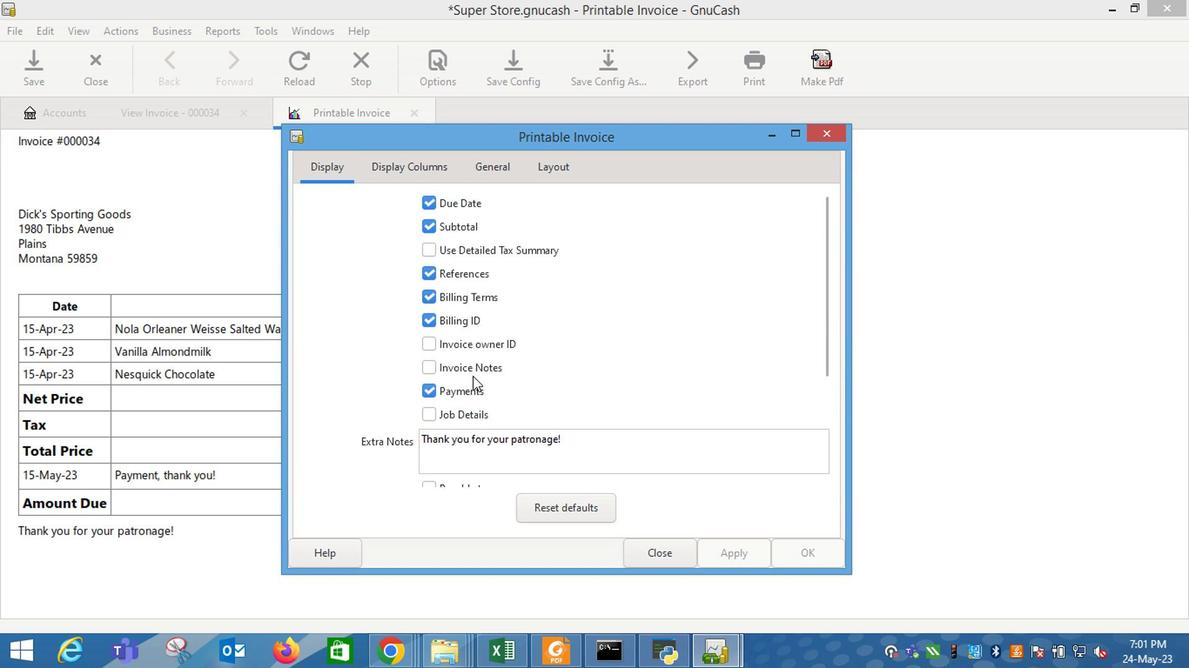 
Action: Mouse pressed left at (475, 375)
Screenshot: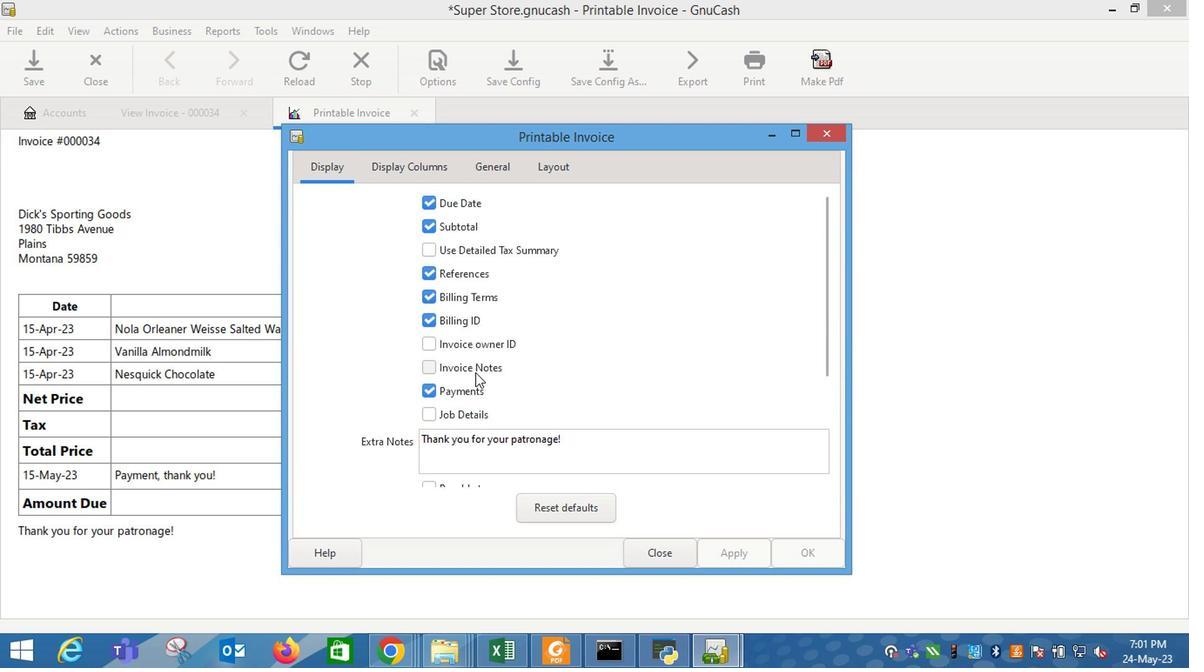 
Action: Mouse moved to (732, 556)
Screenshot: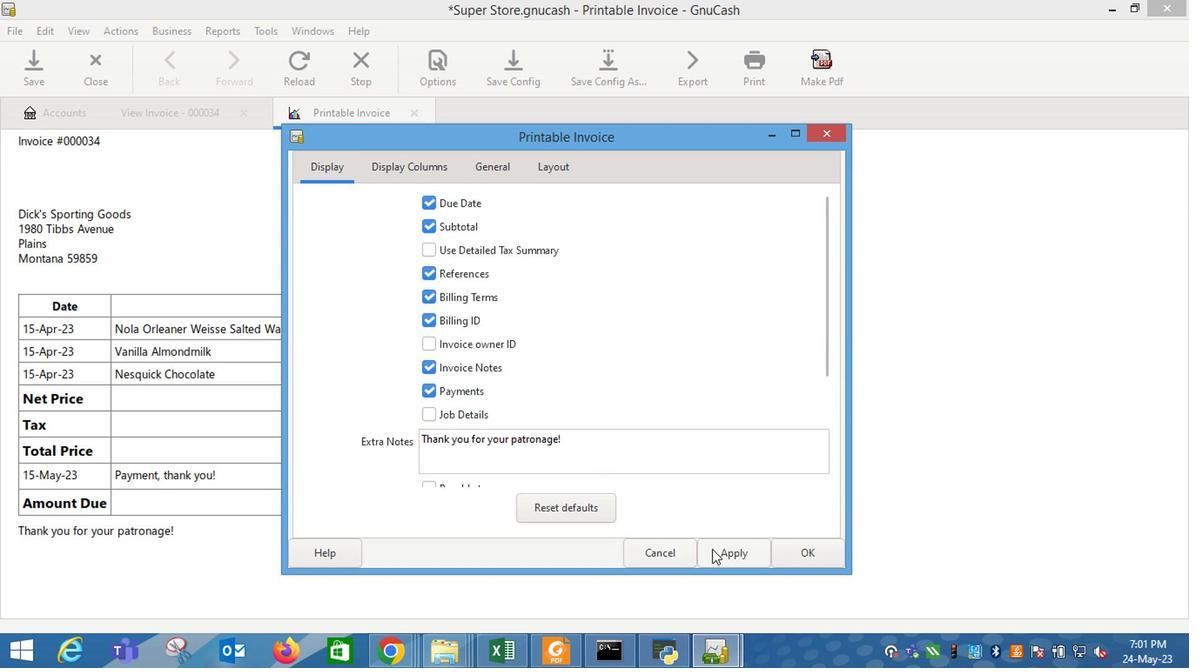 
Action: Mouse pressed left at (732, 556)
Screenshot: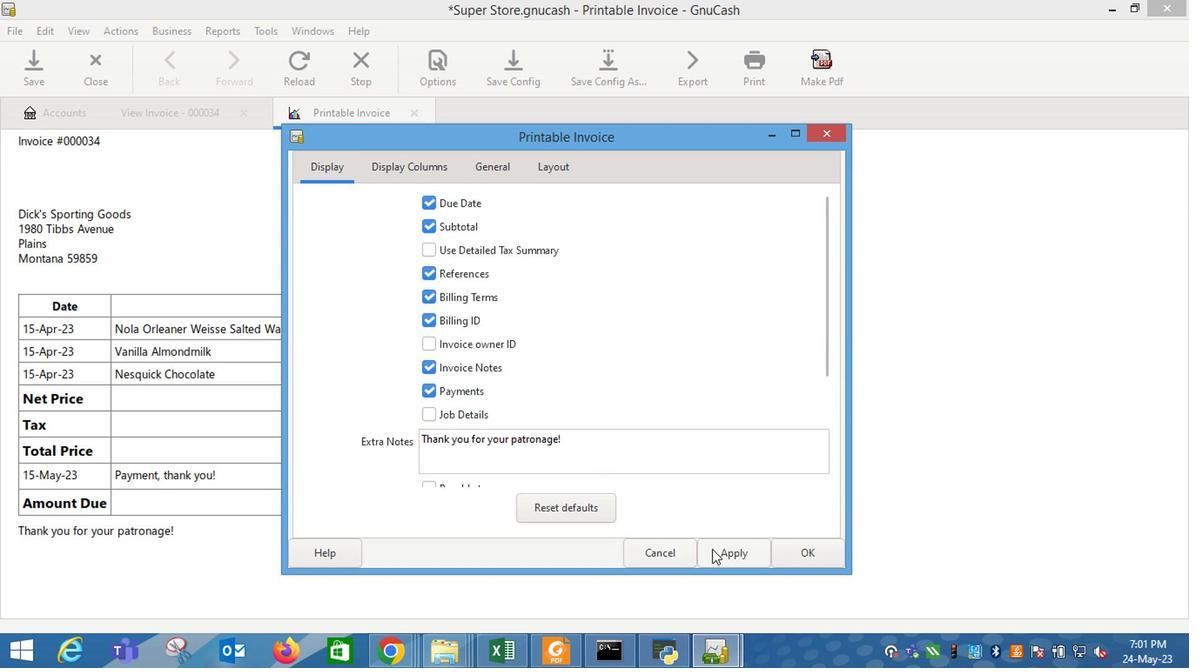 
Action: Mouse moved to (650, 551)
Screenshot: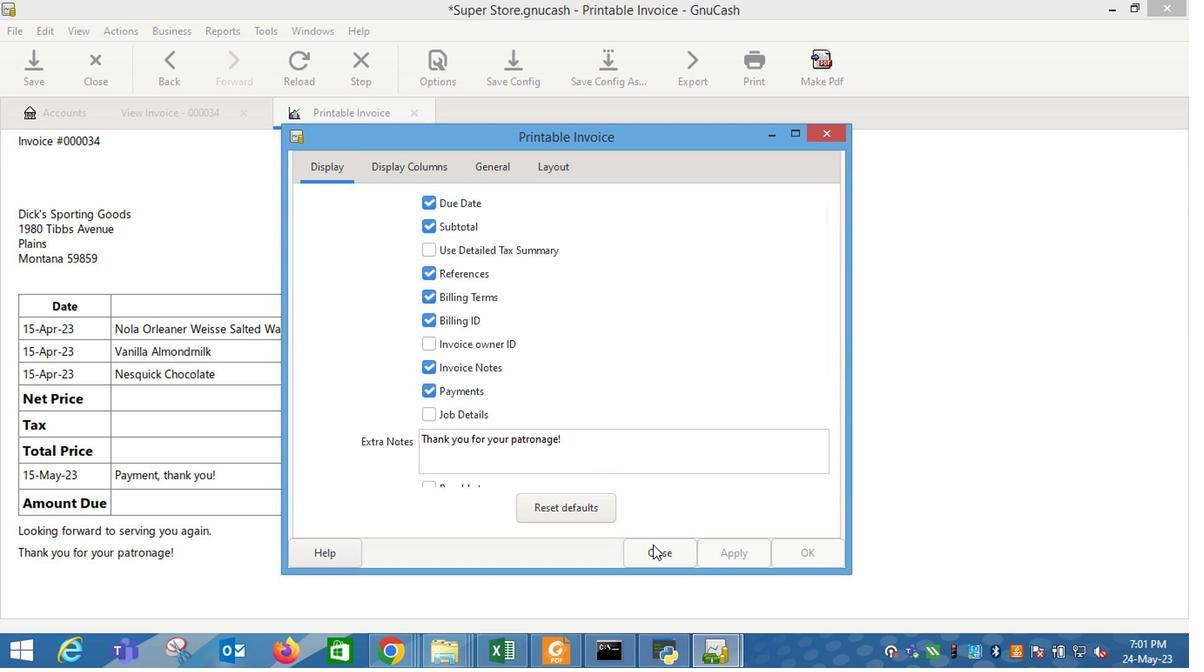 
Action: Mouse pressed left at (650, 551)
Screenshot: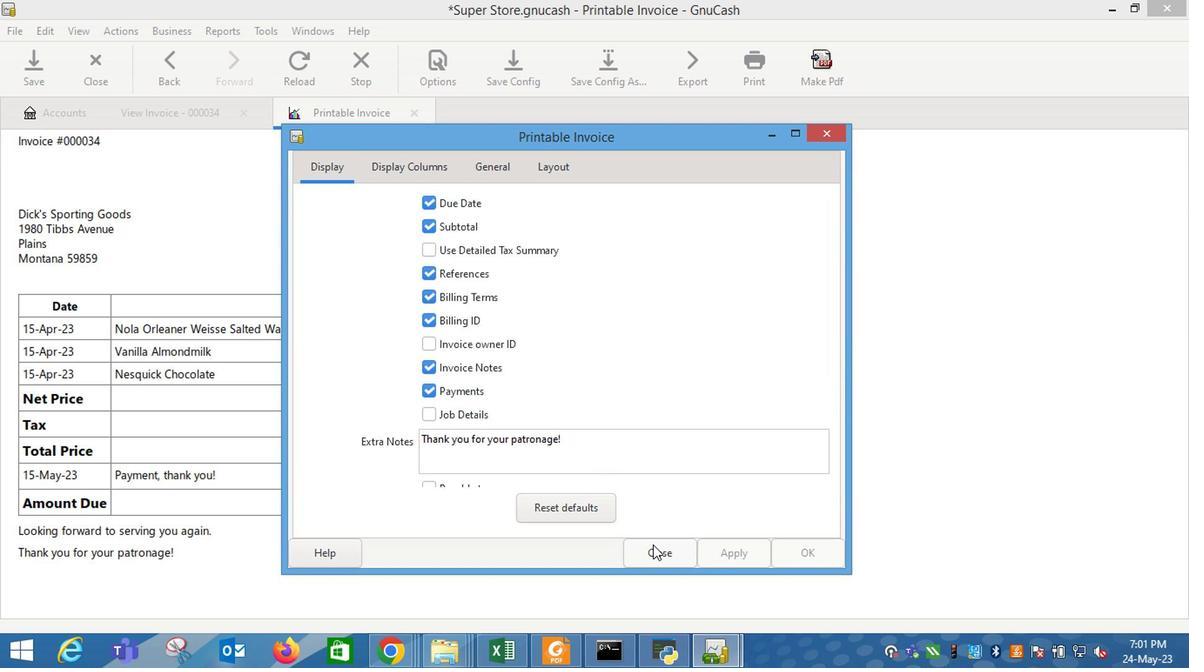 
Action: Mouse moved to (104, 384)
Screenshot: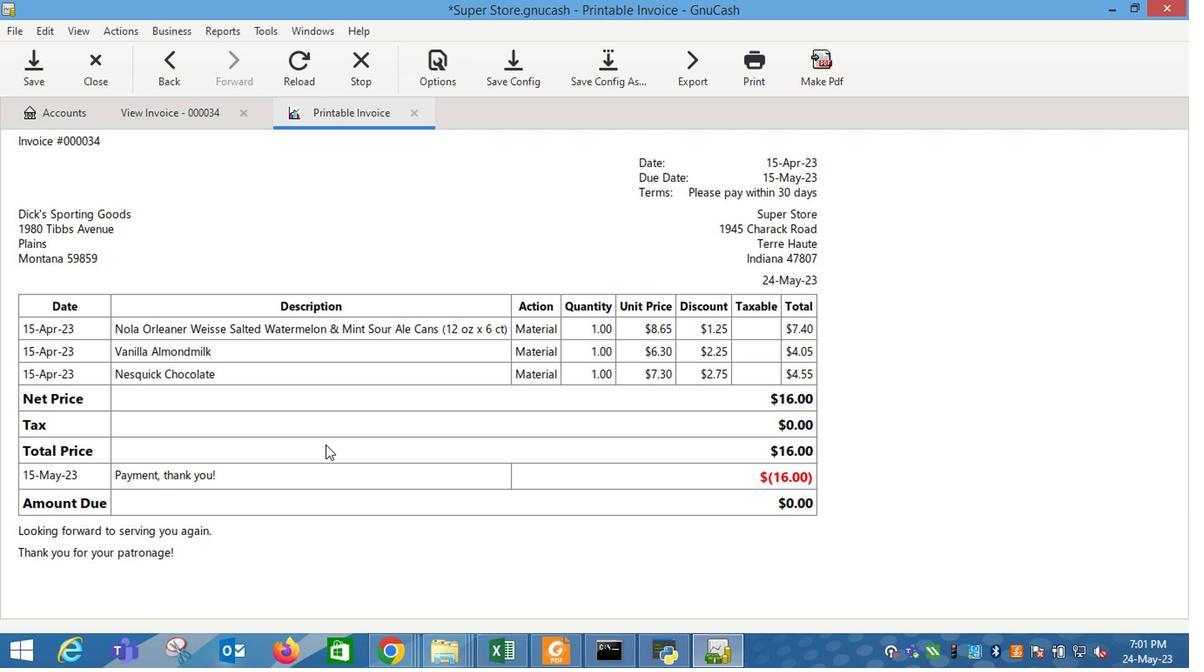 
